 Task: Look for Airbnb properties in DecÃÂ­n, Czech Republic from 6th December, 2023 to 8th December, 2023 for 2 adults.1  bedroom having 2 beds and 1 bathroom. Property type can be flat. Amenities needed are: wifi. Booking option can be shelf check-in. Look for 5 properties as per requirement.
Action: Mouse pressed left at (518, 117)
Screenshot: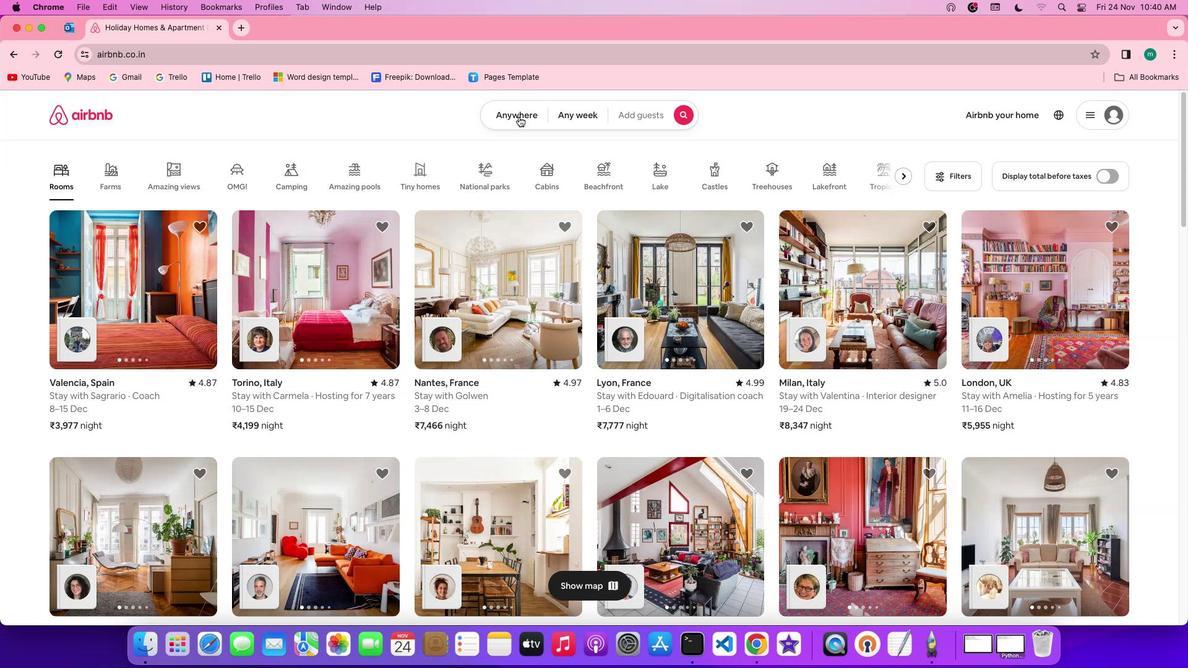 
Action: Mouse pressed left at (518, 117)
Screenshot: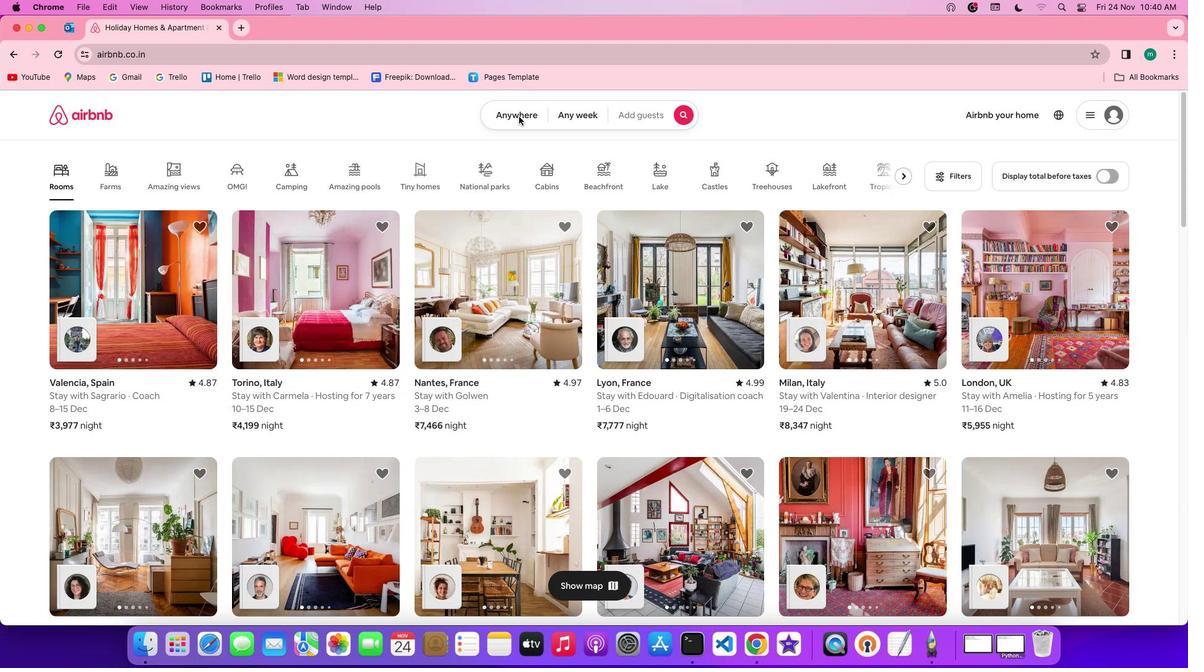 
Action: Mouse moved to (474, 170)
Screenshot: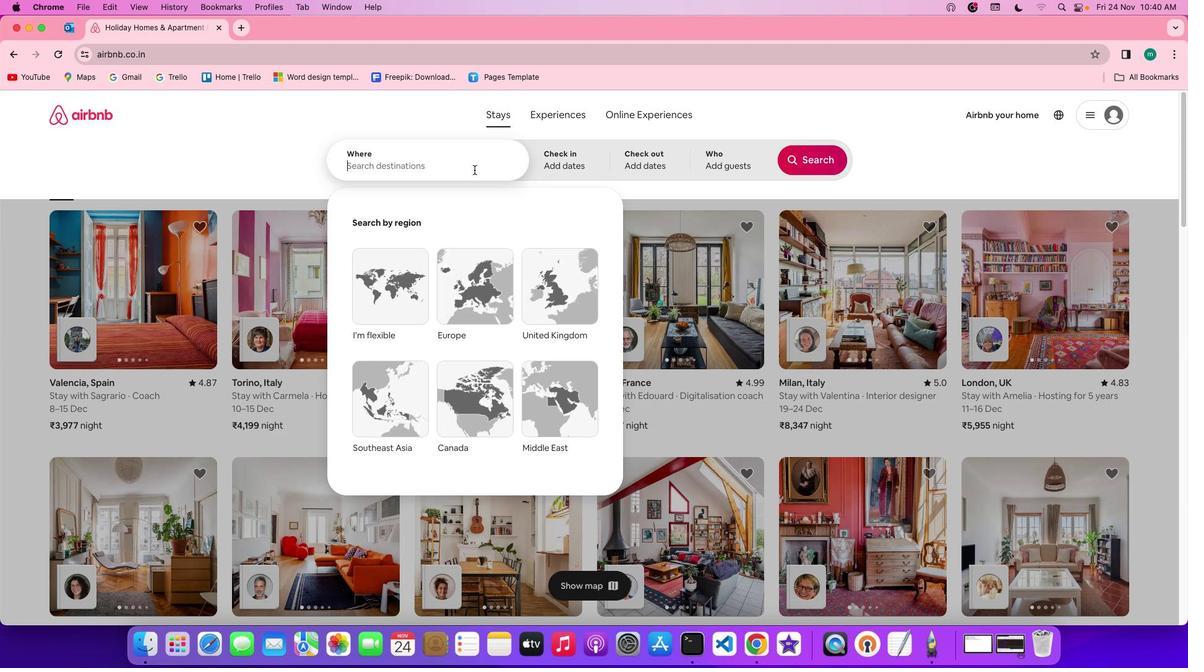 
Action: Mouse pressed left at (474, 170)
Screenshot: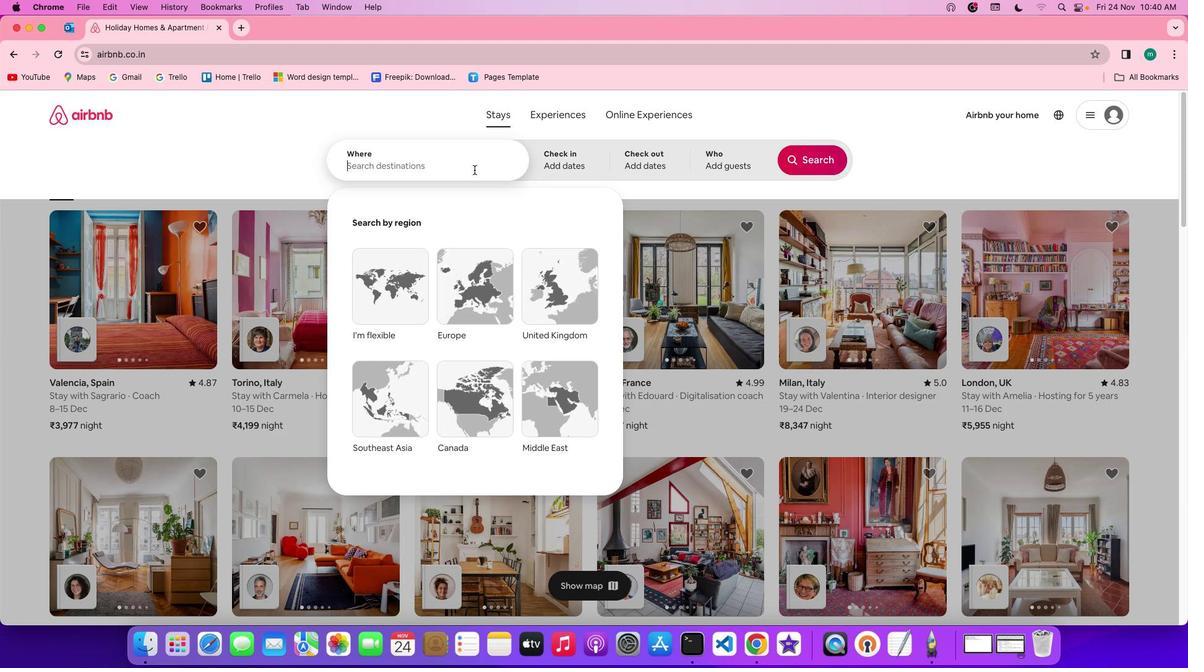 
Action: Mouse moved to (476, 171)
Screenshot: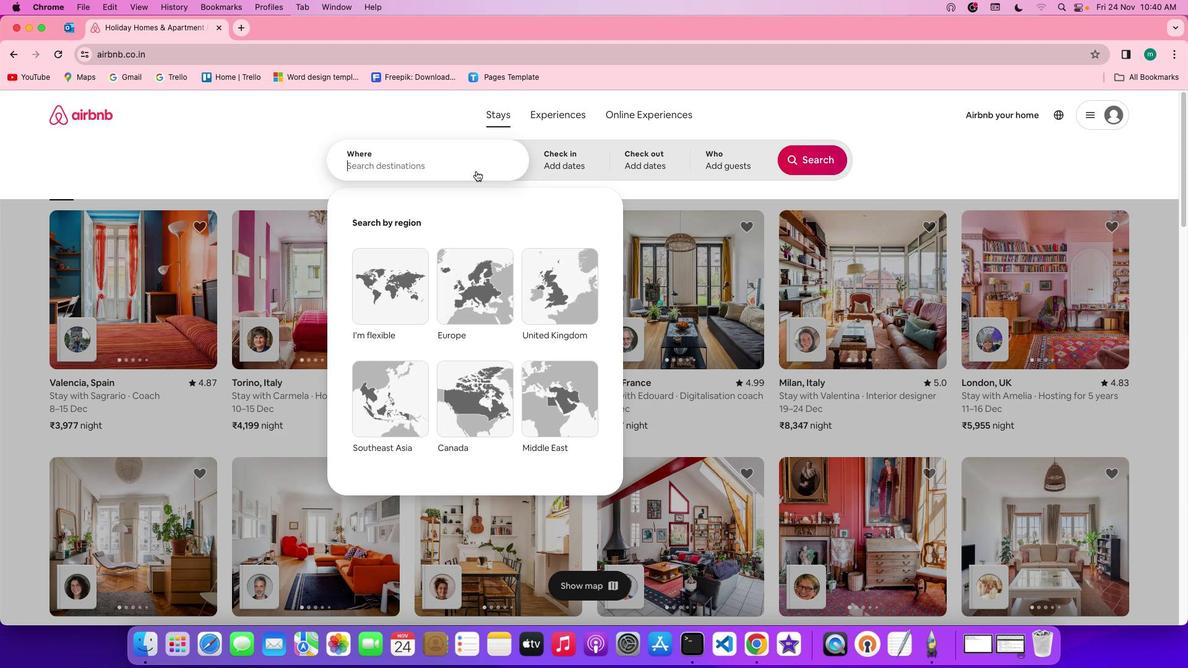 
Action: Key pressed Key.shift'D''e''c''a''n'','Key.spaceKey.shift'c''z''e''c''h'Key.spaceKey.shift'r''e''p''u''b''l''i''c'
Screenshot: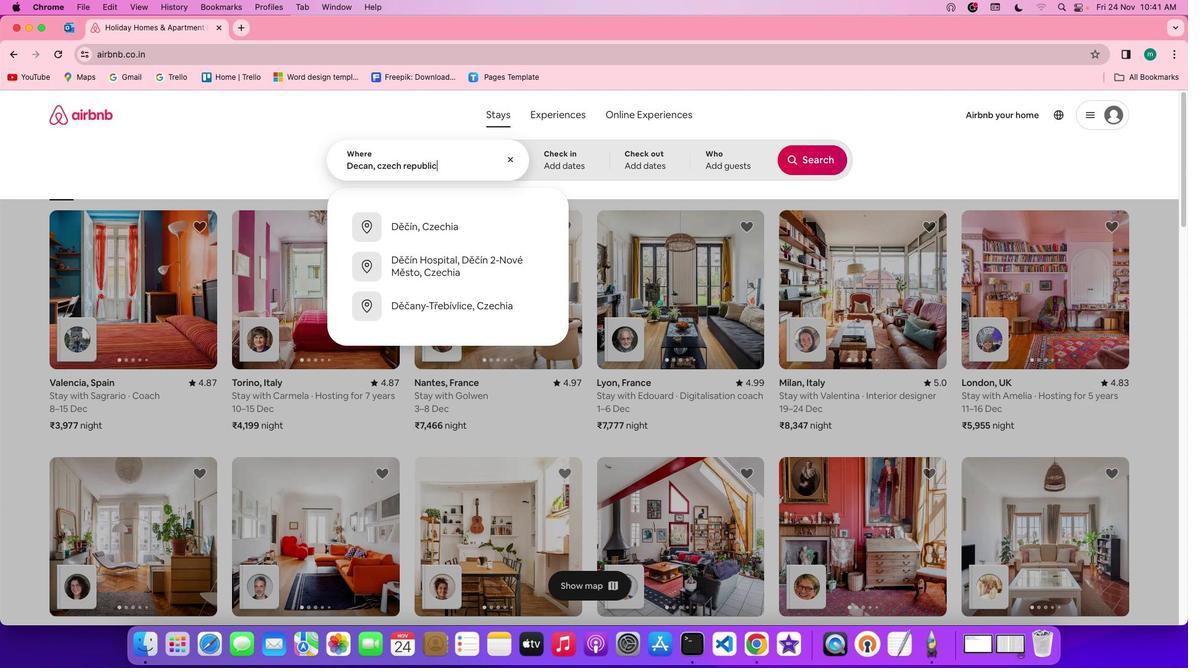 
Action: Mouse moved to (589, 154)
Screenshot: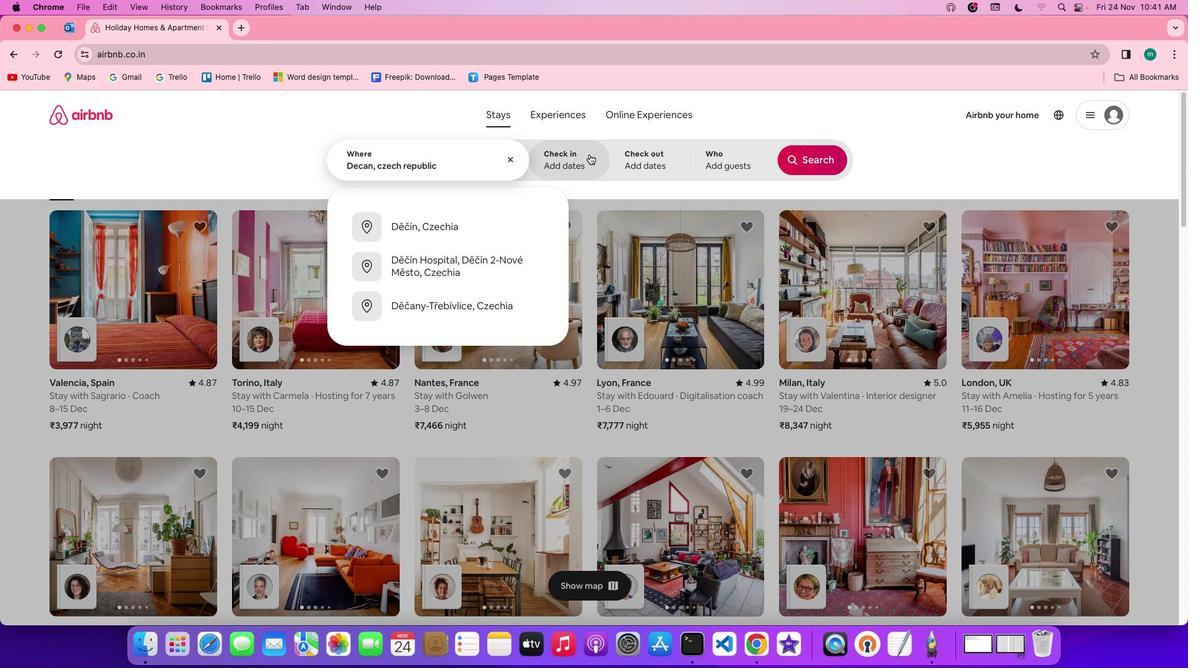 
Action: Mouse pressed left at (589, 154)
Screenshot: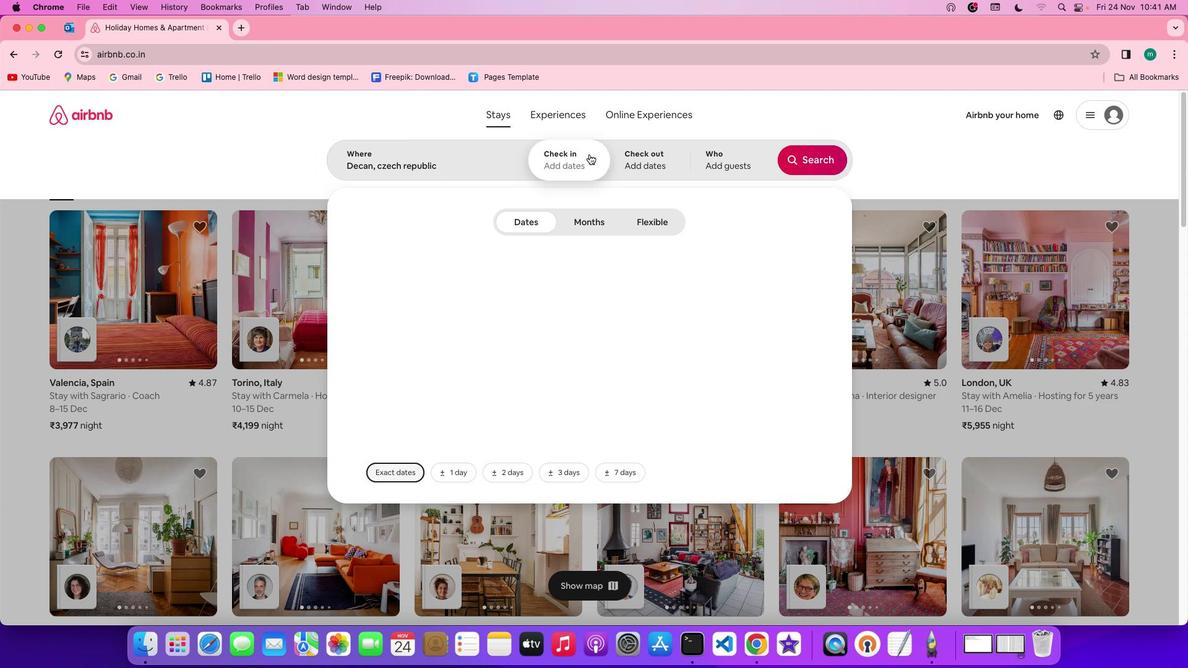
Action: Mouse moved to (712, 337)
Screenshot: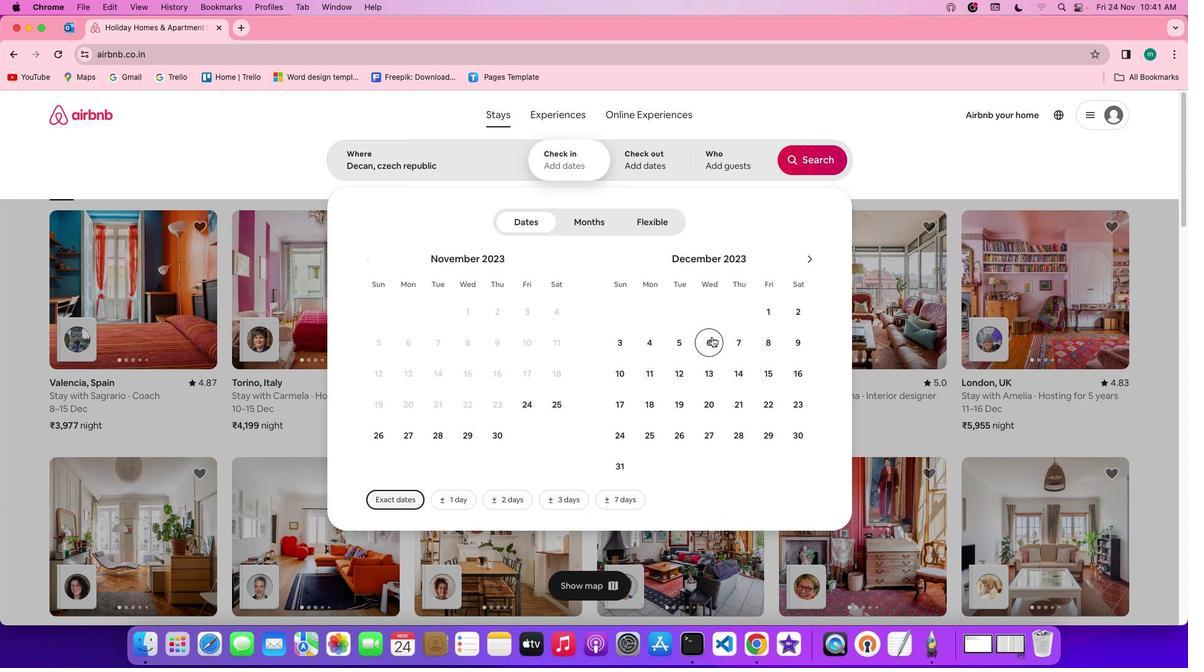 
Action: Mouse pressed left at (712, 337)
Screenshot: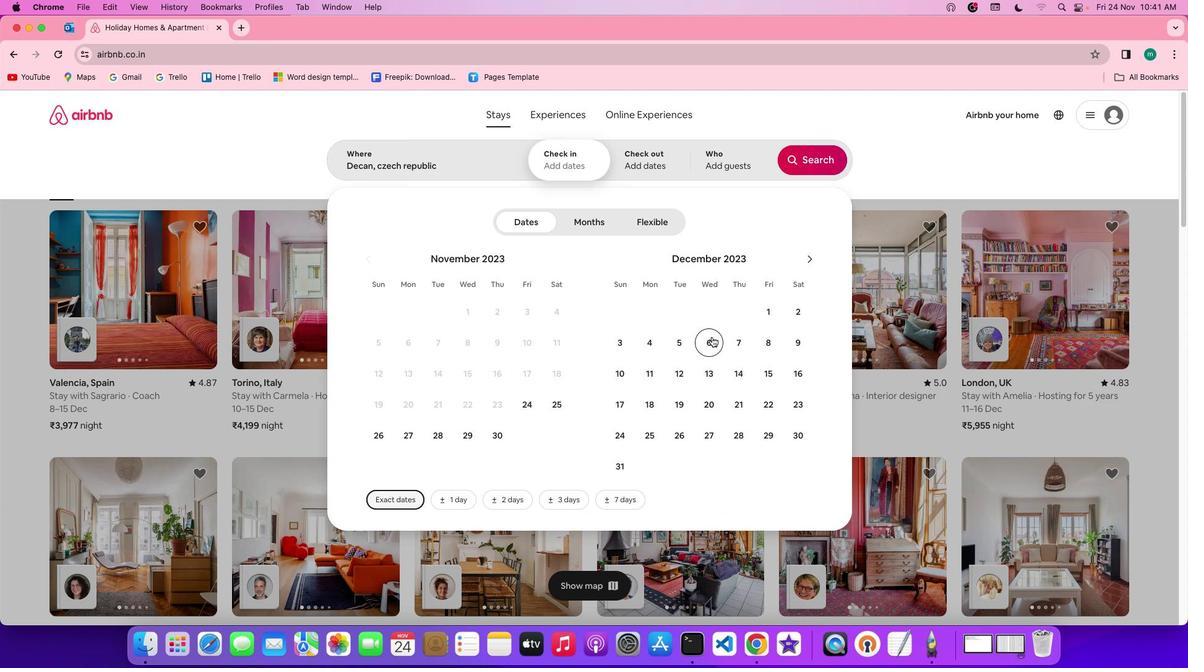 
Action: Mouse moved to (776, 344)
Screenshot: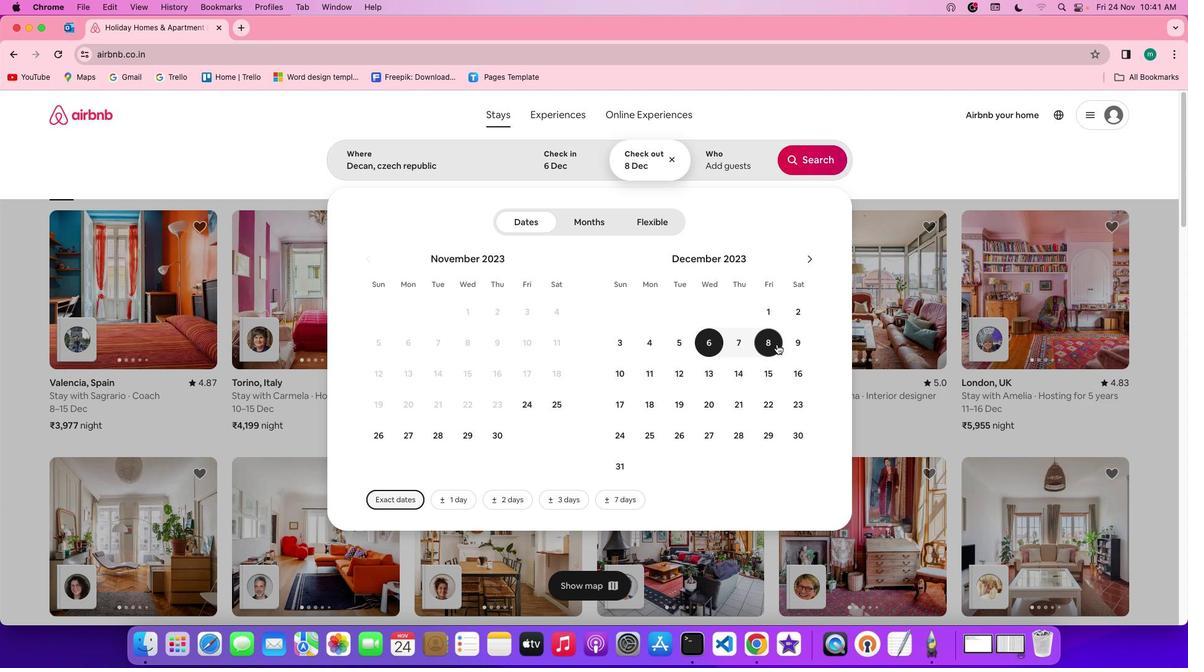 
Action: Mouse pressed left at (776, 344)
Screenshot: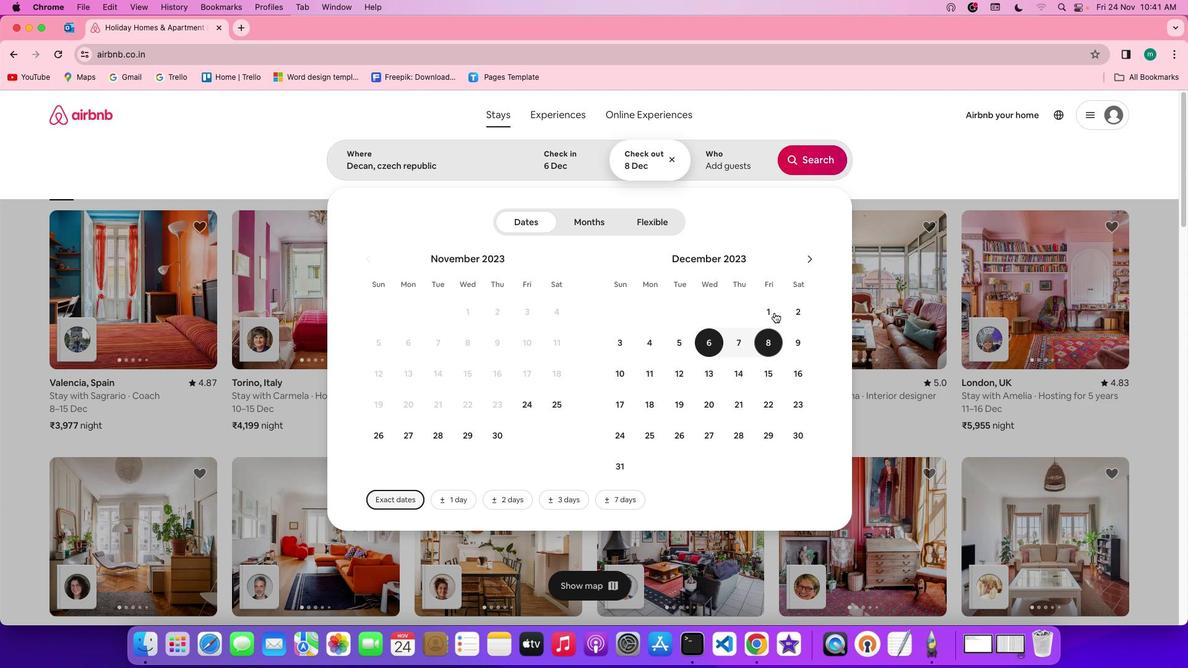 
Action: Mouse moved to (742, 163)
Screenshot: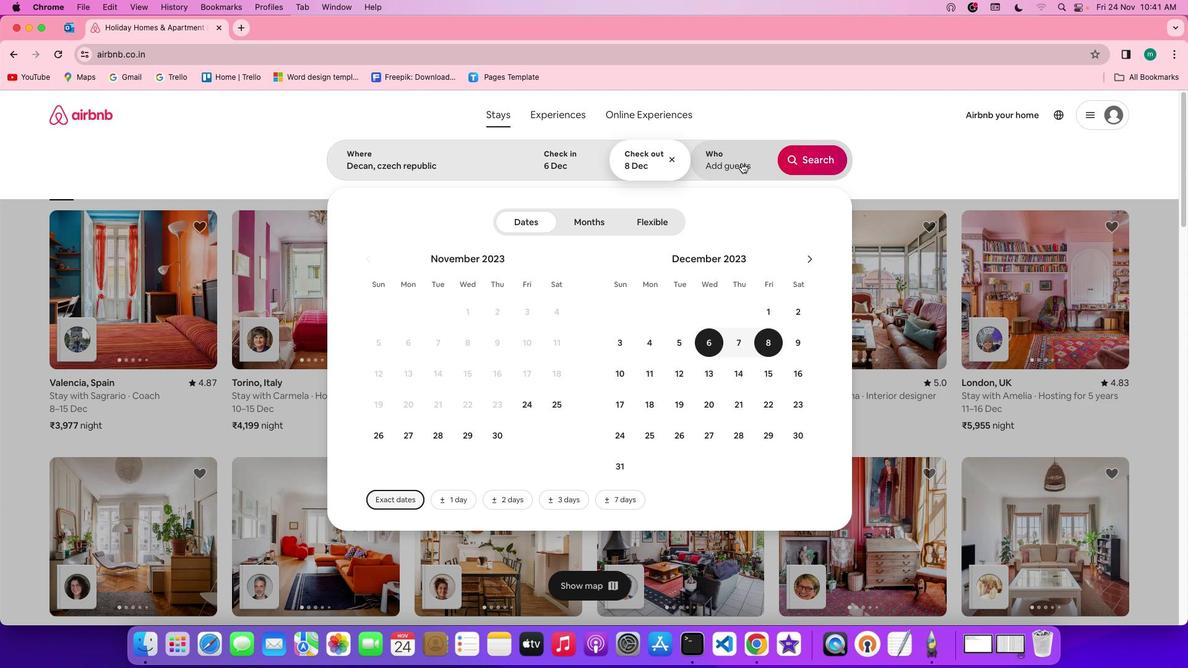 
Action: Mouse pressed left at (742, 163)
Screenshot: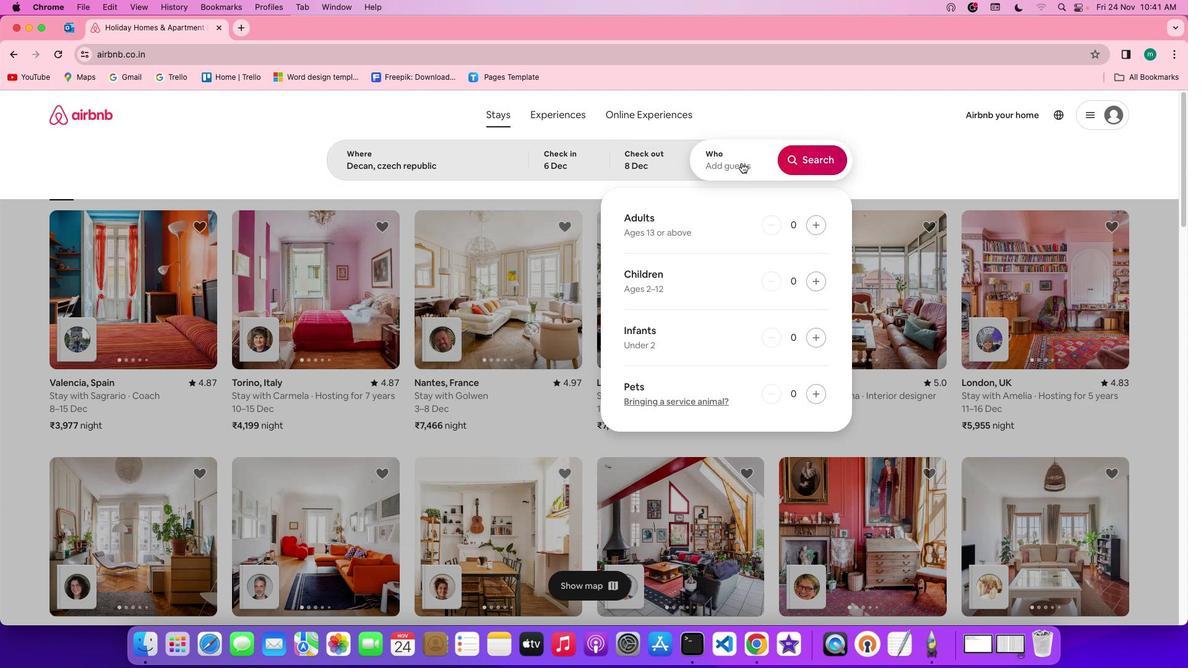 
Action: Mouse moved to (820, 222)
Screenshot: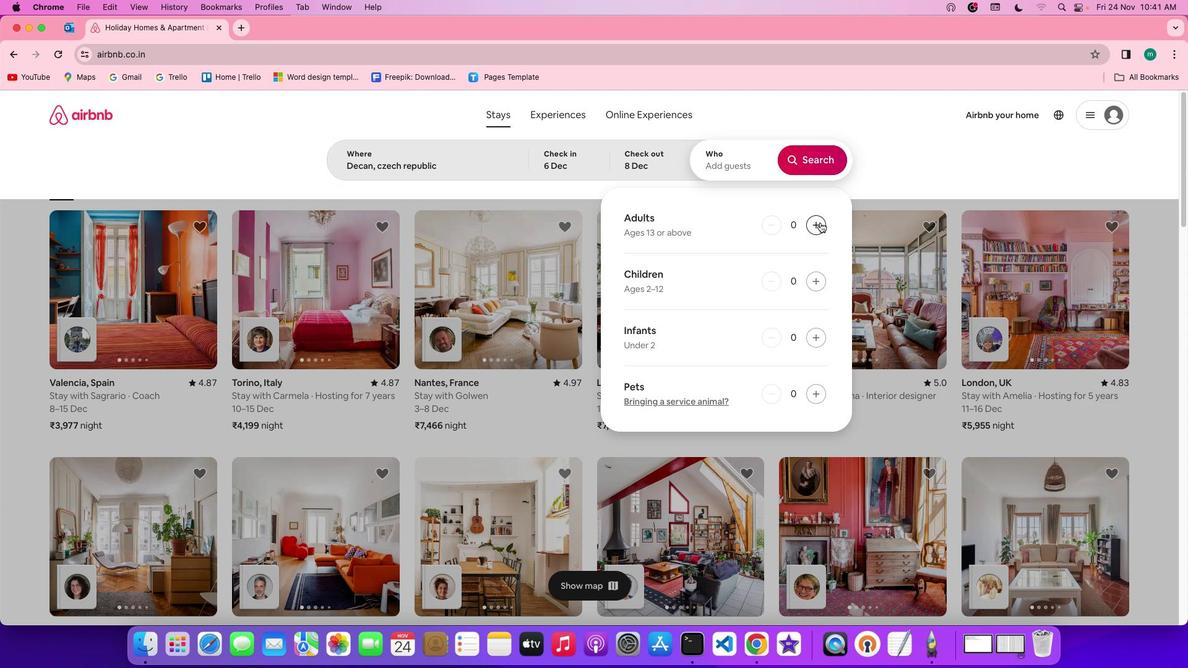 
Action: Mouse pressed left at (820, 222)
Screenshot: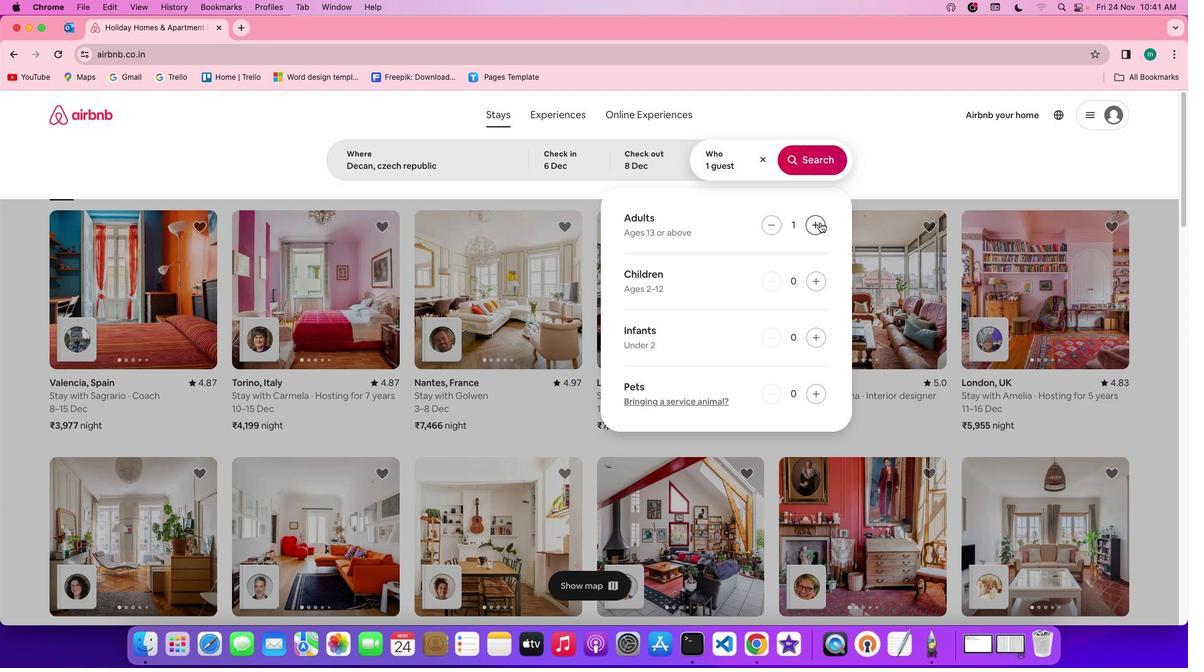 
Action: Mouse pressed left at (820, 222)
Screenshot: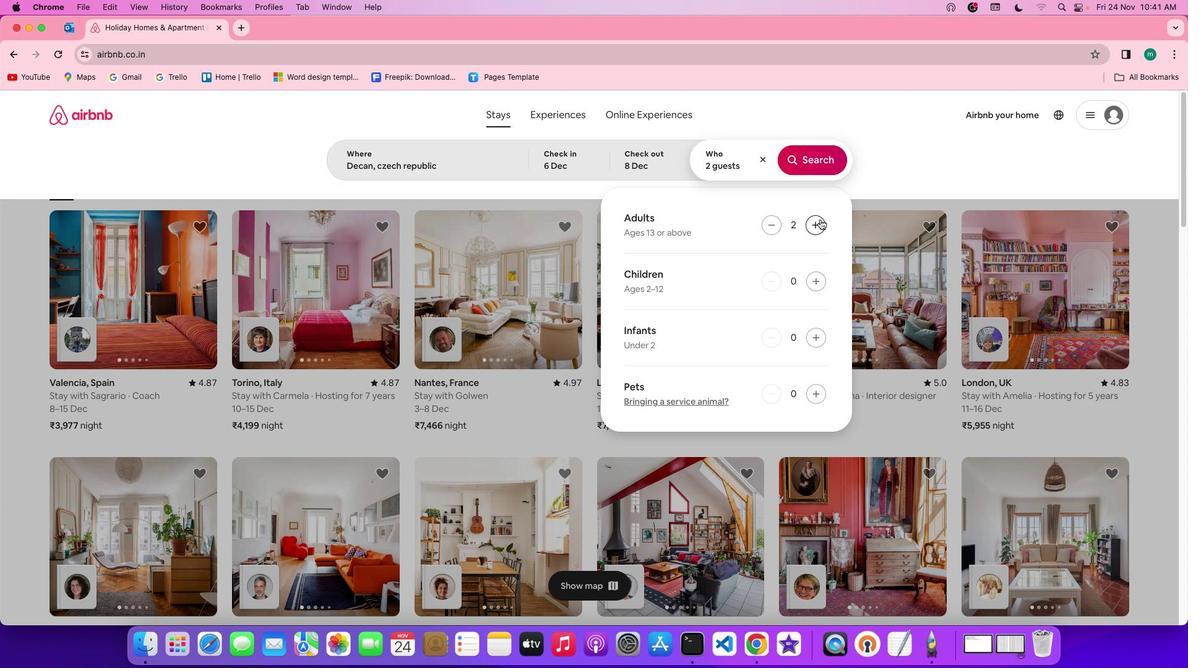 
Action: Mouse moved to (812, 161)
Screenshot: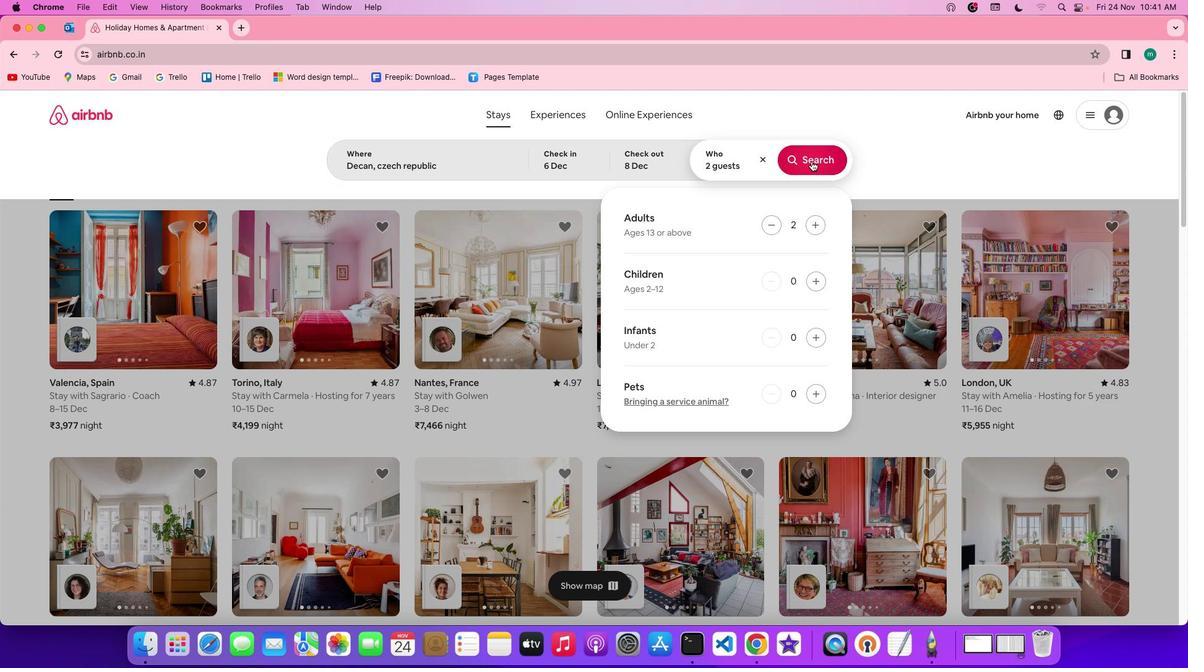 
Action: Mouse pressed left at (812, 161)
Screenshot: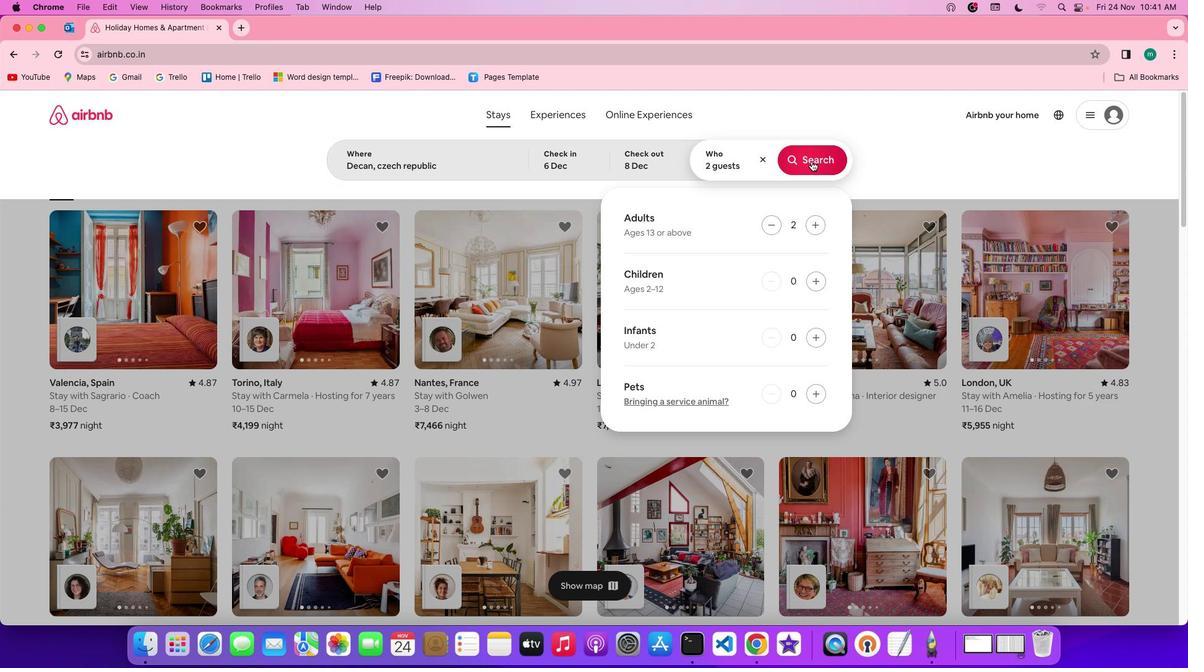 
Action: Mouse moved to (995, 159)
Screenshot: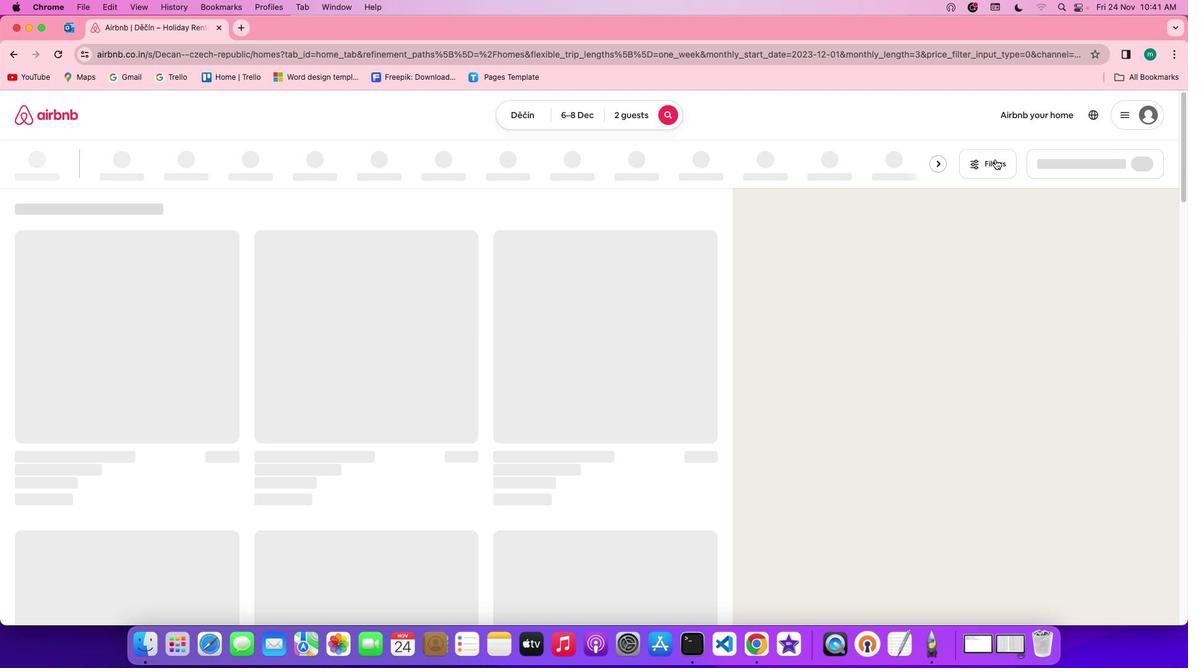 
Action: Mouse pressed left at (995, 159)
Screenshot: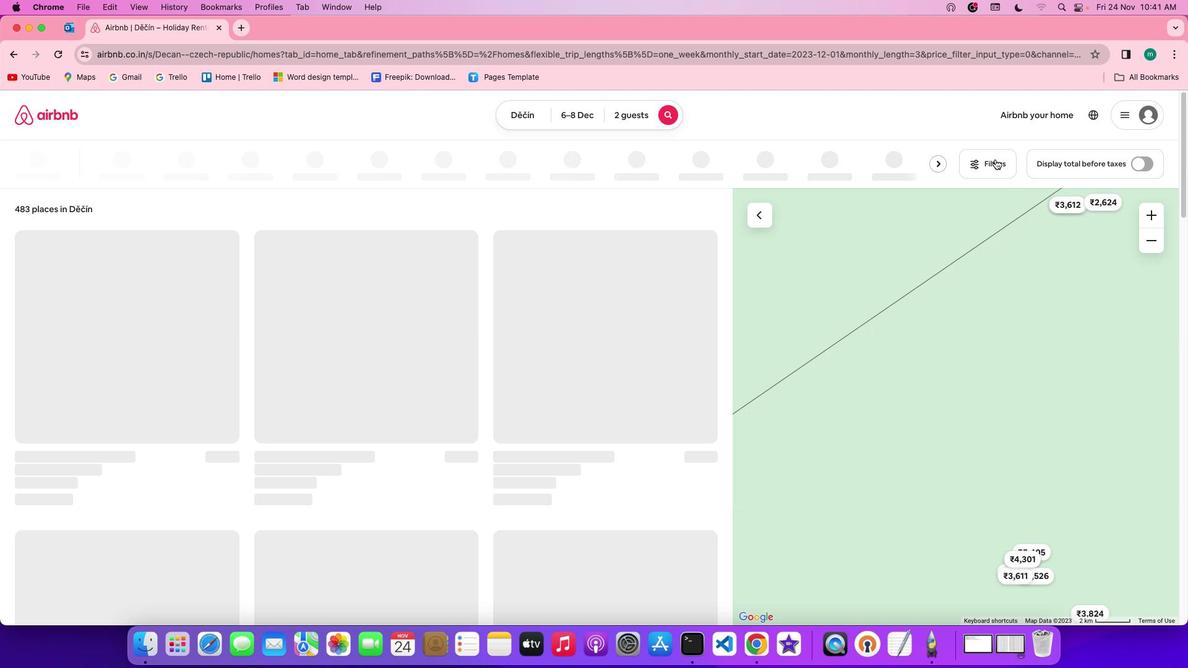 
Action: Mouse moved to (653, 341)
Screenshot: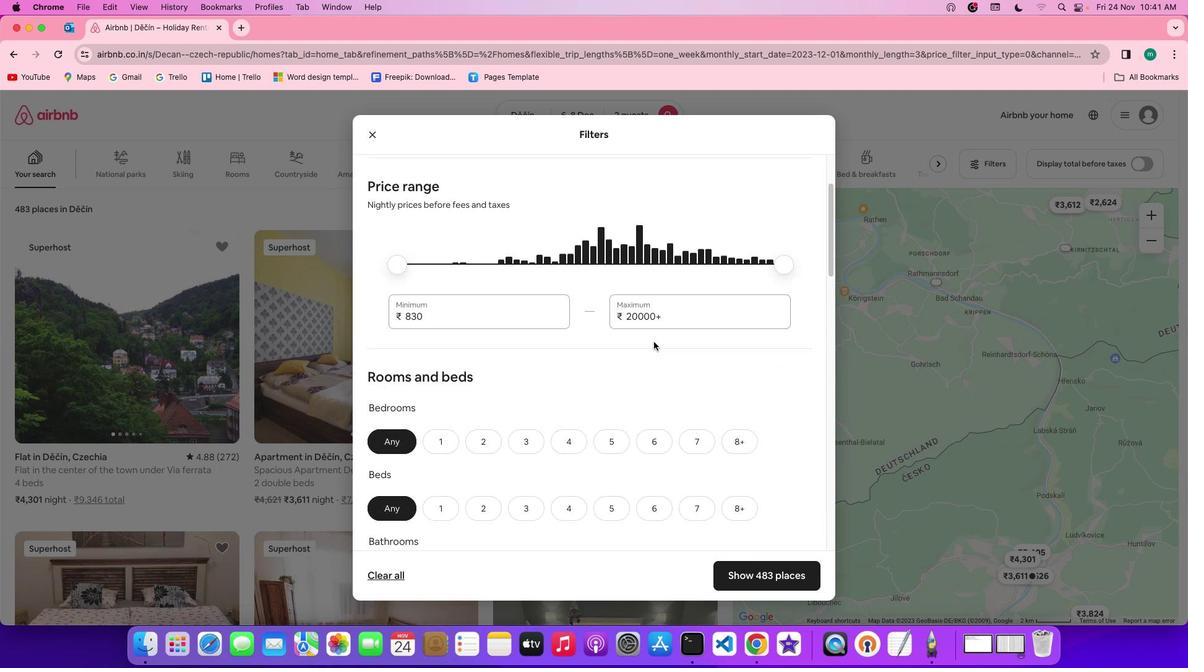 
Action: Mouse scrolled (653, 341) with delta (0, 0)
Screenshot: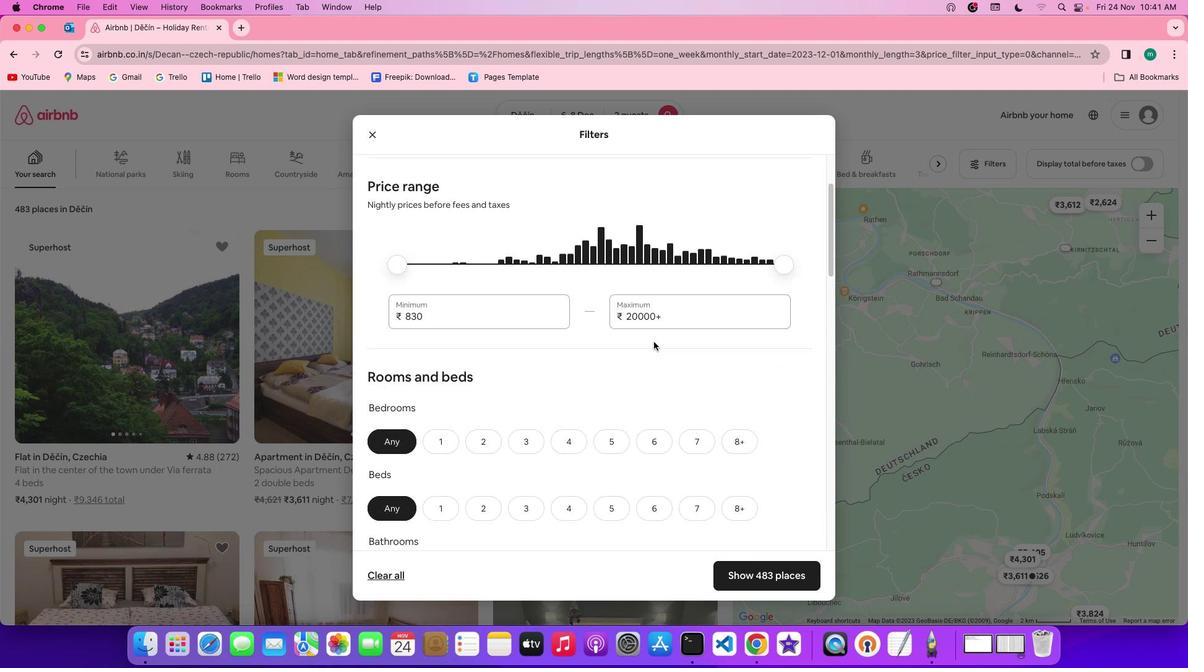 
Action: Mouse scrolled (653, 341) with delta (0, 0)
Screenshot: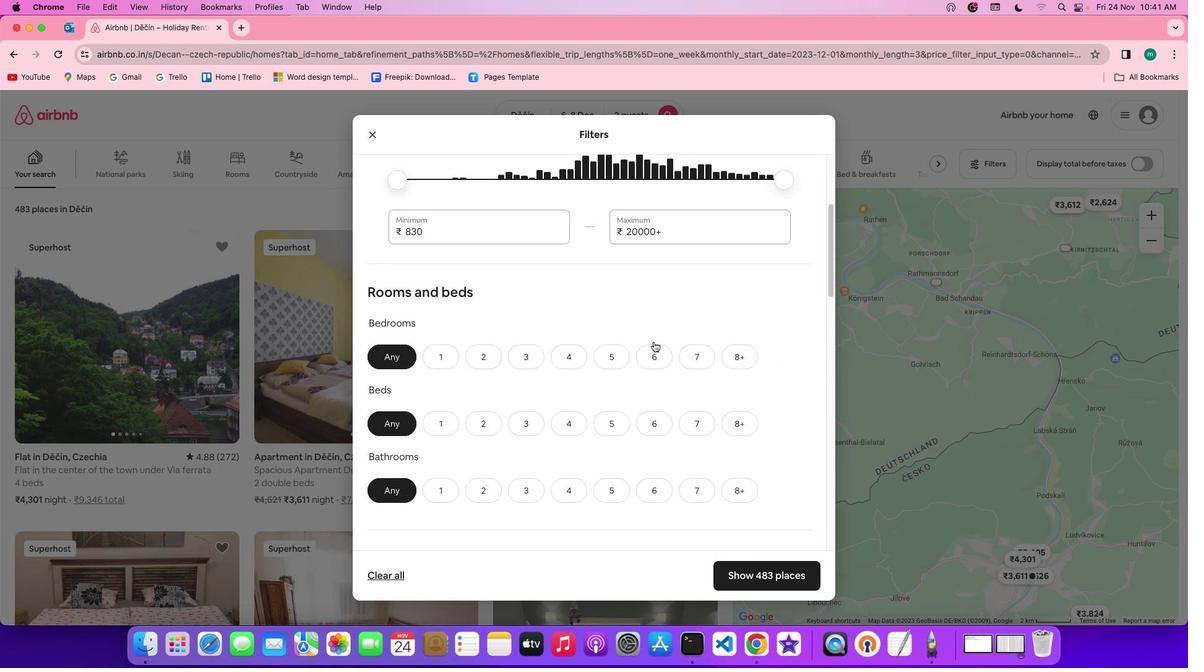 
Action: Mouse moved to (653, 341)
Screenshot: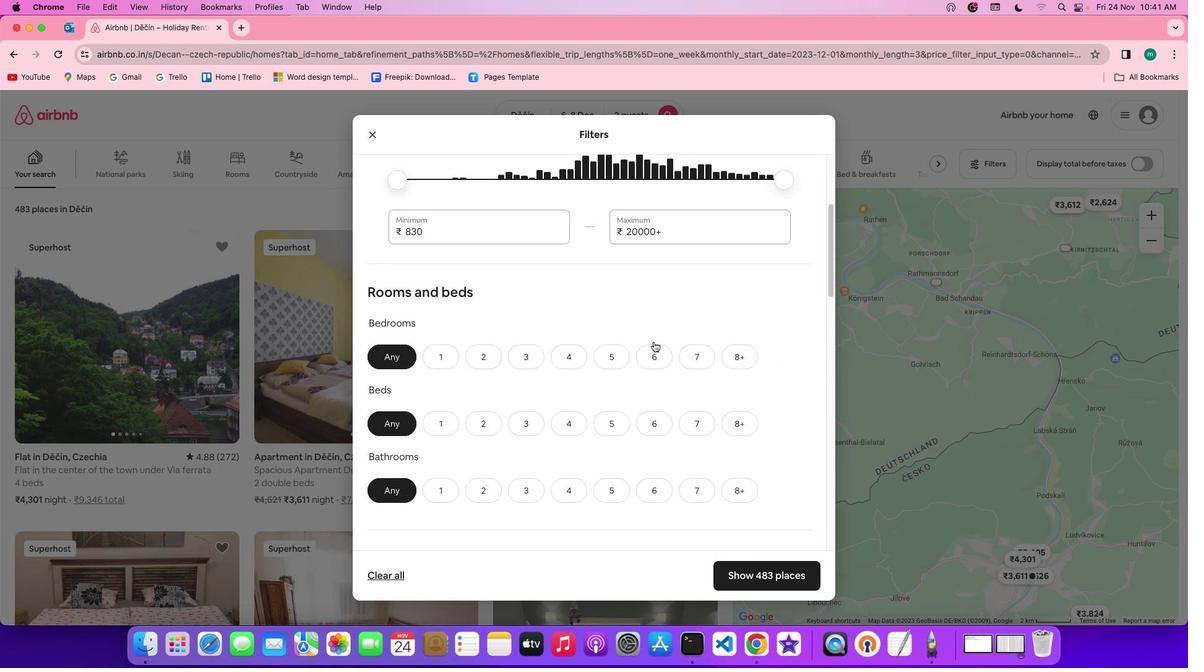
Action: Mouse scrolled (653, 341) with delta (0, -1)
Screenshot: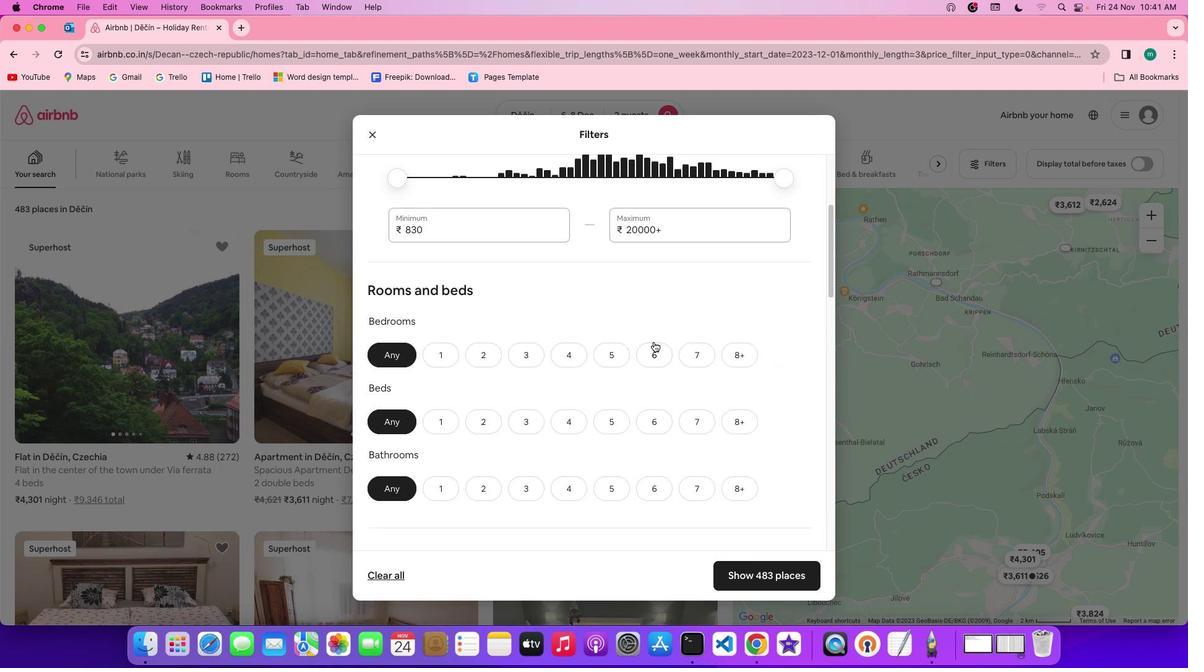 
Action: Mouse moved to (654, 341)
Screenshot: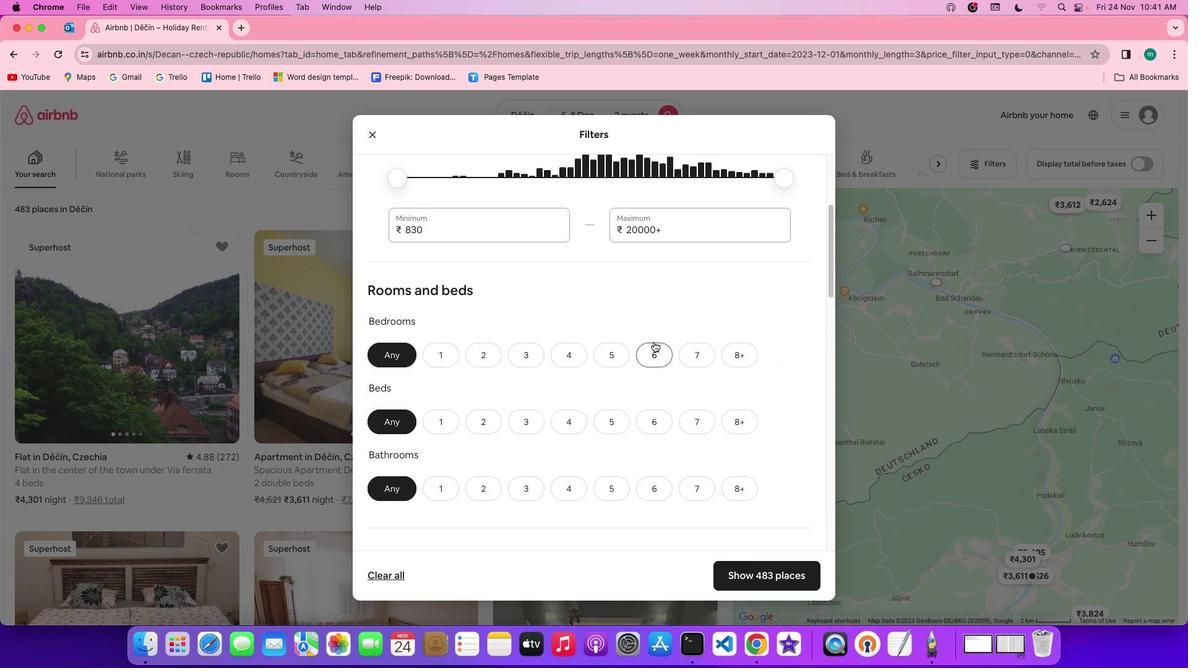 
Action: Mouse scrolled (654, 341) with delta (0, -2)
Screenshot: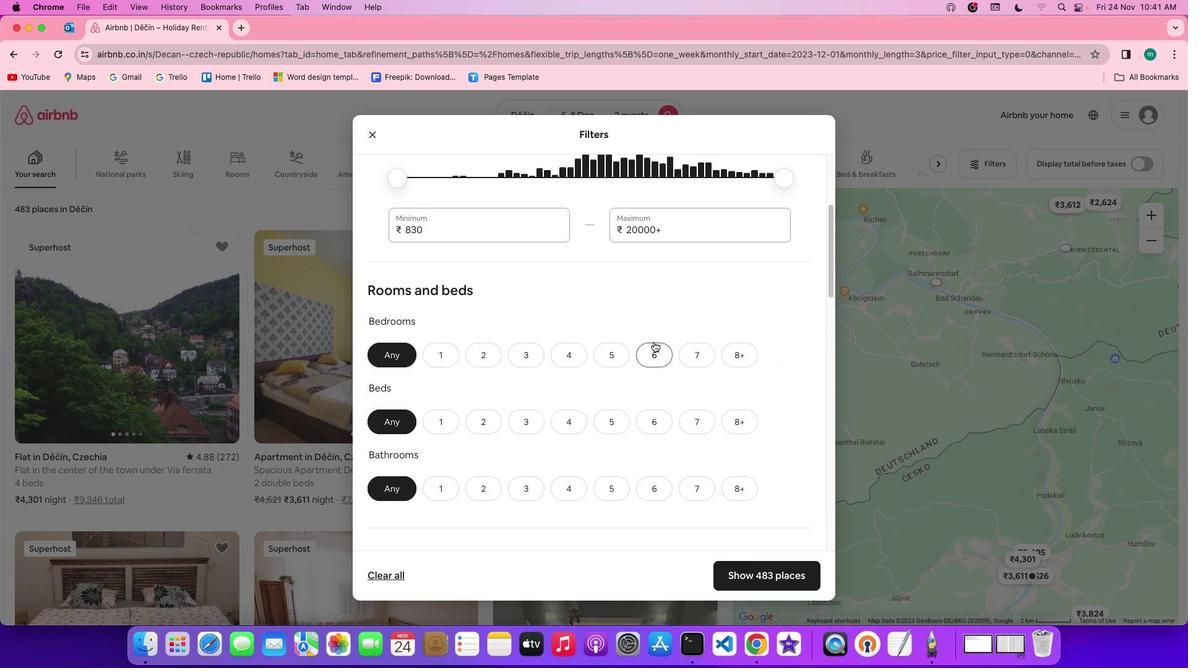 
Action: Mouse moved to (654, 342)
Screenshot: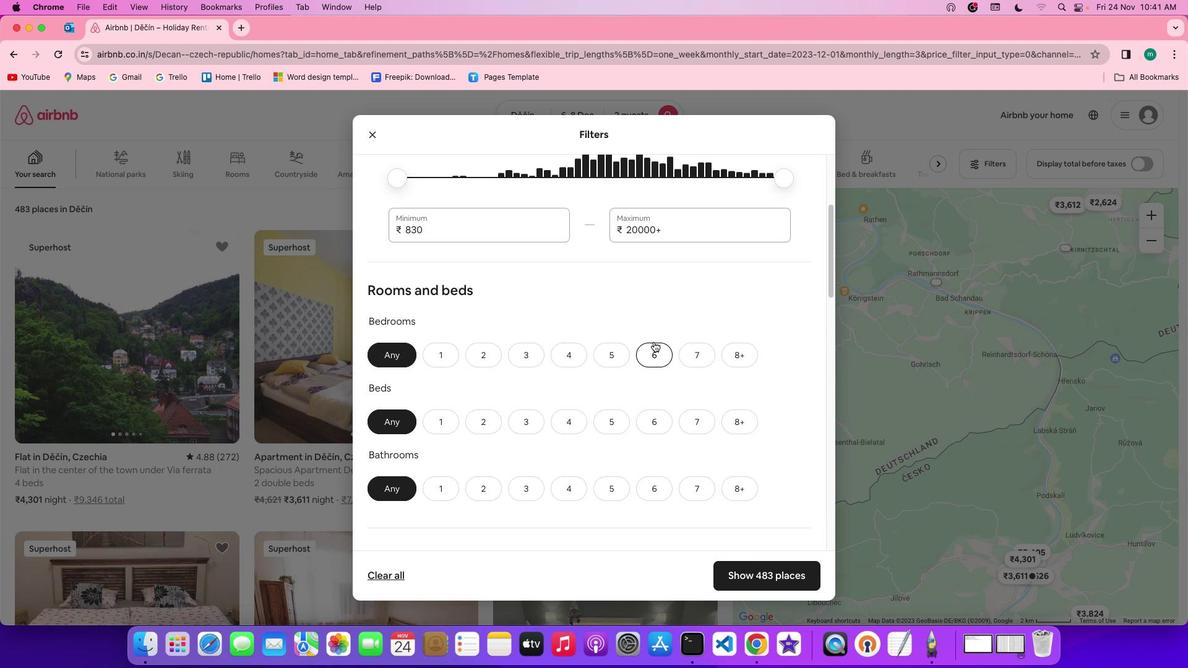 
Action: Mouse scrolled (654, 342) with delta (0, 0)
Screenshot: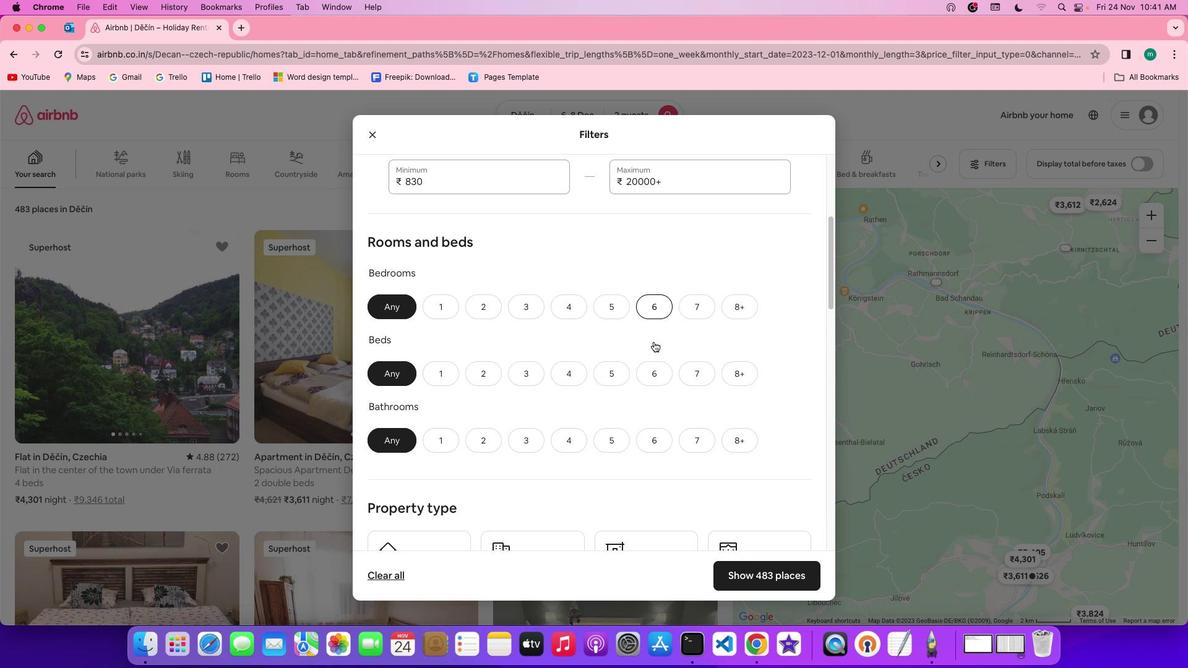 
Action: Mouse scrolled (654, 342) with delta (0, 0)
Screenshot: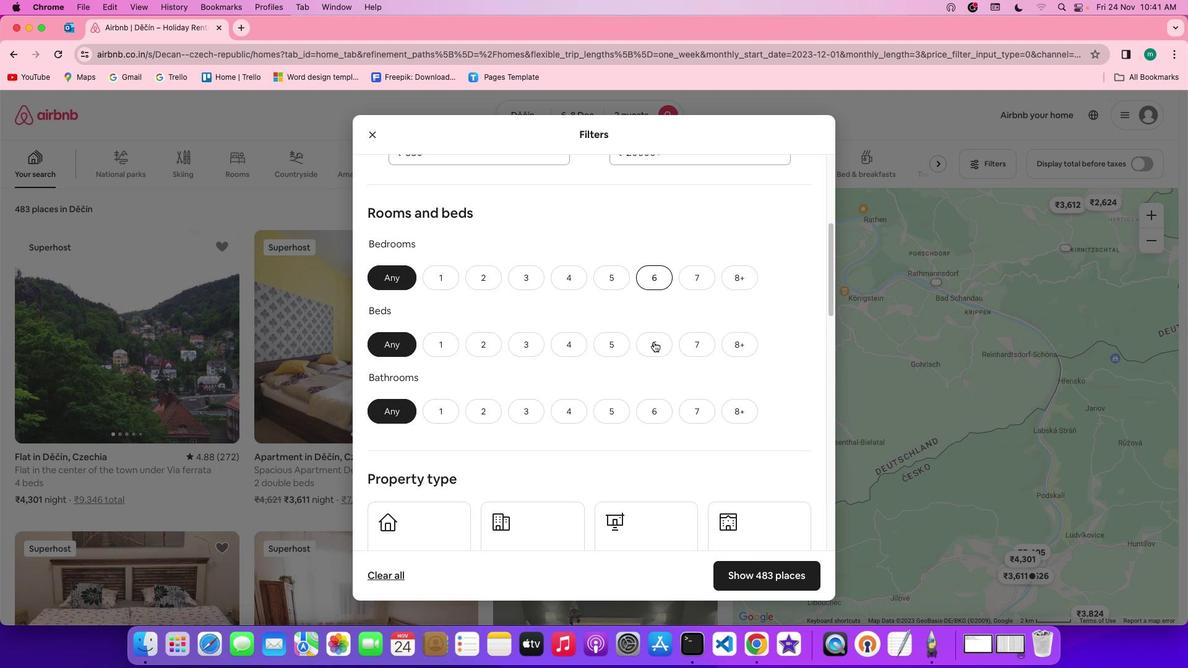 
Action: Mouse scrolled (654, 342) with delta (0, -1)
Screenshot: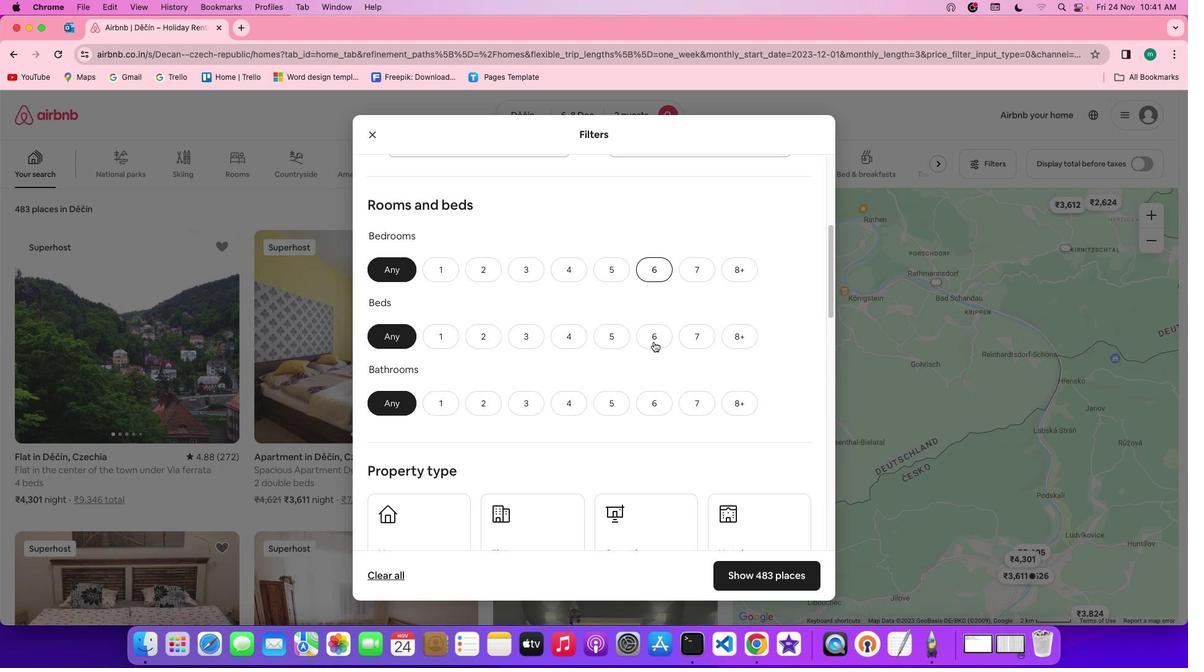 
Action: Mouse scrolled (654, 342) with delta (0, 0)
Screenshot: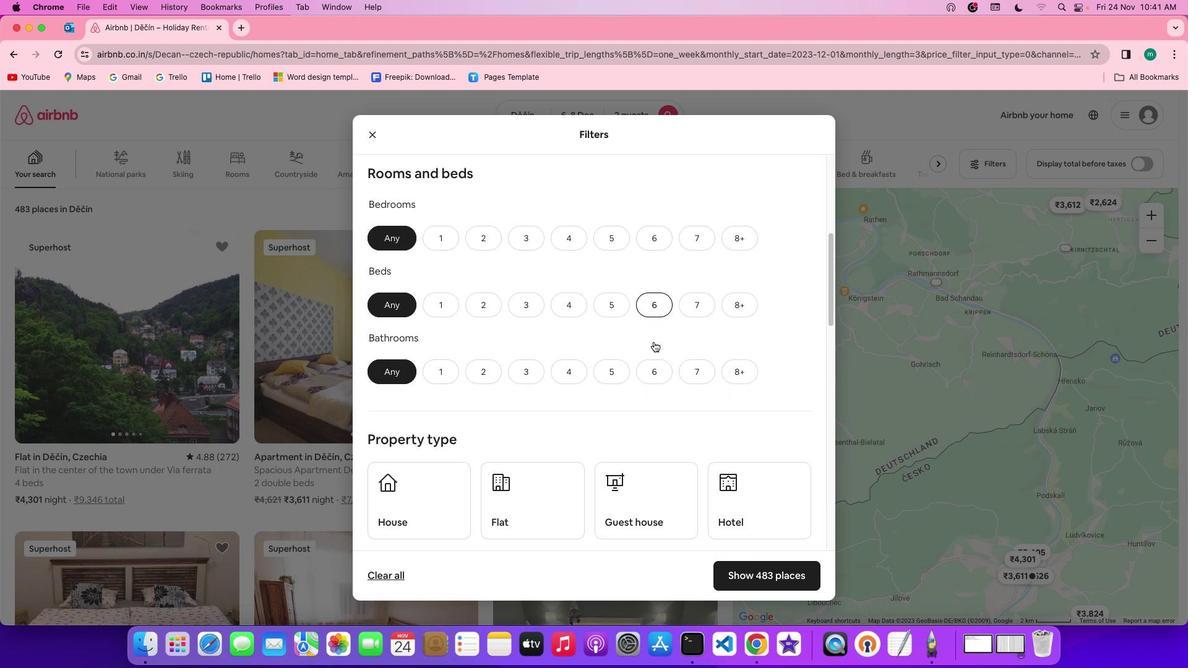 
Action: Mouse scrolled (654, 342) with delta (0, 0)
Screenshot: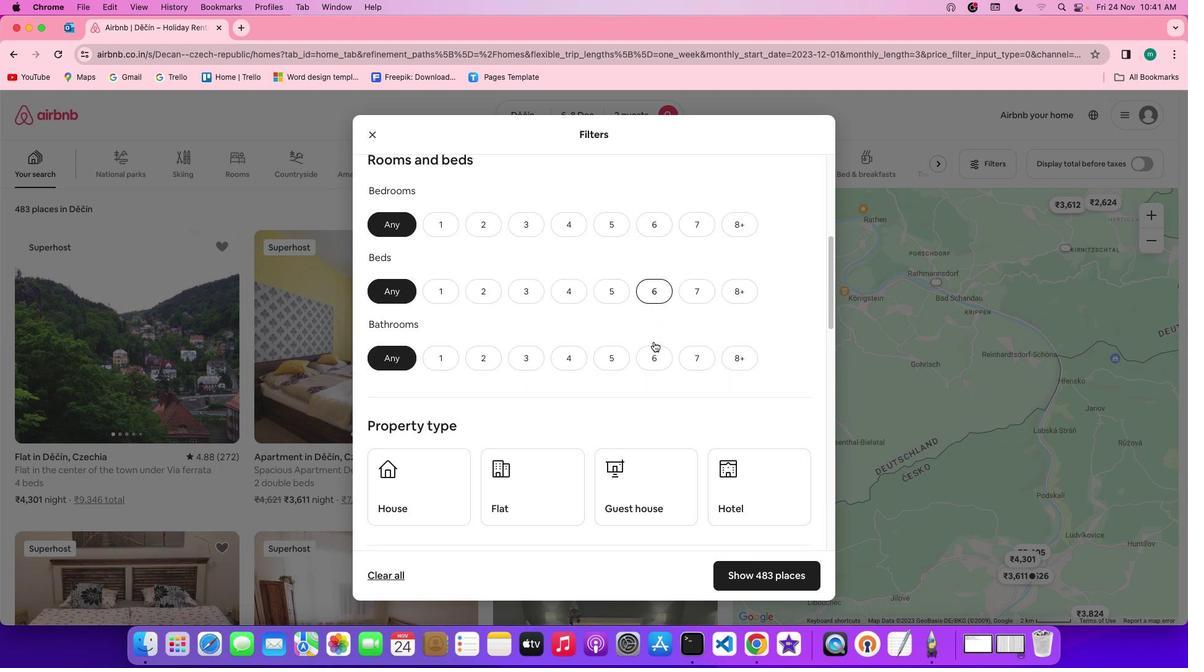 
Action: Mouse scrolled (654, 342) with delta (0, 0)
Screenshot: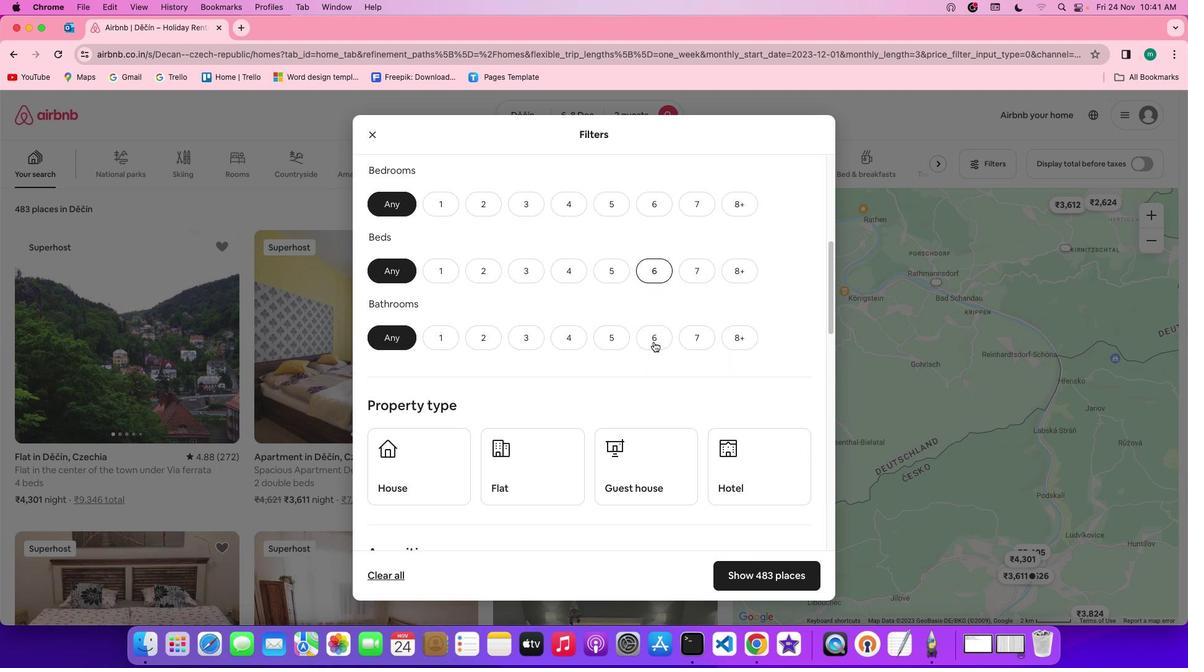 
Action: Mouse scrolled (654, 342) with delta (0, 0)
Screenshot: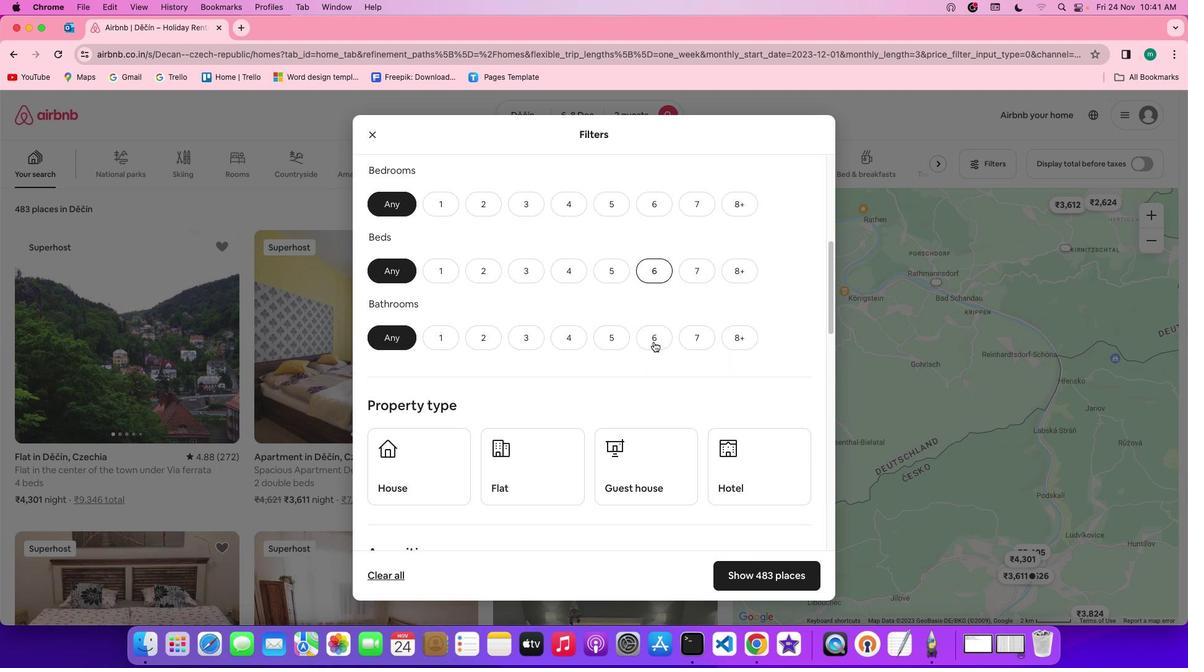 
Action: Mouse scrolled (654, 342) with delta (0, 0)
Screenshot: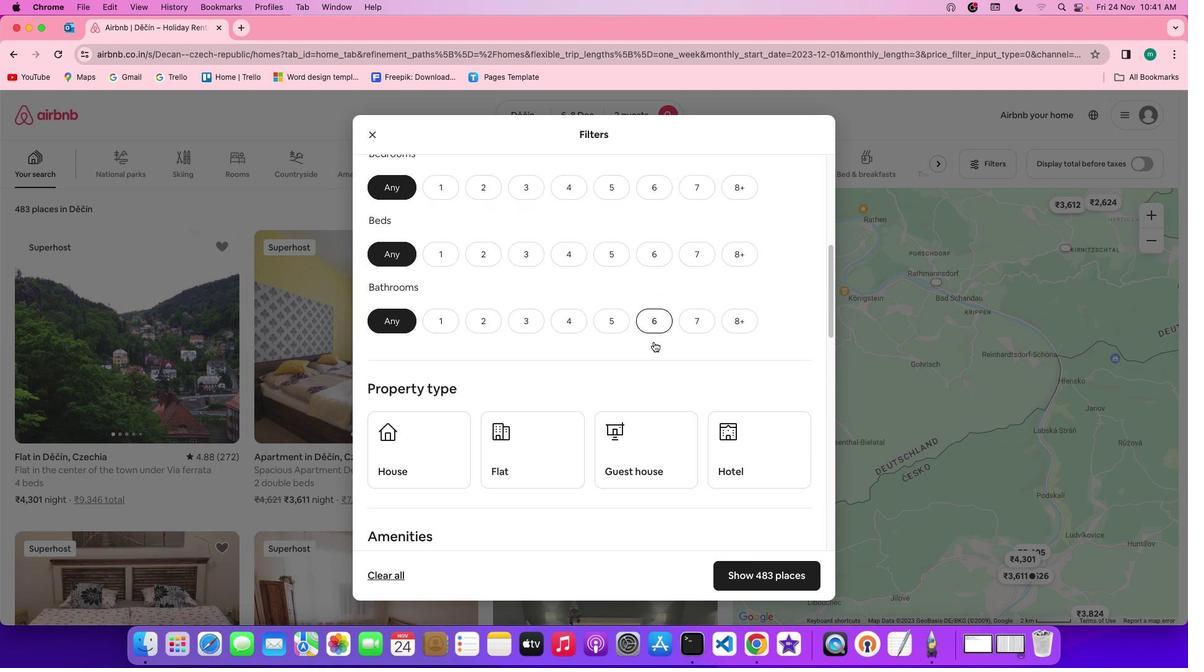 
Action: Mouse scrolled (654, 342) with delta (0, 0)
Screenshot: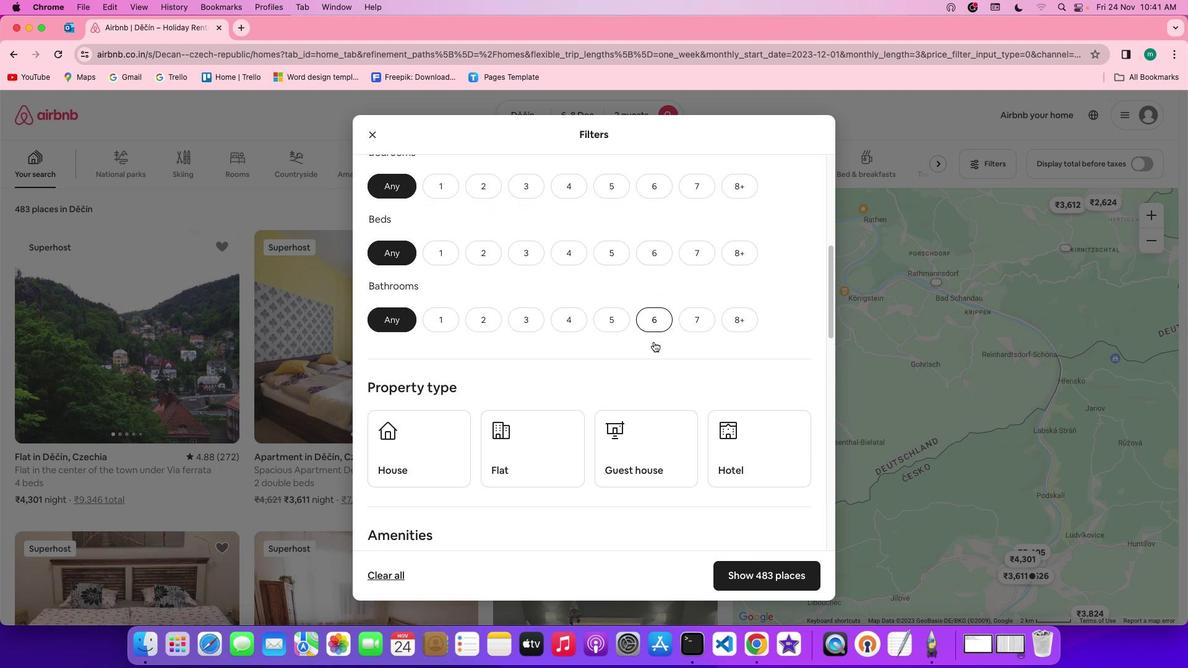
Action: Mouse moved to (437, 179)
Screenshot: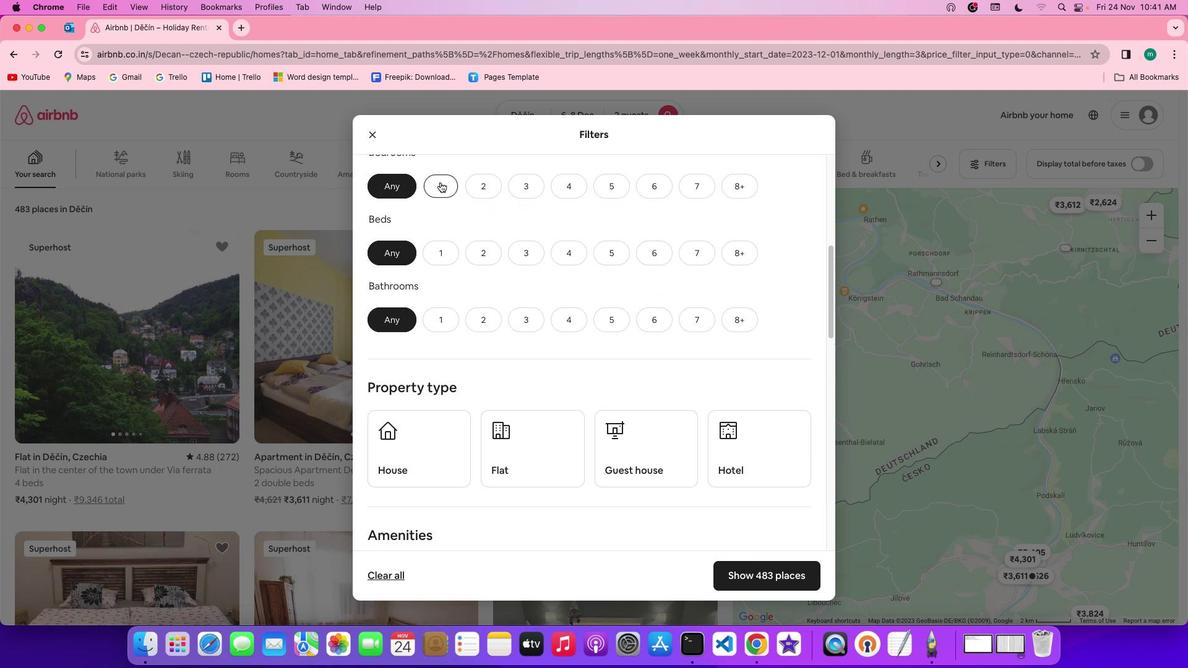 
Action: Mouse pressed left at (437, 179)
Screenshot: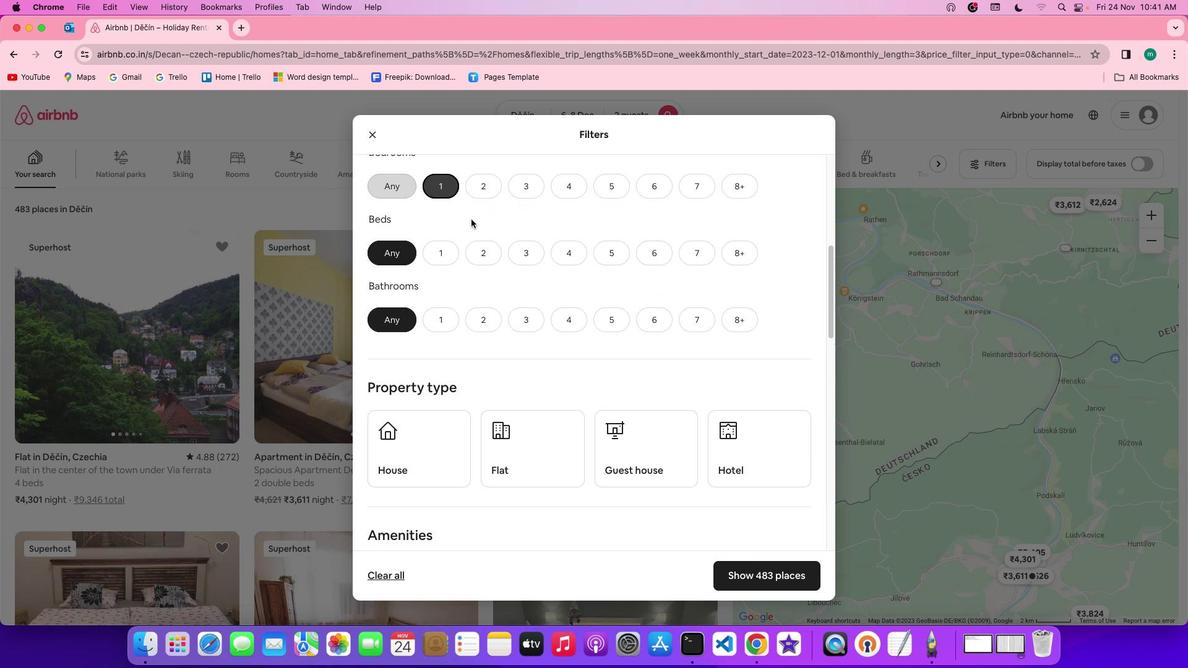
Action: Mouse moved to (487, 253)
Screenshot: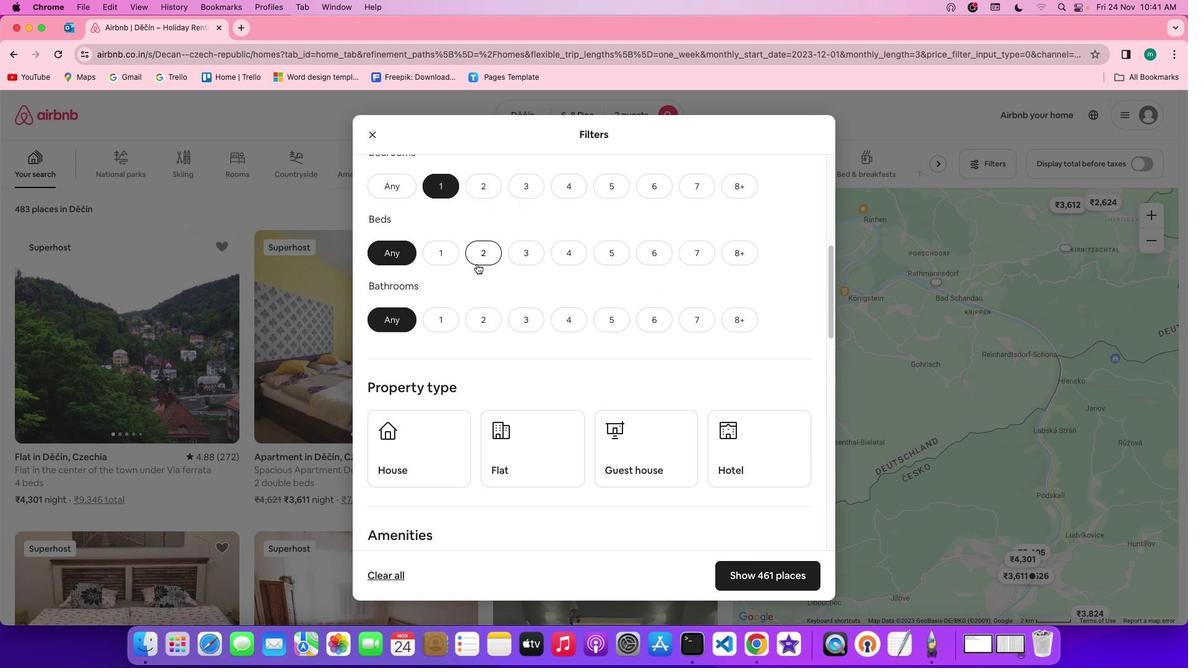 
Action: Mouse pressed left at (487, 253)
Screenshot: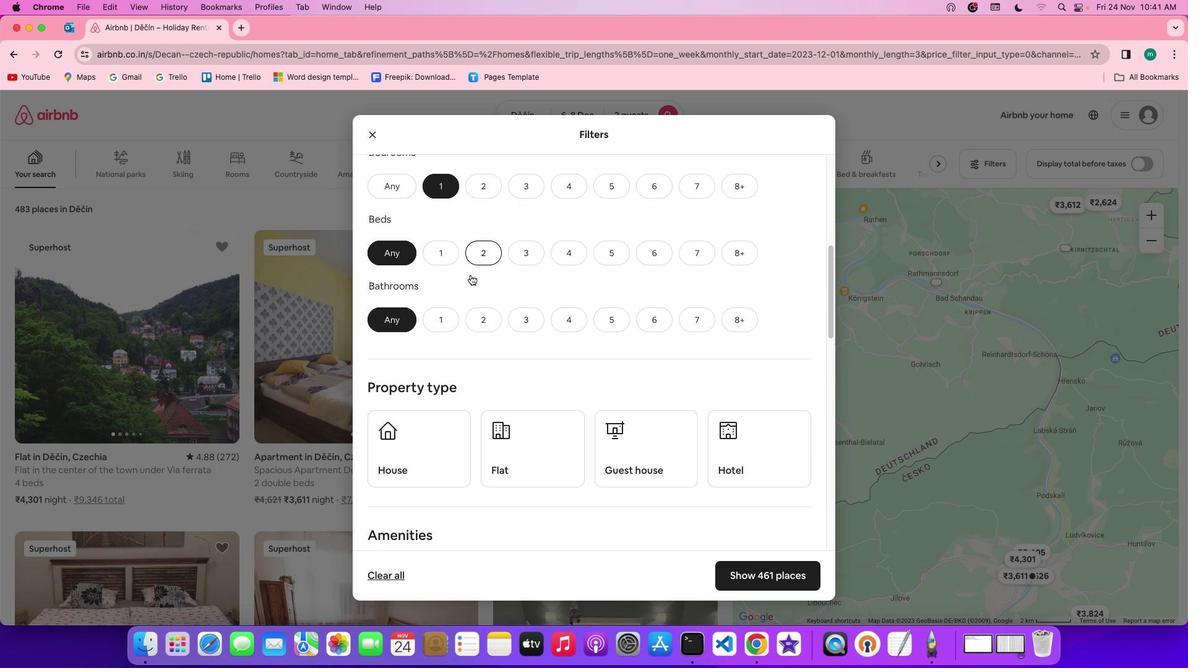 
Action: Mouse moved to (448, 313)
Screenshot: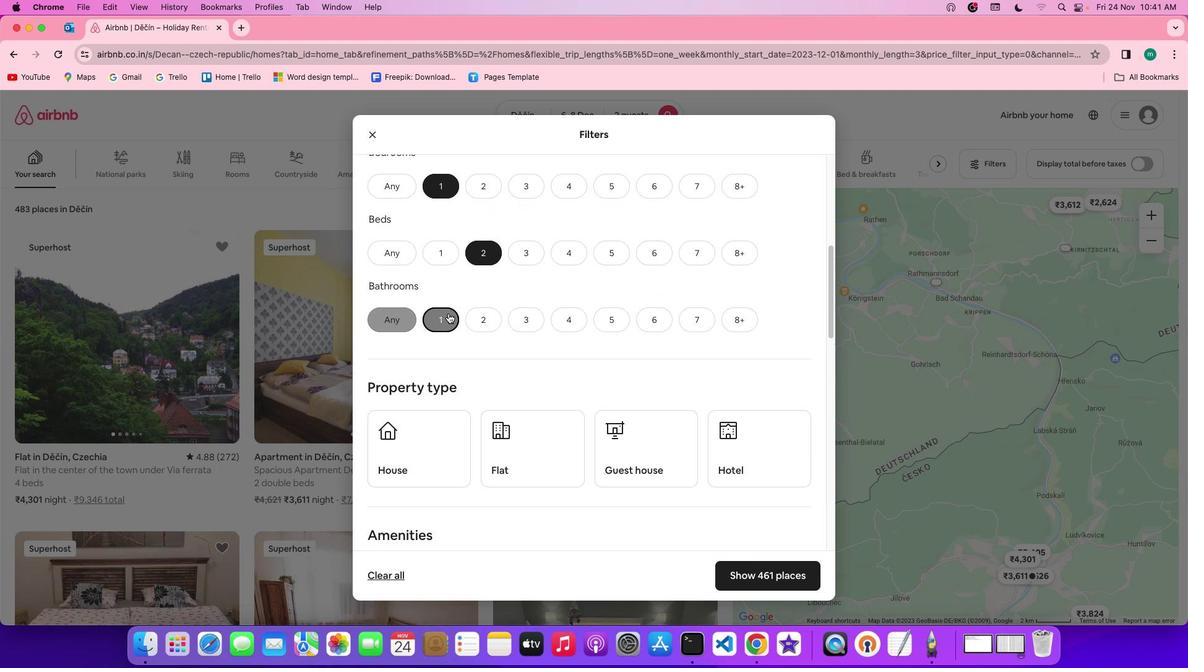 
Action: Mouse pressed left at (448, 313)
Screenshot: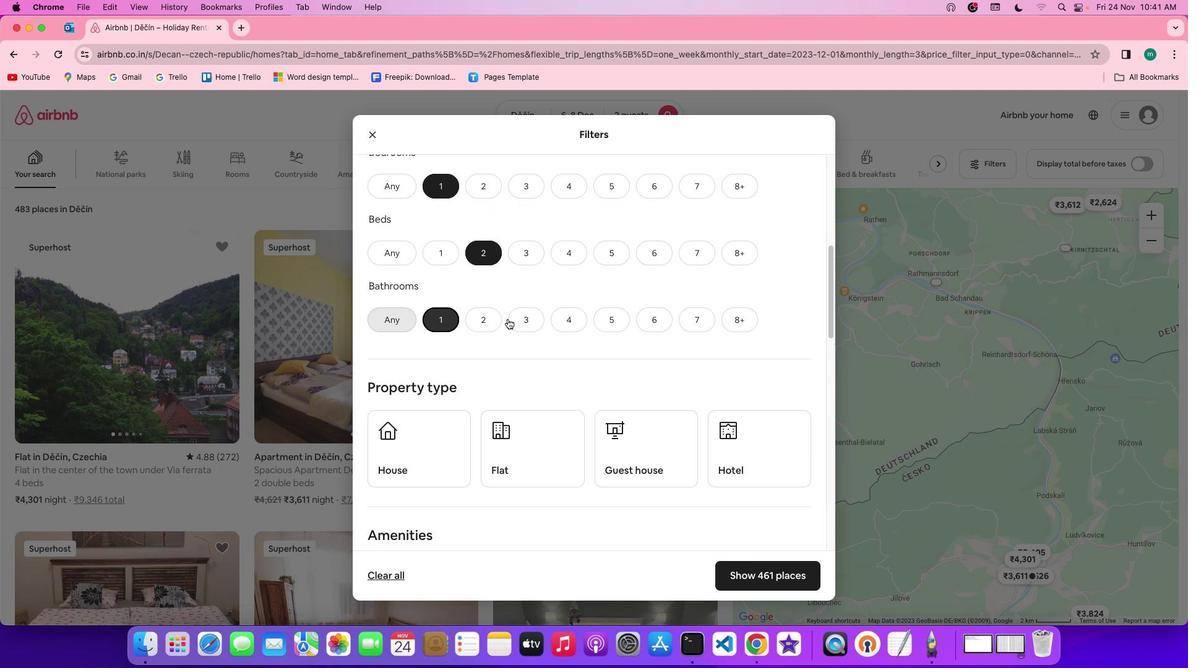 
Action: Mouse moved to (562, 327)
Screenshot: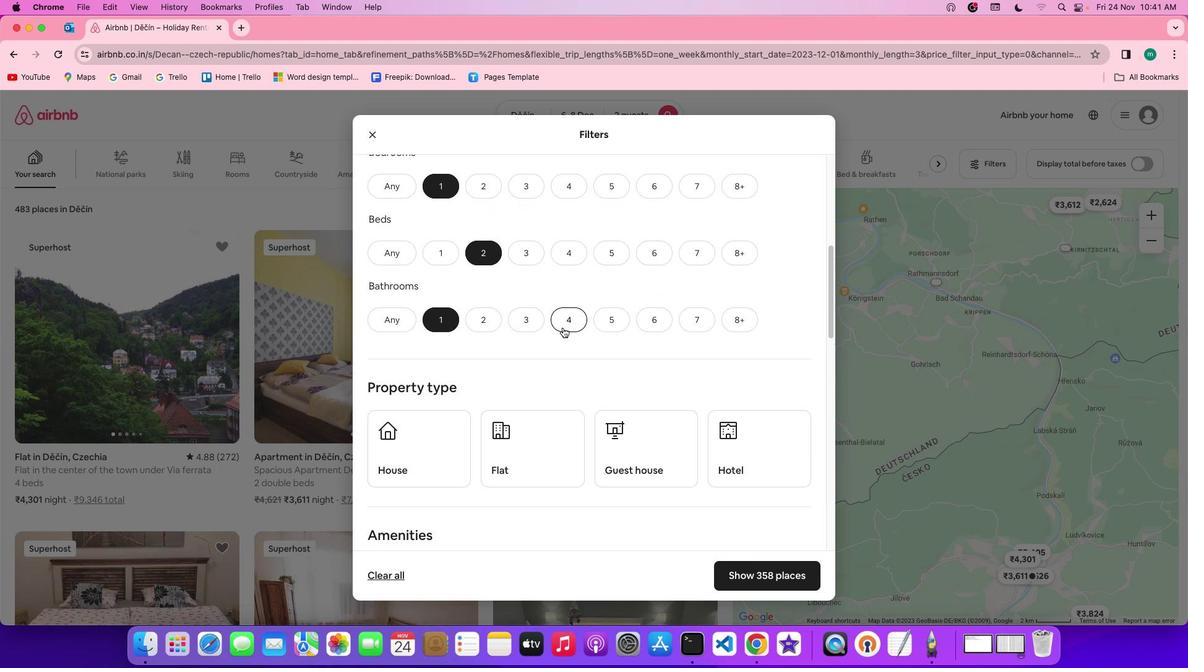 
Action: Mouse scrolled (562, 327) with delta (0, 0)
Screenshot: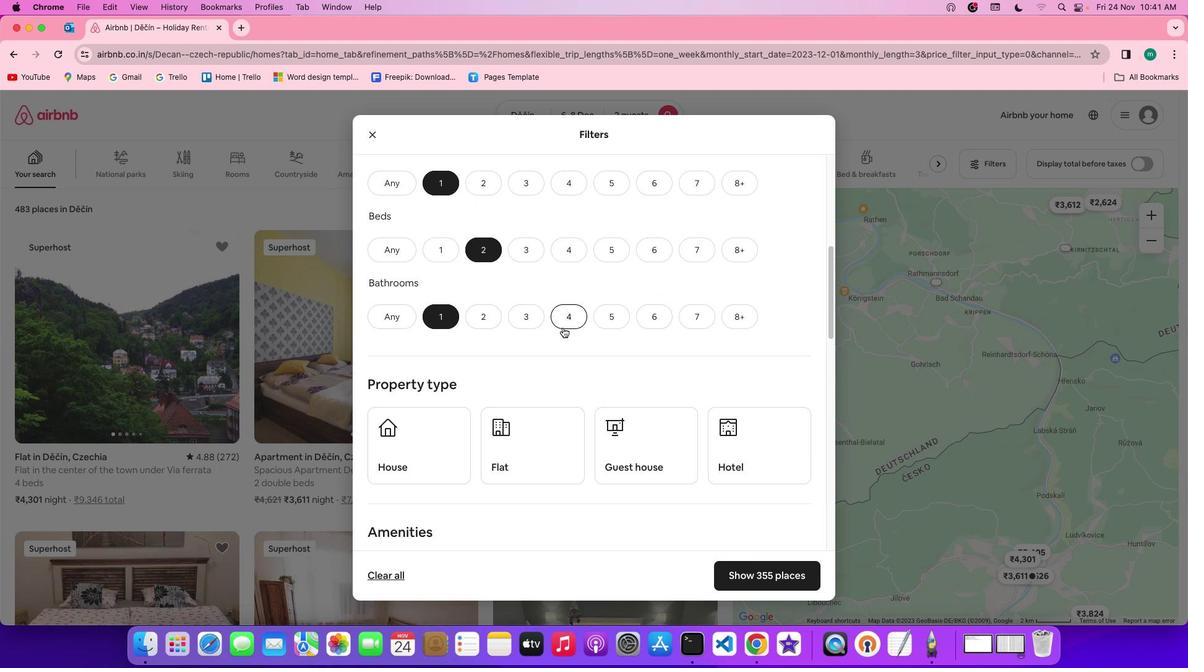 
Action: Mouse scrolled (562, 327) with delta (0, 0)
Screenshot: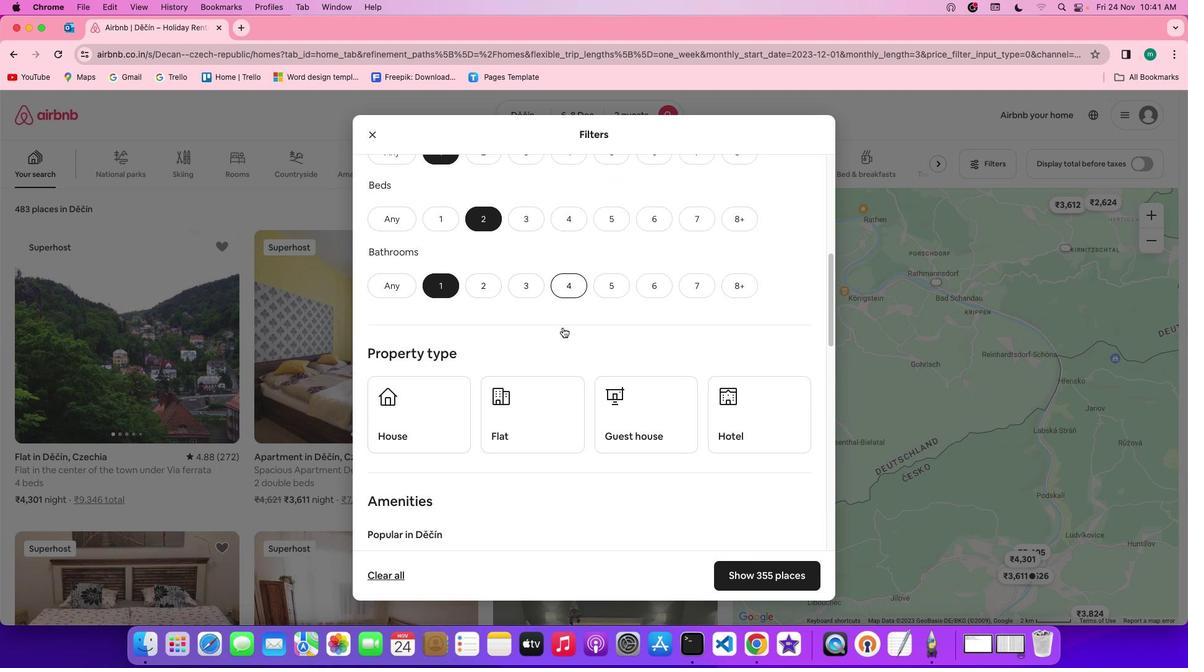 
Action: Mouse scrolled (562, 327) with delta (0, 0)
Screenshot: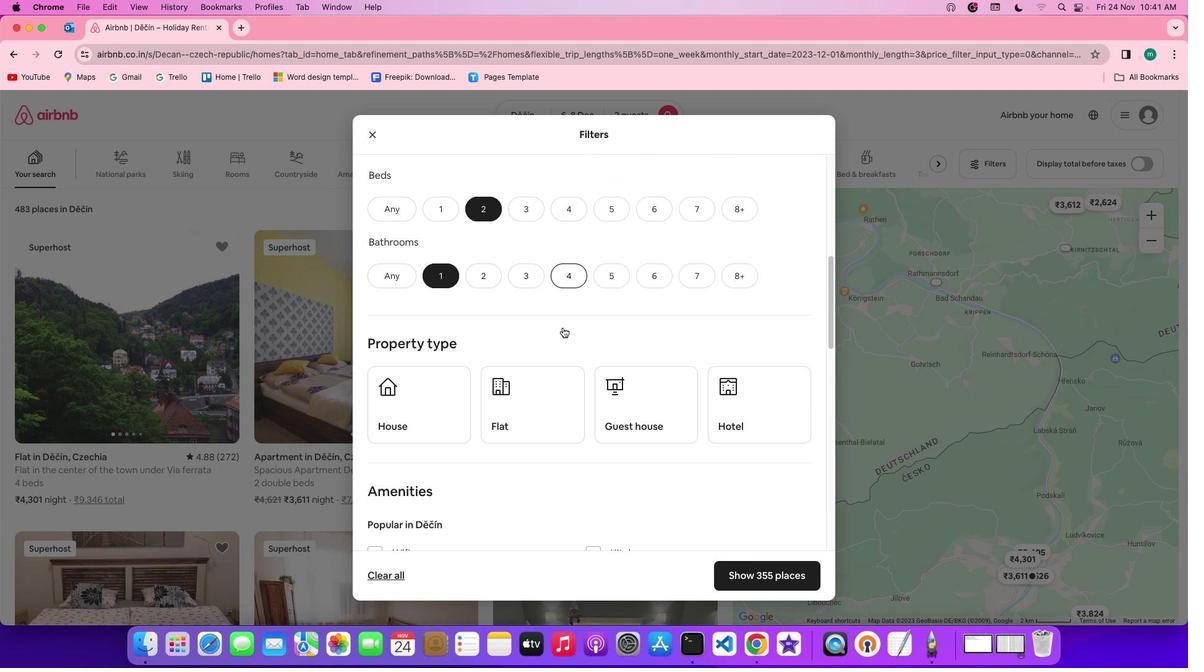 
Action: Mouse scrolled (562, 327) with delta (0, 0)
Screenshot: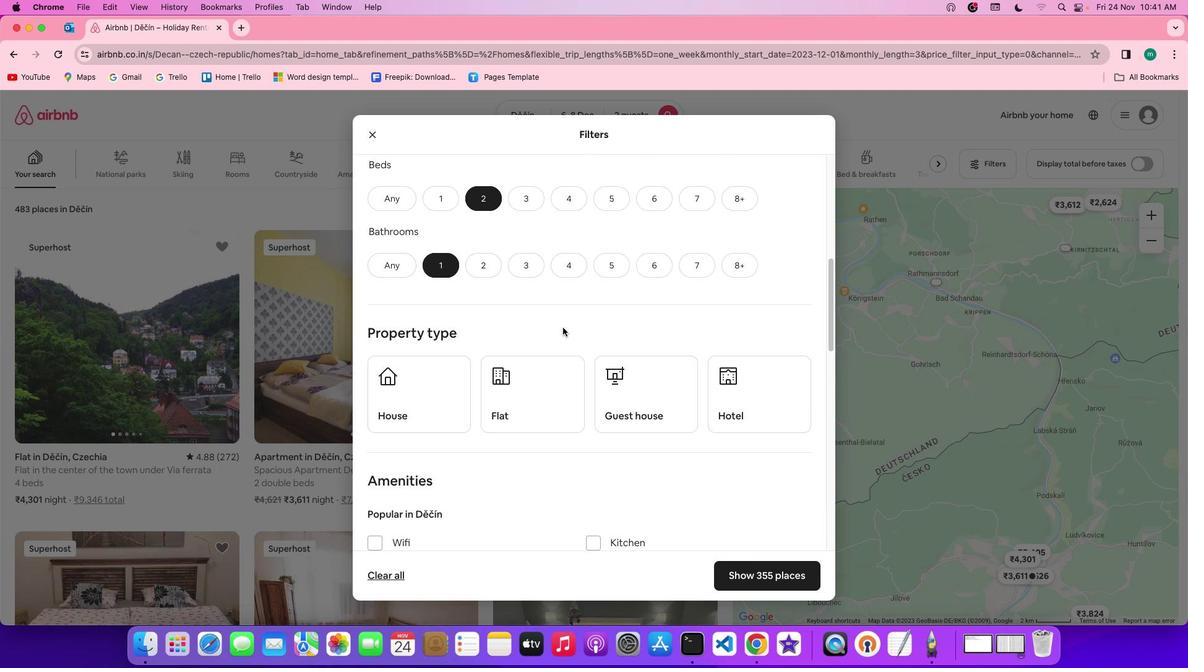
Action: Mouse scrolled (562, 327) with delta (0, 0)
Screenshot: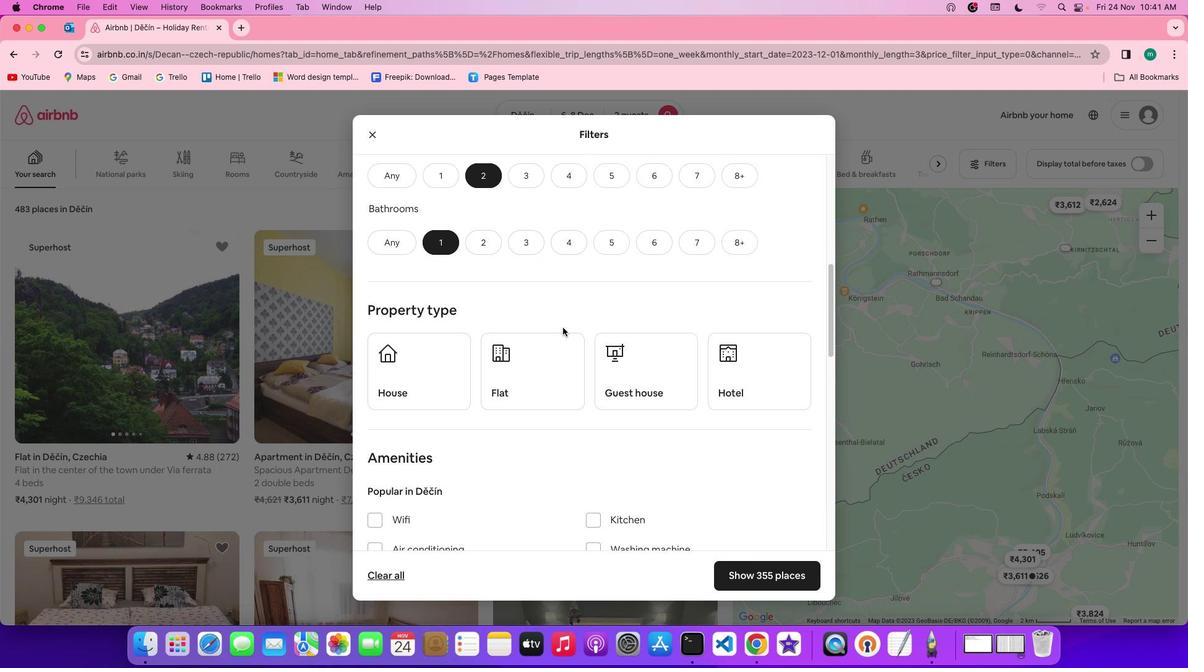 
Action: Mouse scrolled (562, 327) with delta (0, 0)
Screenshot: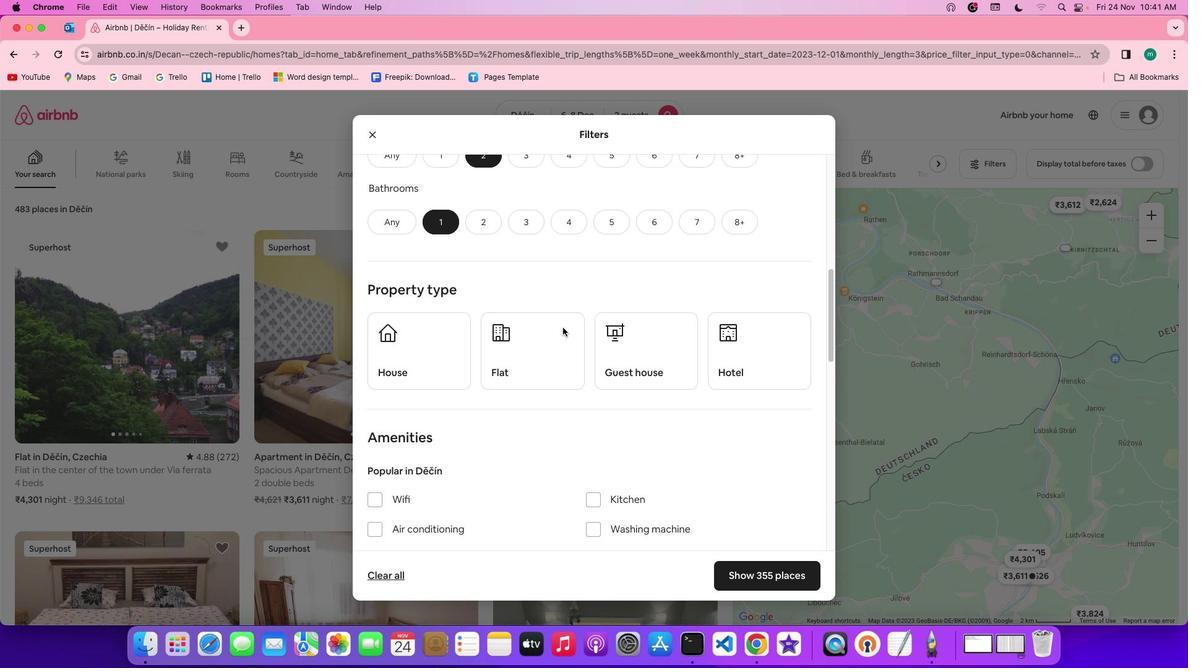 
Action: Mouse scrolled (562, 327) with delta (0, 0)
Screenshot: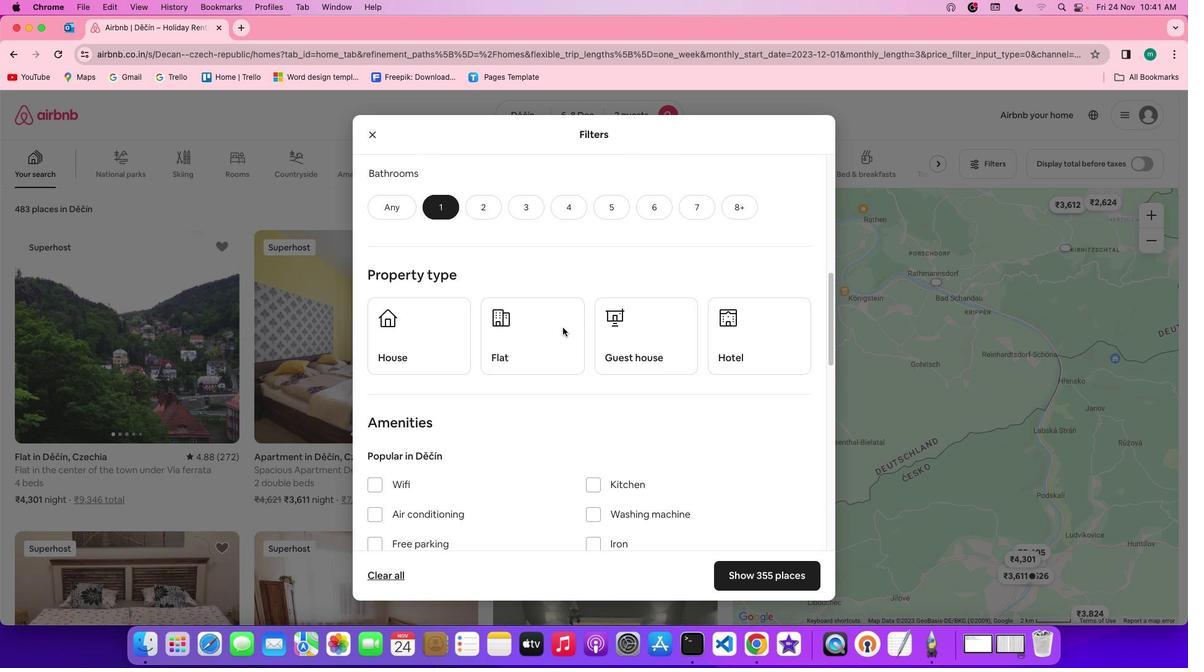 
Action: Mouse pressed left at (562, 327)
Screenshot: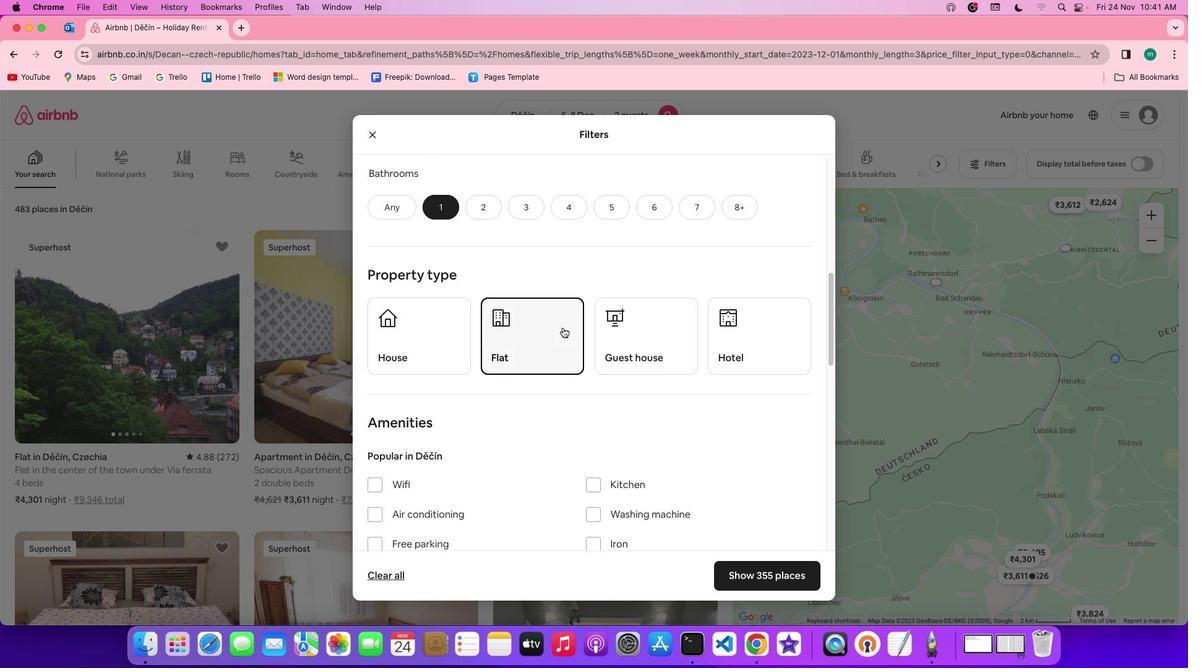 
Action: Mouse moved to (640, 349)
Screenshot: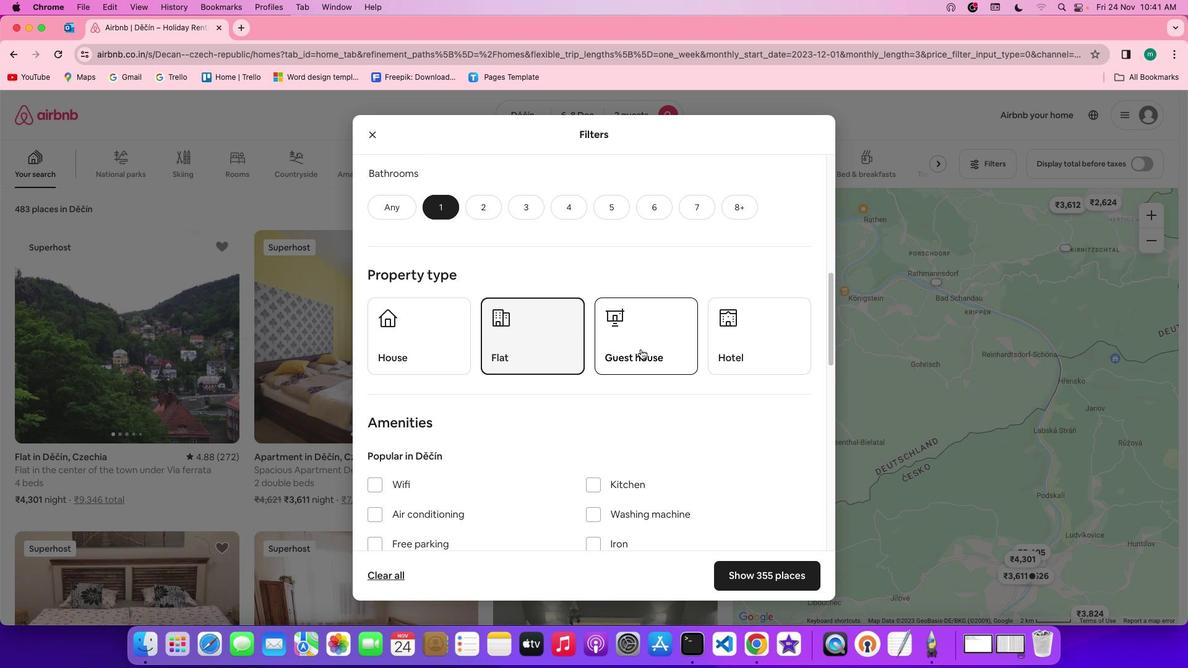 
Action: Mouse scrolled (640, 349) with delta (0, 0)
Screenshot: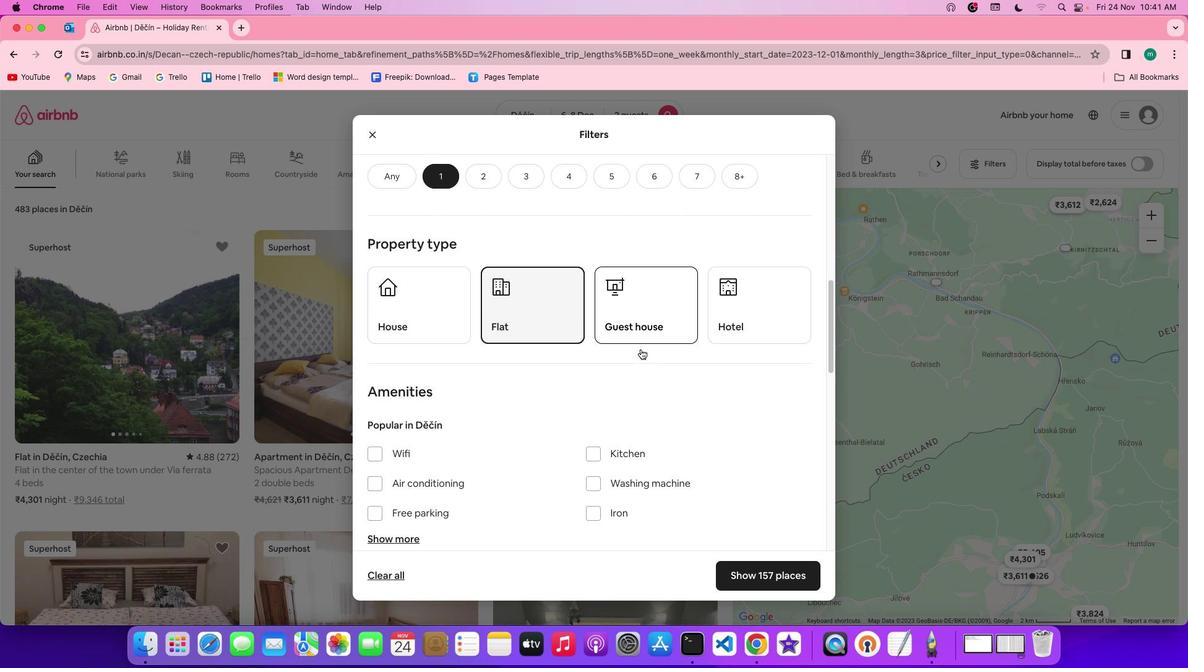 
Action: Mouse scrolled (640, 349) with delta (0, 0)
Screenshot: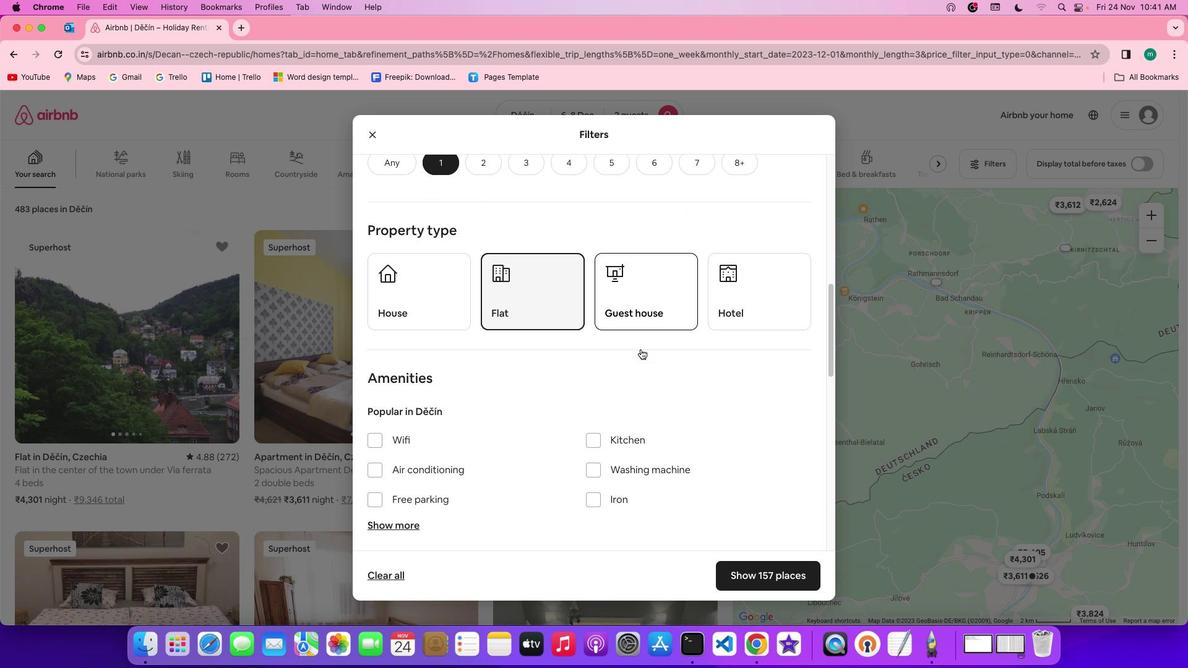 
Action: Mouse scrolled (640, 349) with delta (0, 0)
Screenshot: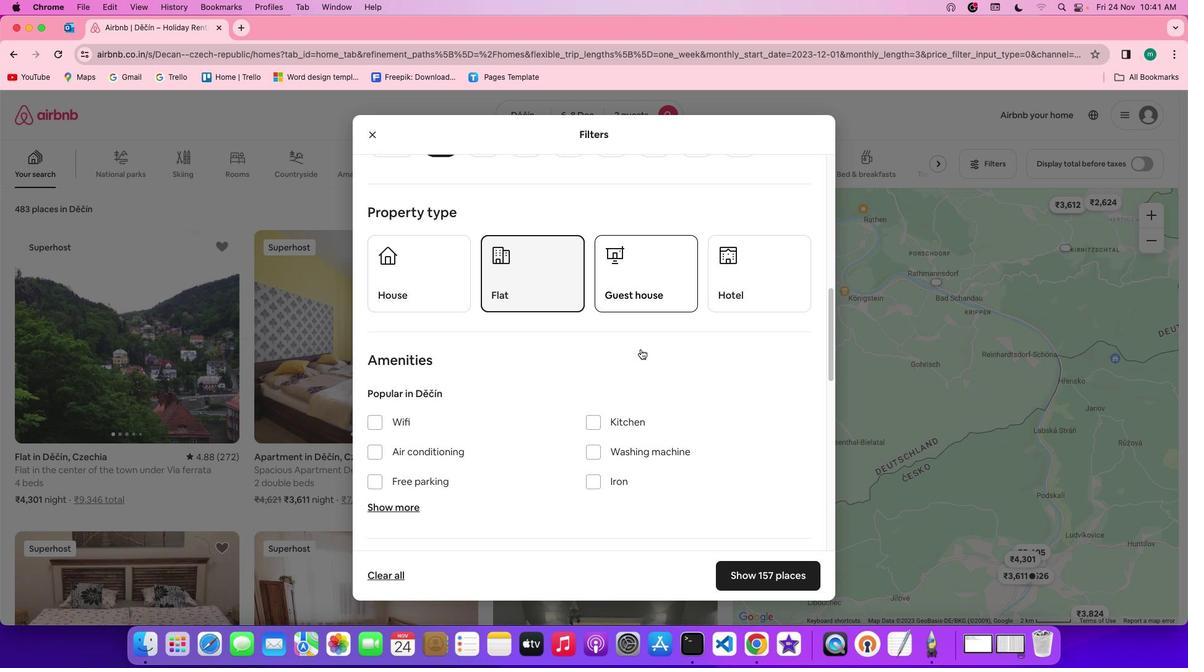 
Action: Mouse scrolled (640, 349) with delta (0, 0)
Screenshot: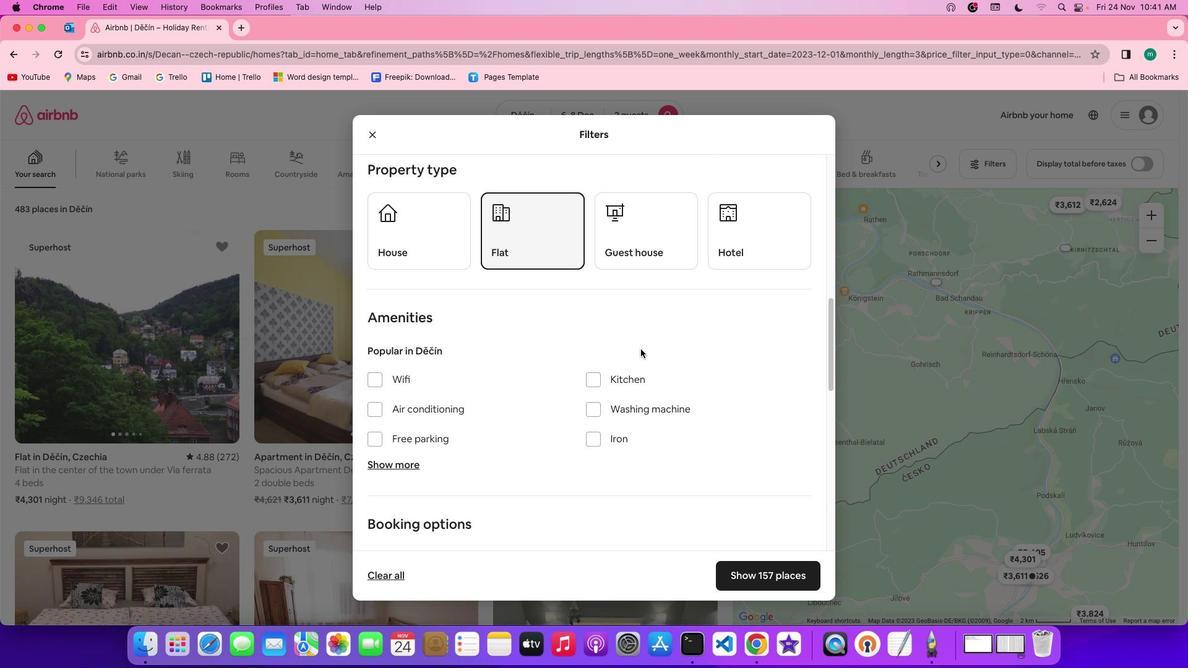 
Action: Mouse scrolled (640, 349) with delta (0, 0)
Screenshot: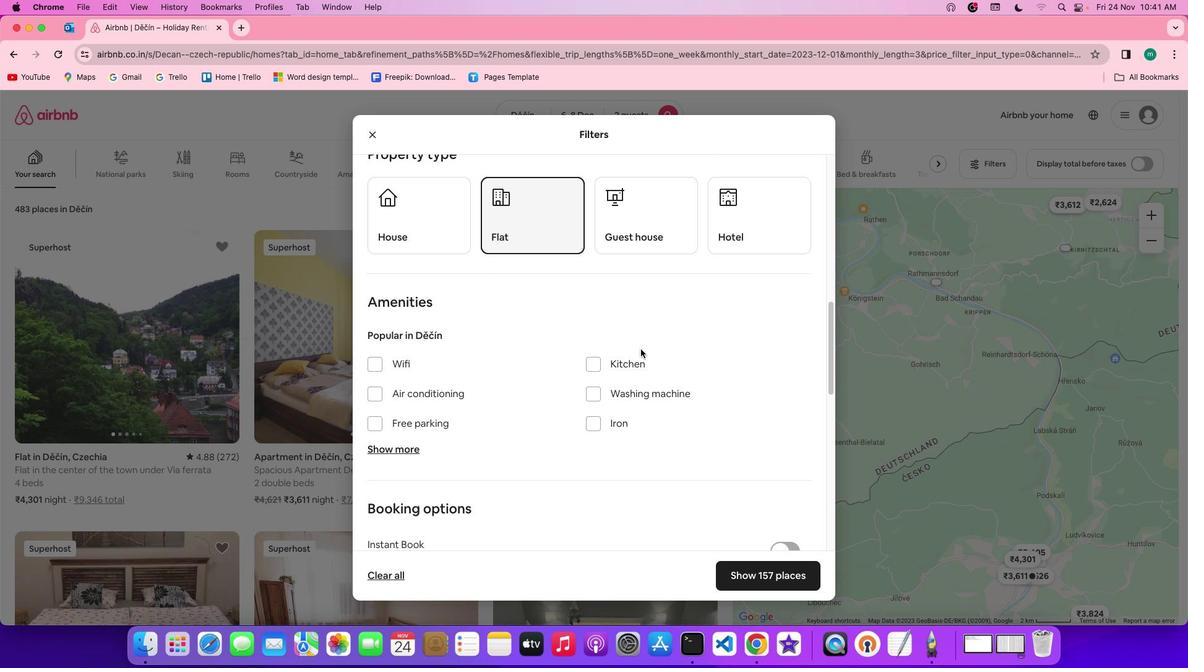 
Action: Mouse scrolled (640, 349) with delta (0, -1)
Screenshot: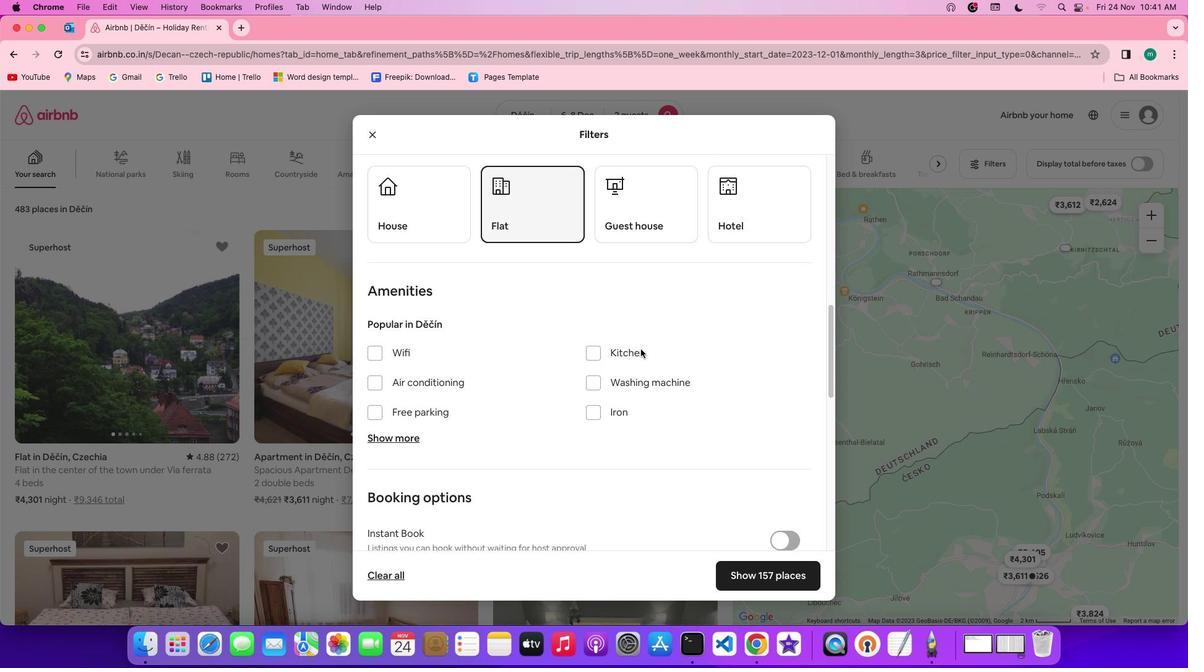 
Action: Mouse scrolled (640, 349) with delta (0, 0)
Screenshot: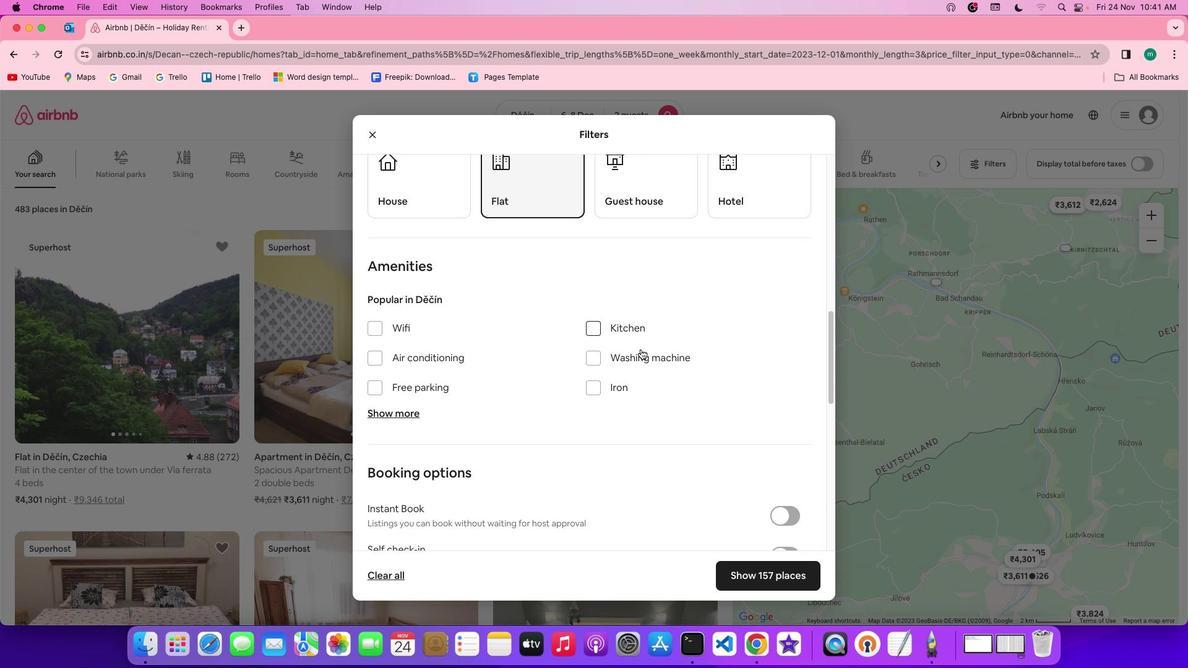 
Action: Mouse scrolled (640, 349) with delta (0, 0)
Screenshot: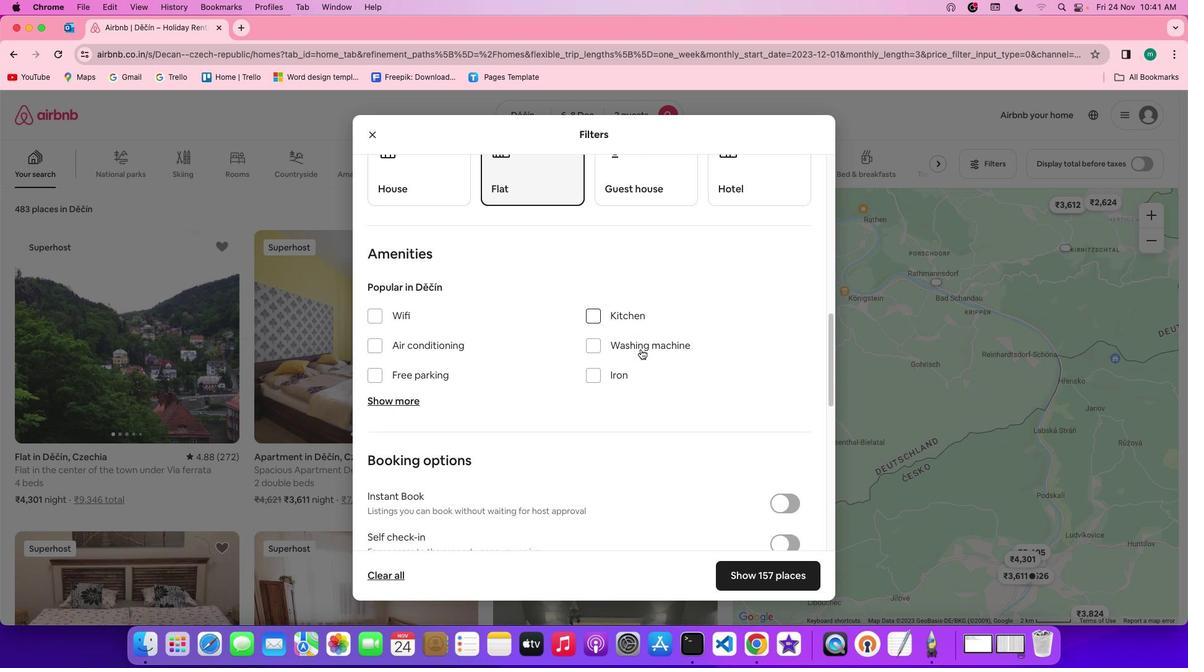 
Action: Mouse scrolled (640, 349) with delta (0, 0)
Screenshot: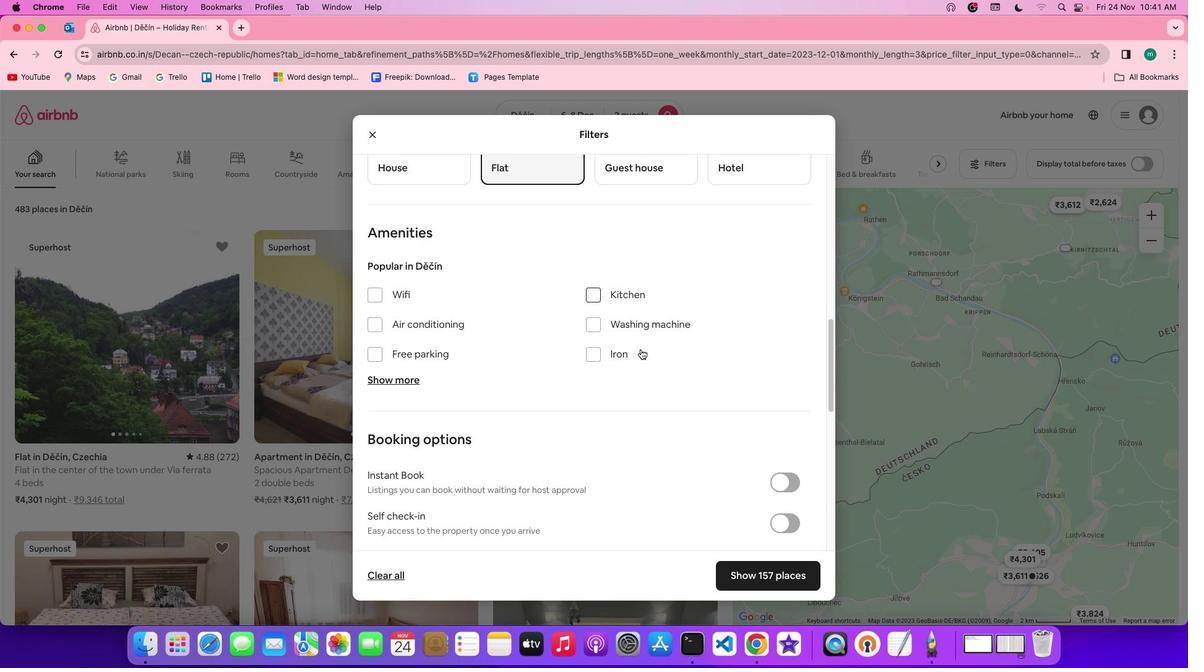 
Action: Mouse moved to (373, 294)
Screenshot: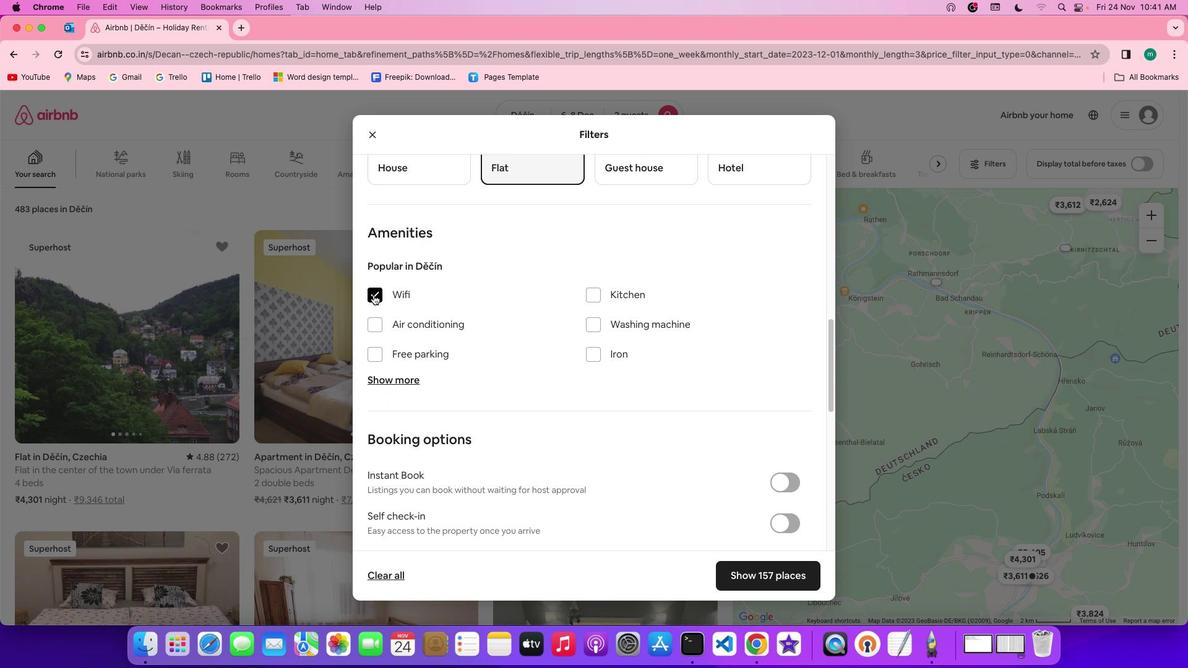 
Action: Mouse pressed left at (373, 294)
Screenshot: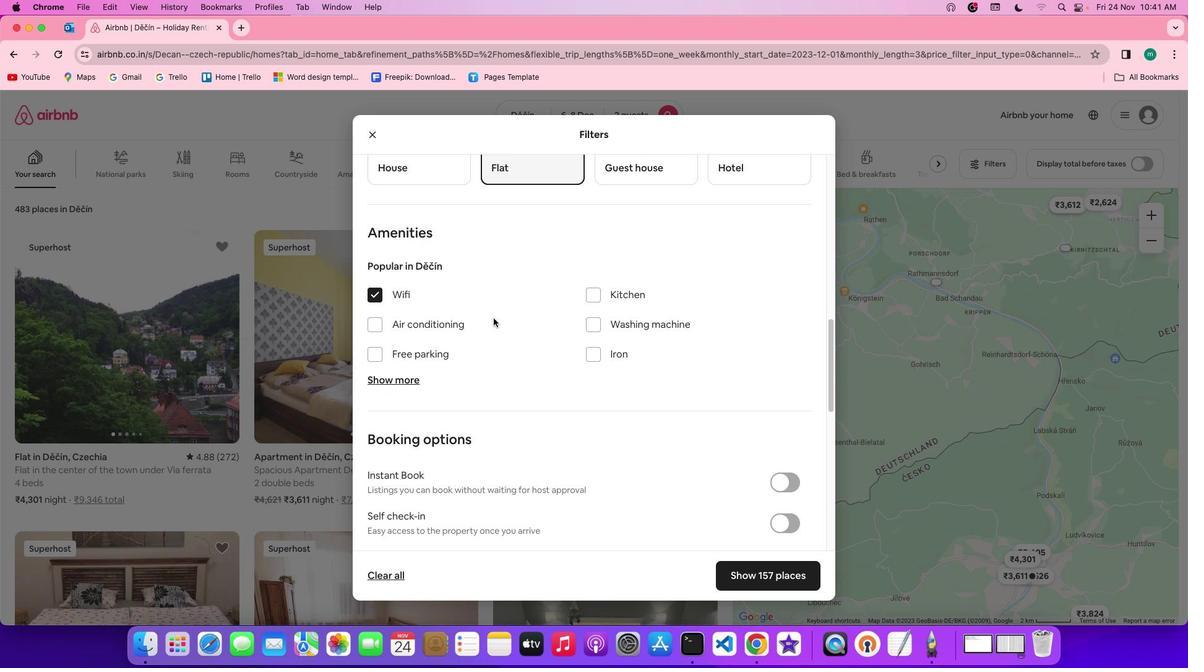 
Action: Mouse moved to (525, 328)
Screenshot: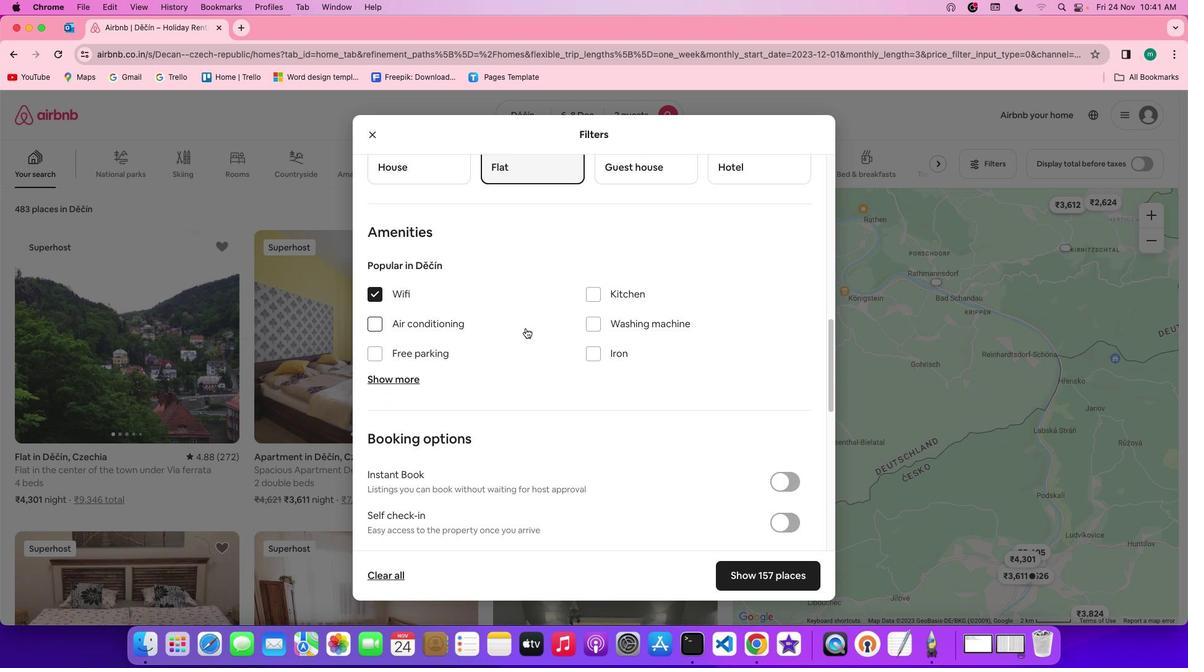 
Action: Mouse scrolled (525, 328) with delta (0, 0)
Screenshot: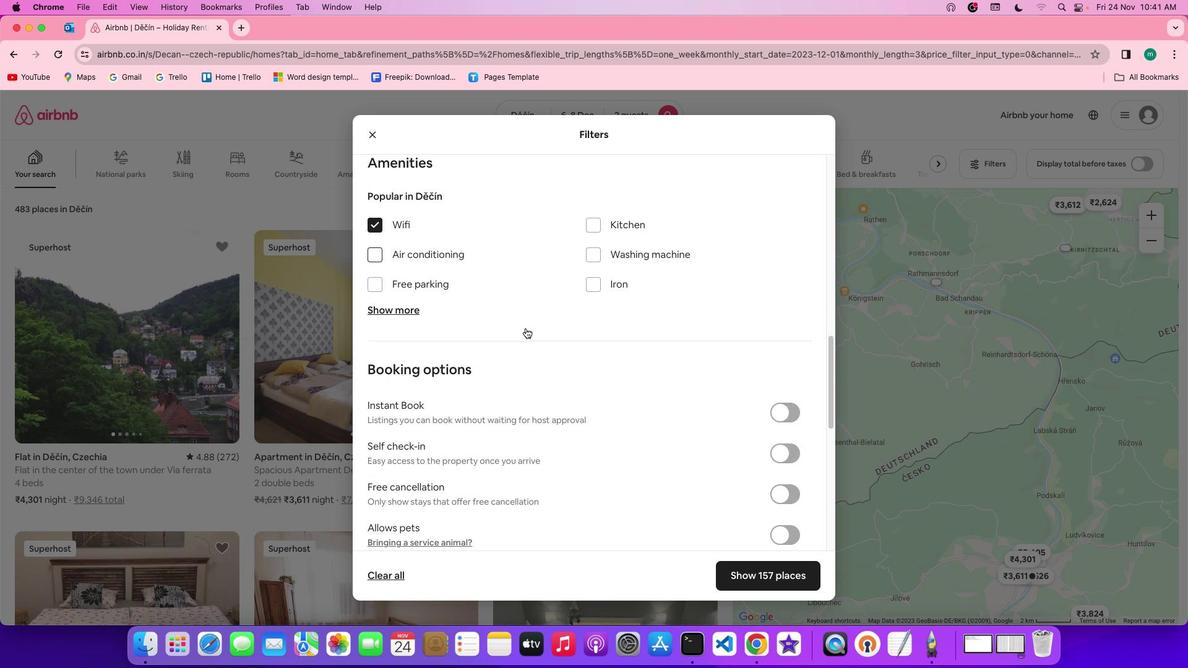 
Action: Mouse scrolled (525, 328) with delta (0, 0)
Screenshot: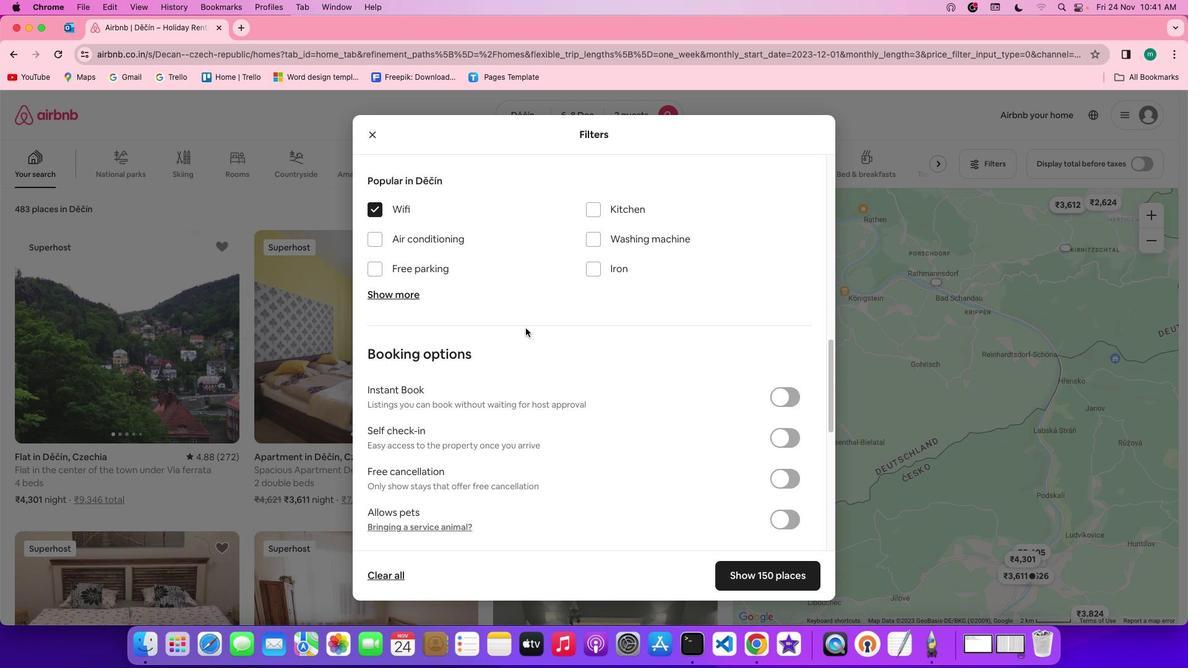 
Action: Mouse scrolled (525, 328) with delta (0, -1)
Screenshot: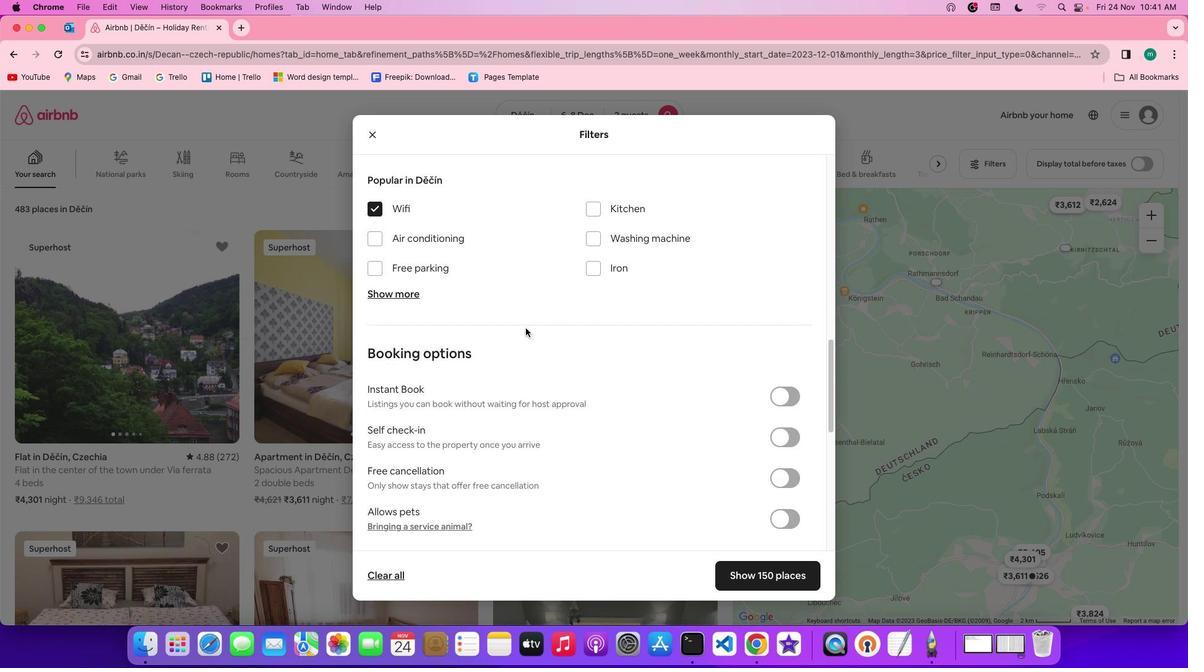 
Action: Mouse scrolled (525, 328) with delta (0, 0)
Screenshot: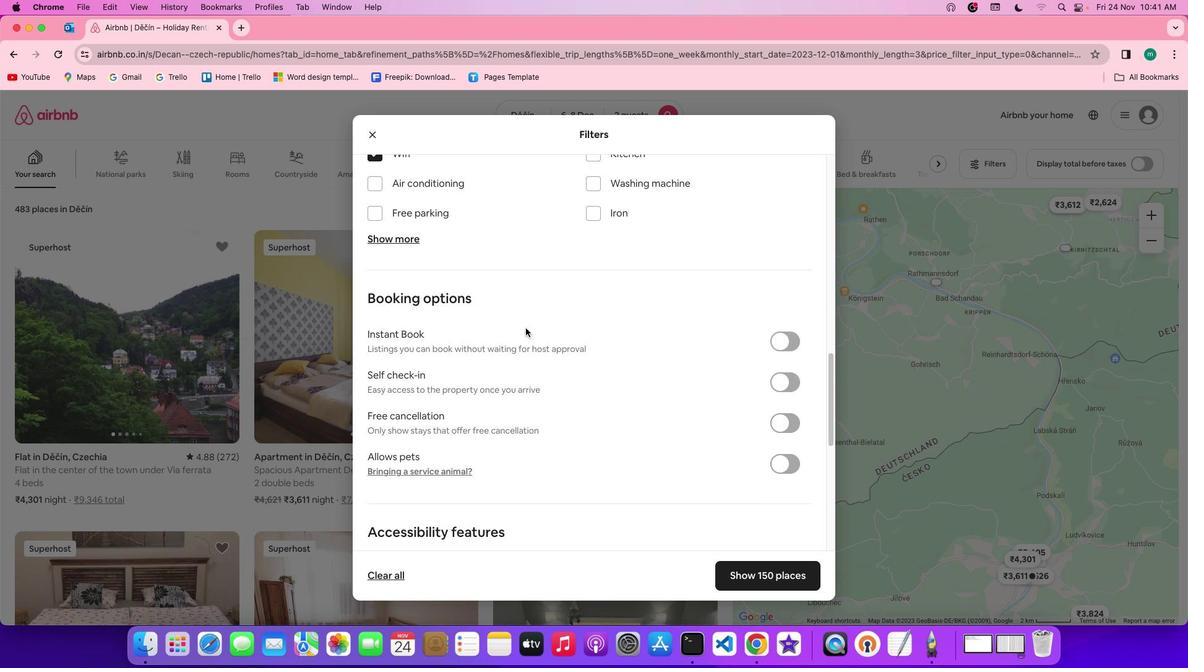 
Action: Mouse scrolled (525, 328) with delta (0, 0)
Screenshot: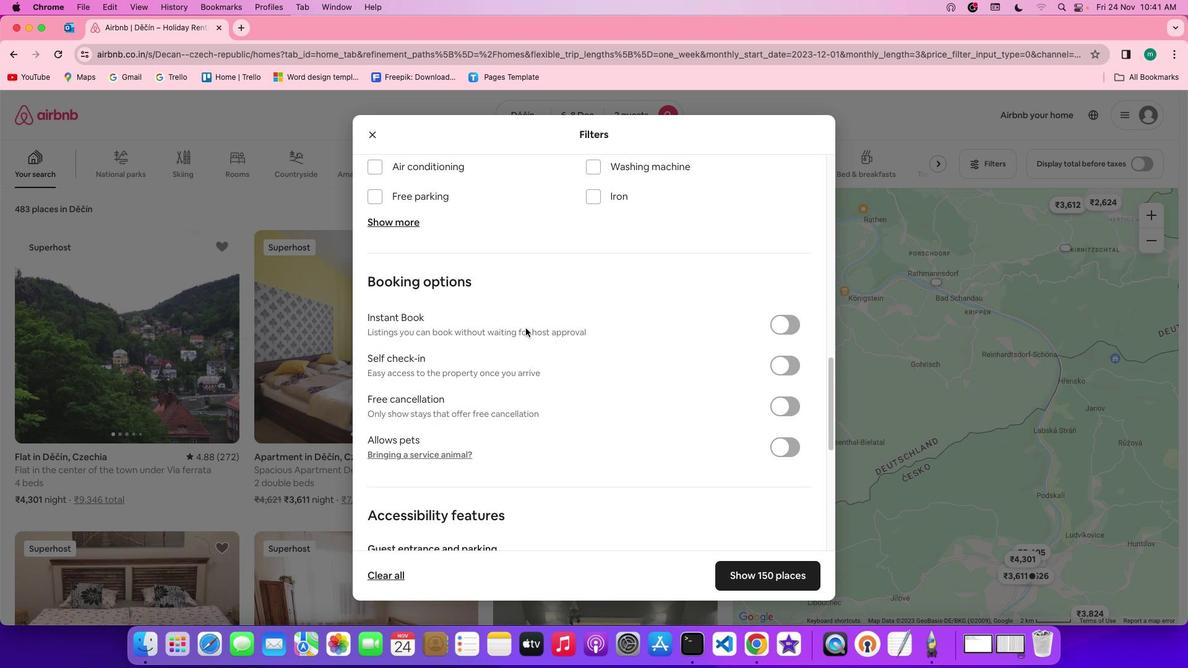 
Action: Mouse scrolled (525, 328) with delta (0, -1)
Screenshot: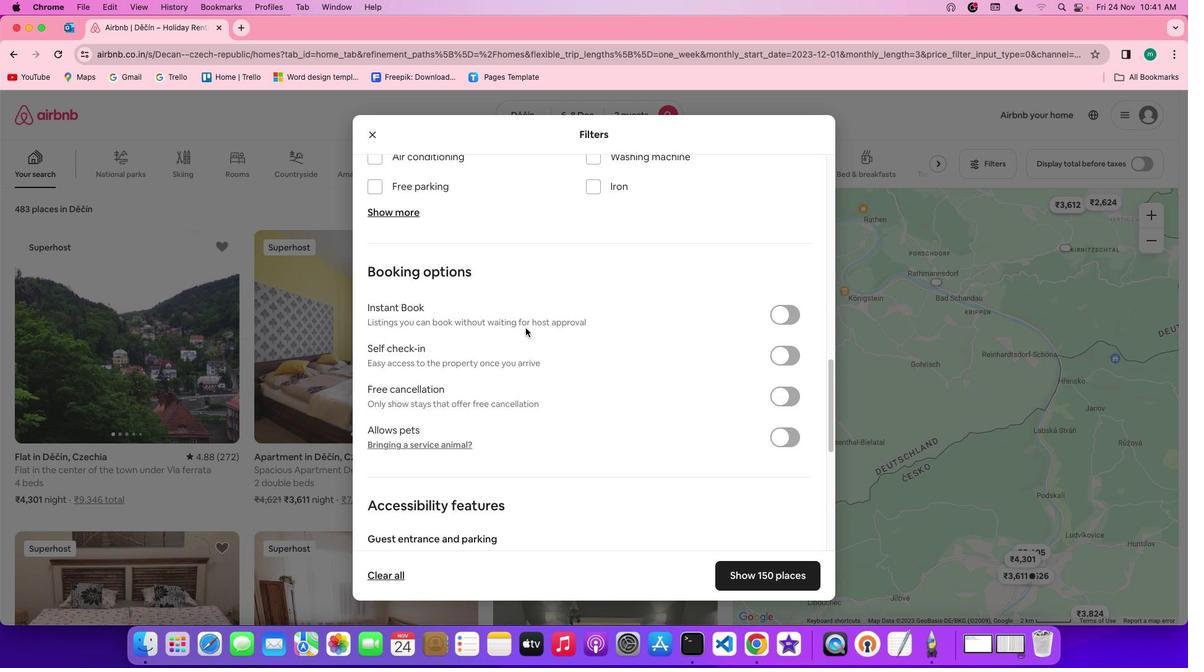 
Action: Mouse scrolled (525, 328) with delta (0, 0)
Screenshot: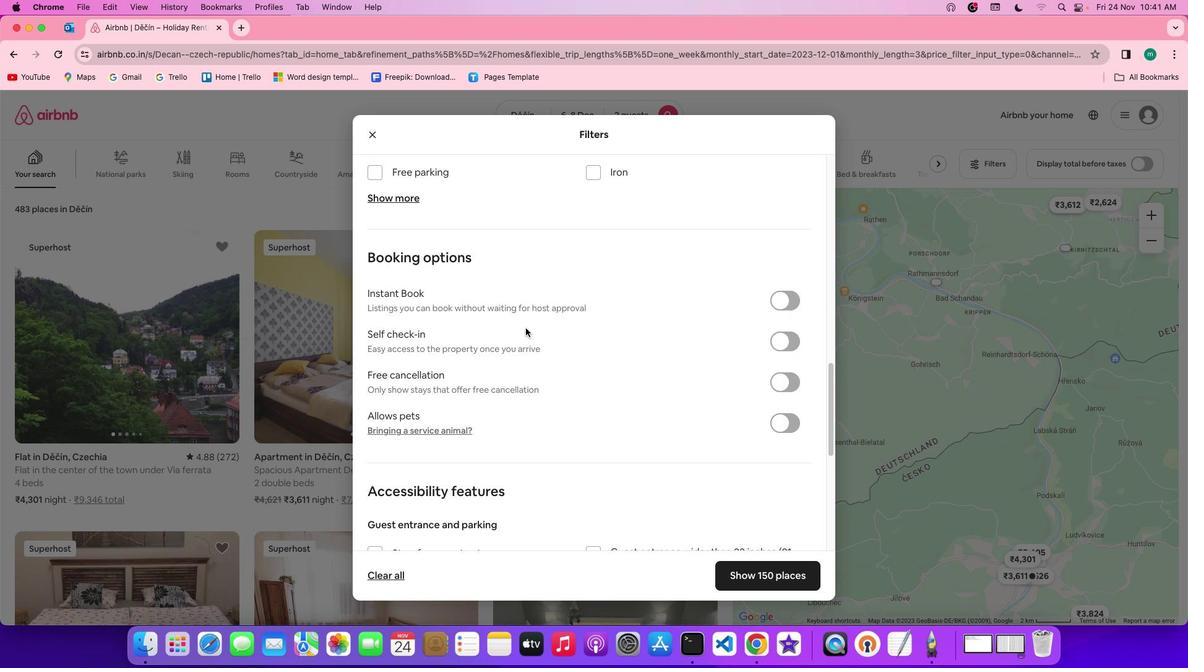 
Action: Mouse scrolled (525, 328) with delta (0, 0)
Screenshot: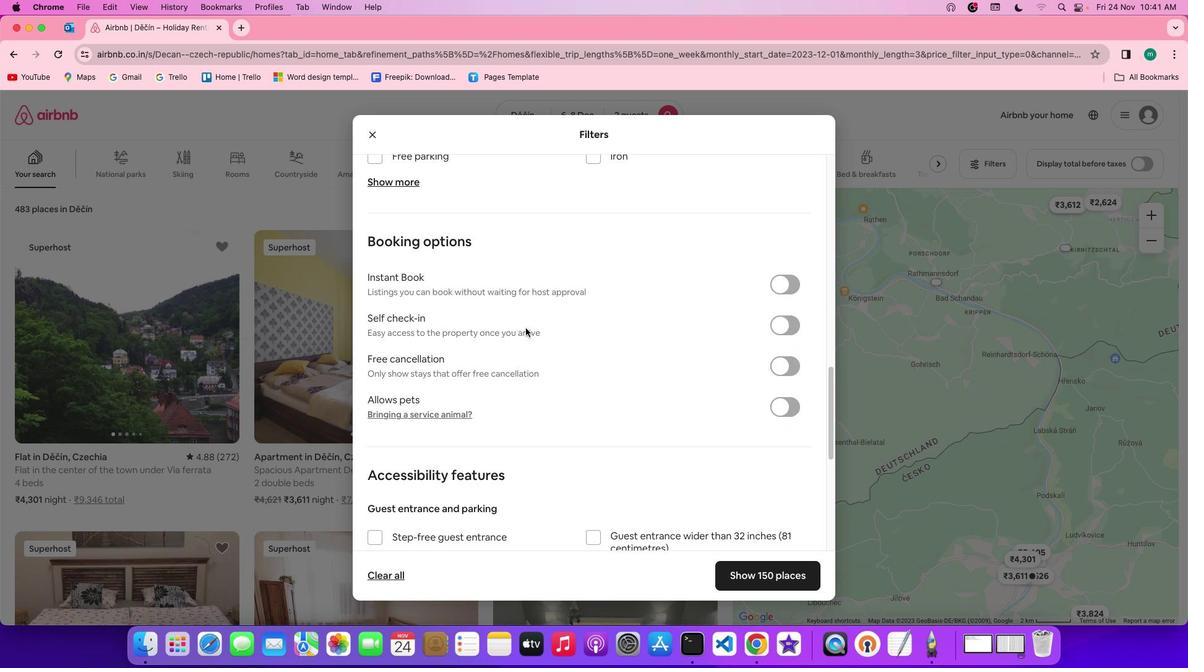 
Action: Mouse scrolled (525, 328) with delta (0, 0)
Screenshot: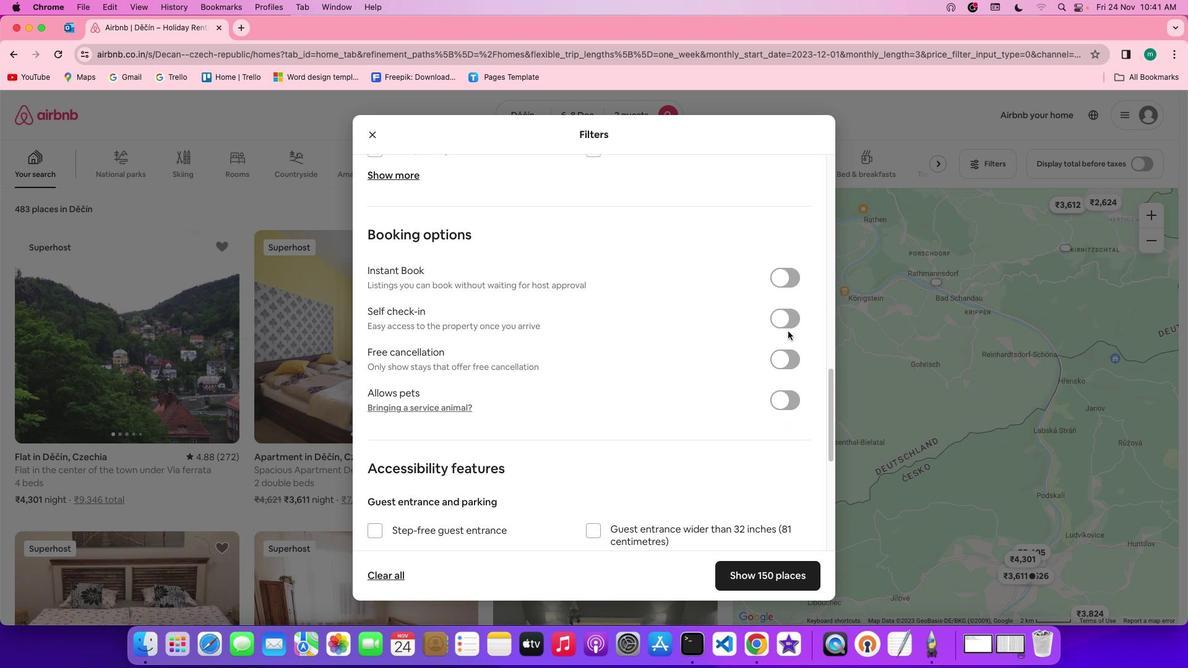 
Action: Mouse moved to (791, 315)
Screenshot: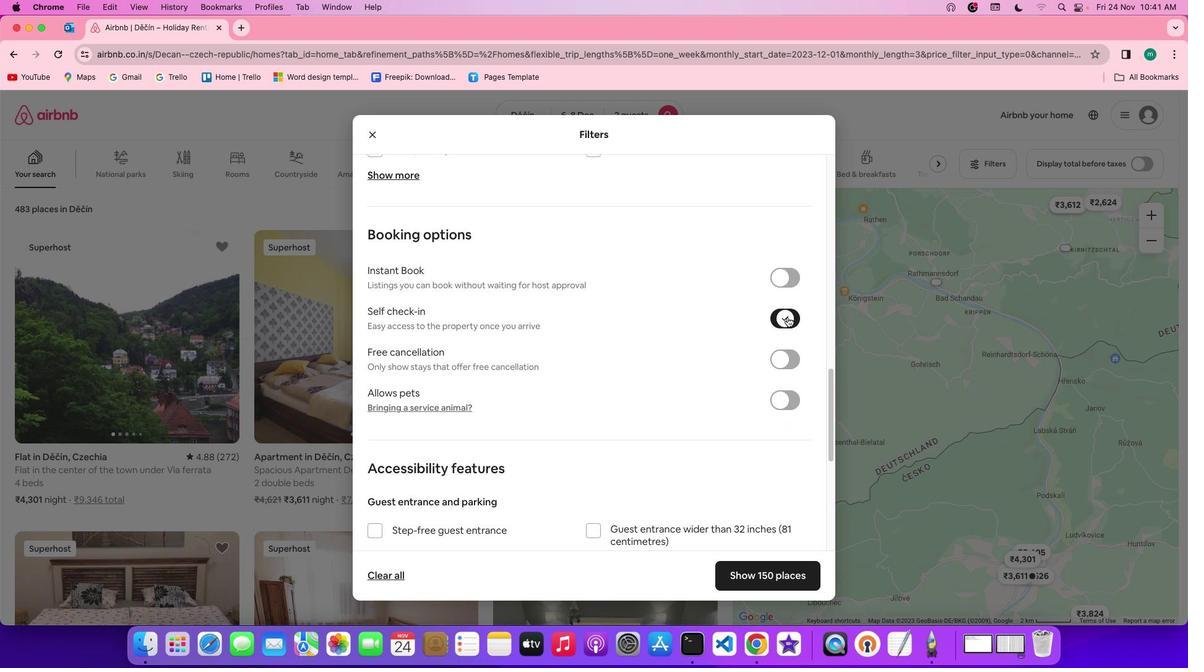 
Action: Mouse pressed left at (791, 315)
Screenshot: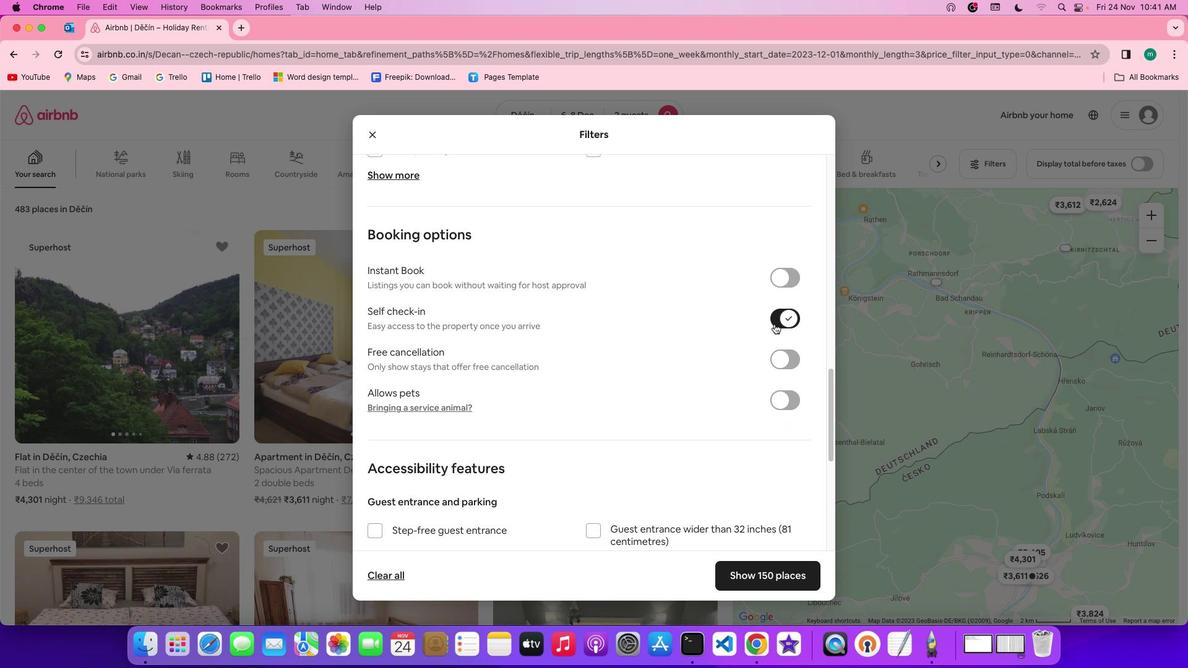 
Action: Mouse moved to (678, 358)
Screenshot: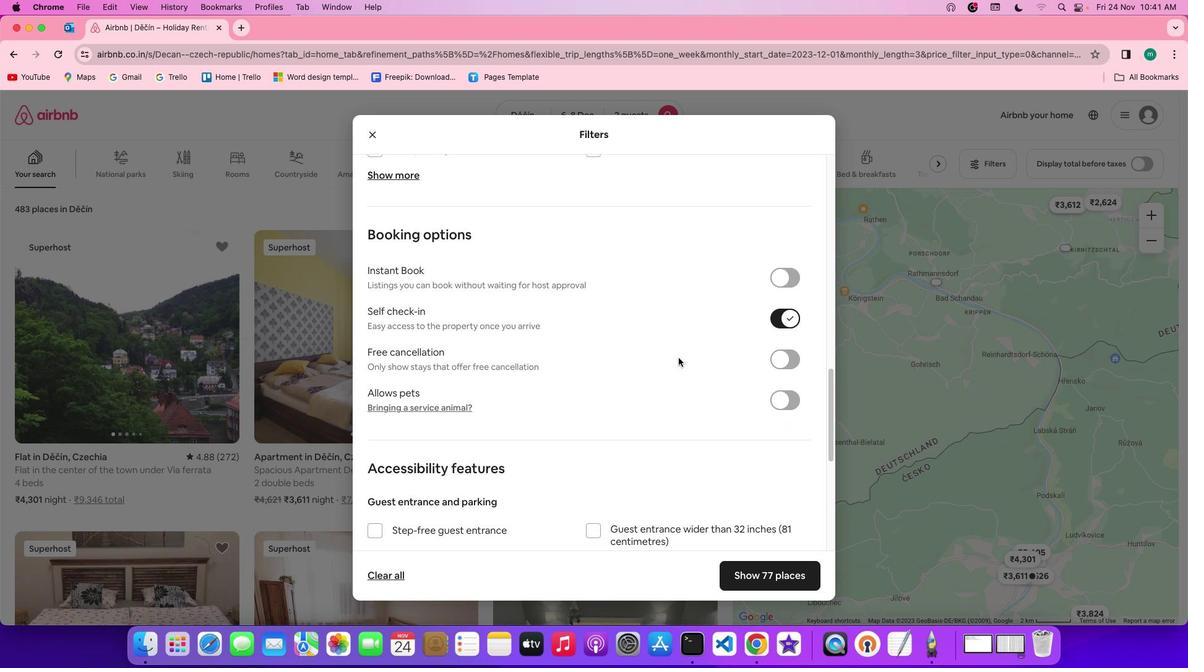 
Action: Mouse scrolled (678, 358) with delta (0, 0)
Screenshot: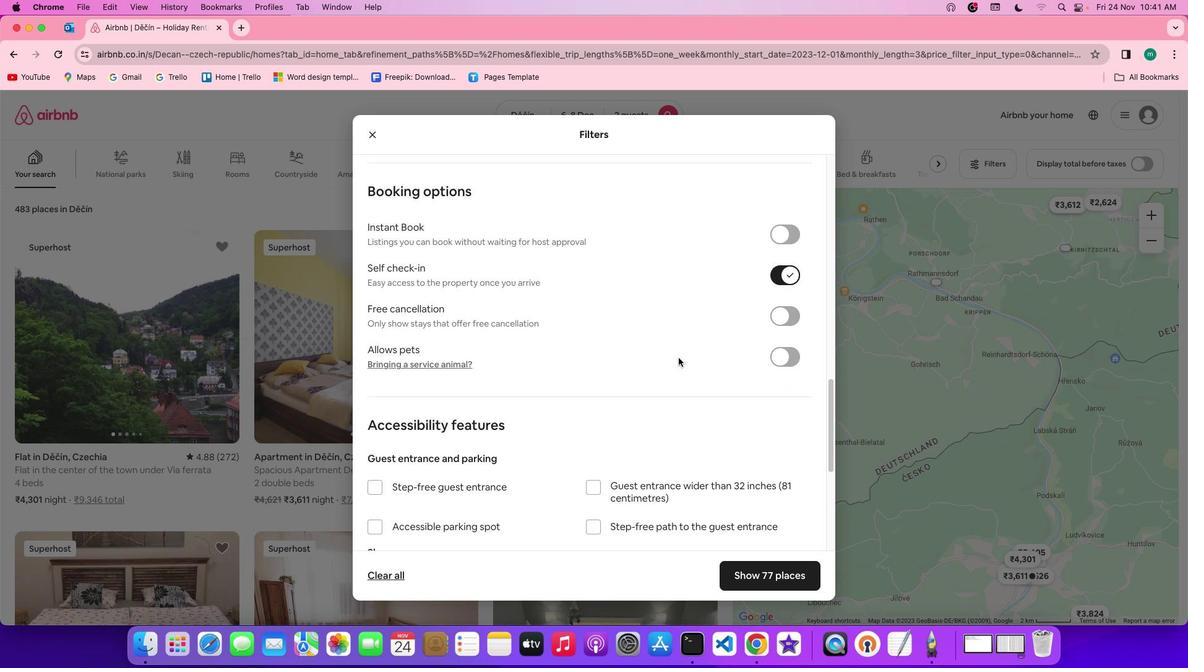 
Action: Mouse scrolled (678, 358) with delta (0, 0)
Screenshot: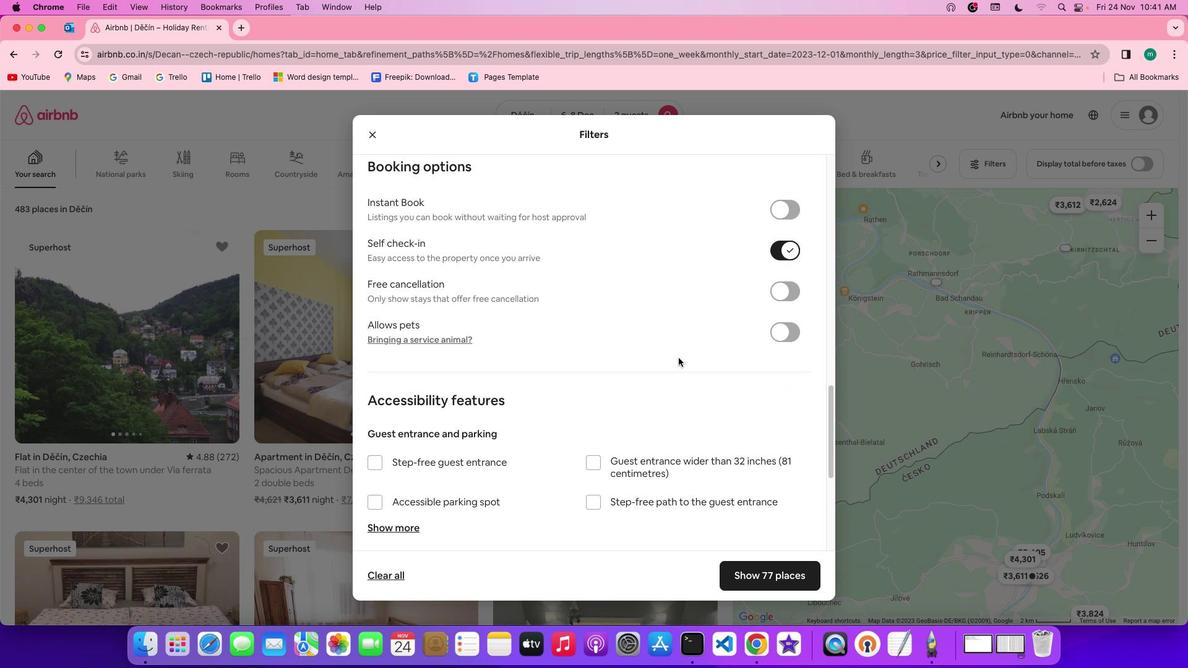 
Action: Mouse scrolled (678, 358) with delta (0, -1)
Screenshot: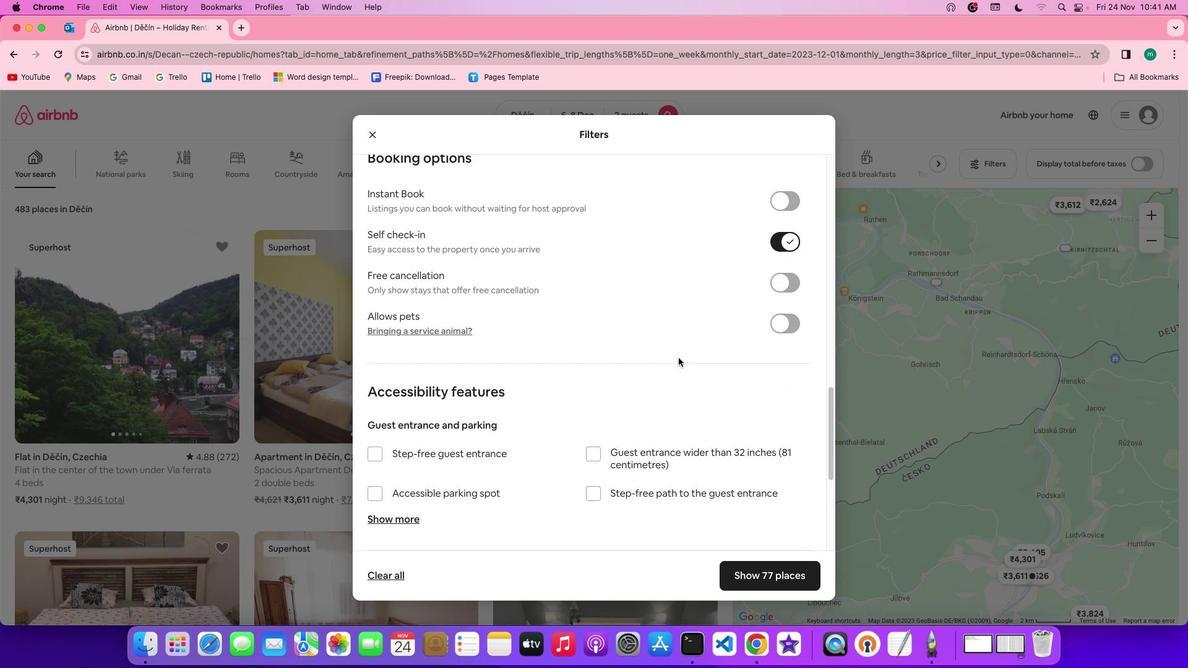 
Action: Mouse scrolled (678, 358) with delta (0, 0)
Screenshot: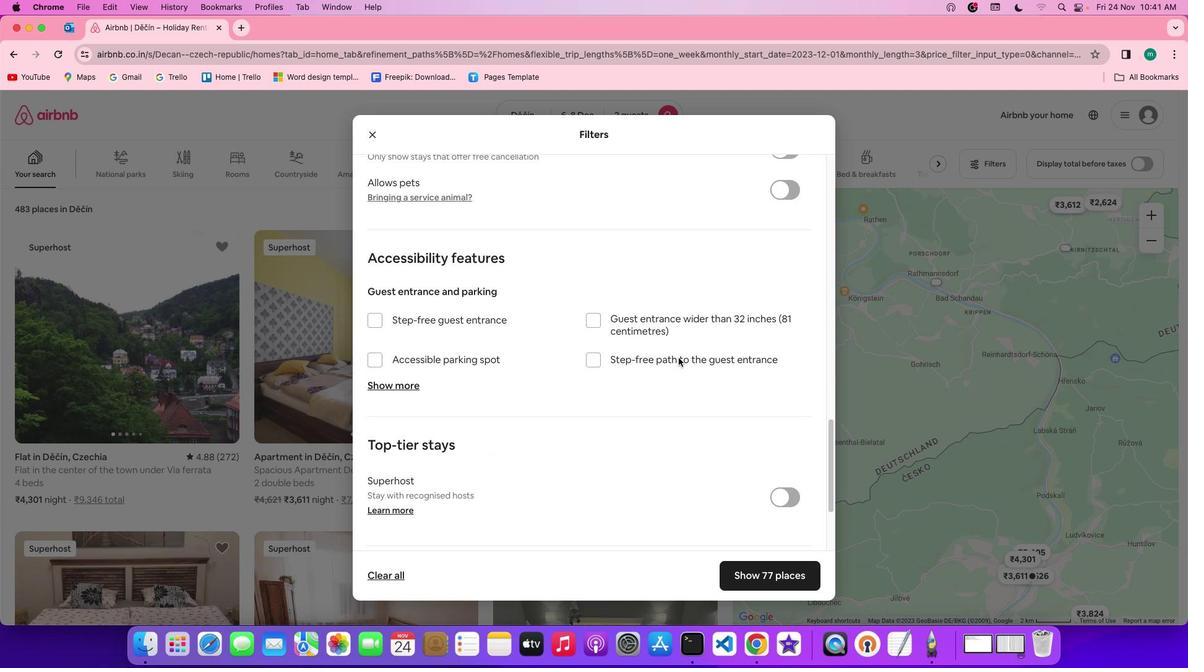 
Action: Mouse scrolled (678, 358) with delta (0, 0)
Screenshot: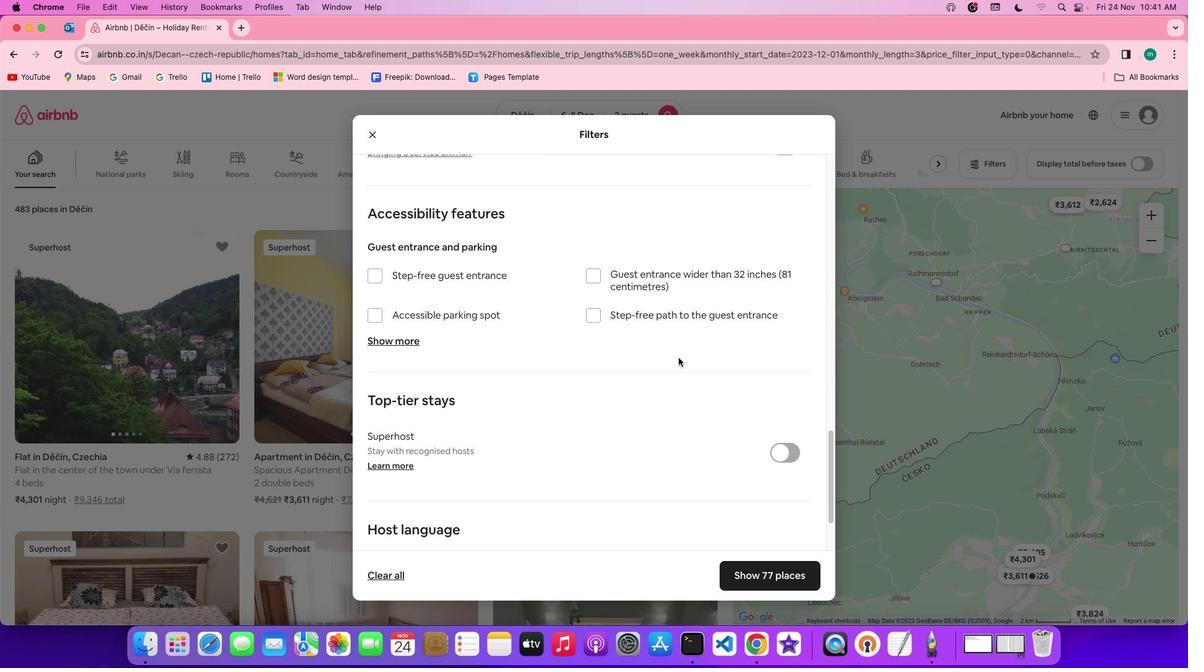 
Action: Mouse scrolled (678, 358) with delta (0, -1)
Screenshot: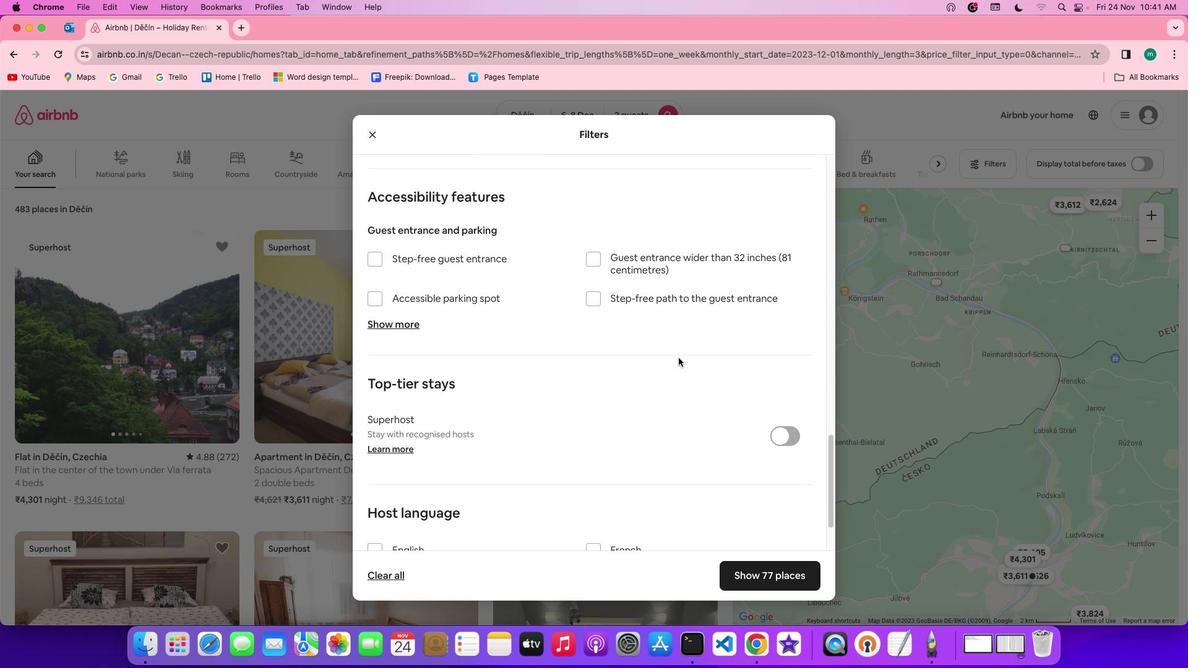 
Action: Mouse scrolled (678, 358) with delta (0, -2)
Screenshot: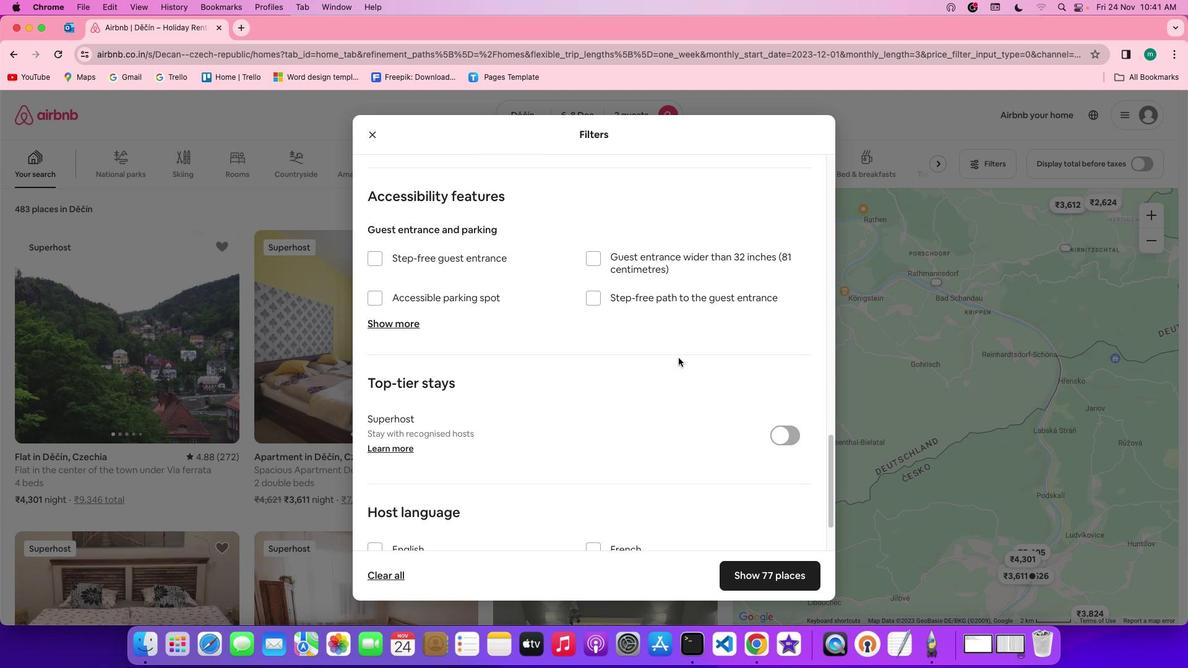
Action: Mouse scrolled (678, 358) with delta (0, 0)
Screenshot: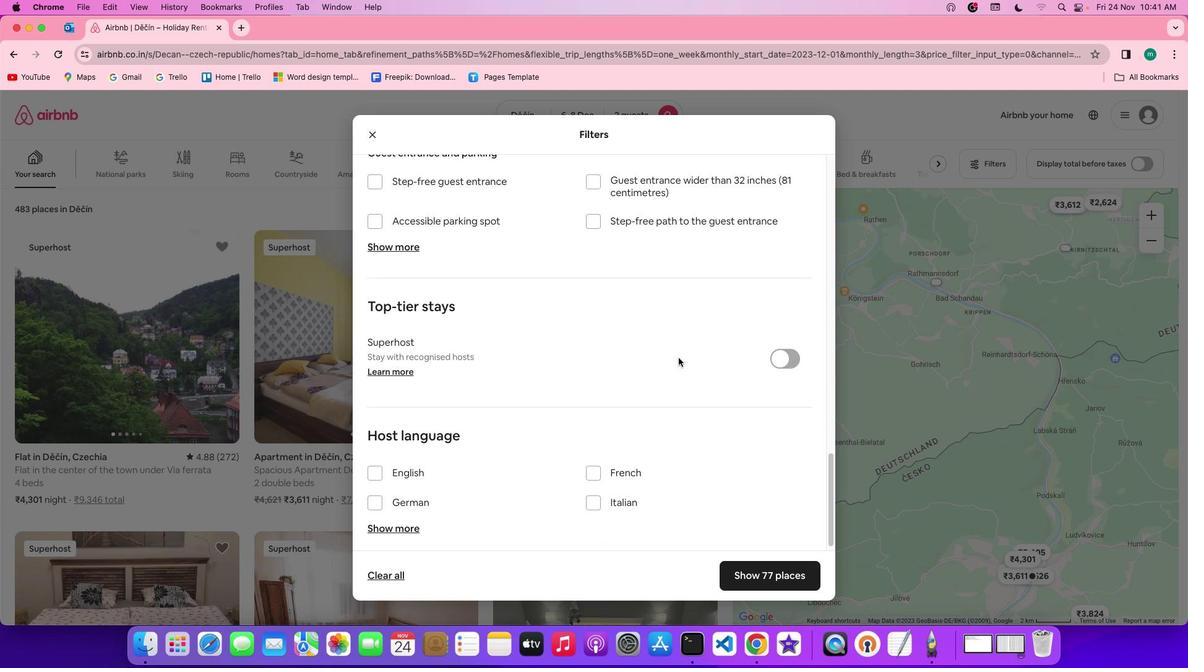 
Action: Mouse scrolled (678, 358) with delta (0, 0)
Screenshot: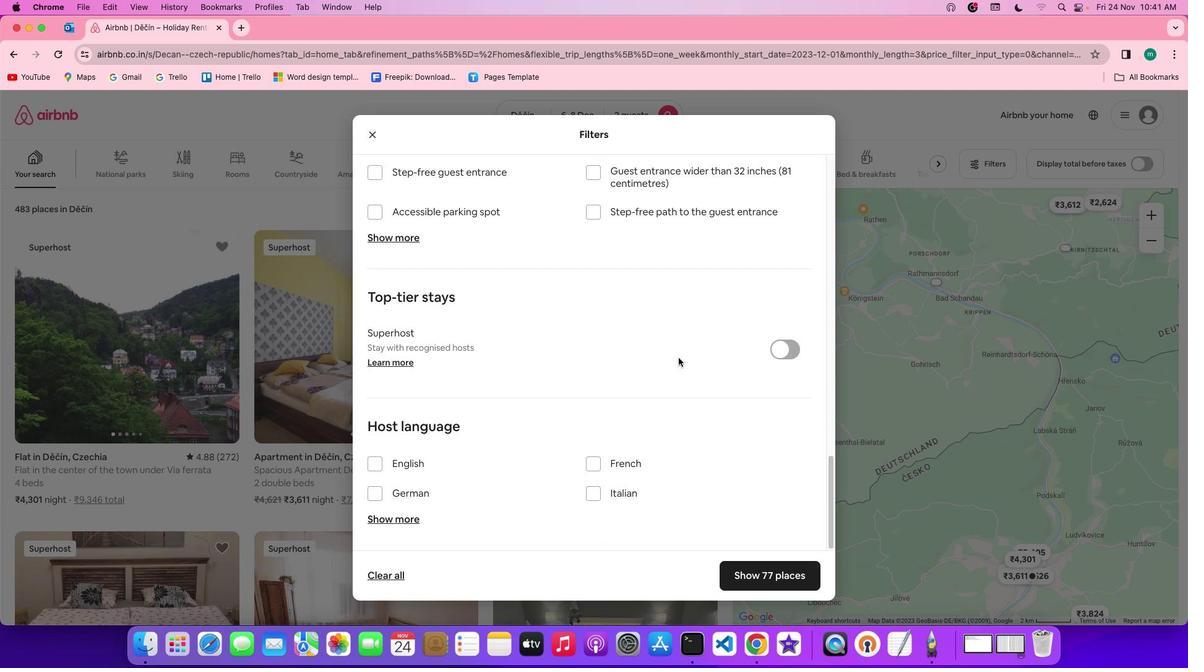 
Action: Mouse scrolled (678, 358) with delta (0, -1)
Screenshot: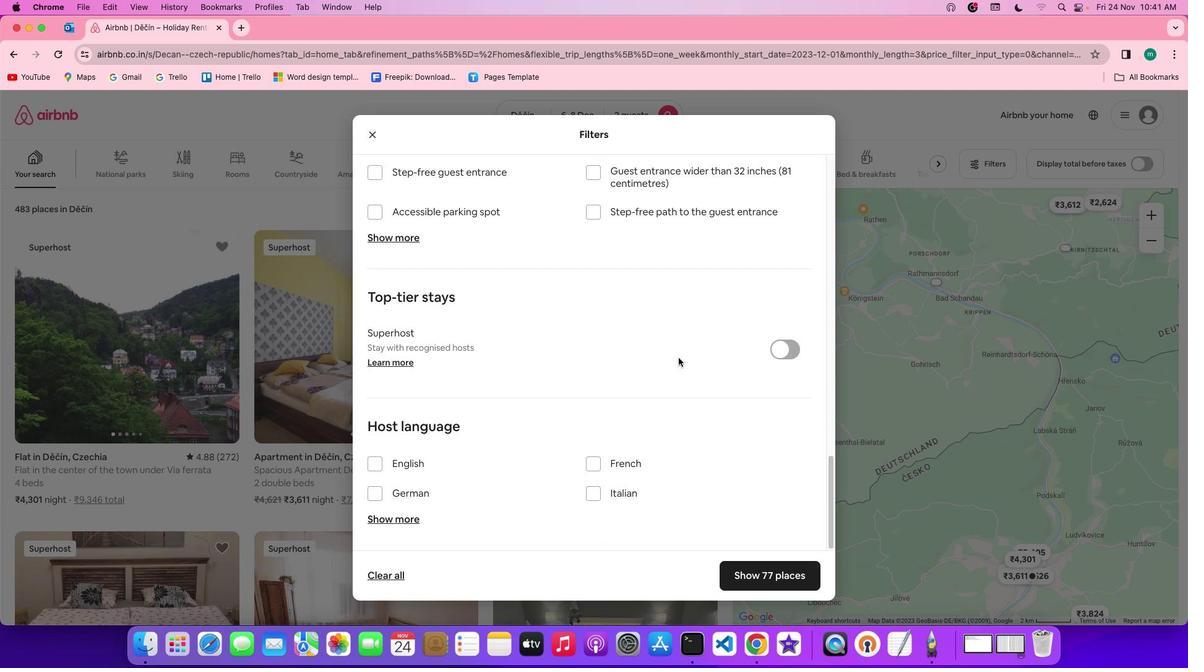 
Action: Mouse scrolled (678, 358) with delta (0, -3)
Screenshot: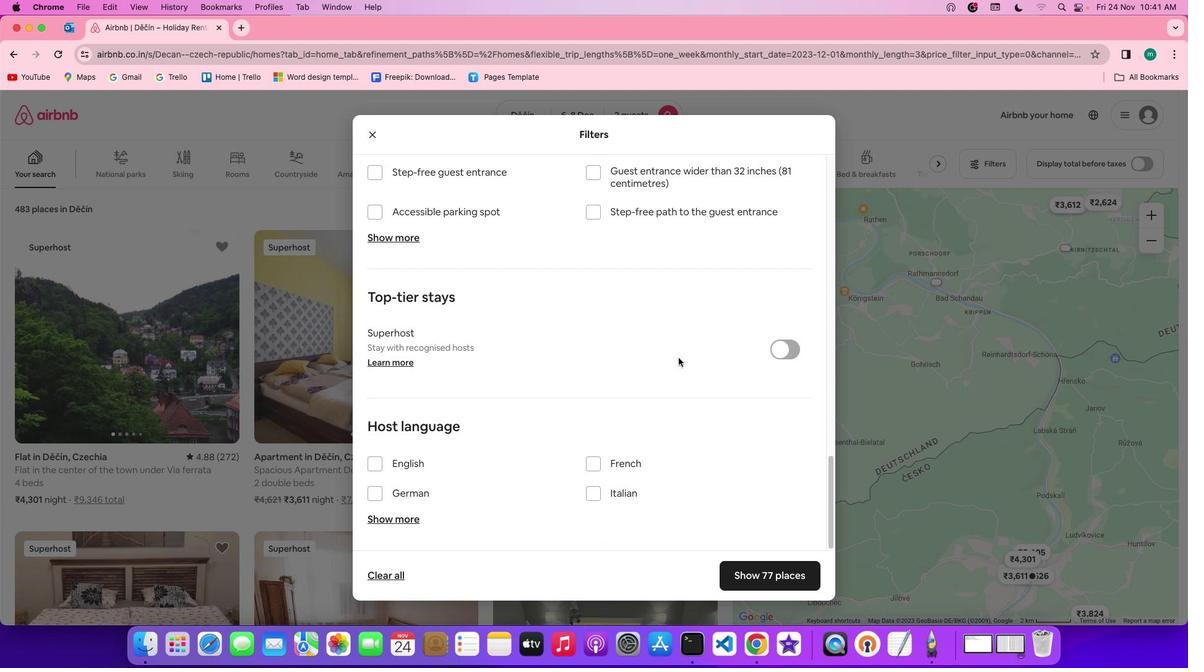 
Action: Mouse scrolled (678, 358) with delta (0, -3)
Screenshot: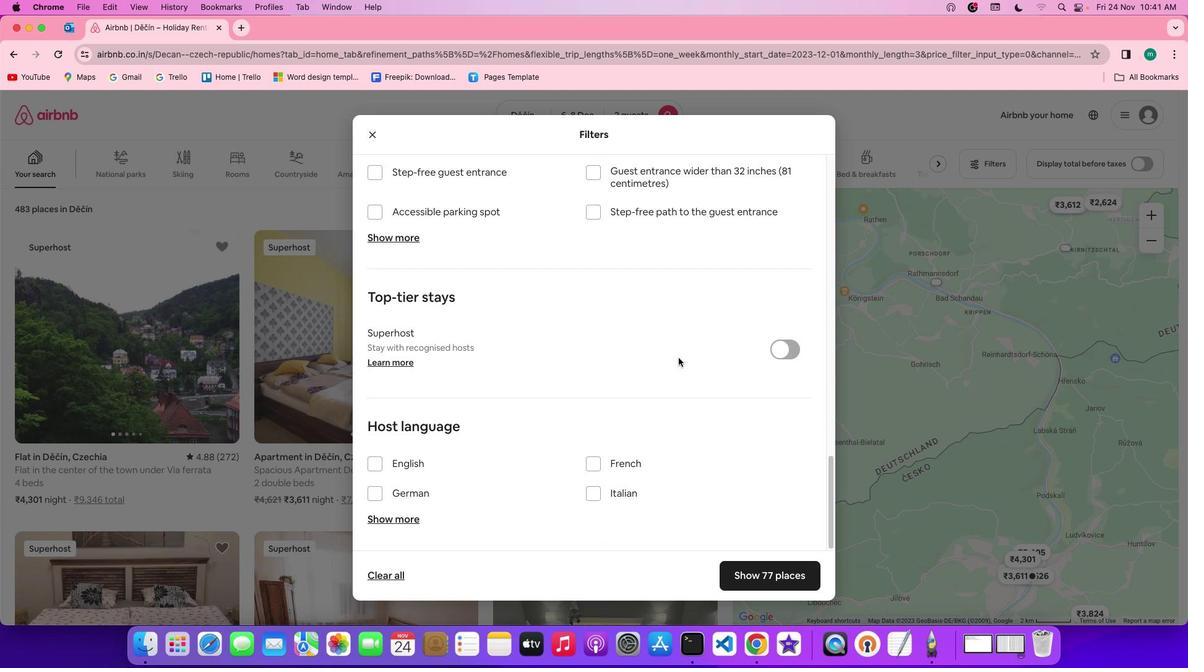 
Action: Mouse scrolled (678, 358) with delta (0, 0)
Screenshot: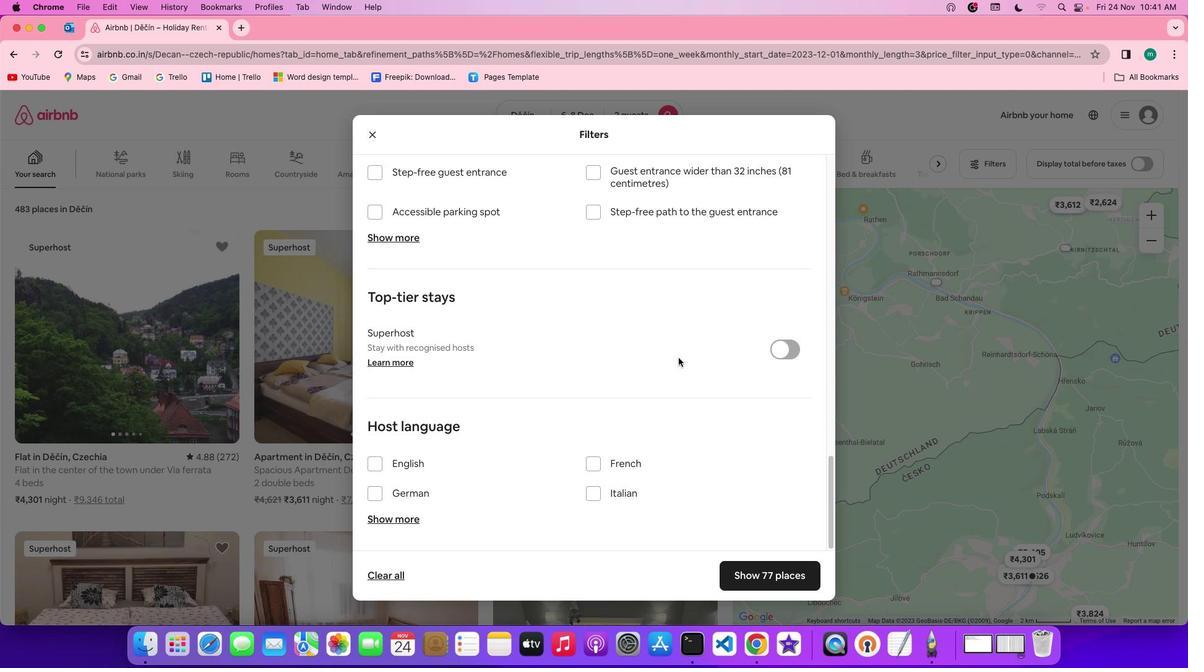 
Action: Mouse scrolled (678, 358) with delta (0, 0)
Screenshot: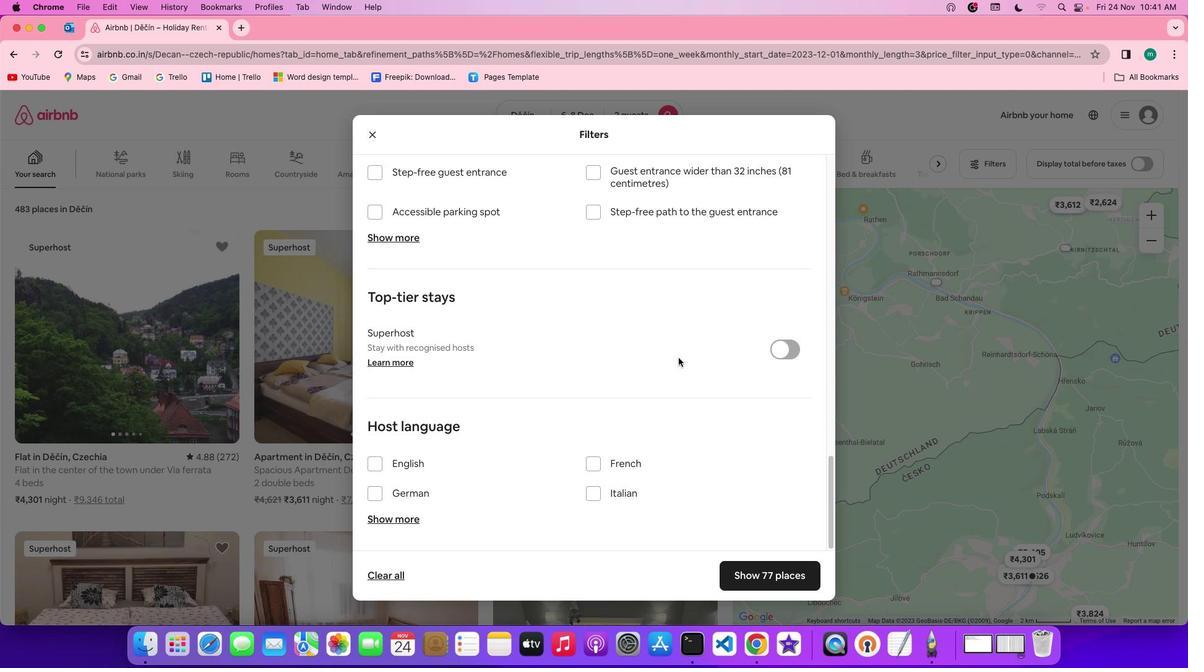 
Action: Mouse scrolled (678, 358) with delta (0, -1)
Screenshot: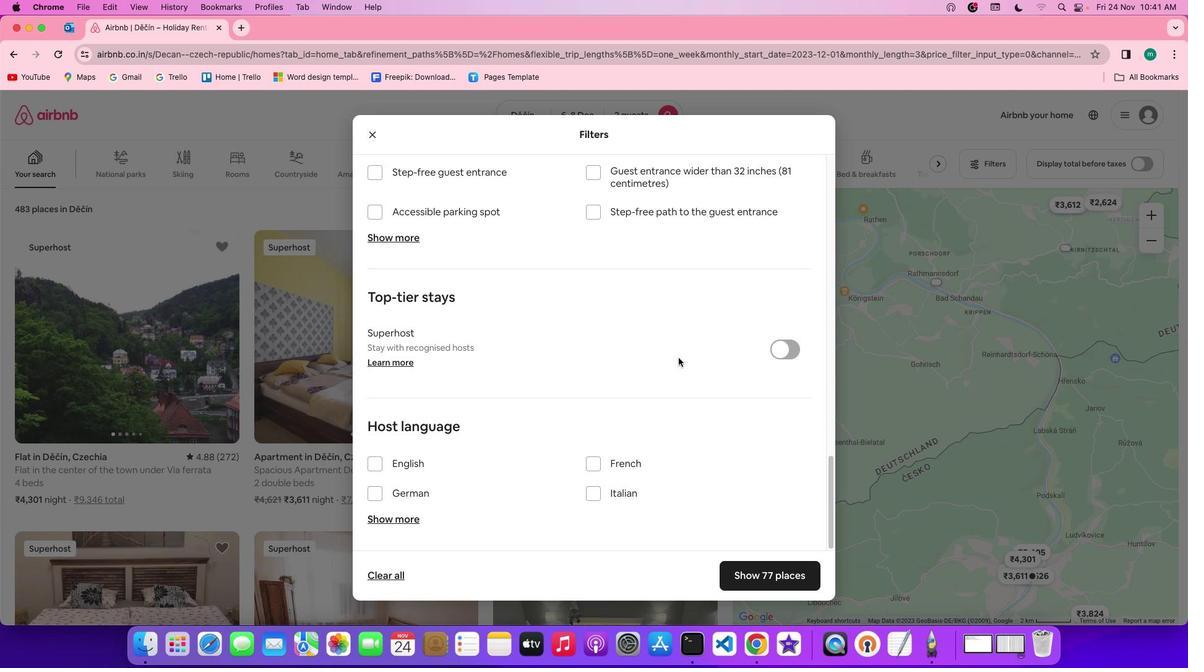 
Action: Mouse scrolled (678, 358) with delta (0, -3)
Screenshot: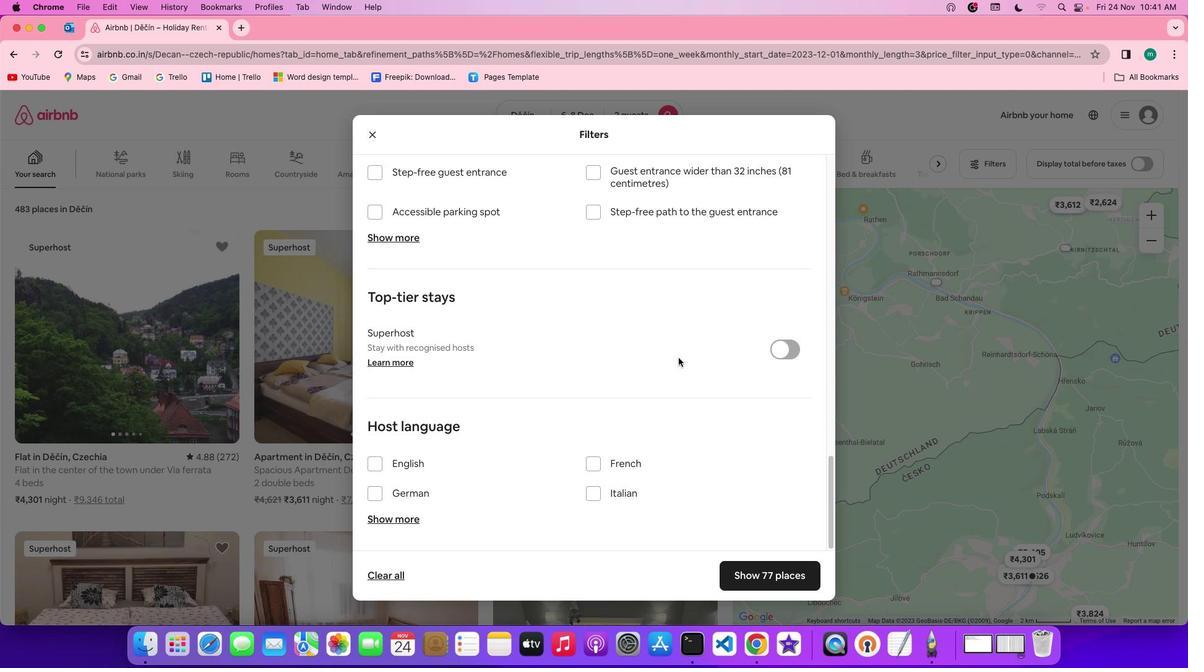 
Action: Mouse scrolled (678, 358) with delta (0, -3)
Screenshot: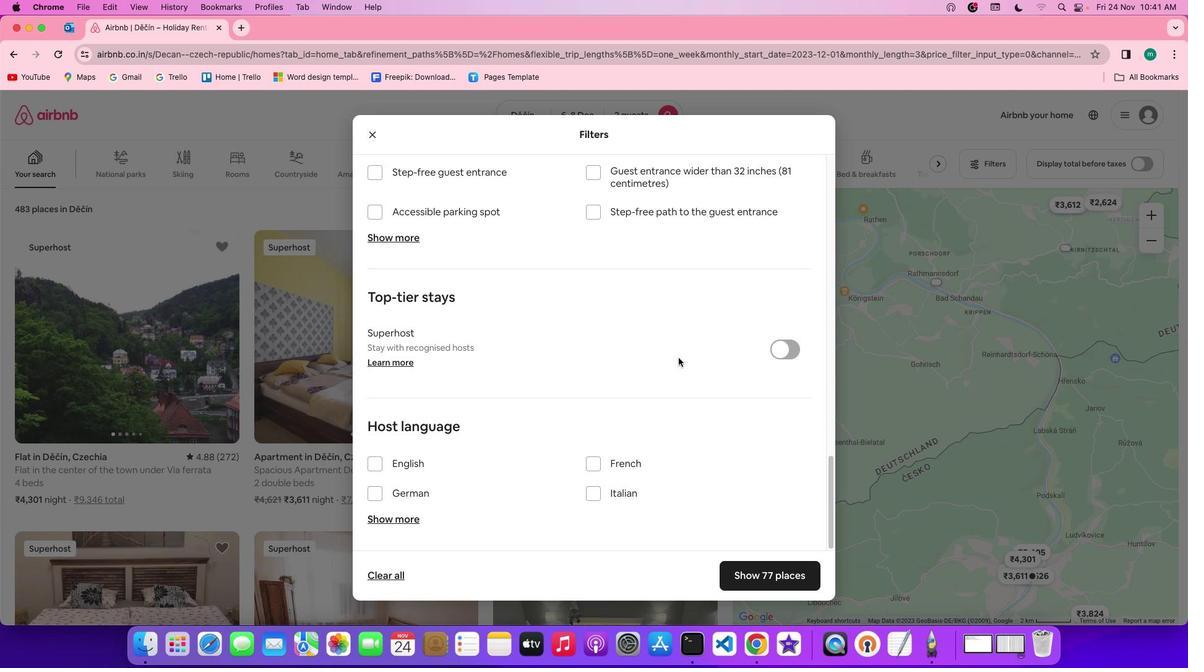 
Action: Mouse scrolled (678, 358) with delta (0, -3)
Screenshot: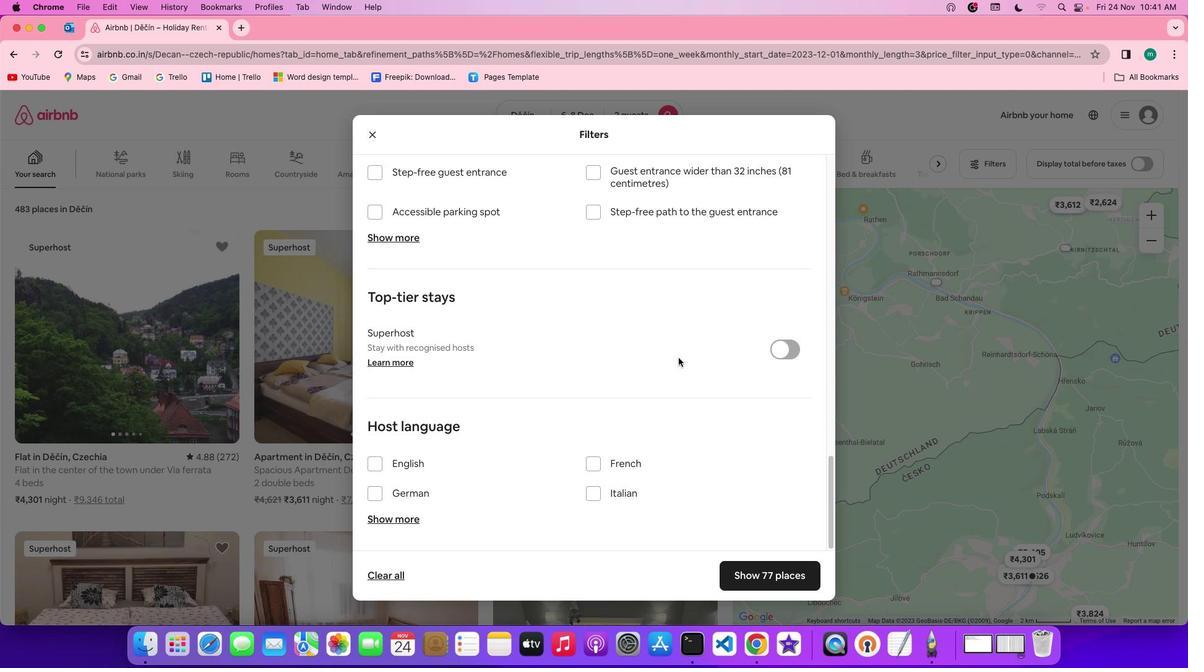 
Action: Mouse moved to (797, 577)
Screenshot: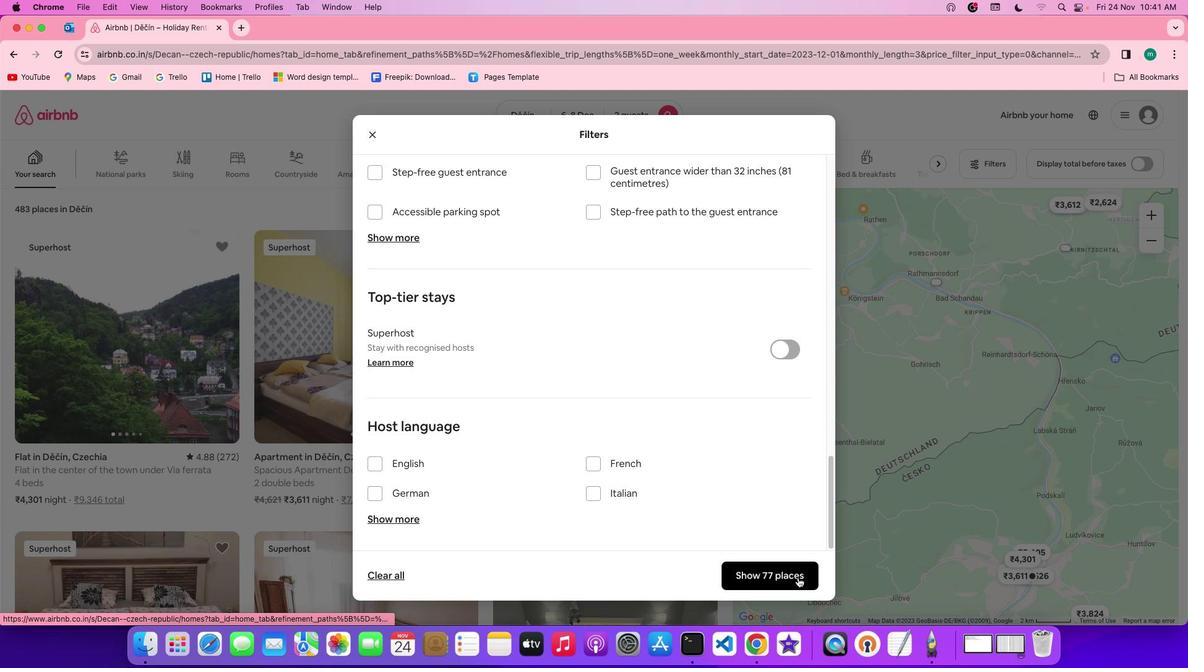 
Action: Mouse pressed left at (797, 577)
Screenshot: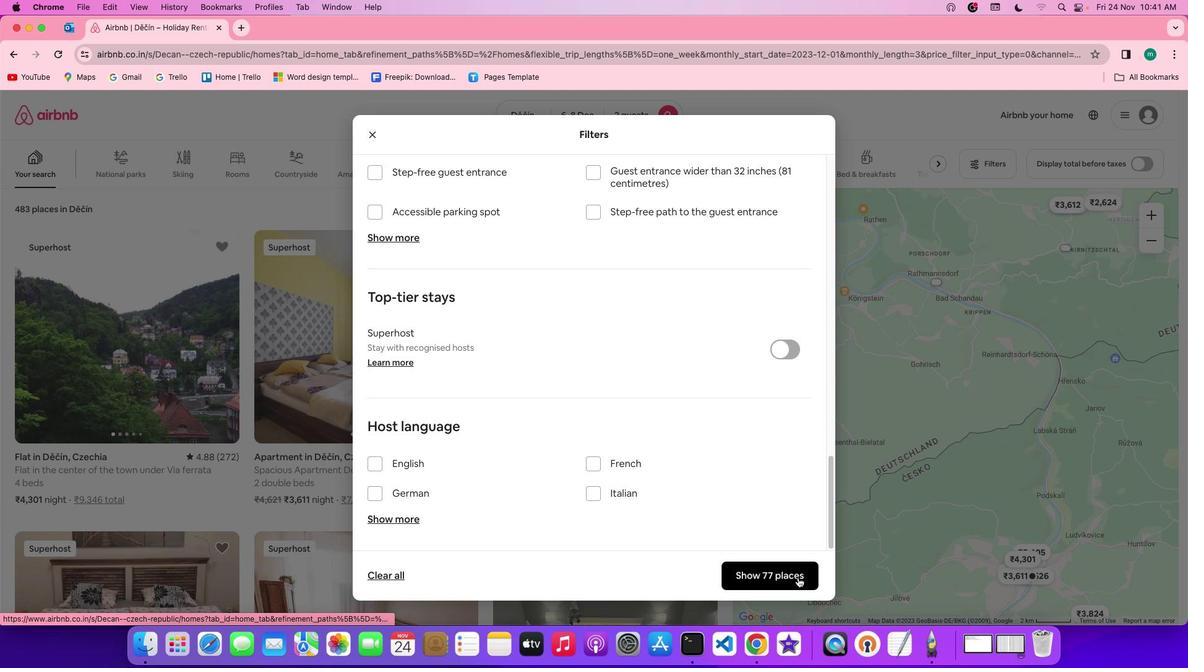 
Action: Mouse moved to (416, 420)
Screenshot: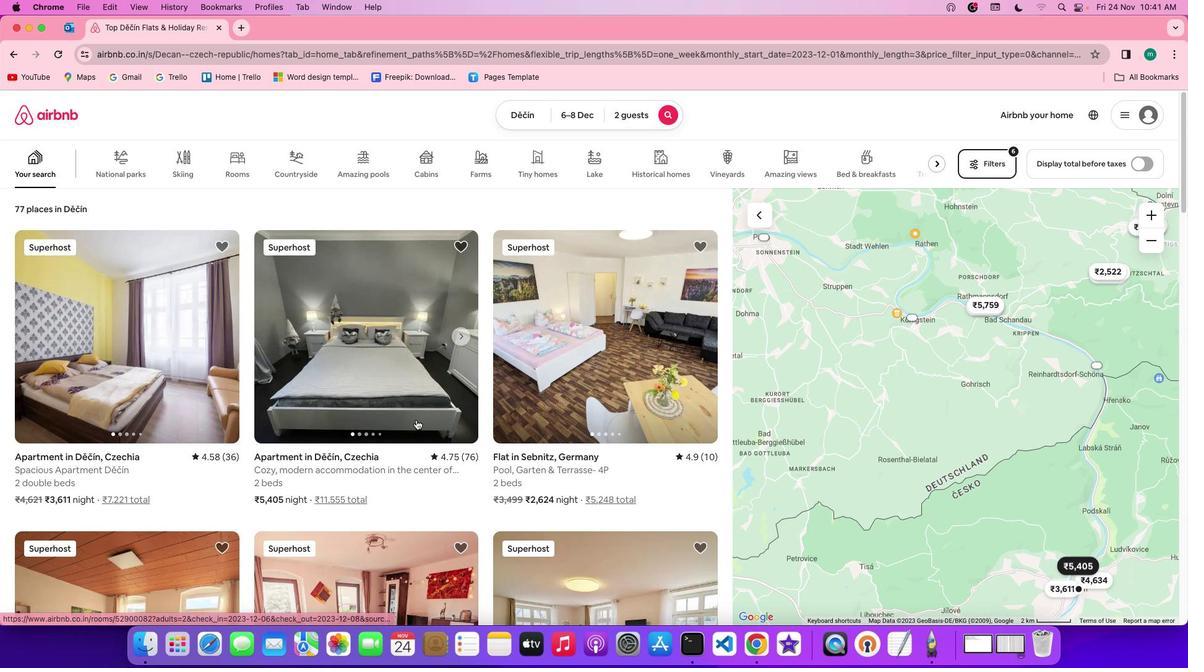 
Action: Mouse scrolled (416, 420) with delta (0, 0)
Screenshot: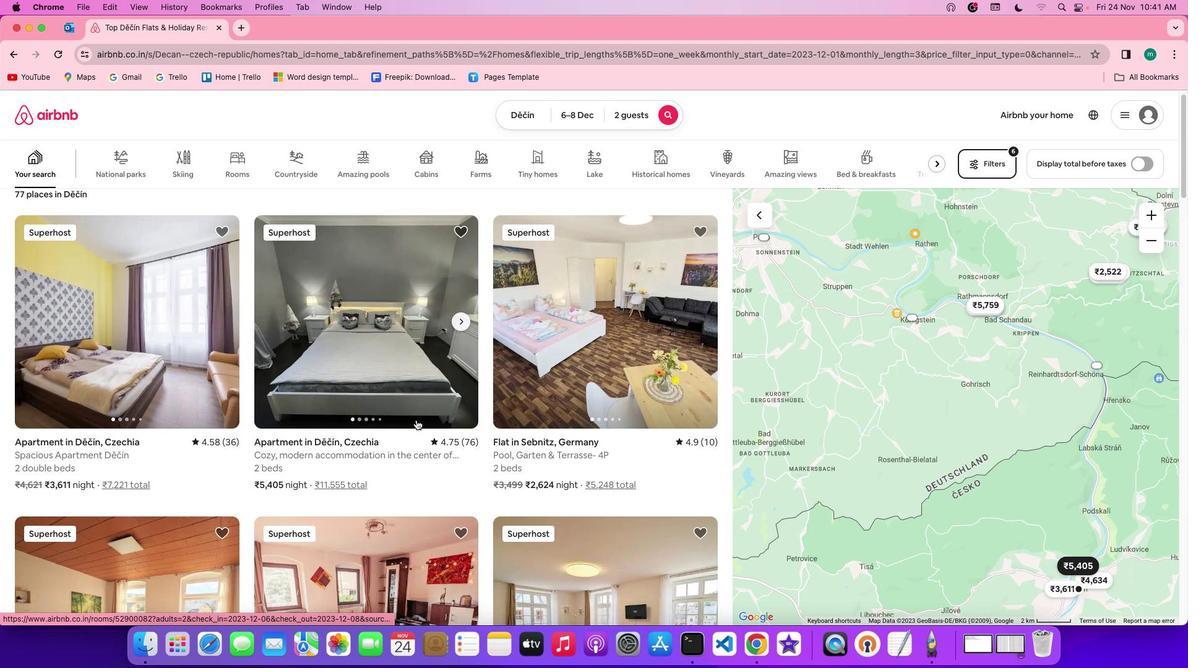 
Action: Mouse scrolled (416, 420) with delta (0, 0)
Screenshot: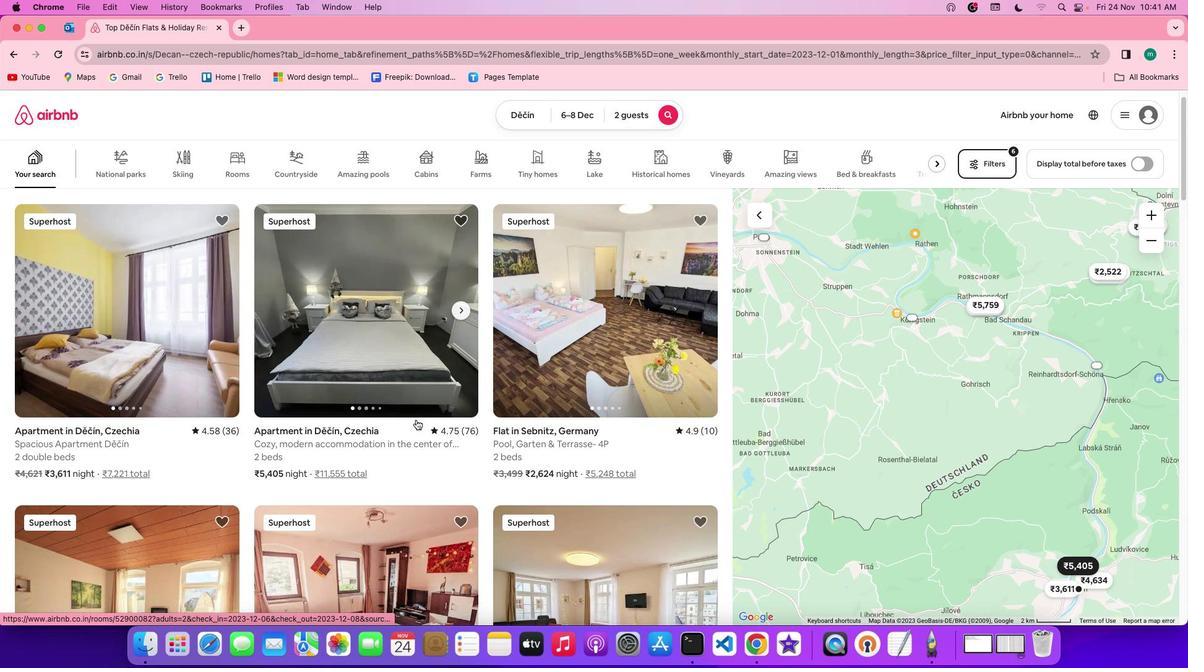 
Action: Mouse scrolled (416, 420) with delta (0, 0)
Screenshot: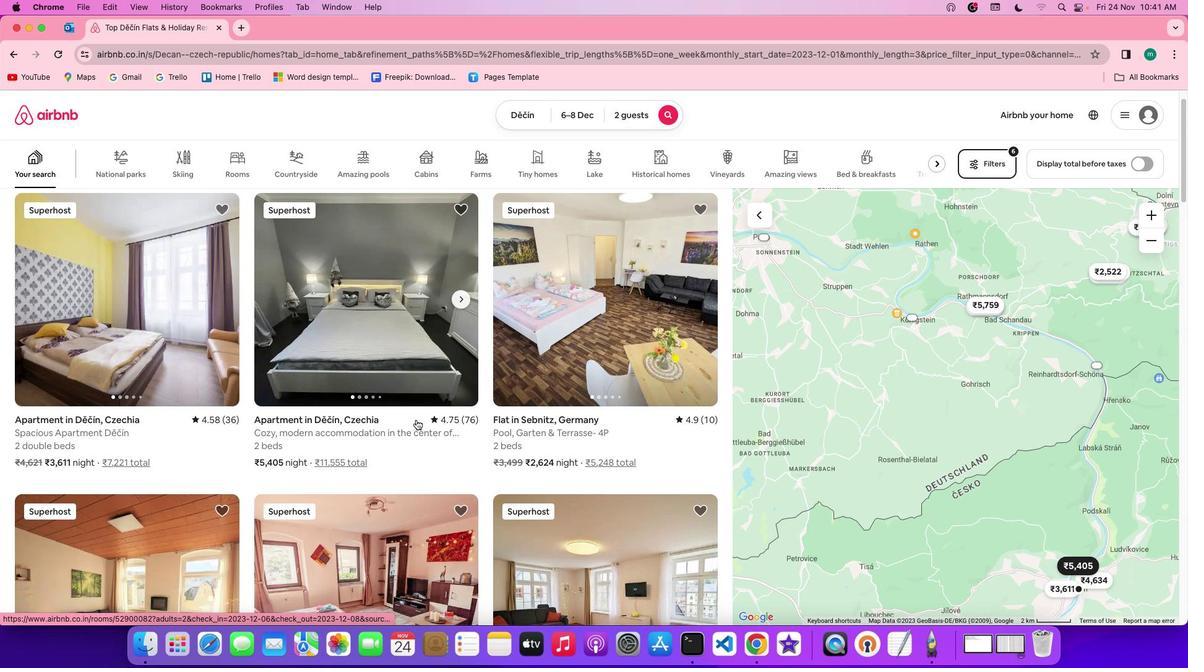 
Action: Mouse scrolled (416, 420) with delta (0, 0)
Screenshot: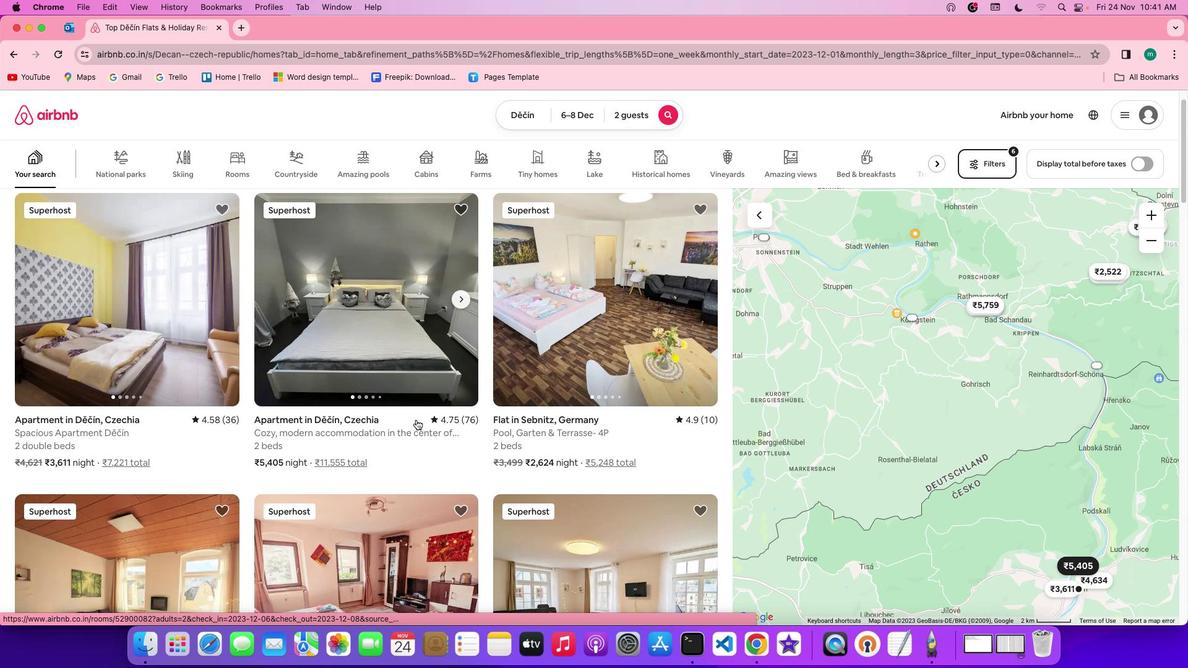 
Action: Mouse scrolled (416, 420) with delta (0, 0)
Screenshot: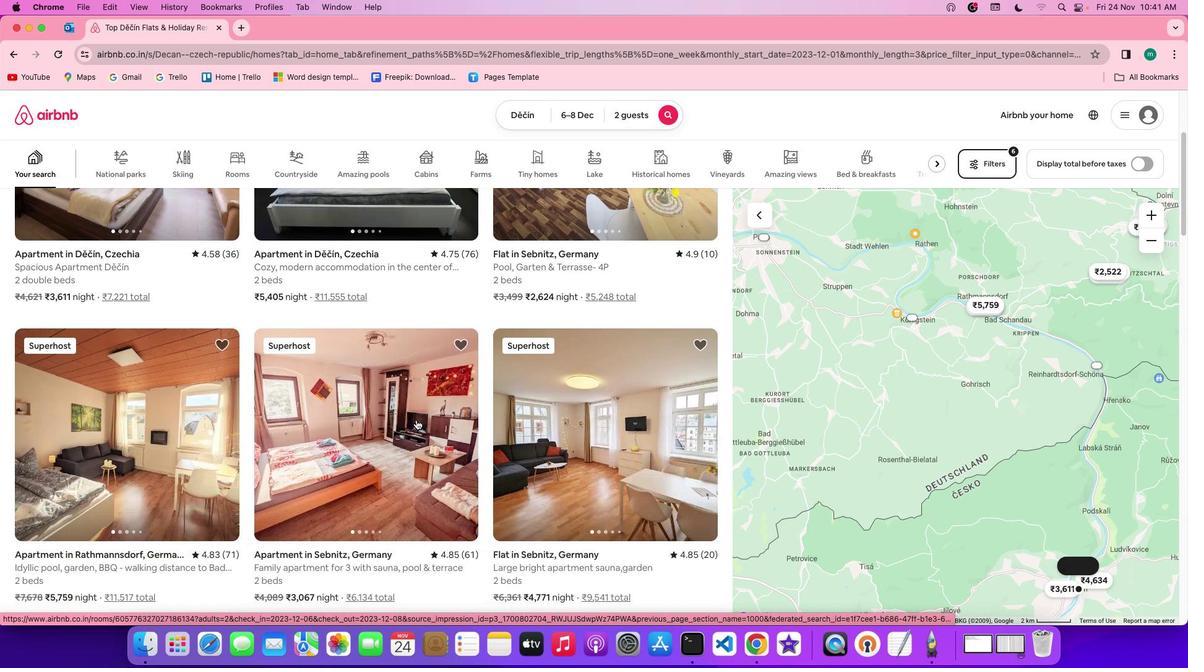 
Action: Mouse scrolled (416, 420) with delta (0, 0)
Screenshot: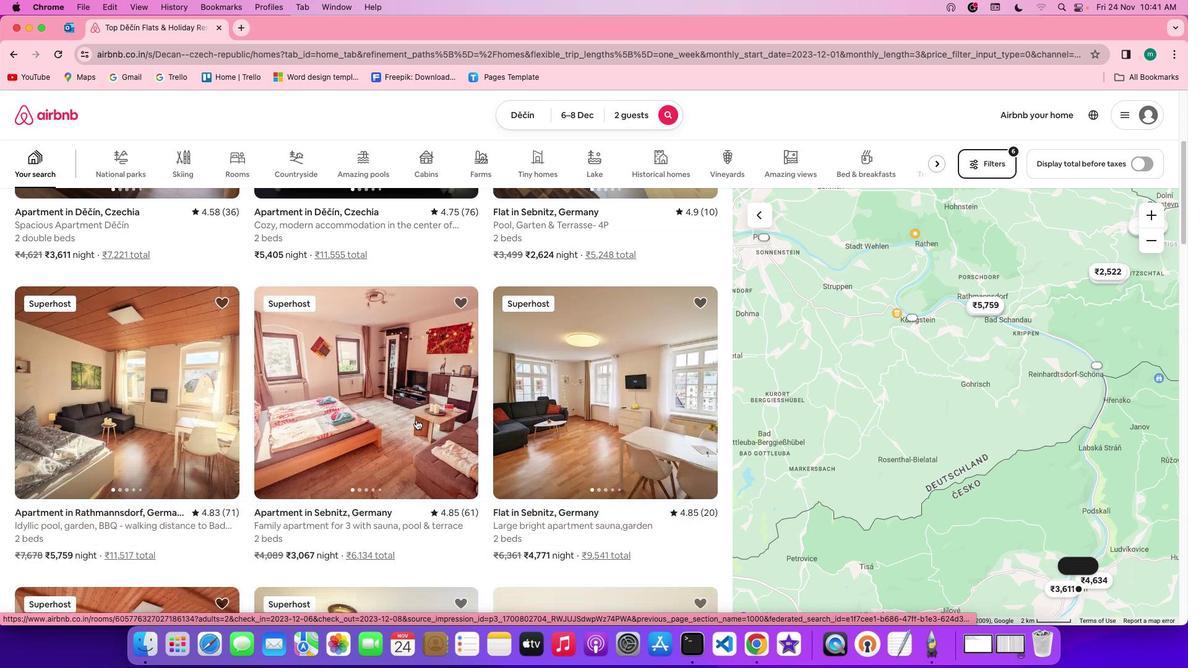 
Action: Mouse scrolled (416, 420) with delta (0, -1)
Screenshot: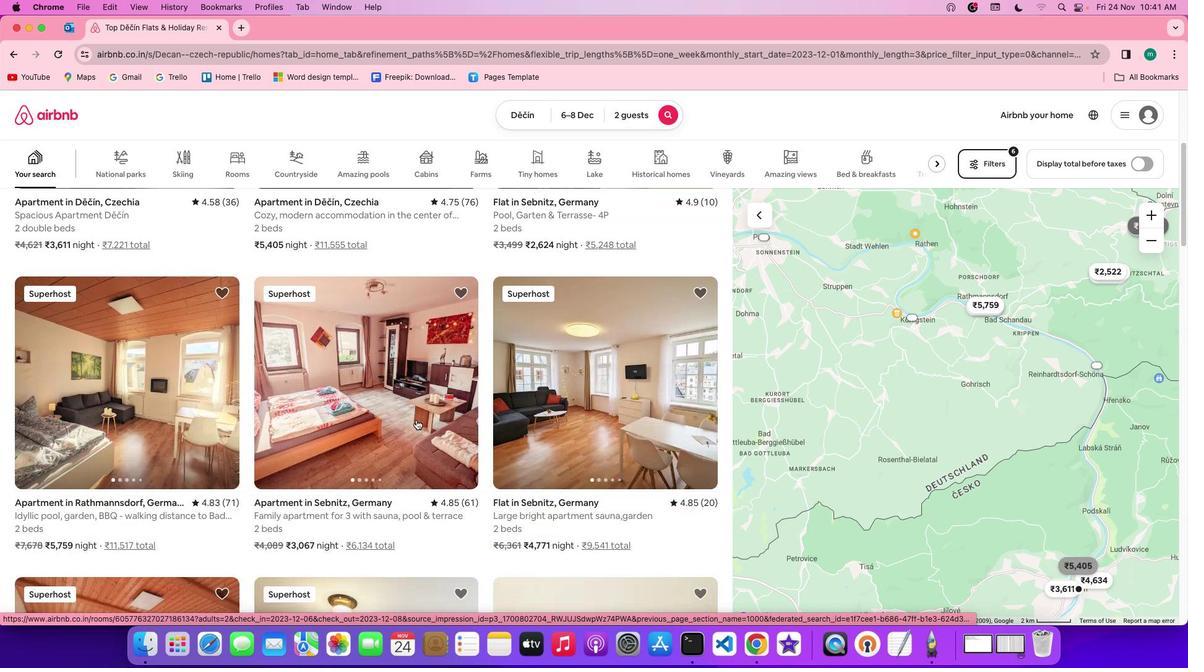 
Action: Mouse scrolled (416, 420) with delta (0, -2)
Screenshot: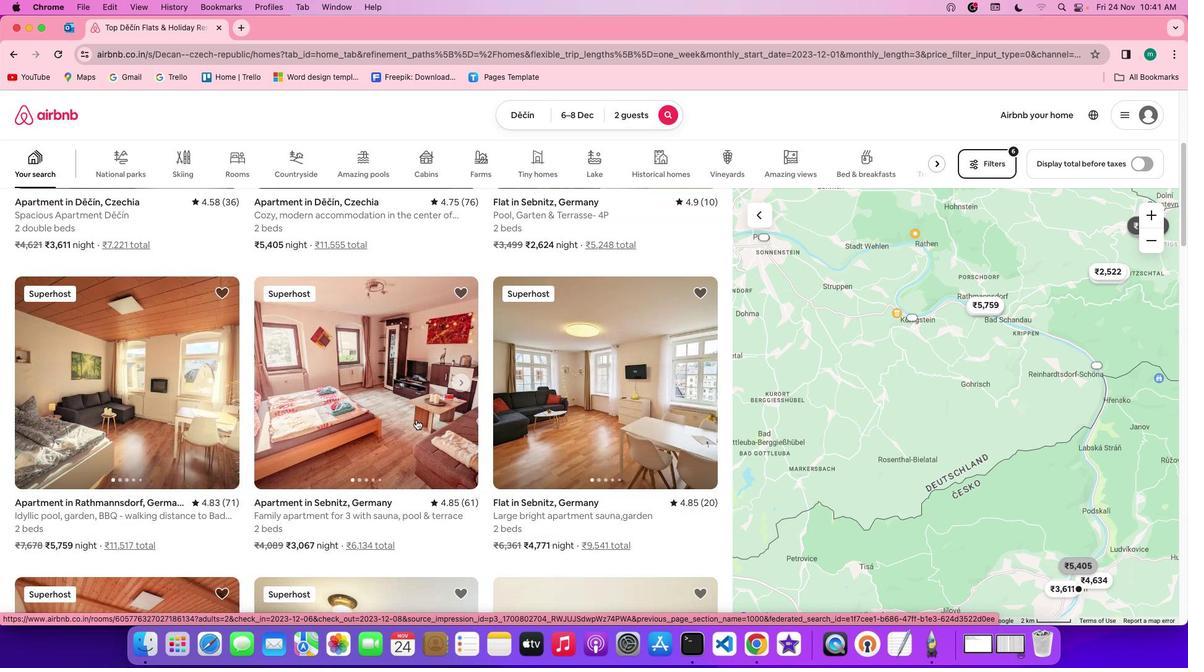 
Action: Mouse moved to (416, 420)
Screenshot: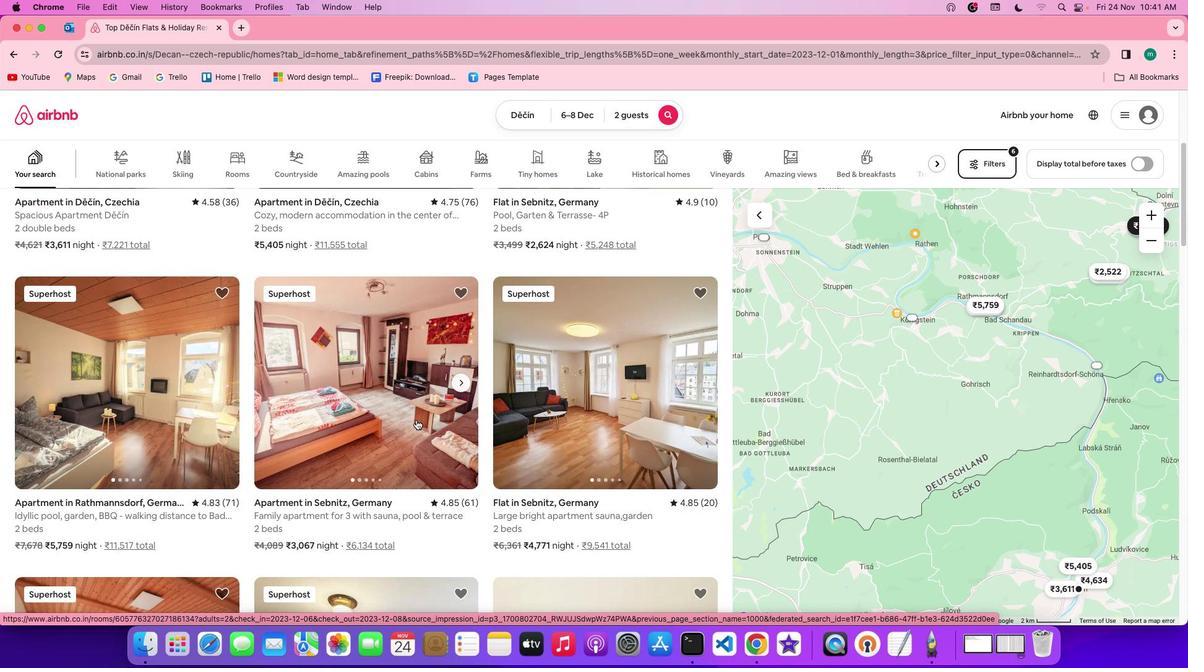 
Action: Mouse scrolled (416, 420) with delta (0, 0)
Screenshot: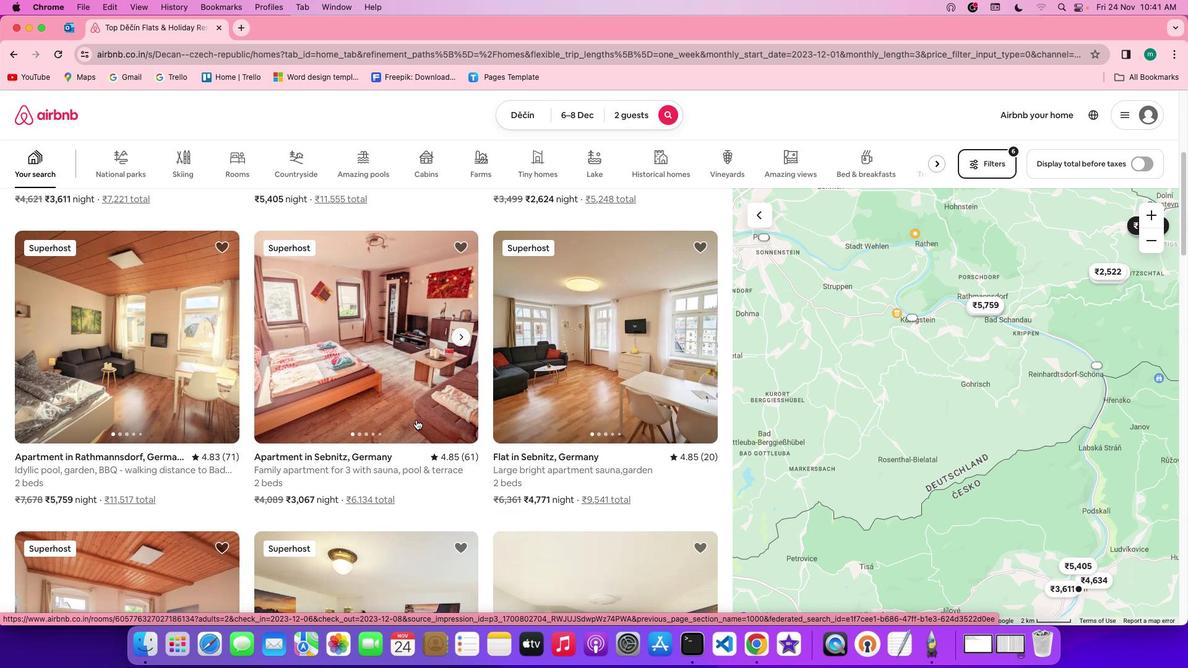 
Action: Mouse scrolled (416, 420) with delta (0, 0)
Screenshot: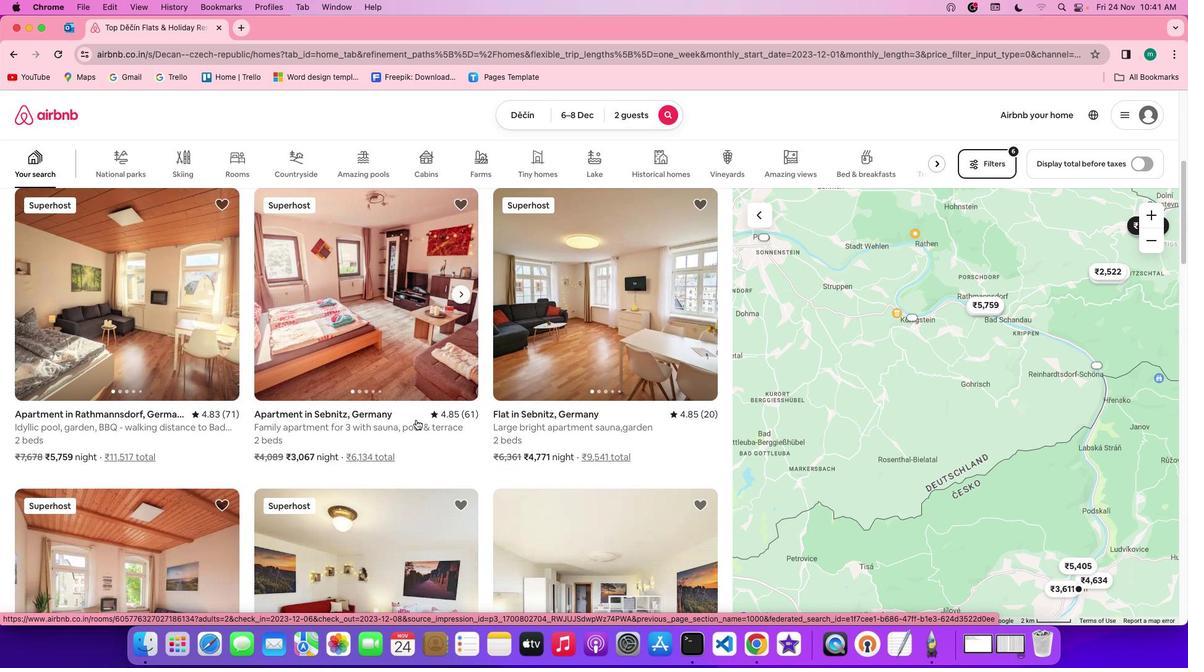
Action: Mouse scrolled (416, 420) with delta (0, -1)
Screenshot: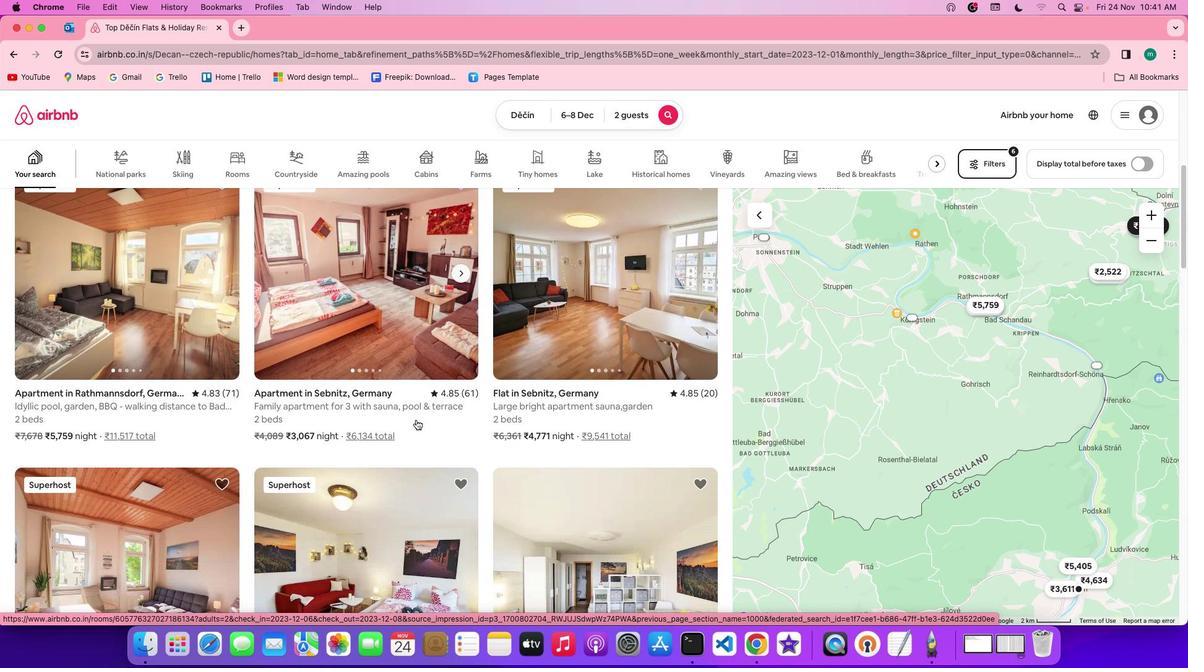 
Action: Mouse scrolled (416, 420) with delta (0, -1)
Screenshot: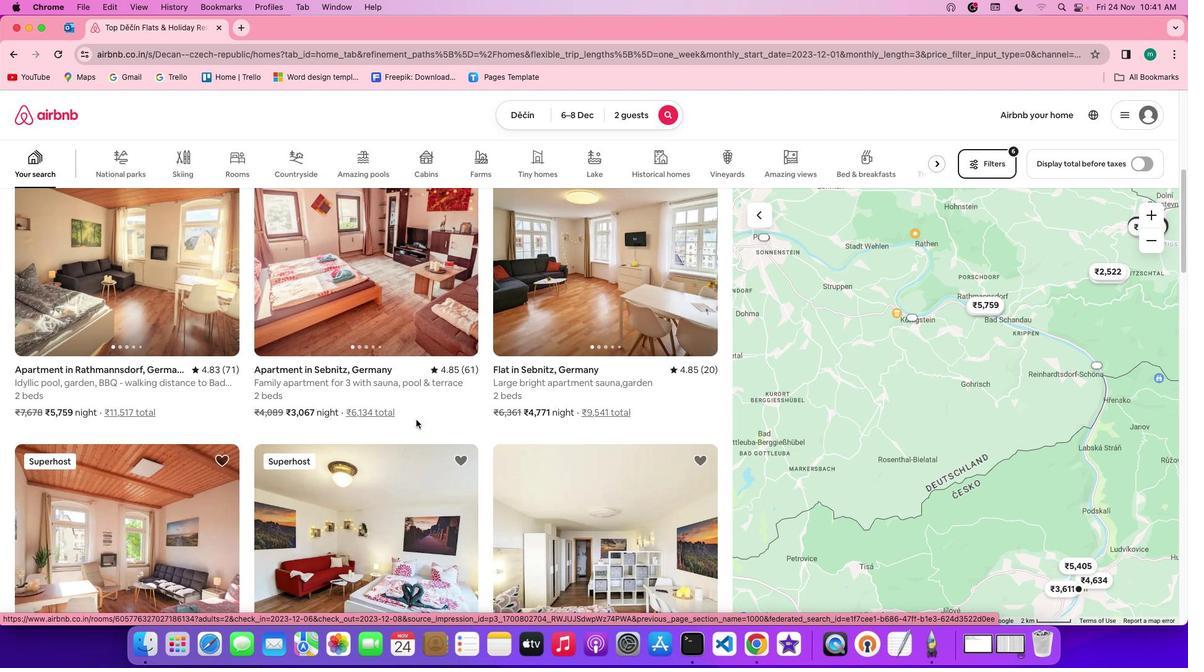 
Action: Mouse moved to (158, 299)
Screenshot: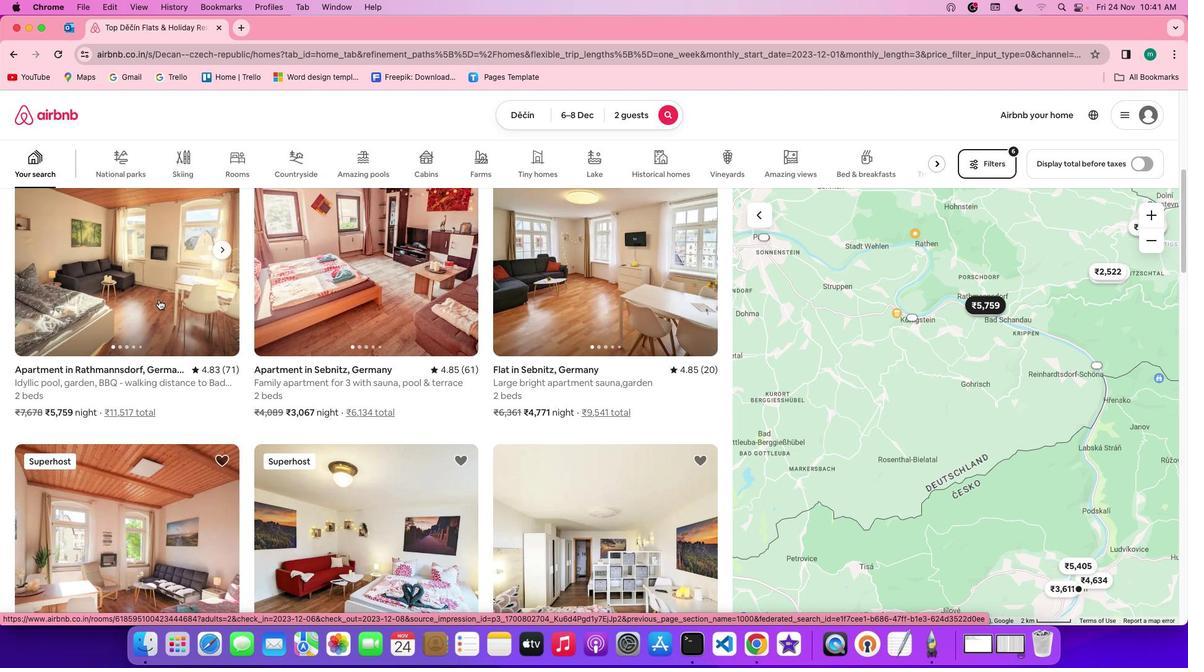 
Action: Mouse pressed left at (158, 299)
Screenshot: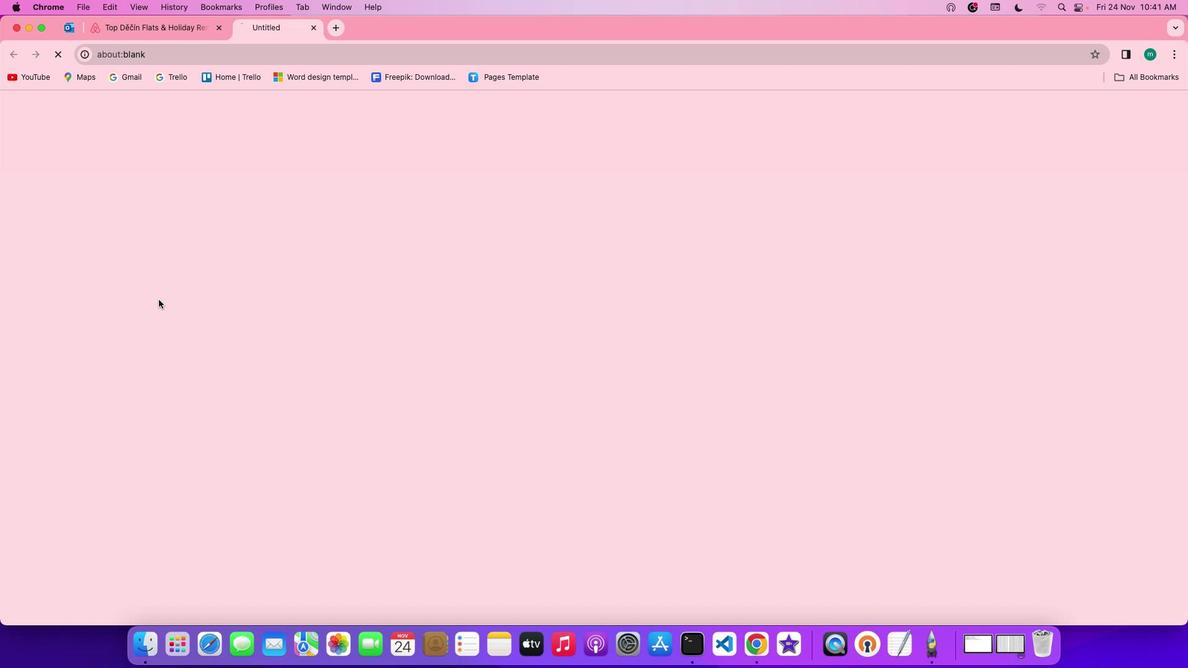 
Action: Mouse moved to (888, 471)
Screenshot: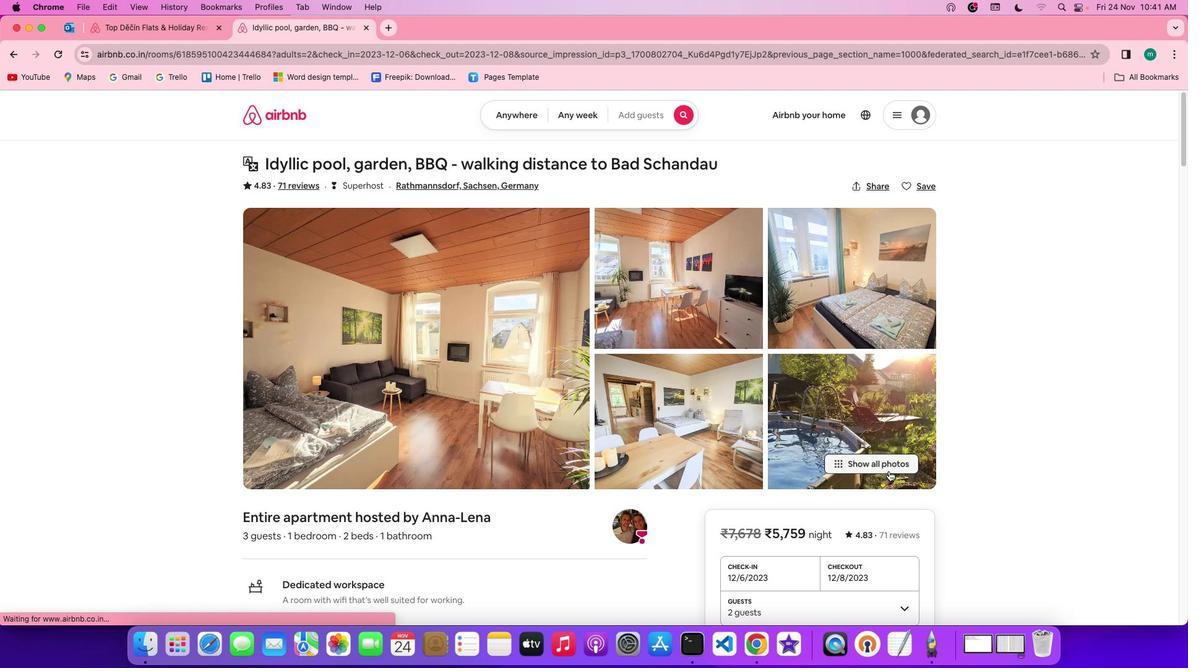 
Action: Mouse pressed left at (888, 471)
Screenshot: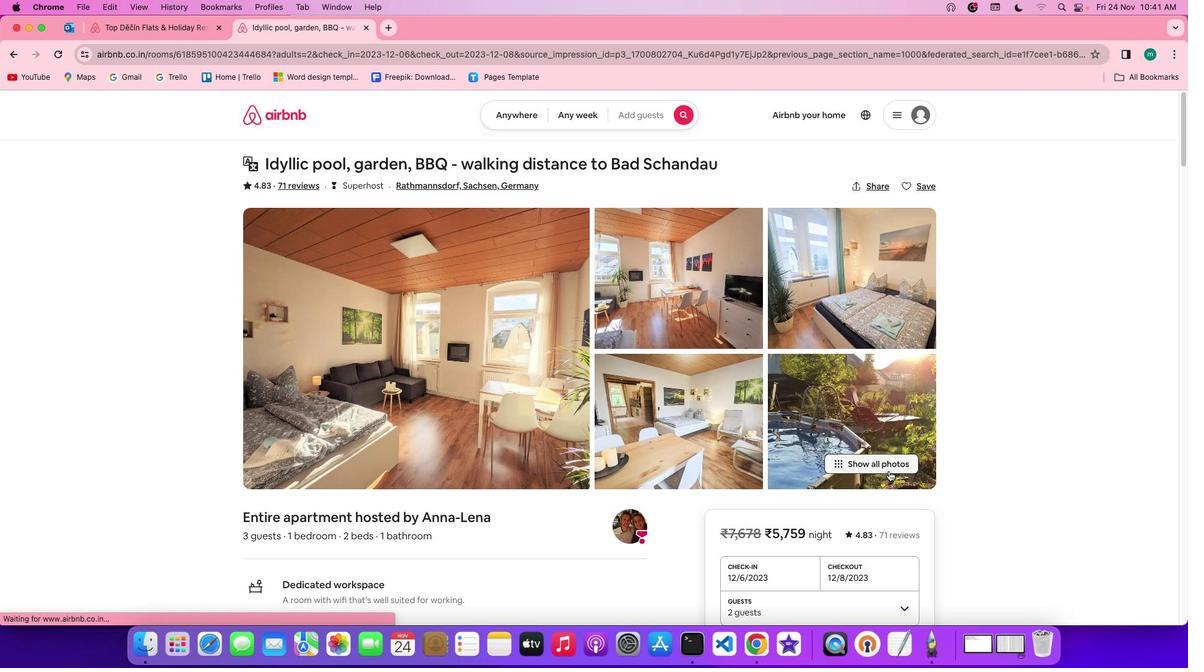 
Action: Mouse moved to (646, 441)
Screenshot: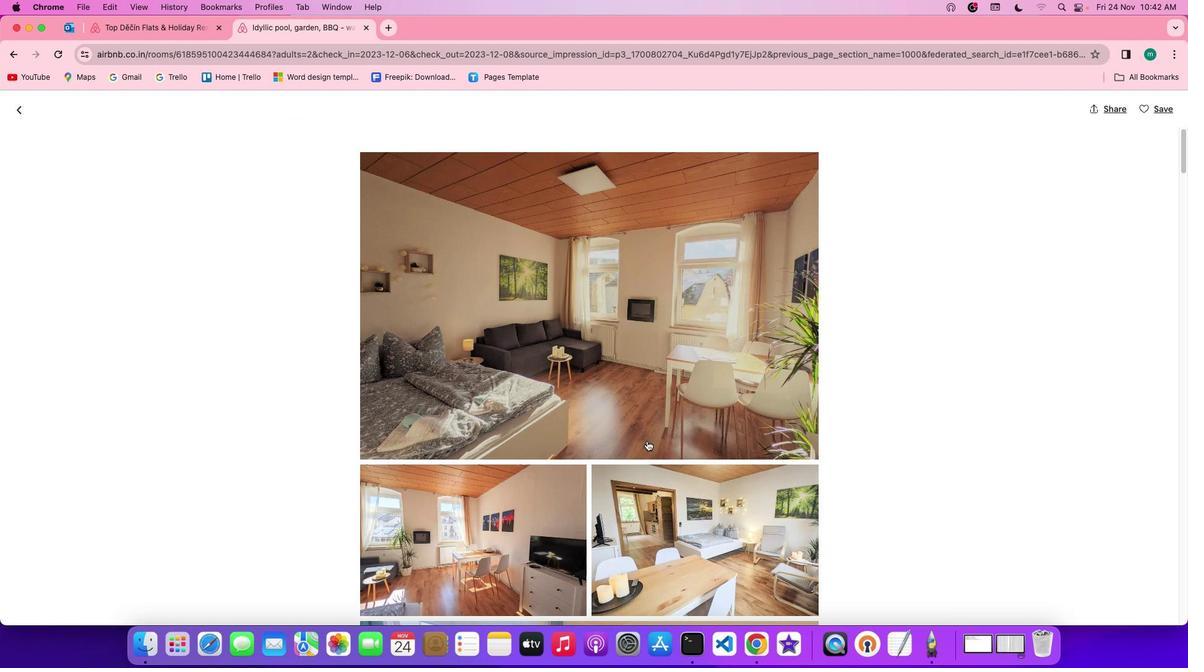 
Action: Mouse scrolled (646, 441) with delta (0, 0)
Screenshot: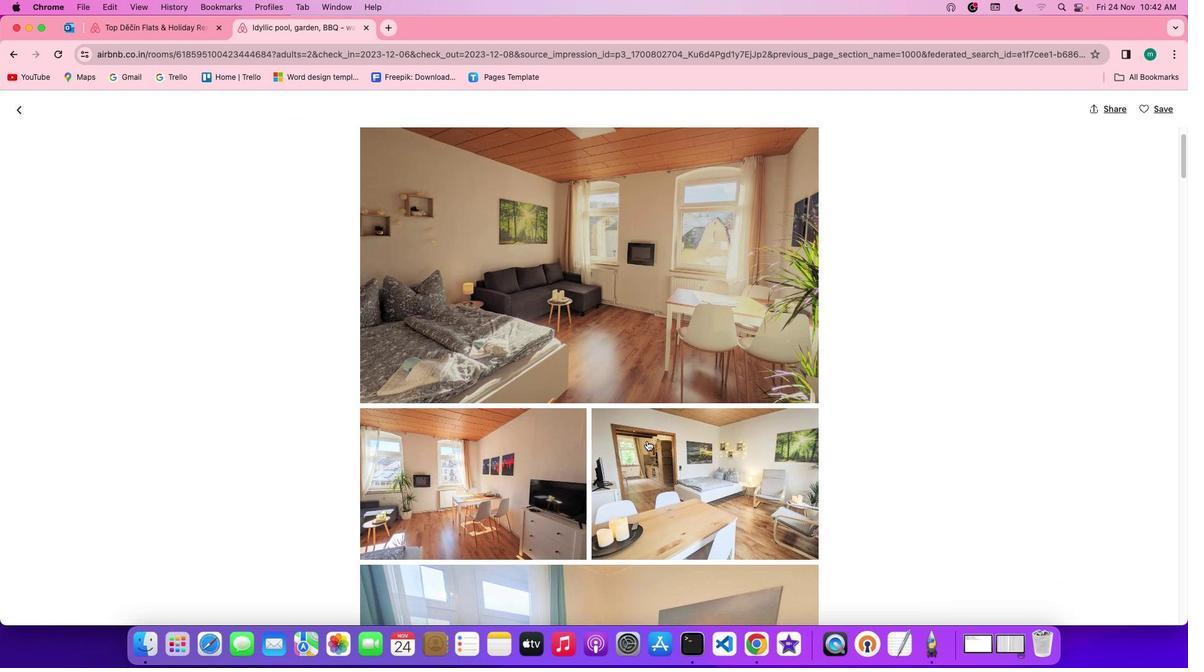 
Action: Mouse scrolled (646, 441) with delta (0, 0)
Screenshot: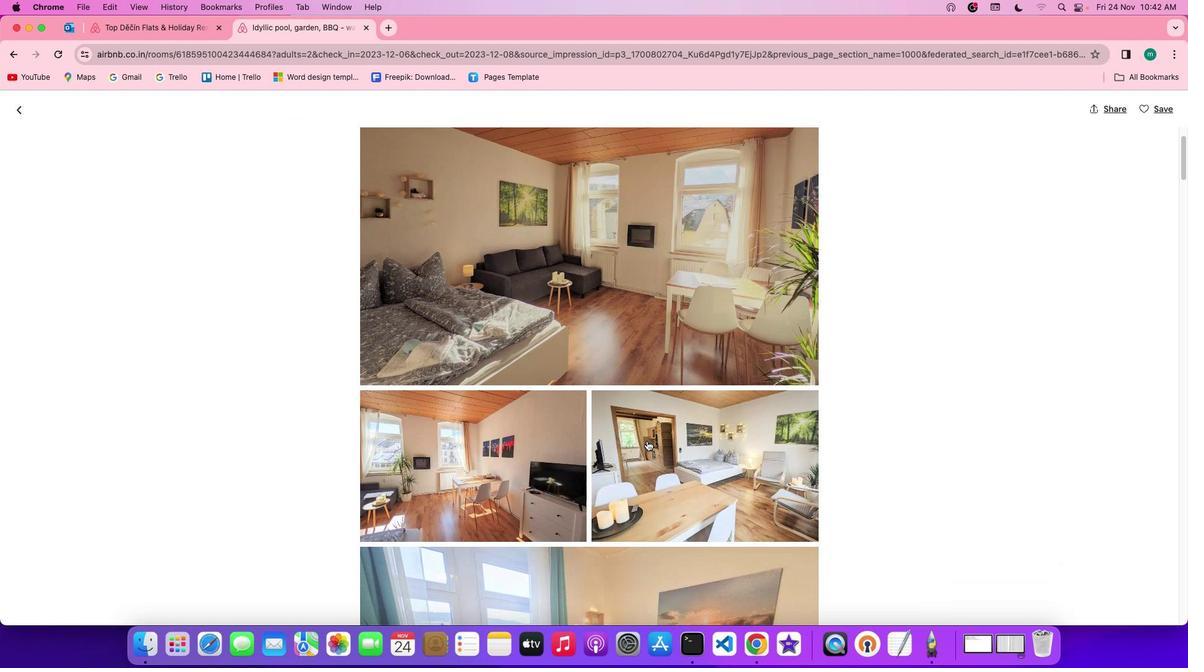 
Action: Mouse scrolled (646, 441) with delta (0, -1)
Screenshot: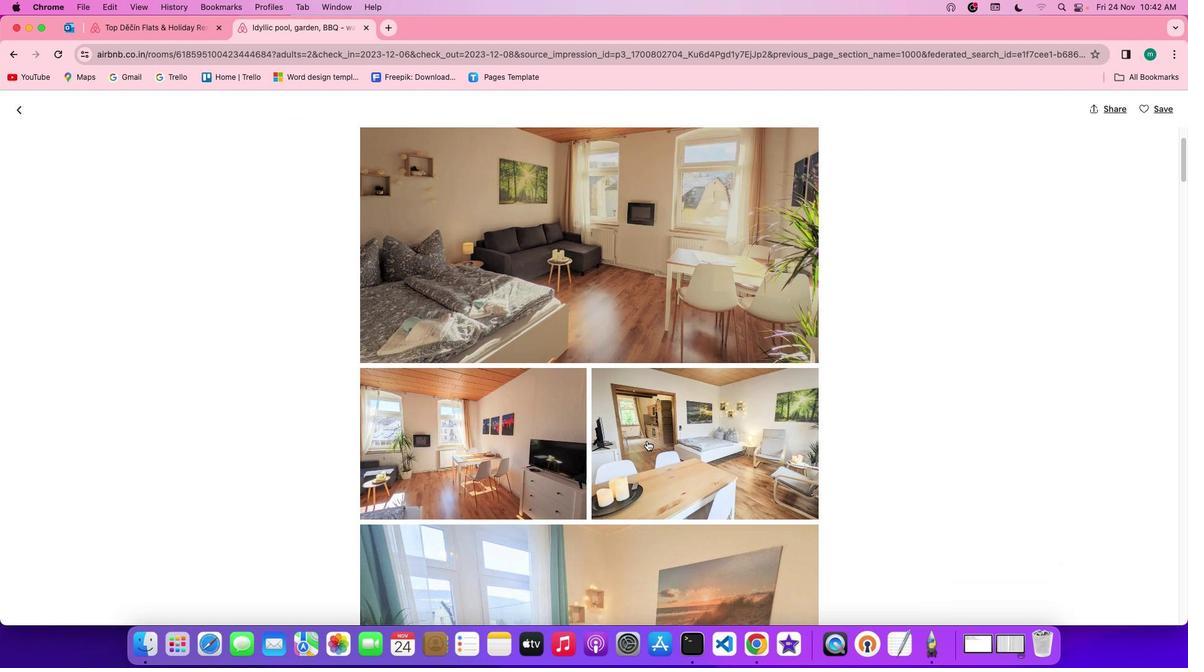 
Action: Mouse scrolled (646, 441) with delta (0, 0)
Screenshot: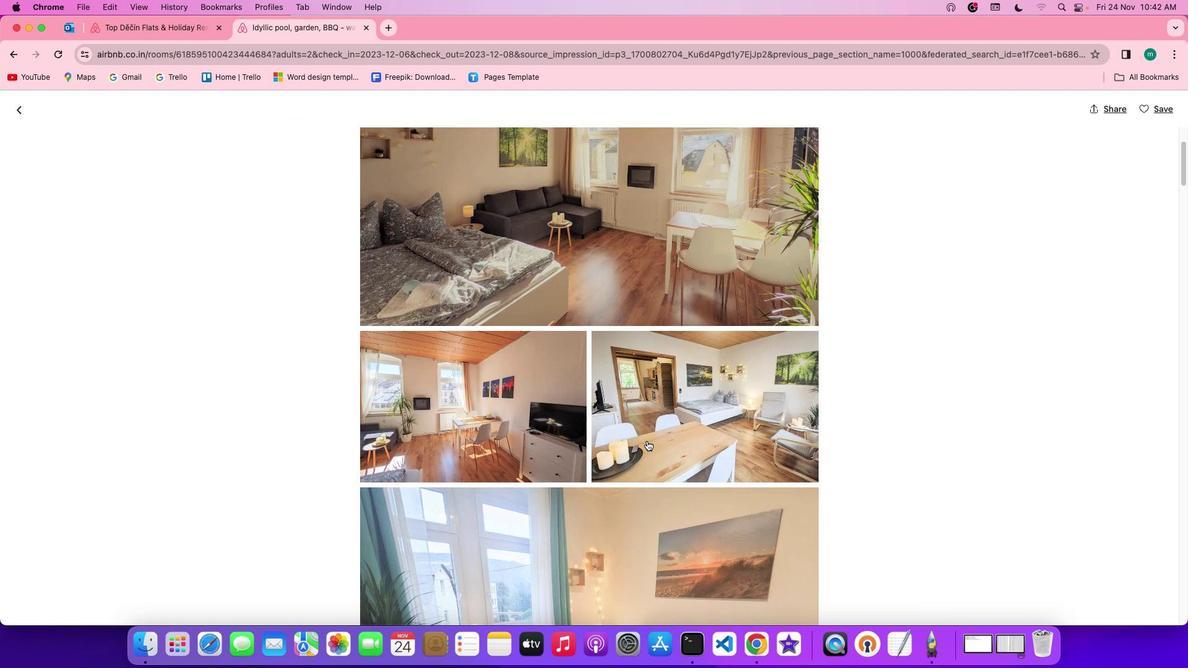
Action: Mouse moved to (646, 441)
Screenshot: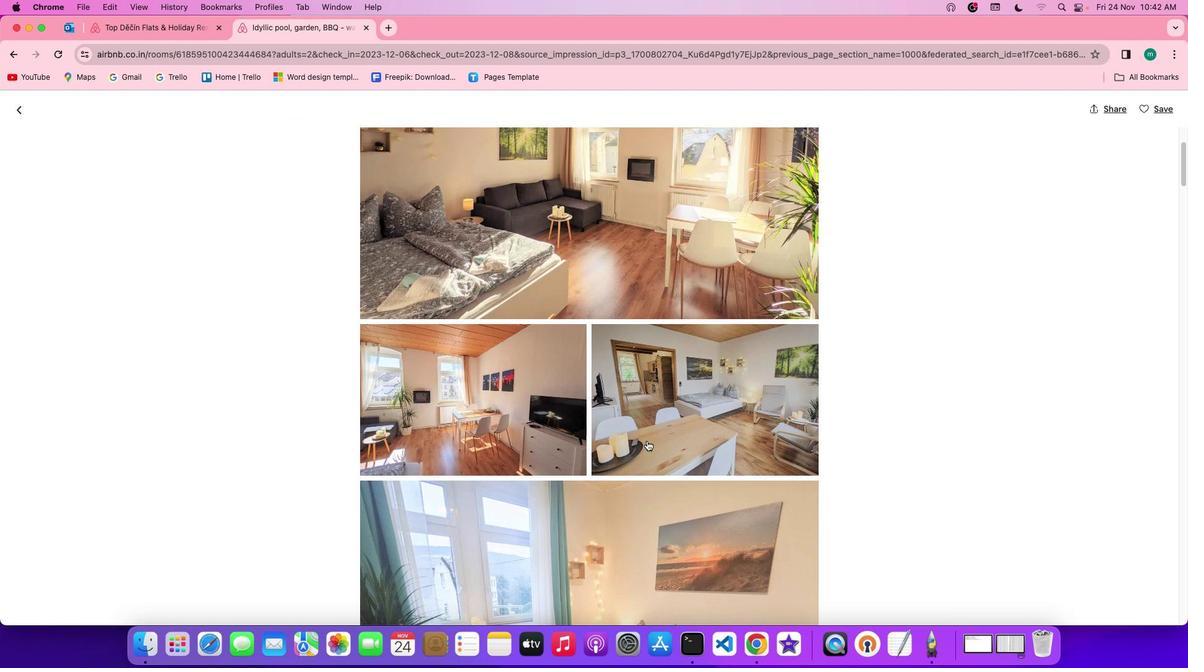 
Action: Mouse scrolled (646, 441) with delta (0, 0)
Screenshot: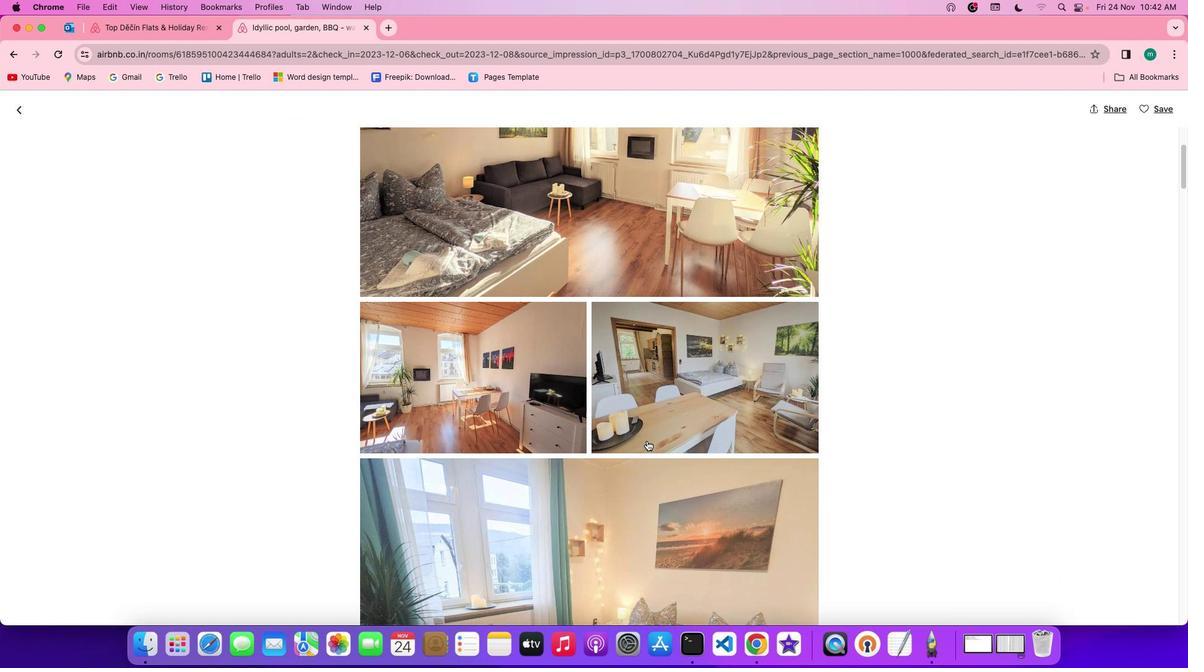 
Action: Mouse scrolled (646, 441) with delta (0, 0)
Screenshot: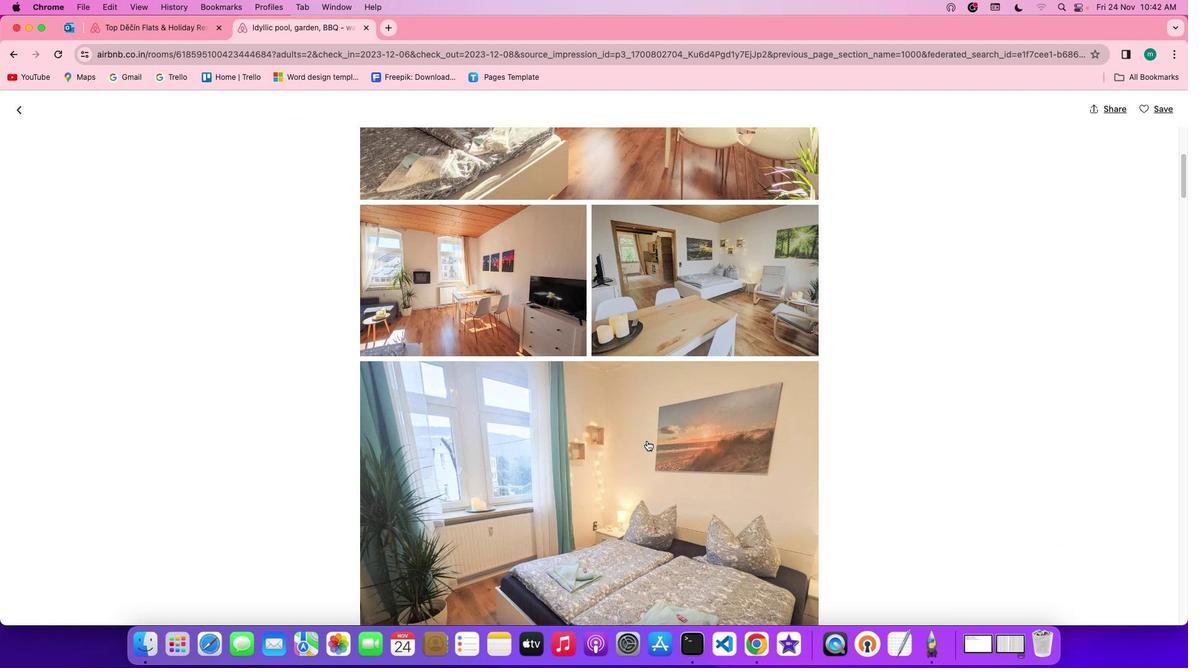 
Action: Mouse scrolled (646, 441) with delta (0, 0)
Screenshot: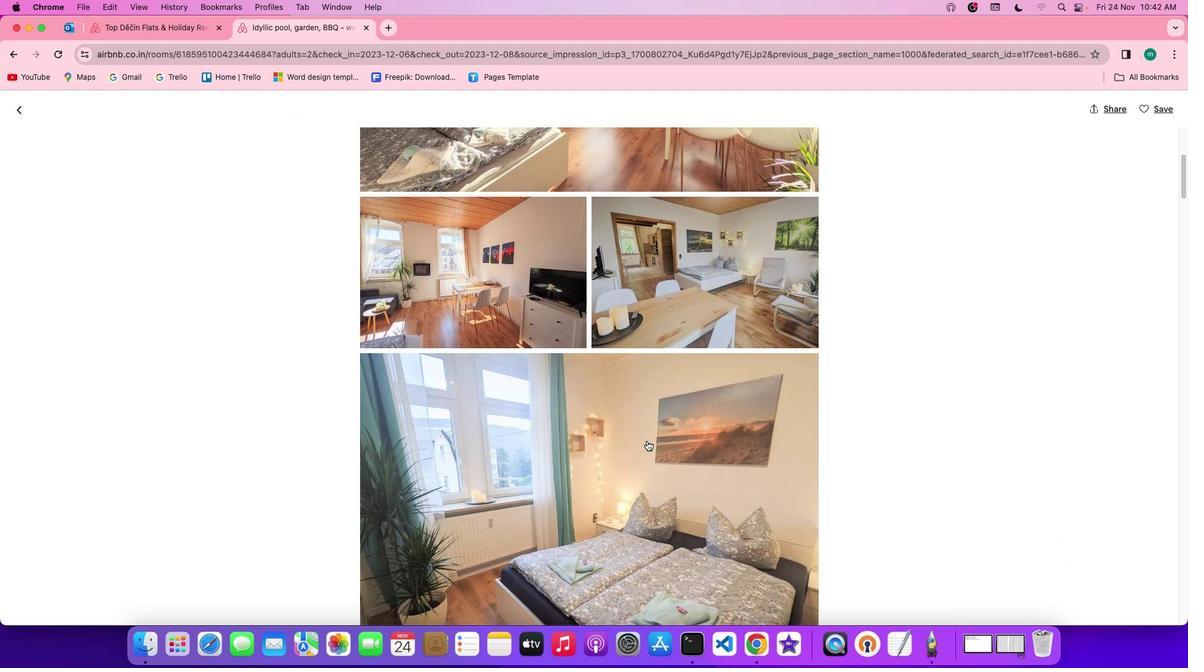 
Action: Mouse scrolled (646, 441) with delta (0, -1)
Screenshot: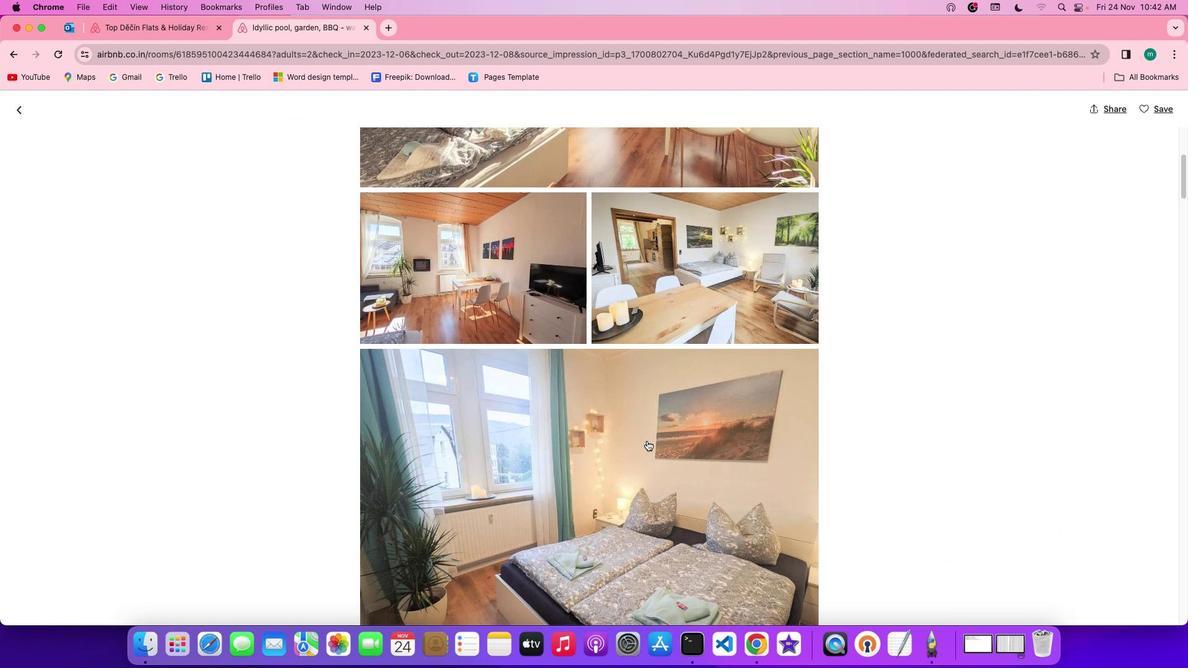 
Action: Mouse moved to (648, 441)
Screenshot: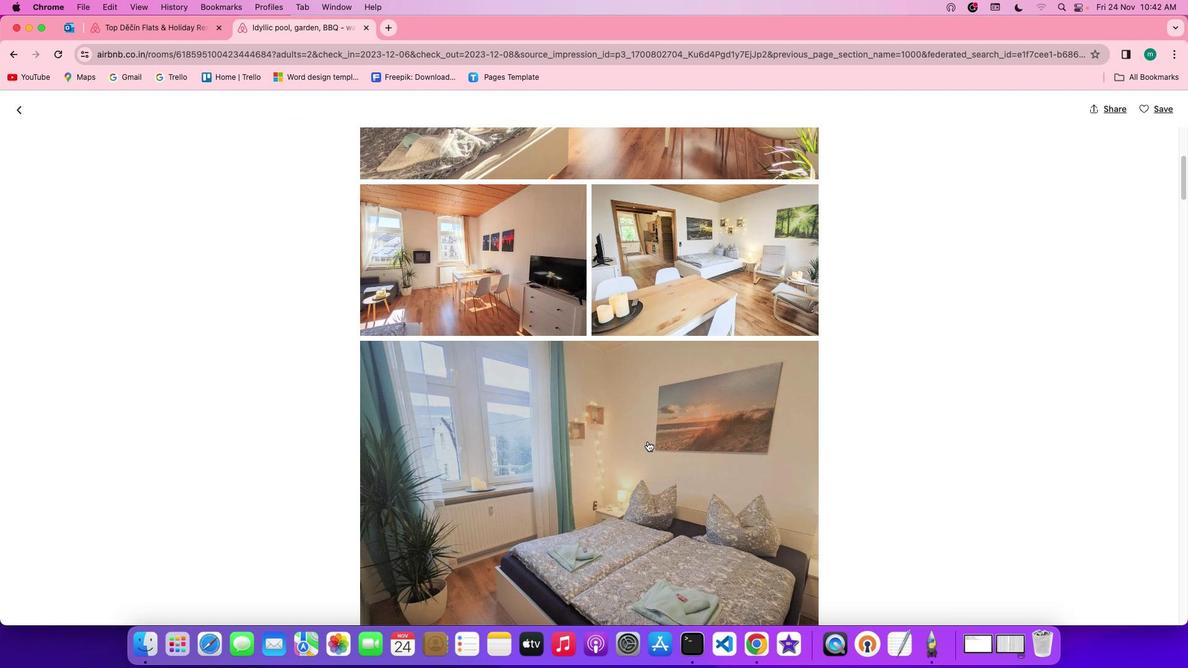 
Action: Mouse scrolled (648, 441) with delta (0, 0)
Screenshot: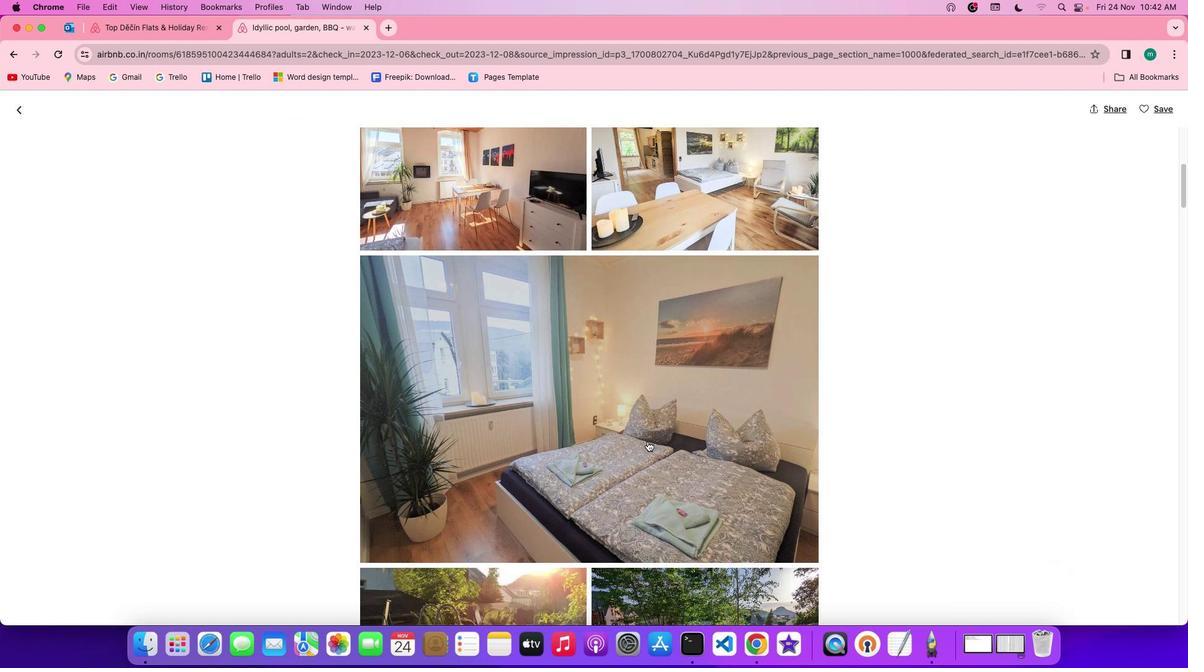 
Action: Mouse scrolled (648, 441) with delta (0, 0)
Screenshot: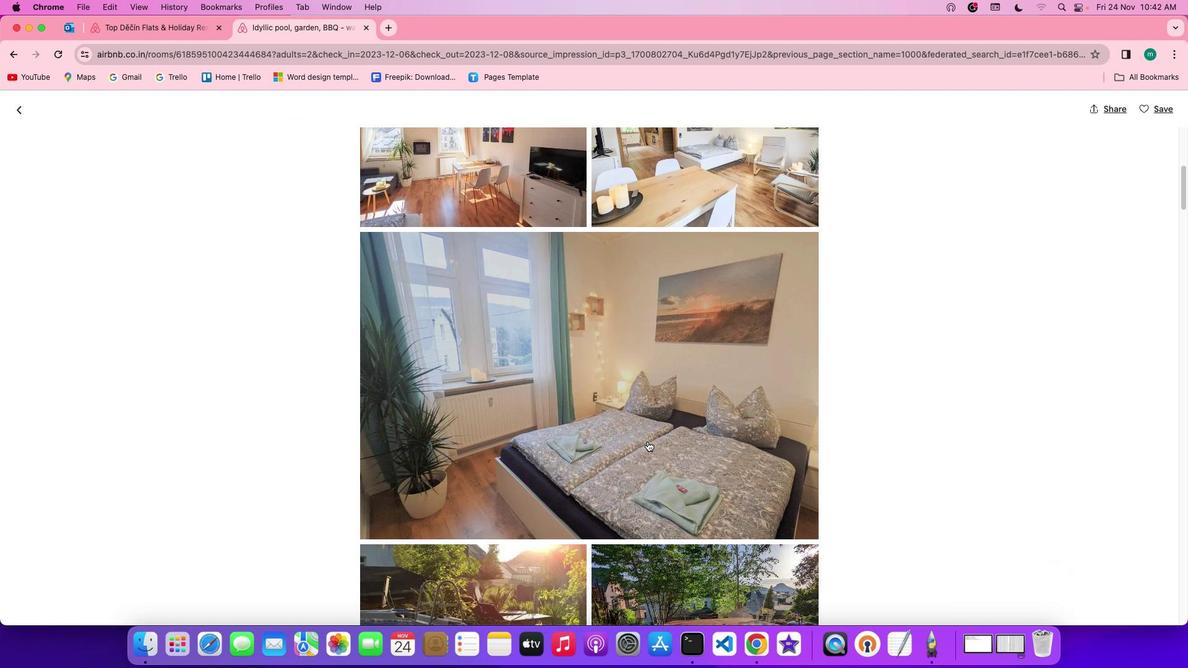 
Action: Mouse scrolled (648, 441) with delta (0, -1)
Screenshot: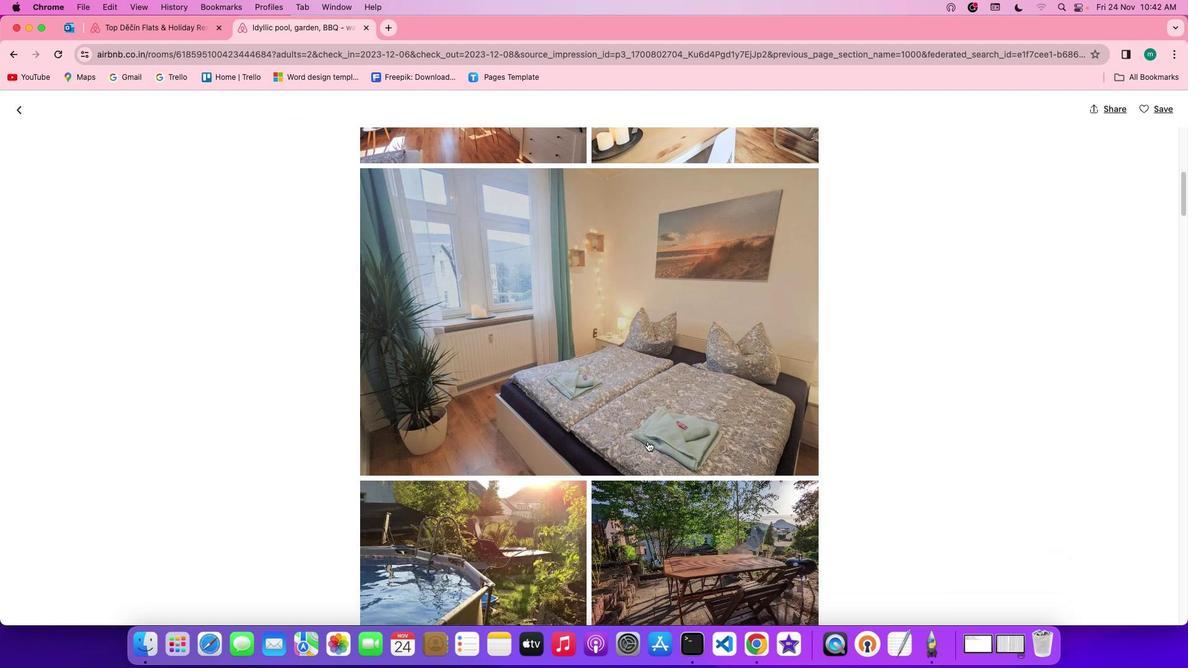 
Action: Mouse scrolled (648, 441) with delta (0, -1)
Screenshot: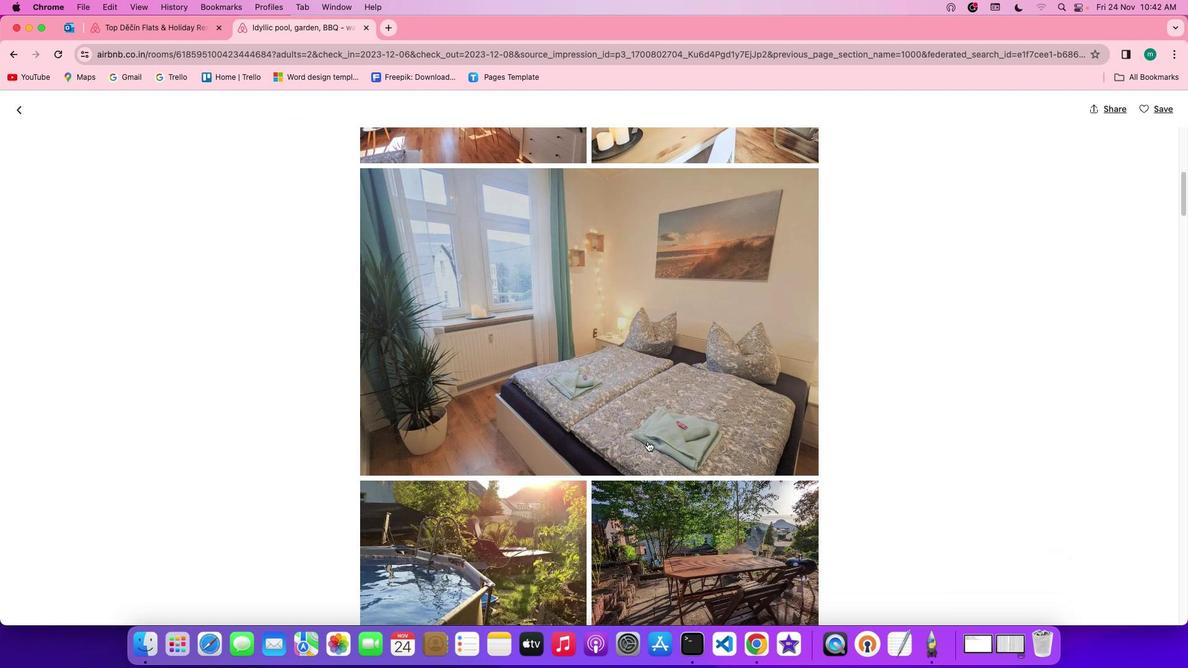 
Action: Mouse scrolled (648, 441) with delta (0, 0)
Screenshot: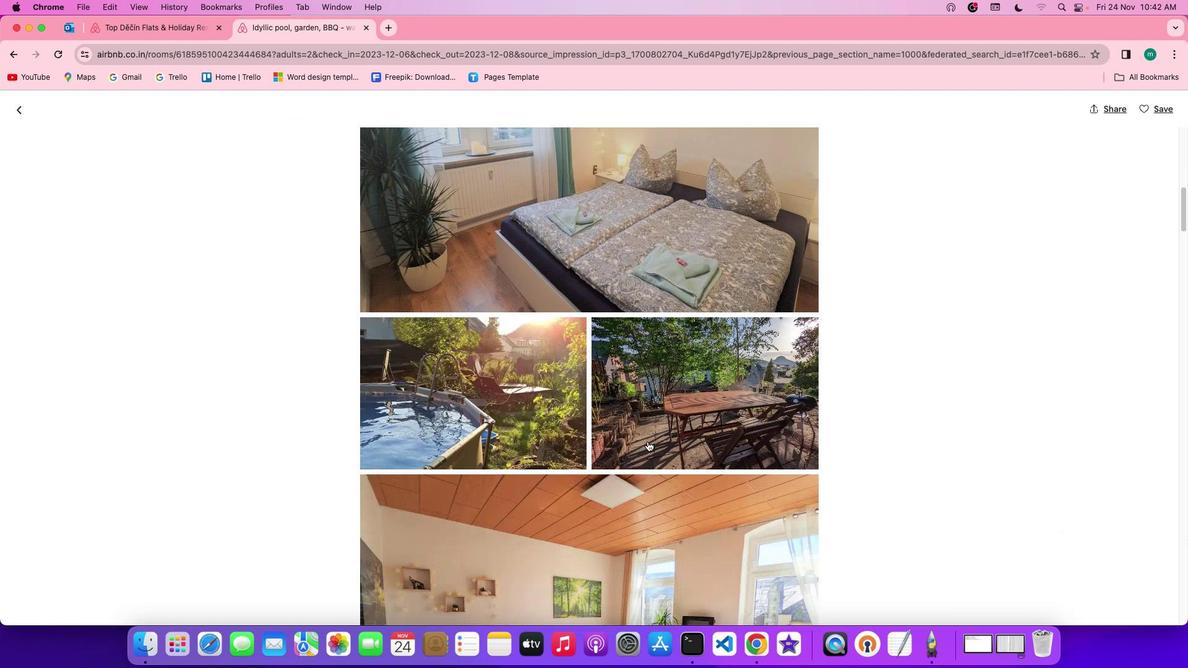 
Action: Mouse scrolled (648, 441) with delta (0, 0)
Screenshot: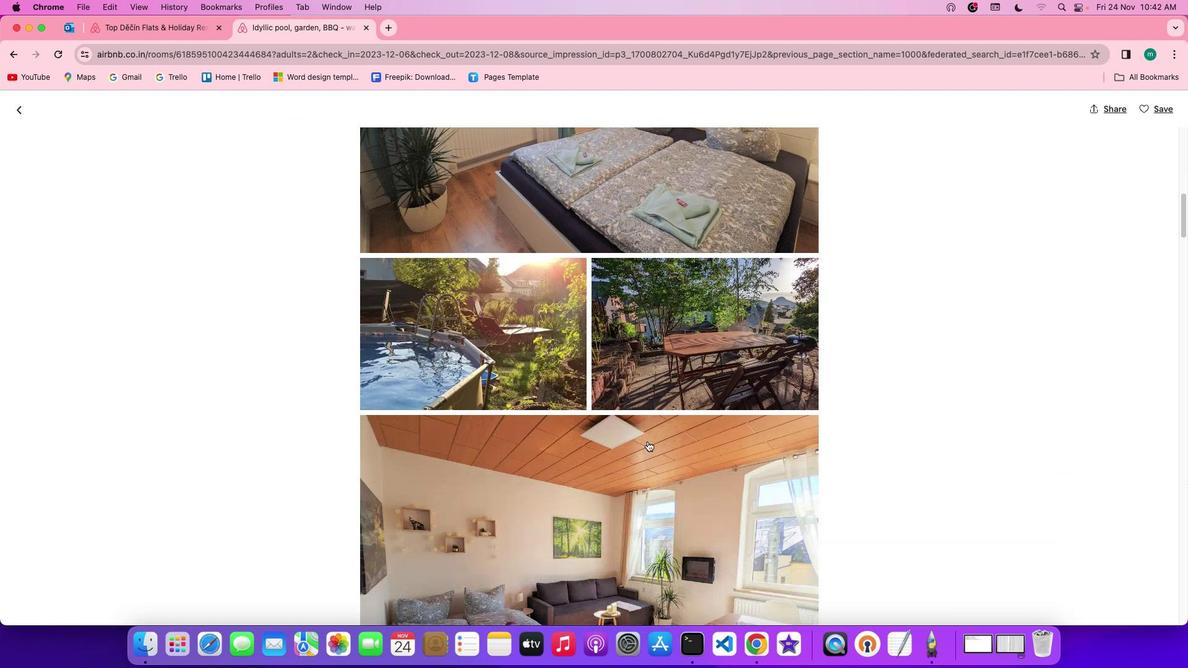 
Action: Mouse scrolled (648, 441) with delta (0, -1)
Screenshot: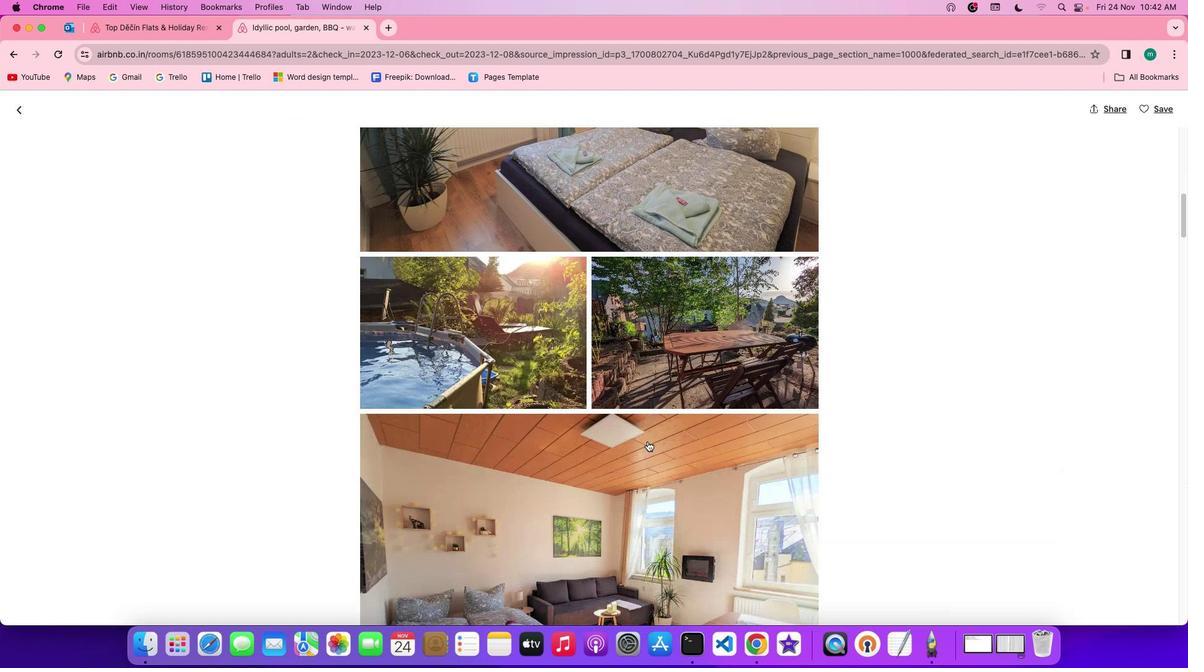 
Action: Mouse scrolled (648, 441) with delta (0, -2)
Screenshot: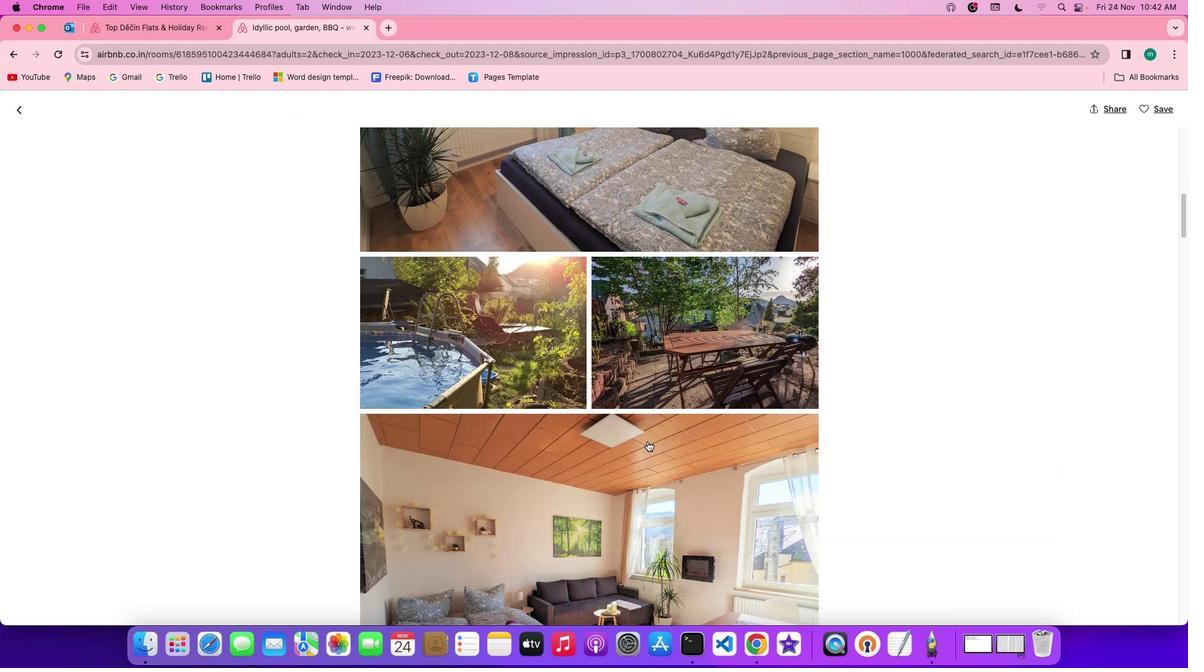 
Action: Mouse moved to (648, 441)
Screenshot: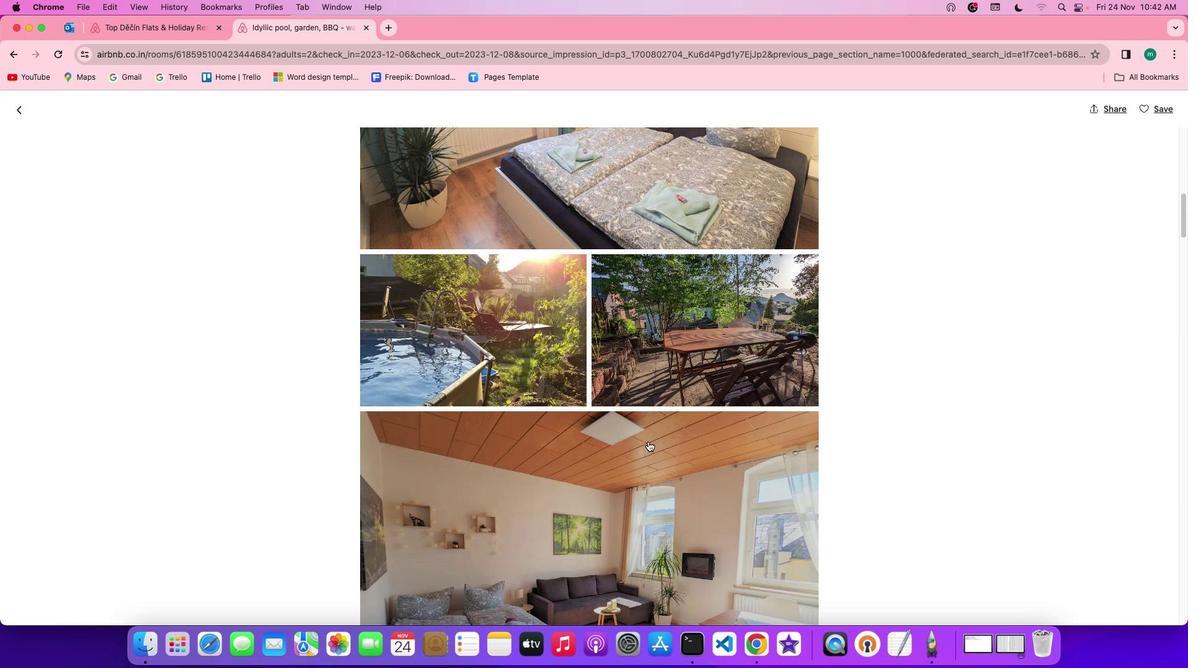 
Action: Mouse scrolled (648, 441) with delta (0, 0)
Screenshot: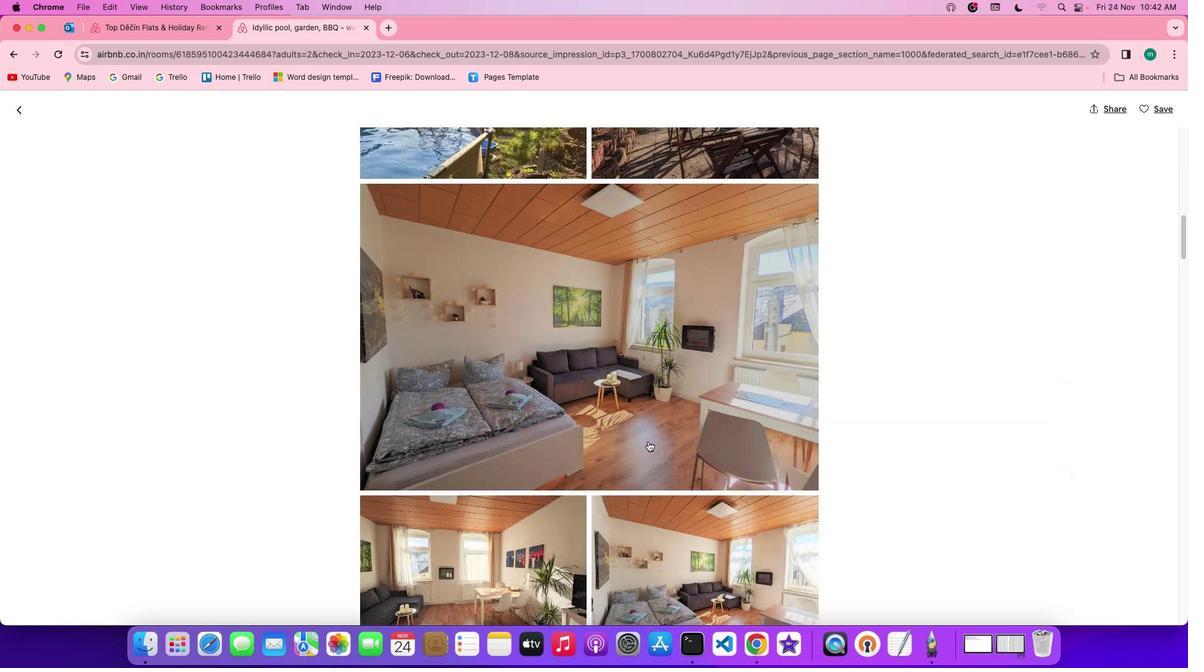 
Action: Mouse scrolled (648, 441) with delta (0, 0)
Screenshot: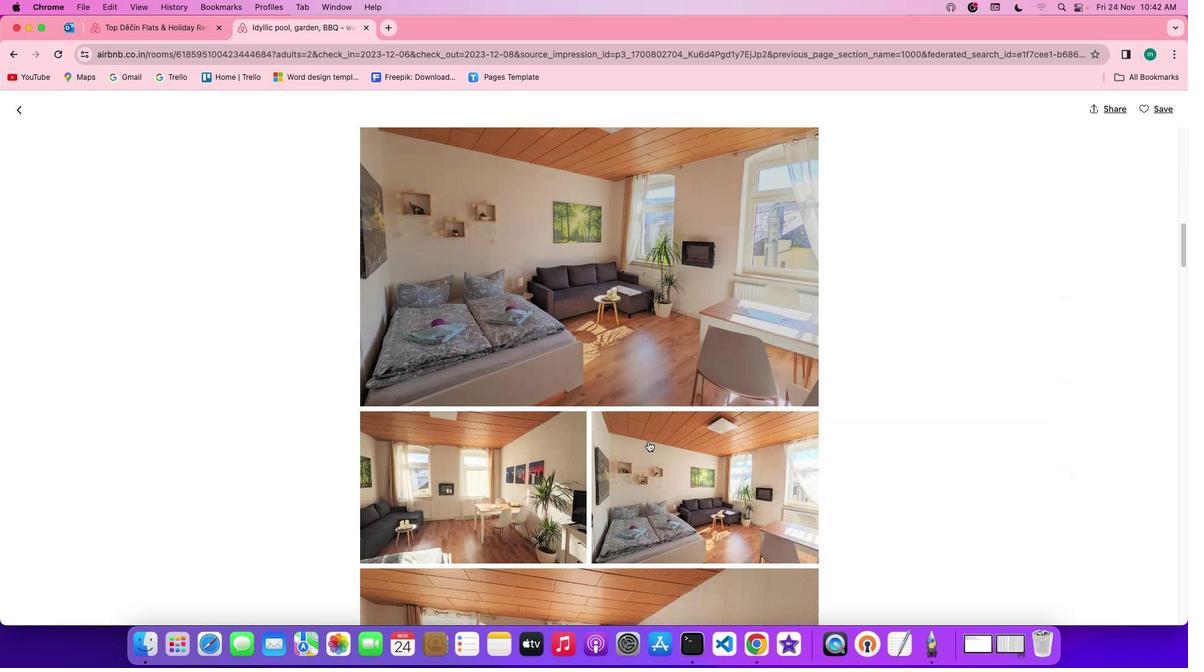 
Action: Mouse scrolled (648, 441) with delta (0, -1)
Screenshot: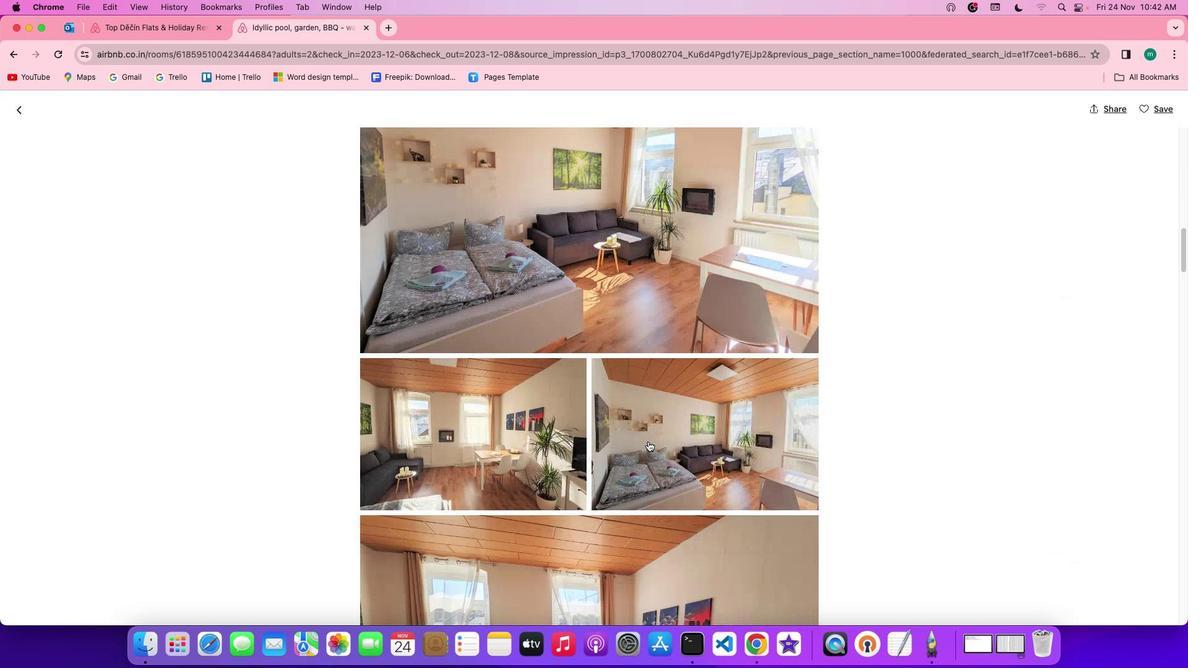 
Action: Mouse scrolled (648, 441) with delta (0, -3)
Screenshot: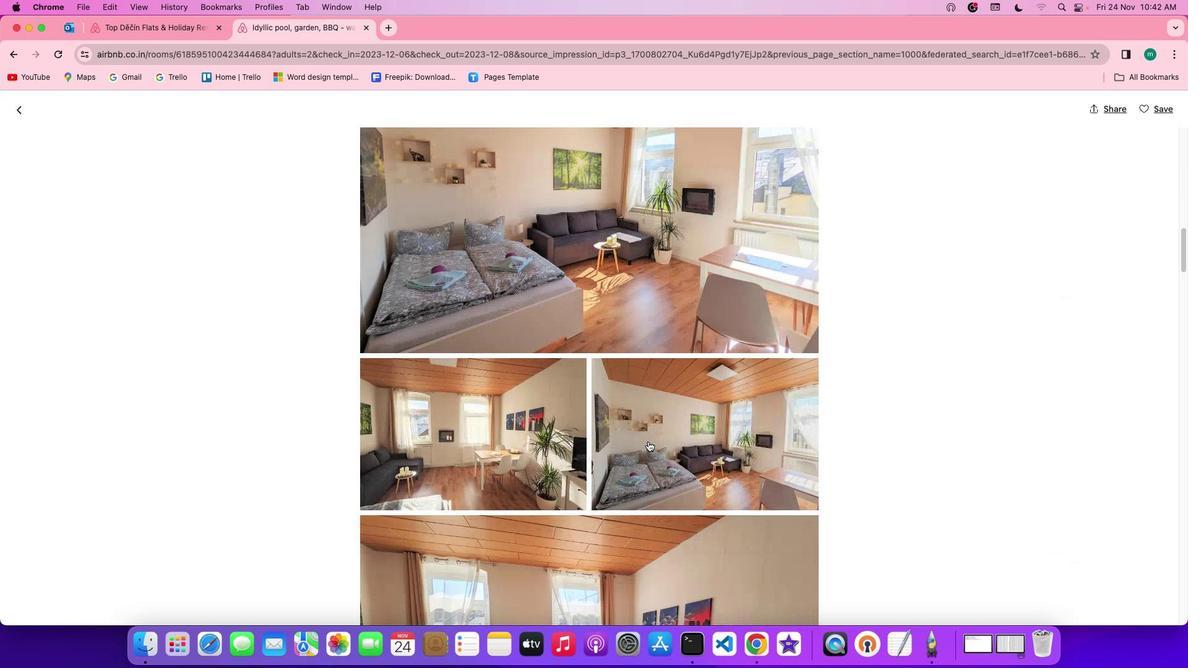 
Action: Mouse scrolled (648, 441) with delta (0, -3)
Screenshot: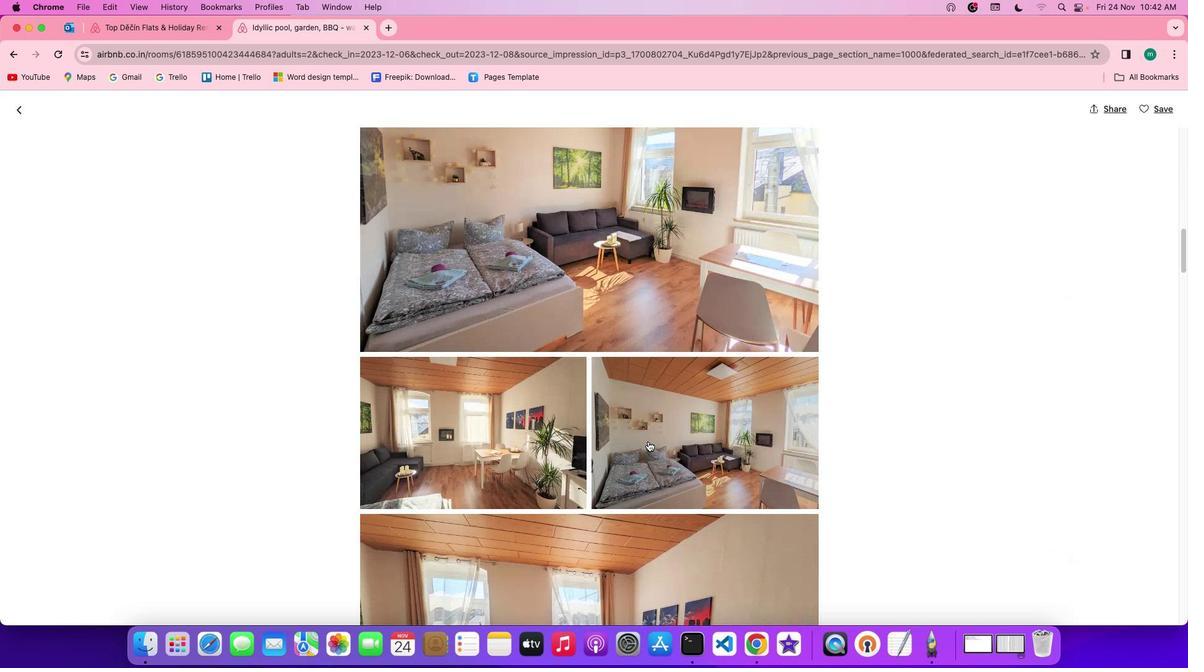 
Action: Mouse scrolled (648, 441) with delta (0, 0)
Screenshot: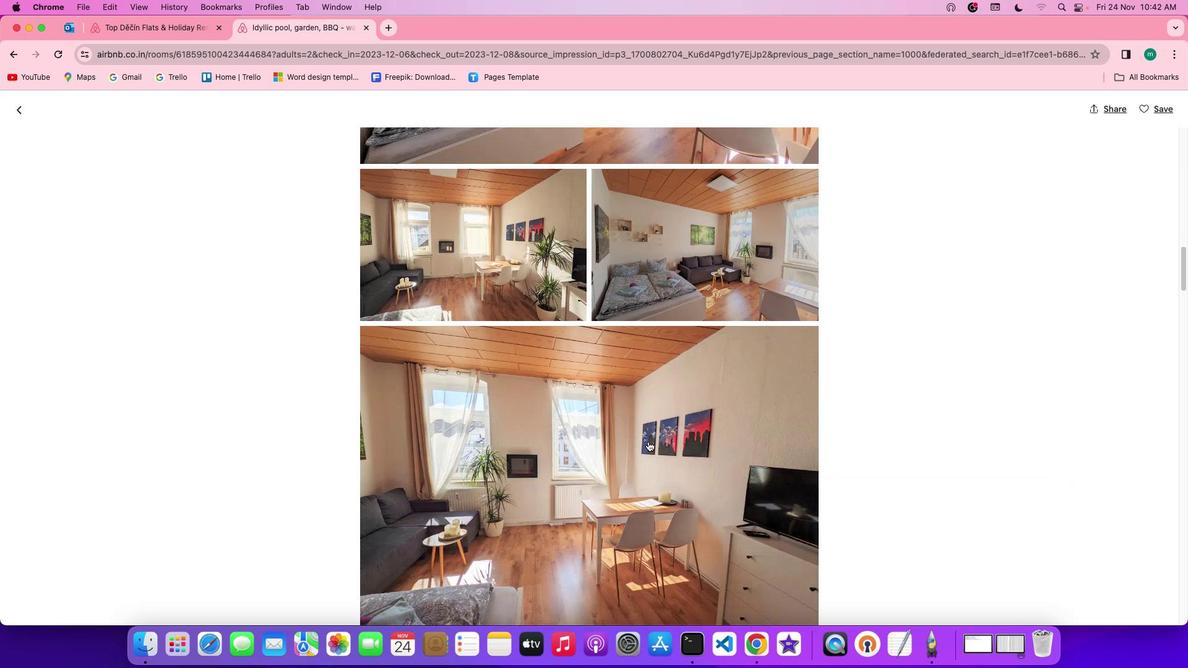 
Action: Mouse scrolled (648, 441) with delta (0, 0)
Screenshot: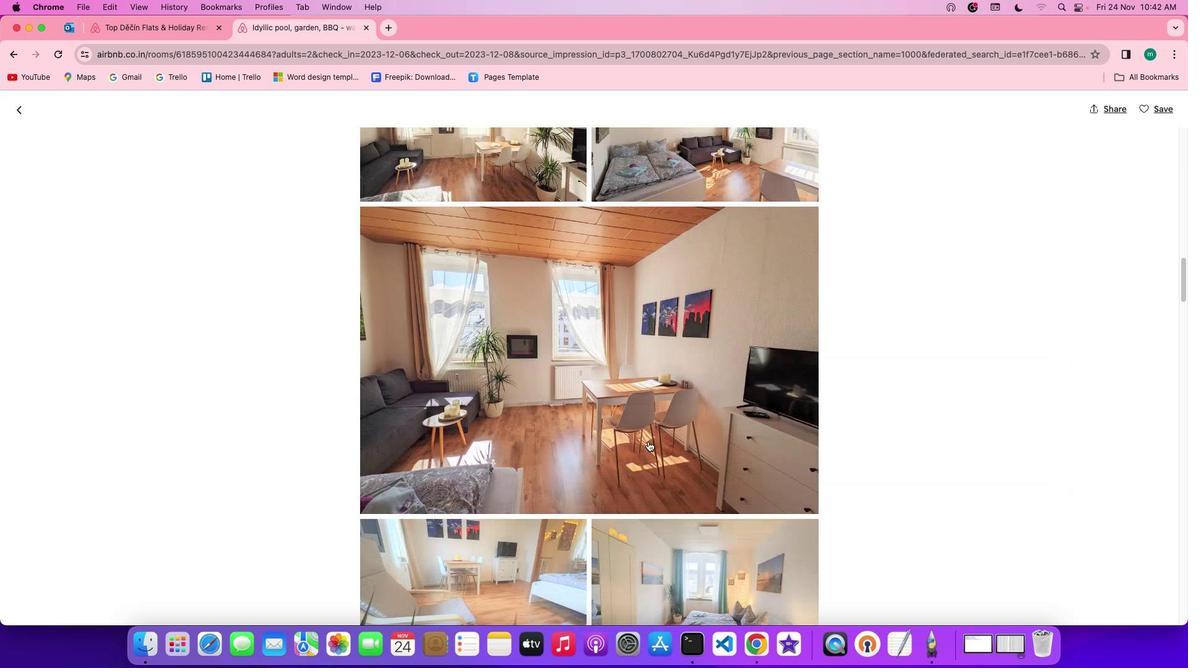 
Action: Mouse scrolled (648, 441) with delta (0, -1)
Screenshot: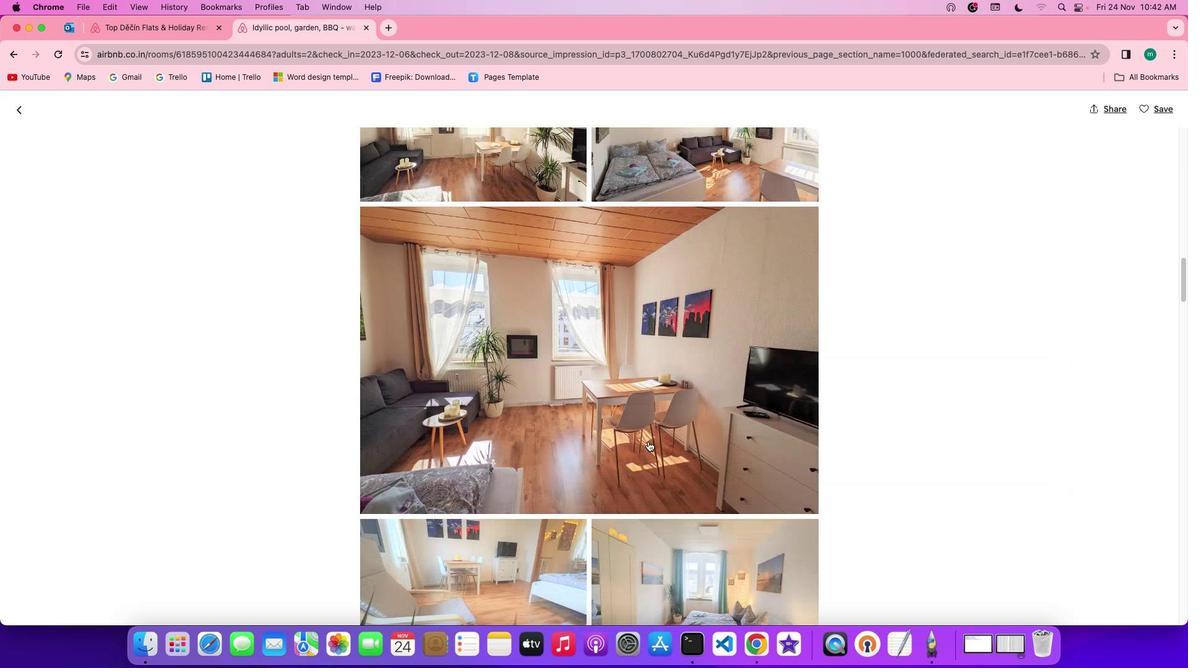 
Action: Mouse scrolled (648, 441) with delta (0, -2)
Screenshot: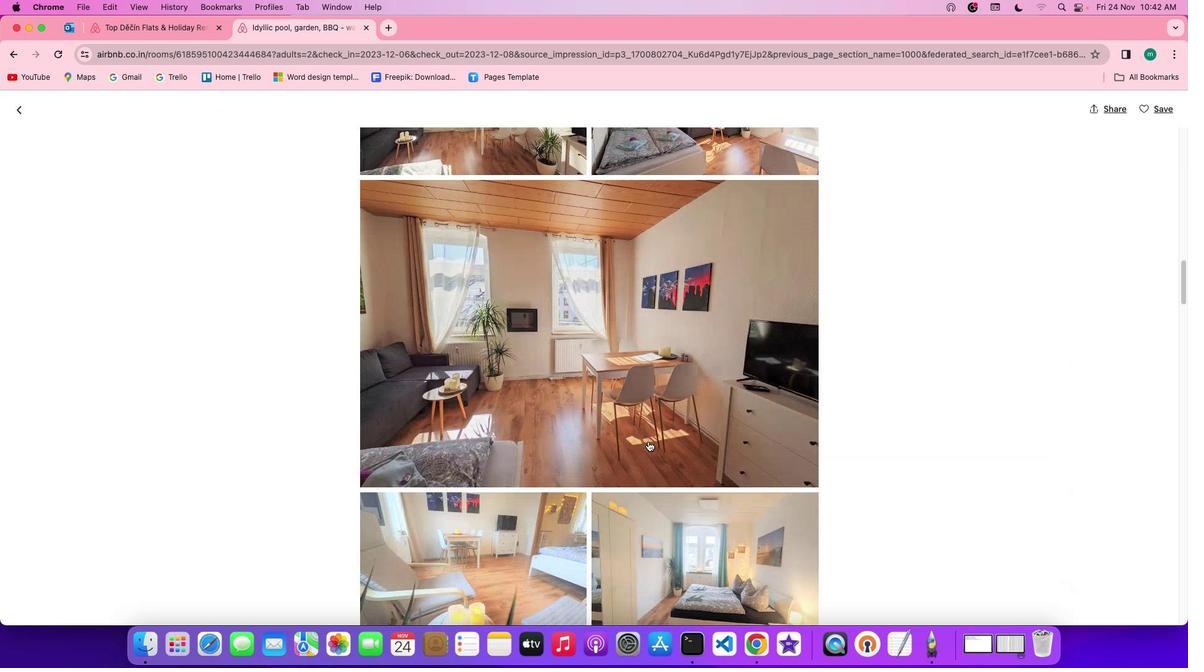 
Action: Mouse scrolled (648, 441) with delta (0, -3)
Screenshot: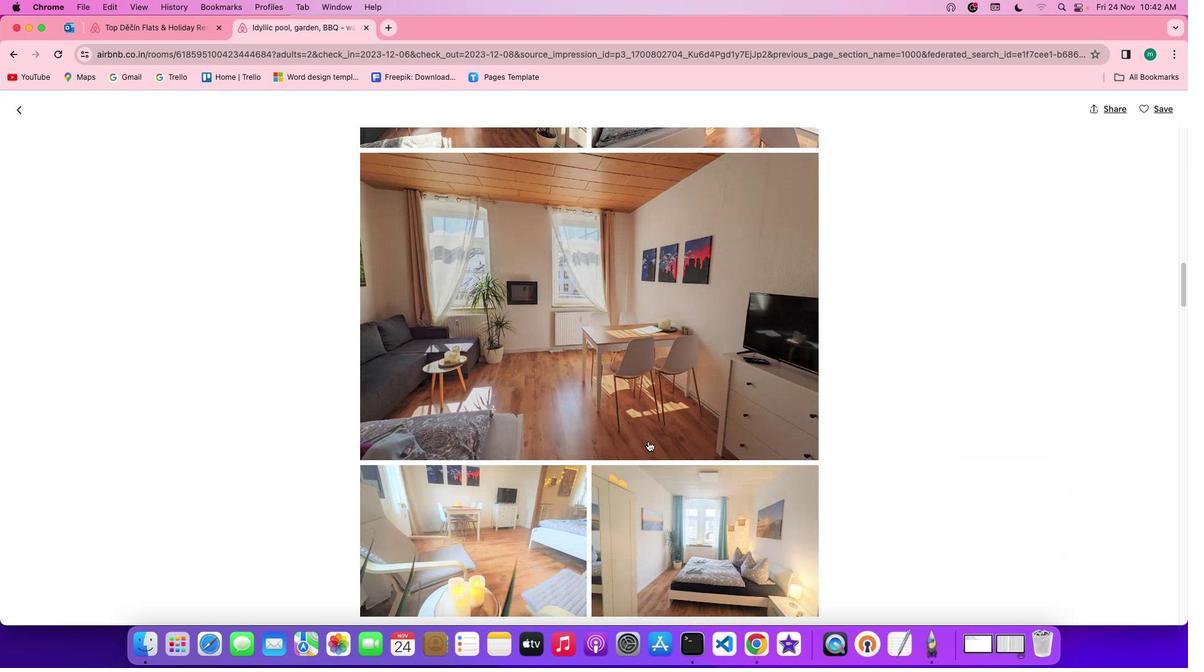 
Action: Mouse scrolled (648, 441) with delta (0, 0)
Screenshot: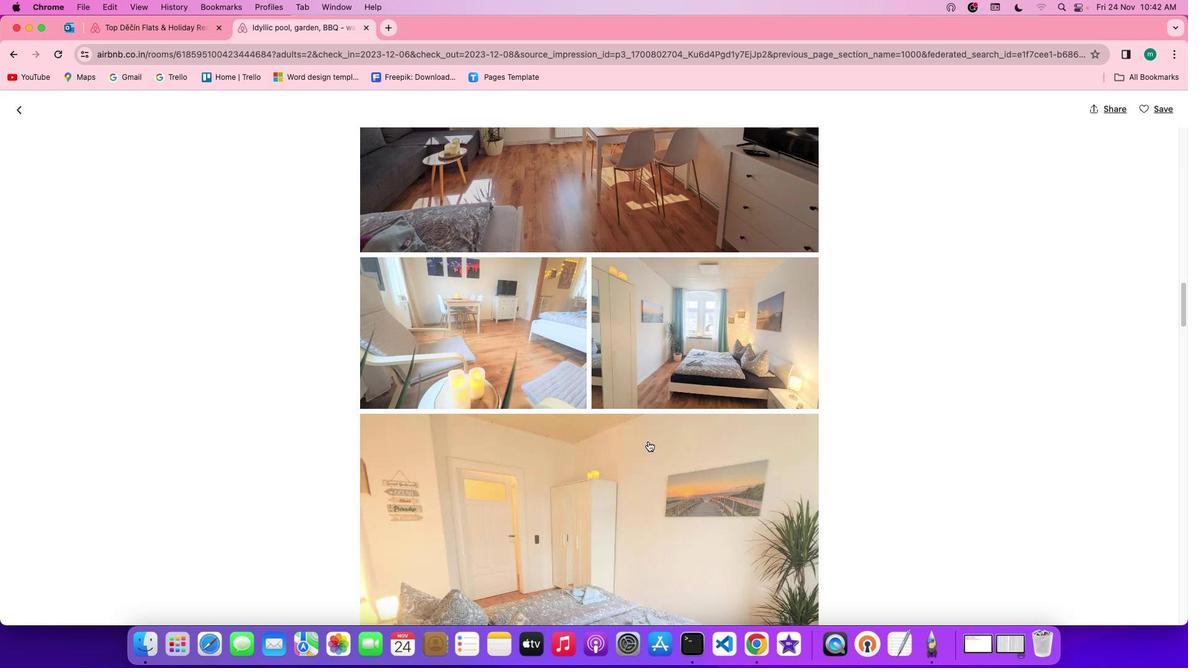 
Action: Mouse scrolled (648, 441) with delta (0, 0)
Screenshot: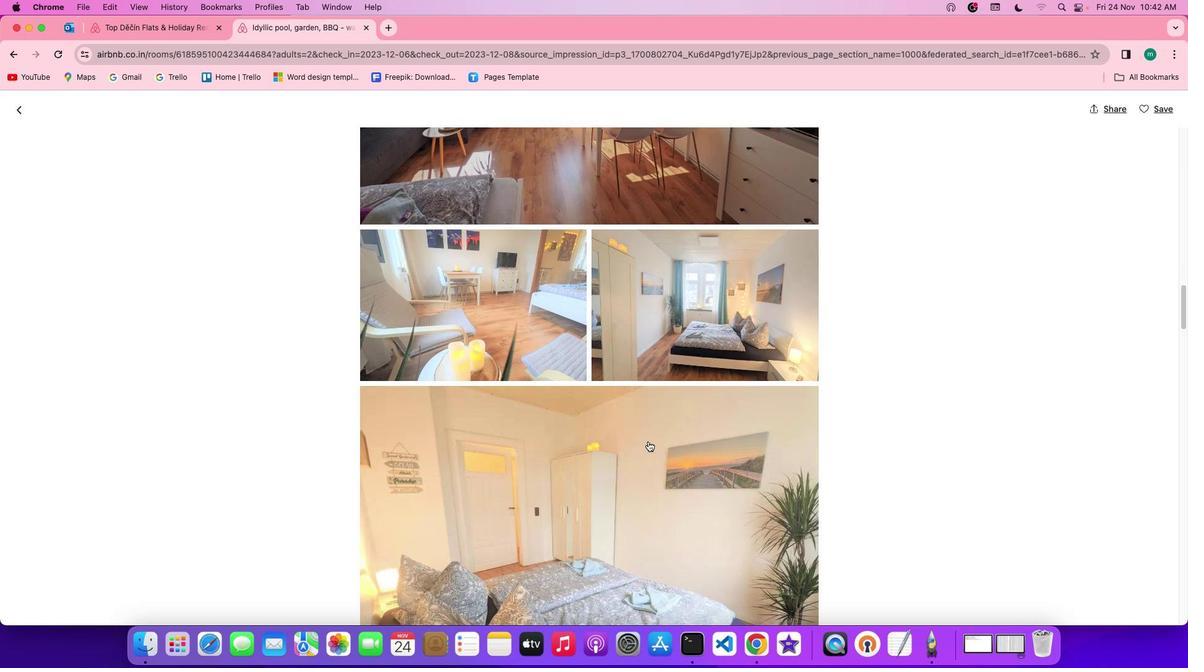 
Action: Mouse scrolled (648, 441) with delta (0, -1)
Screenshot: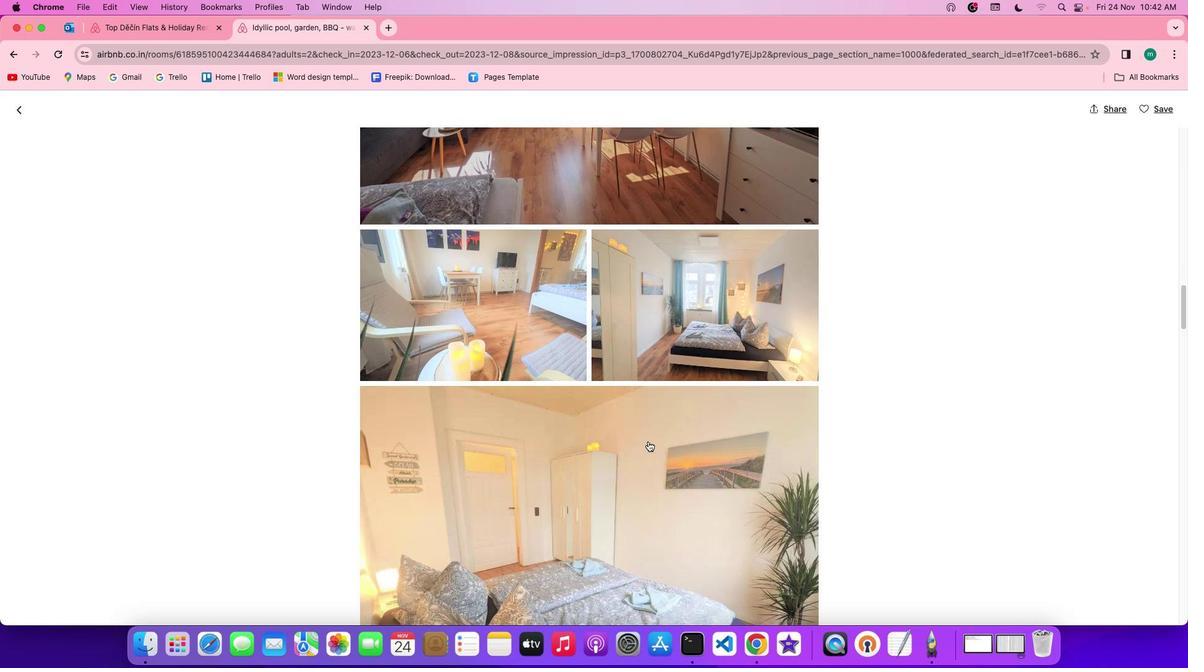 
Action: Mouse scrolled (648, 441) with delta (0, -2)
Screenshot: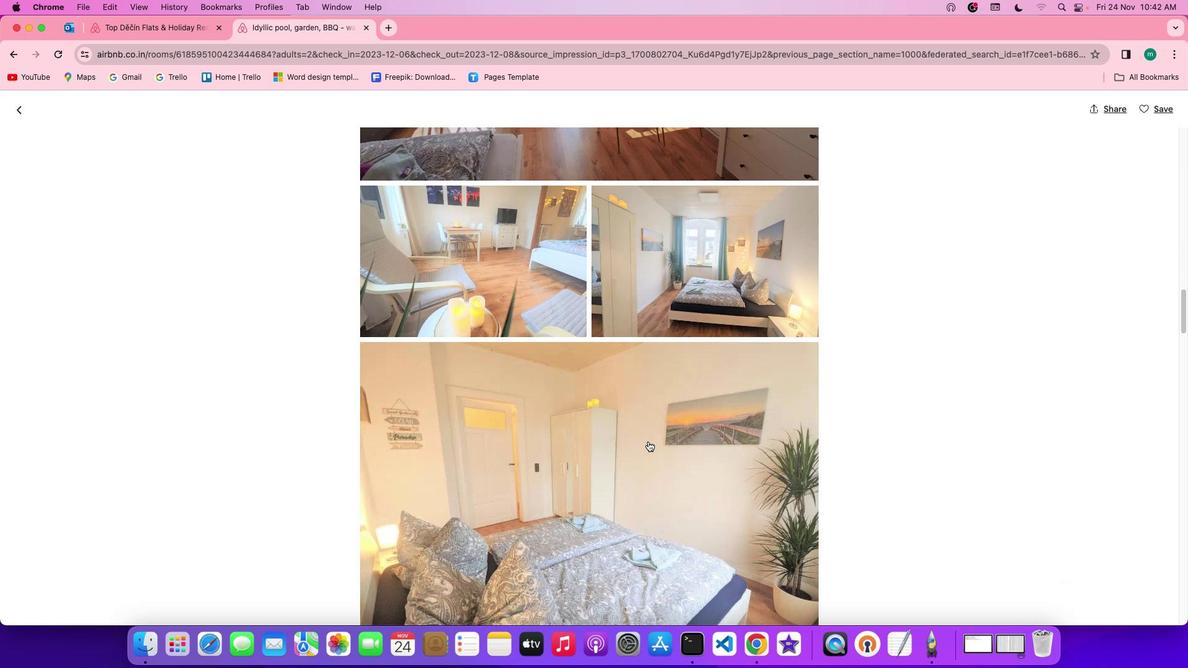 
Action: Mouse scrolled (648, 441) with delta (0, -2)
Screenshot: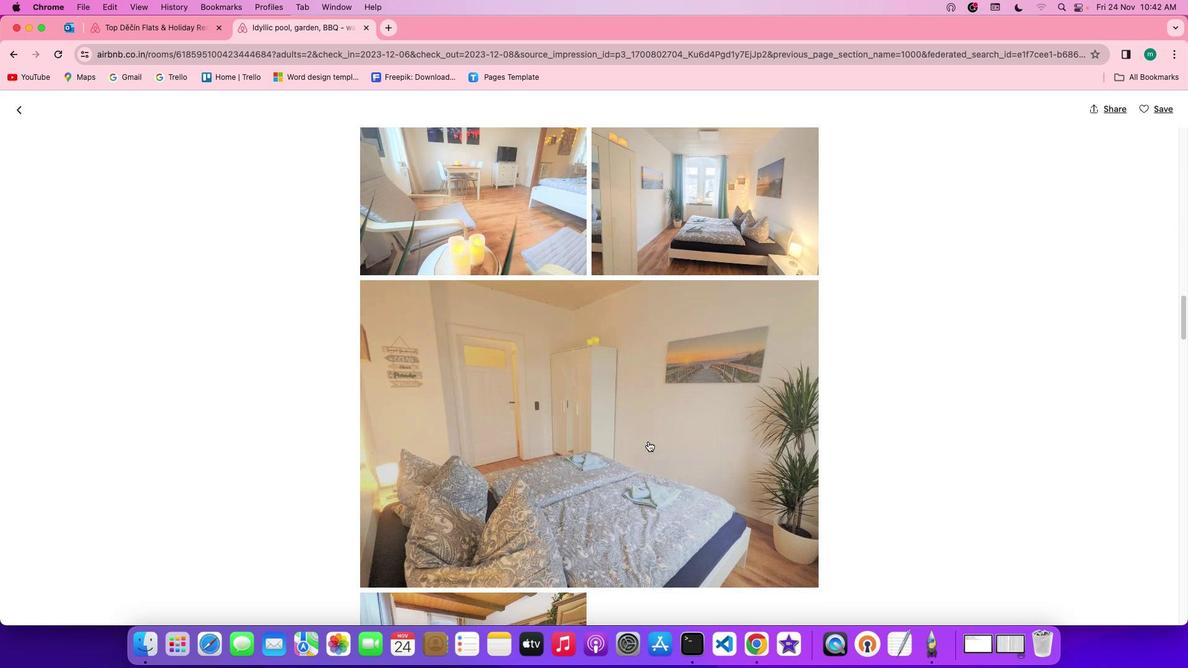
Action: Mouse scrolled (648, 441) with delta (0, 0)
Screenshot: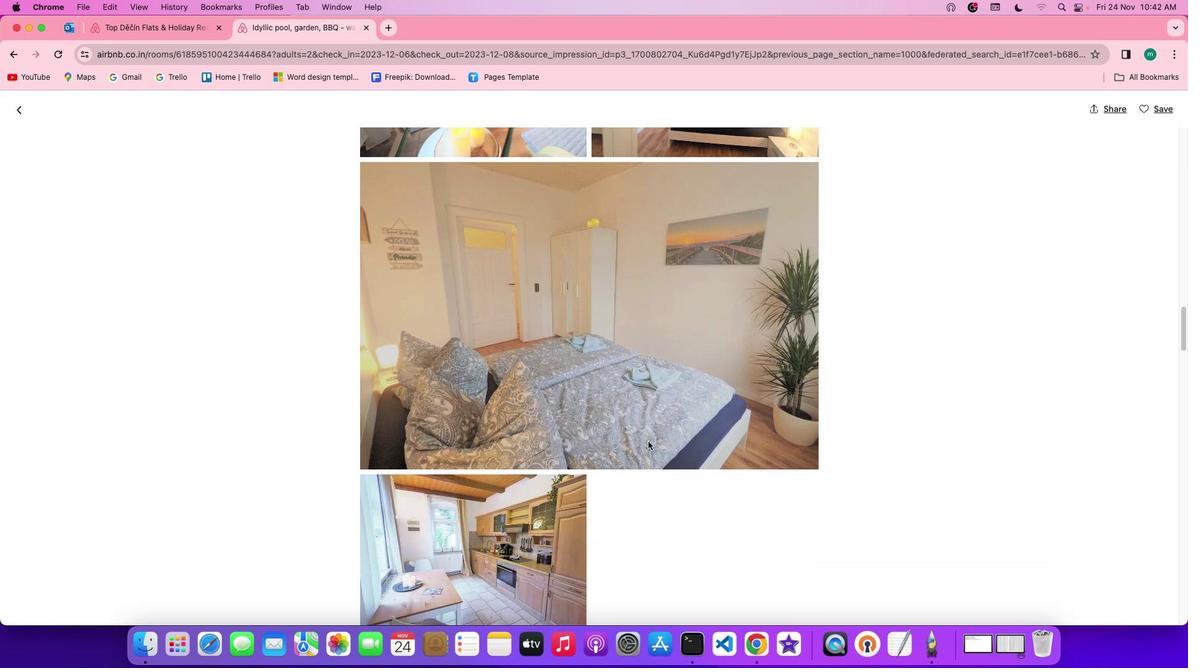 
Action: Mouse scrolled (648, 441) with delta (0, 0)
Screenshot: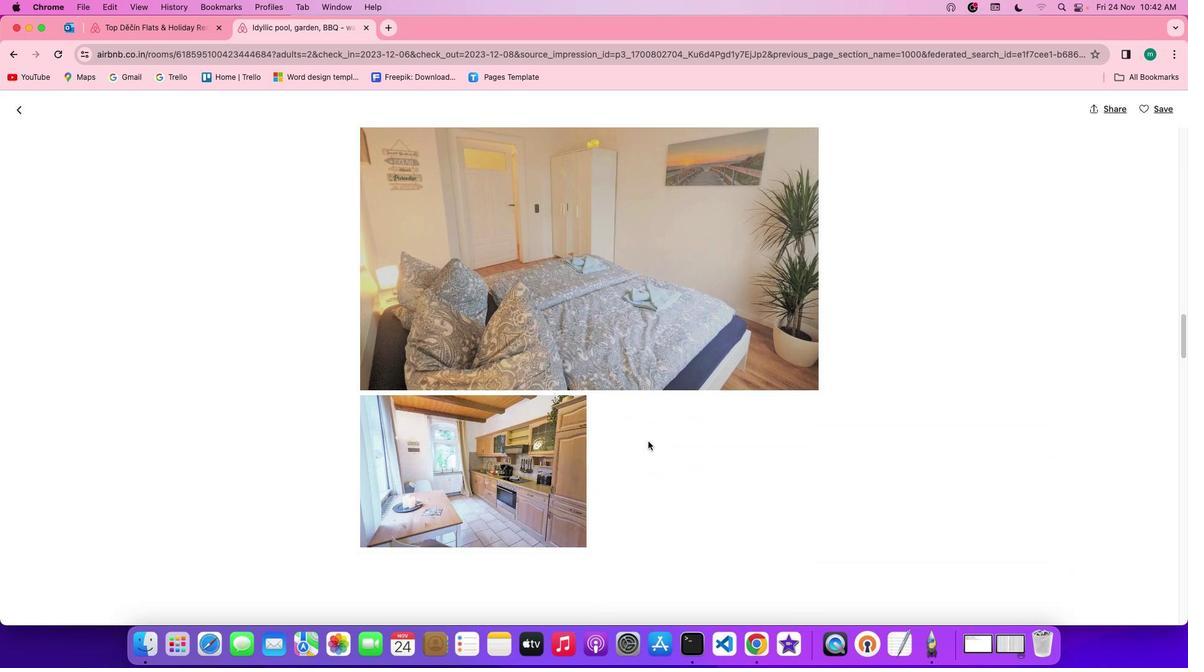 
Action: Mouse scrolled (648, 441) with delta (0, -1)
Screenshot: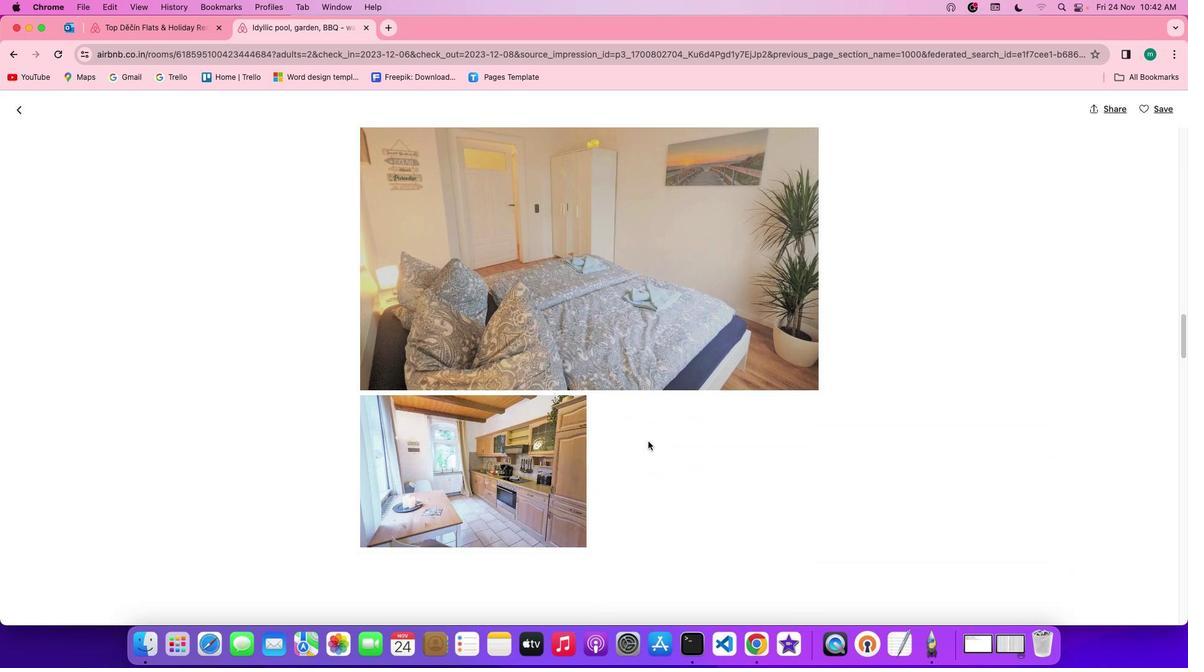 
Action: Mouse scrolled (648, 441) with delta (0, -2)
Screenshot: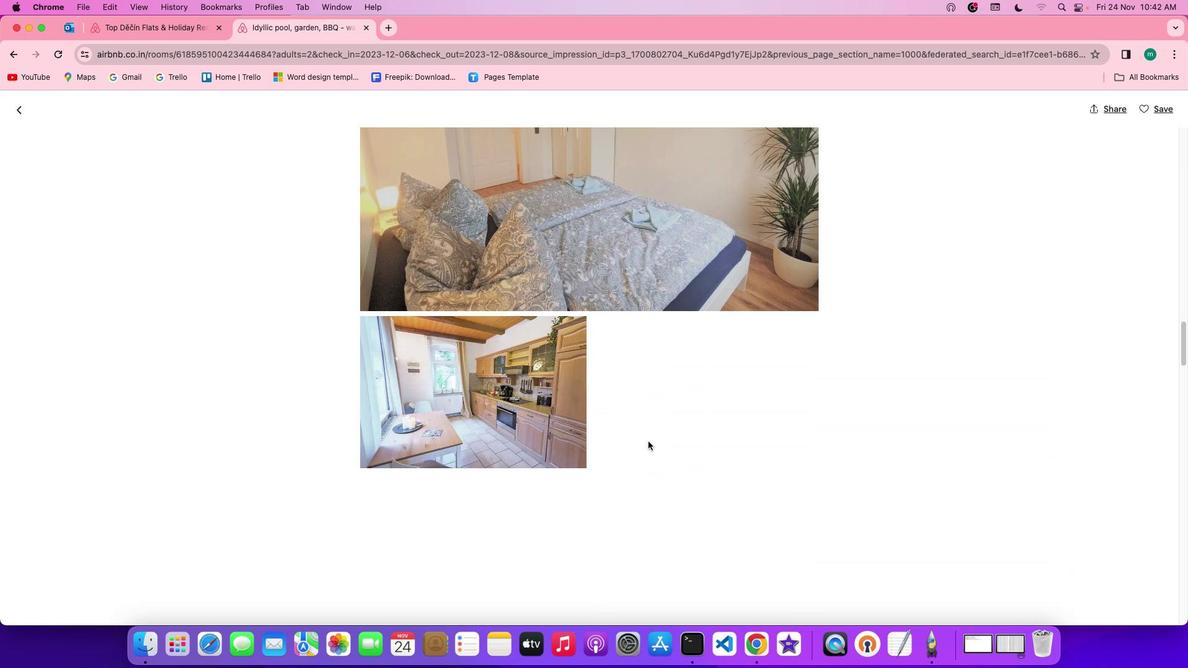 
Action: Mouse scrolled (648, 441) with delta (0, -2)
Screenshot: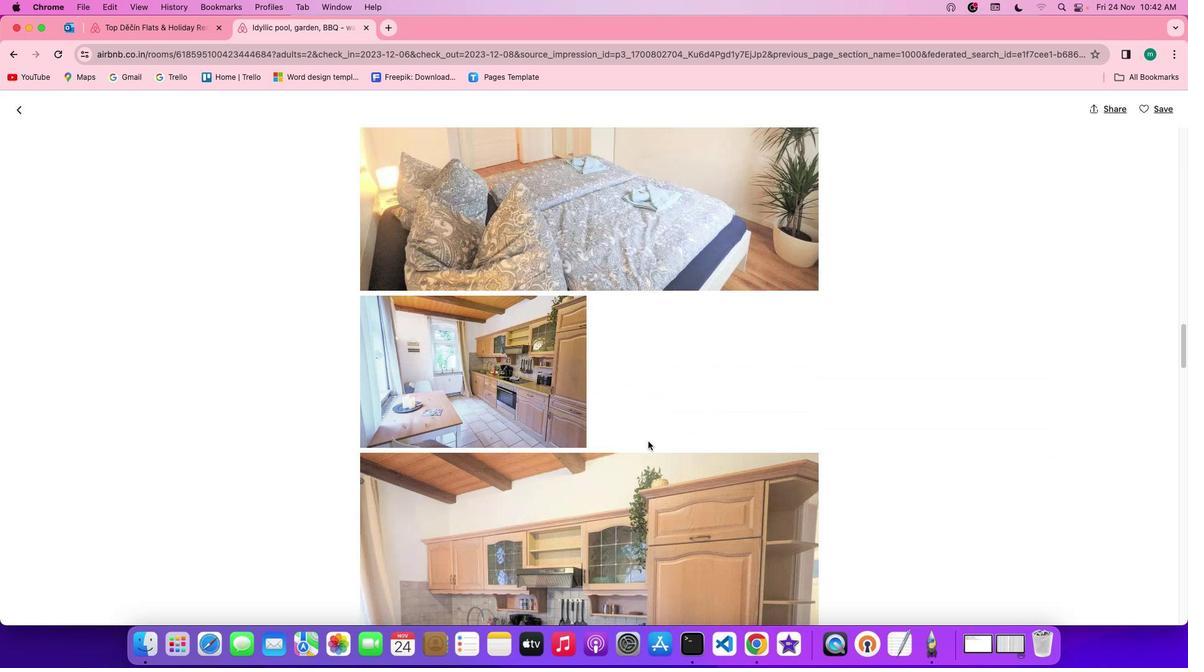 
Action: Mouse scrolled (648, 441) with delta (0, 0)
Screenshot: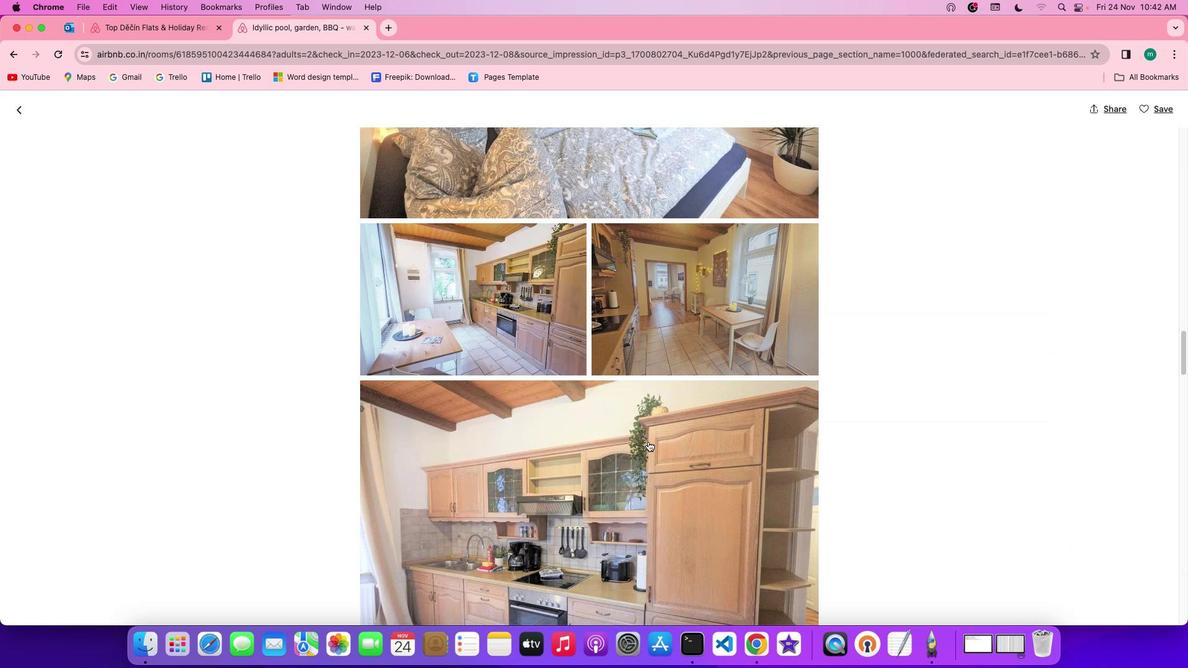 
Action: Mouse scrolled (648, 441) with delta (0, 0)
Screenshot: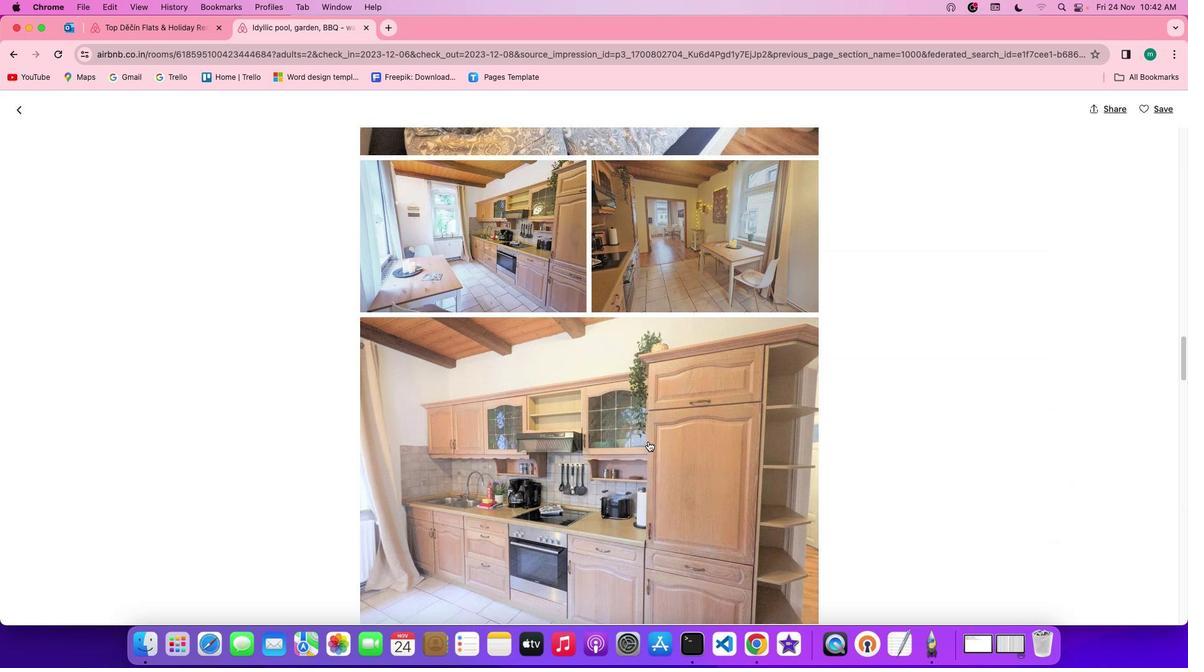 
Action: Mouse scrolled (648, 441) with delta (0, -1)
Screenshot: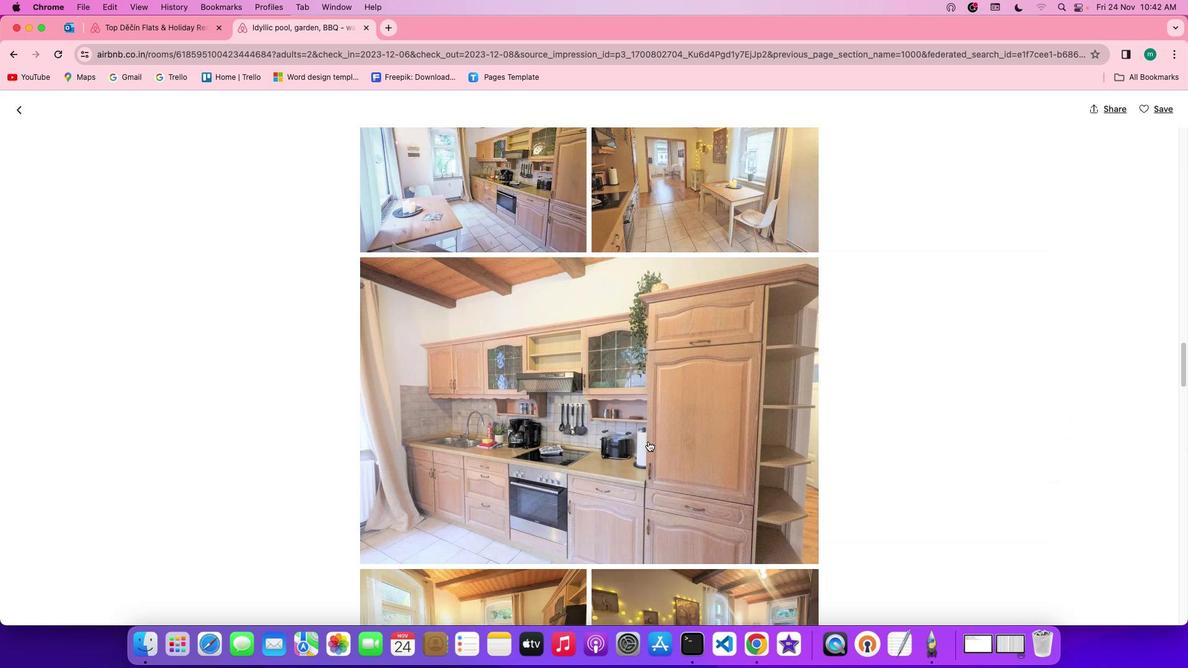 
Action: Mouse scrolled (648, 441) with delta (0, -2)
Screenshot: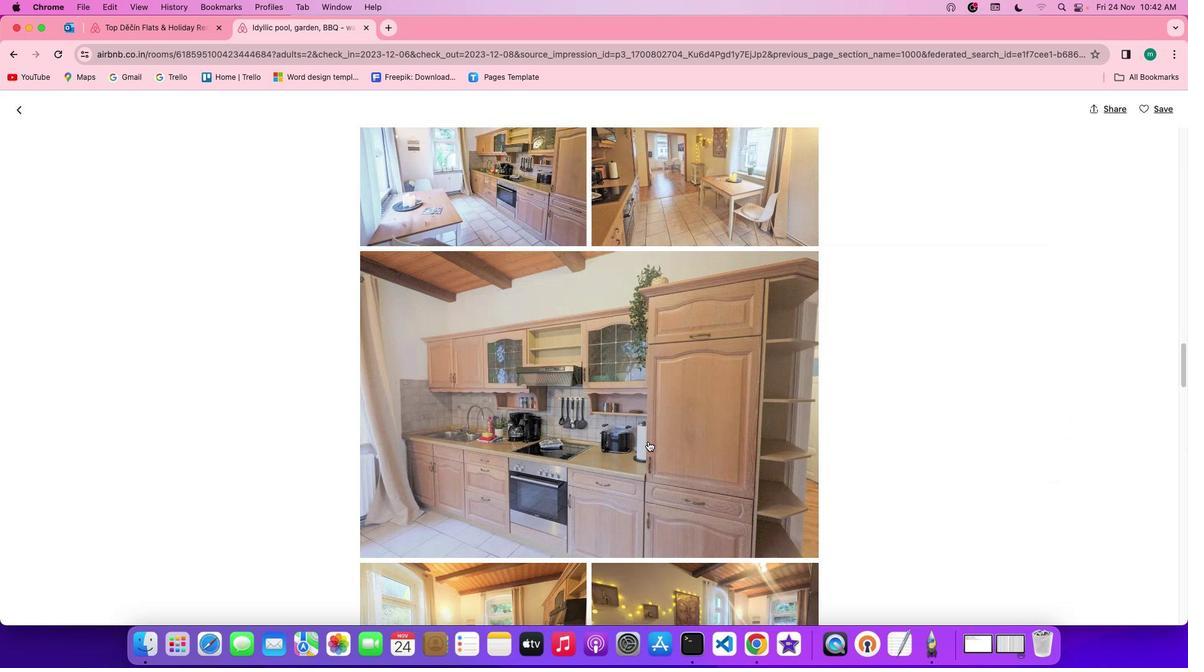 
Action: Mouse scrolled (648, 441) with delta (0, 0)
Screenshot: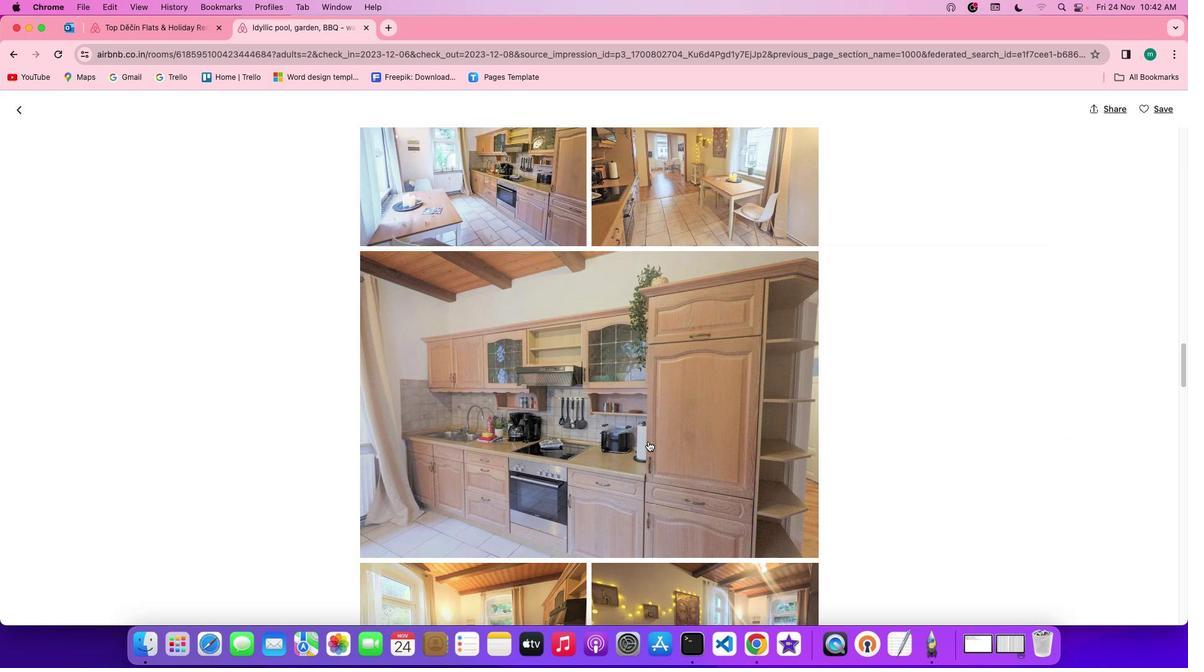 
Action: Mouse scrolled (648, 441) with delta (0, 0)
Screenshot: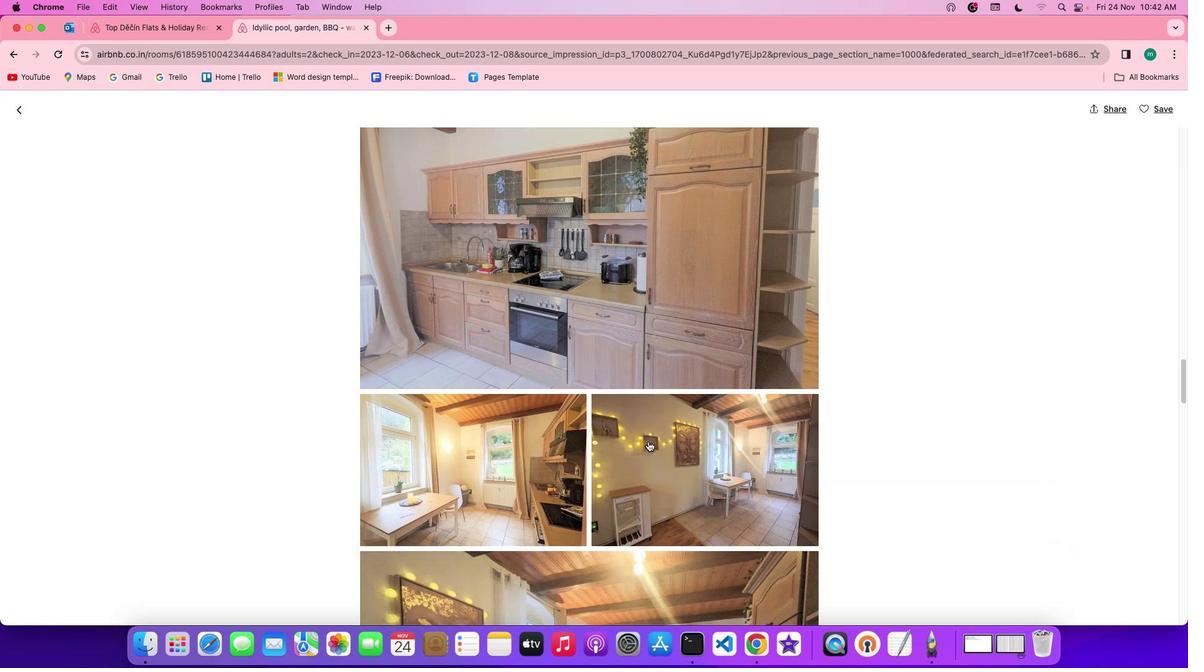 
Action: Mouse scrolled (648, 441) with delta (0, 0)
Screenshot: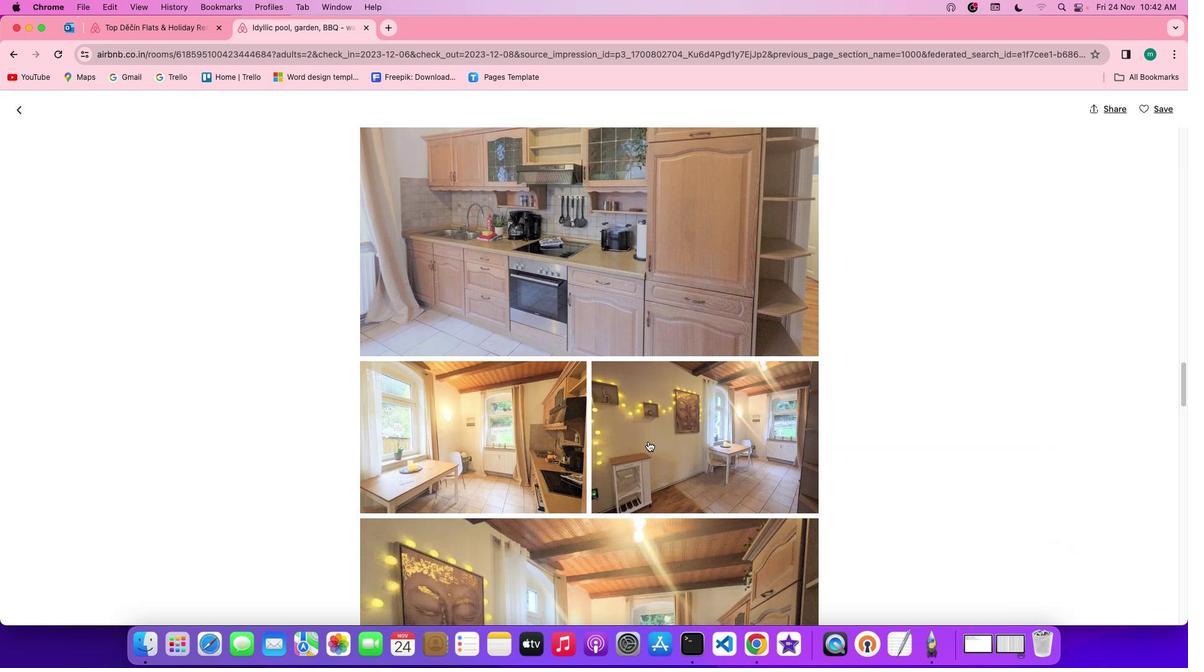 
Action: Mouse scrolled (648, 441) with delta (0, -1)
Screenshot: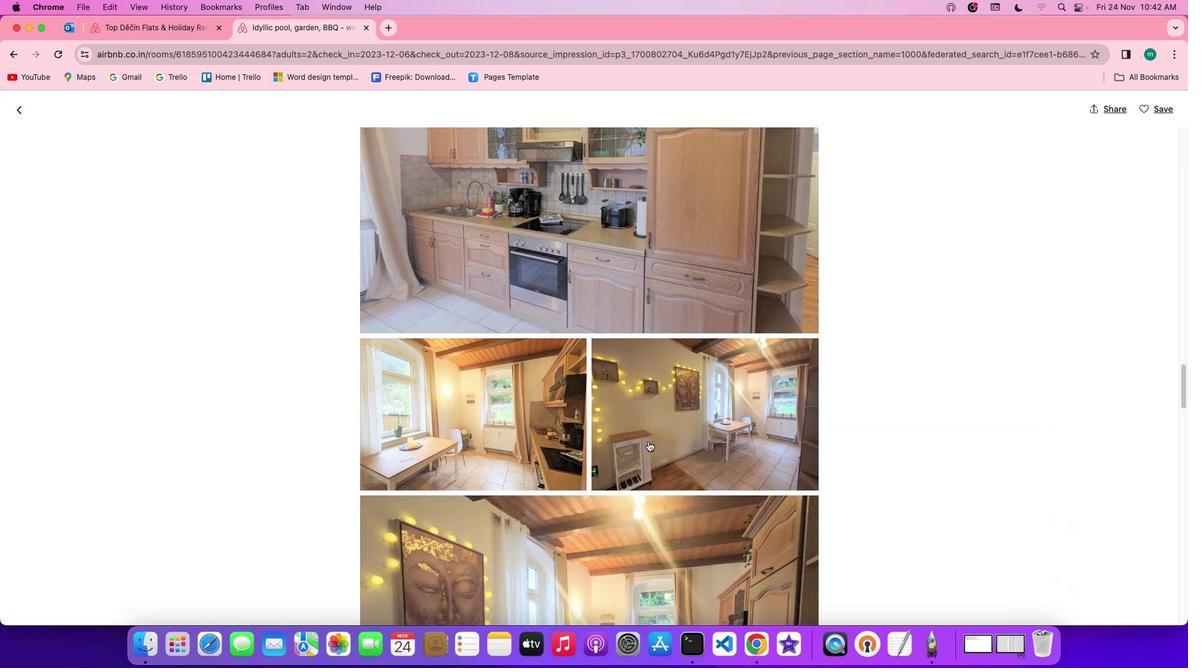 
Action: Mouse scrolled (648, 441) with delta (0, -2)
Screenshot: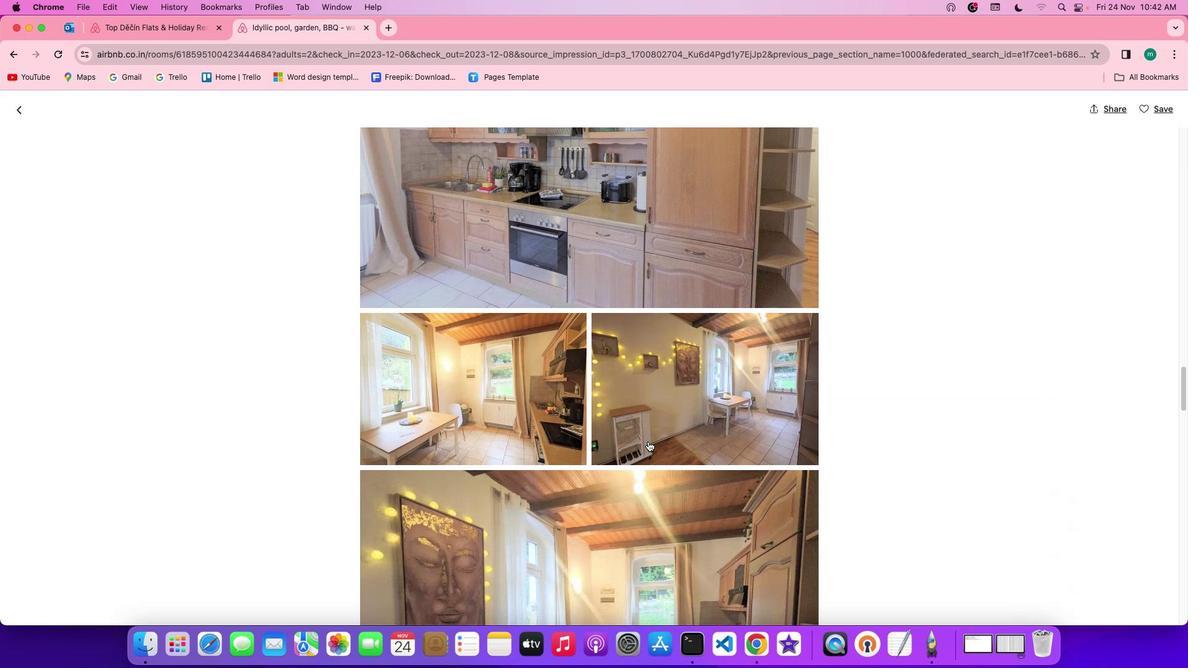 
Action: Mouse scrolled (648, 441) with delta (0, -1)
Screenshot: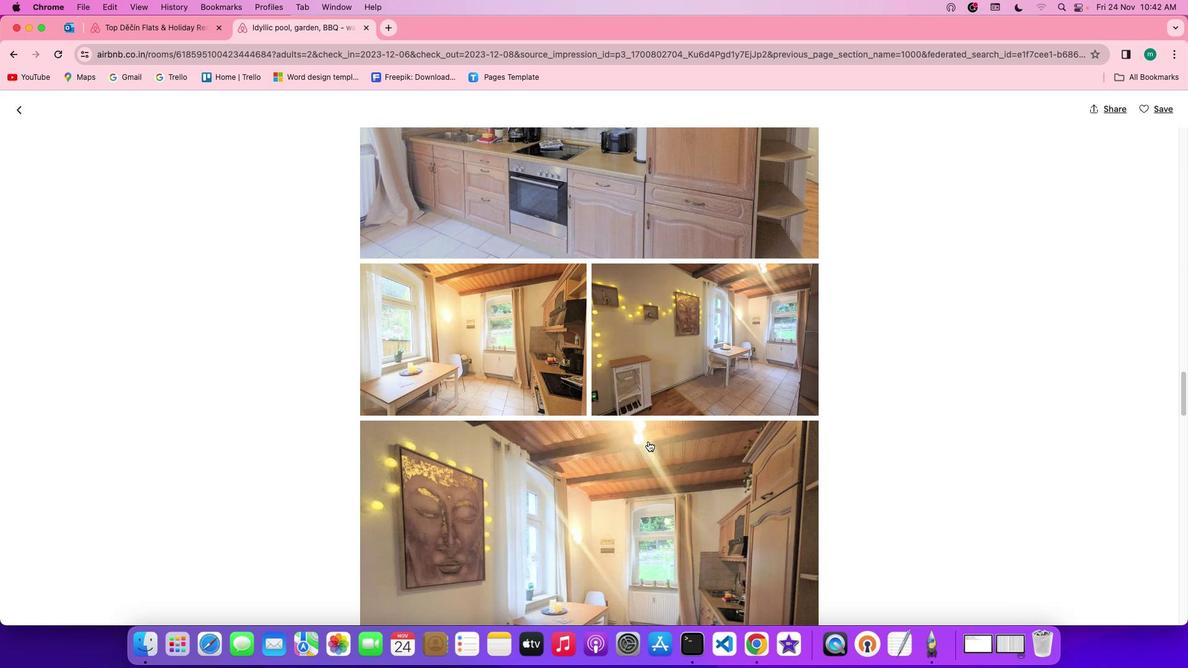 
Action: Mouse scrolled (648, 441) with delta (0, 0)
Screenshot: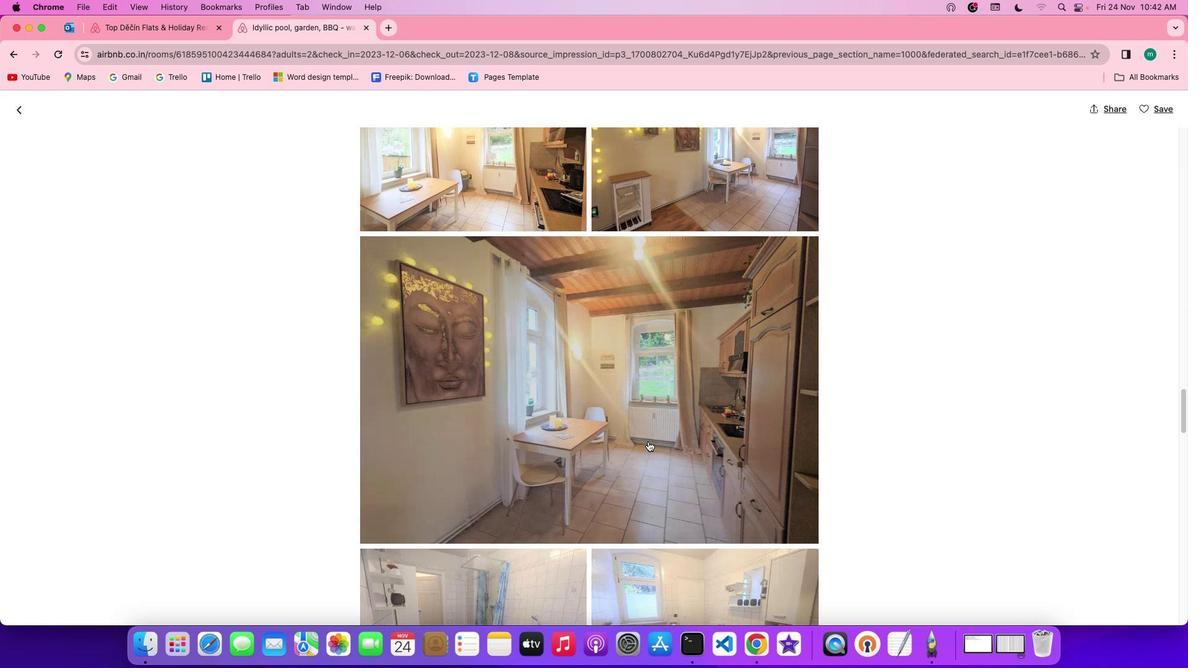 
Action: Mouse scrolled (648, 441) with delta (0, 0)
Screenshot: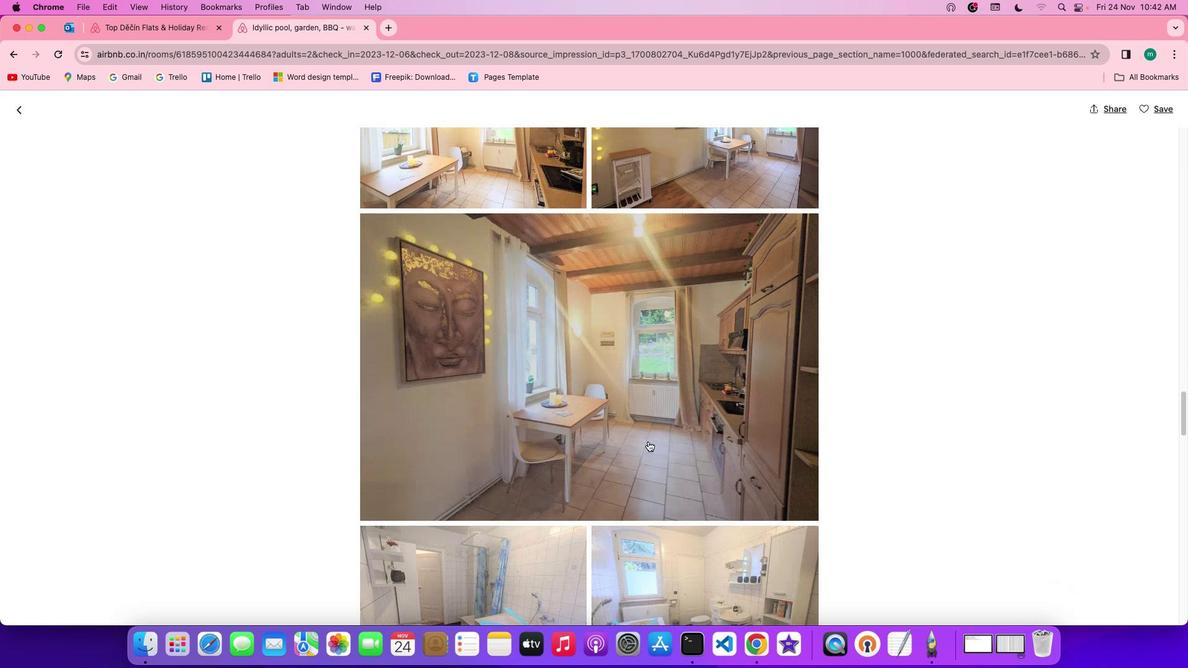 
Action: Mouse scrolled (648, 441) with delta (0, -1)
Screenshot: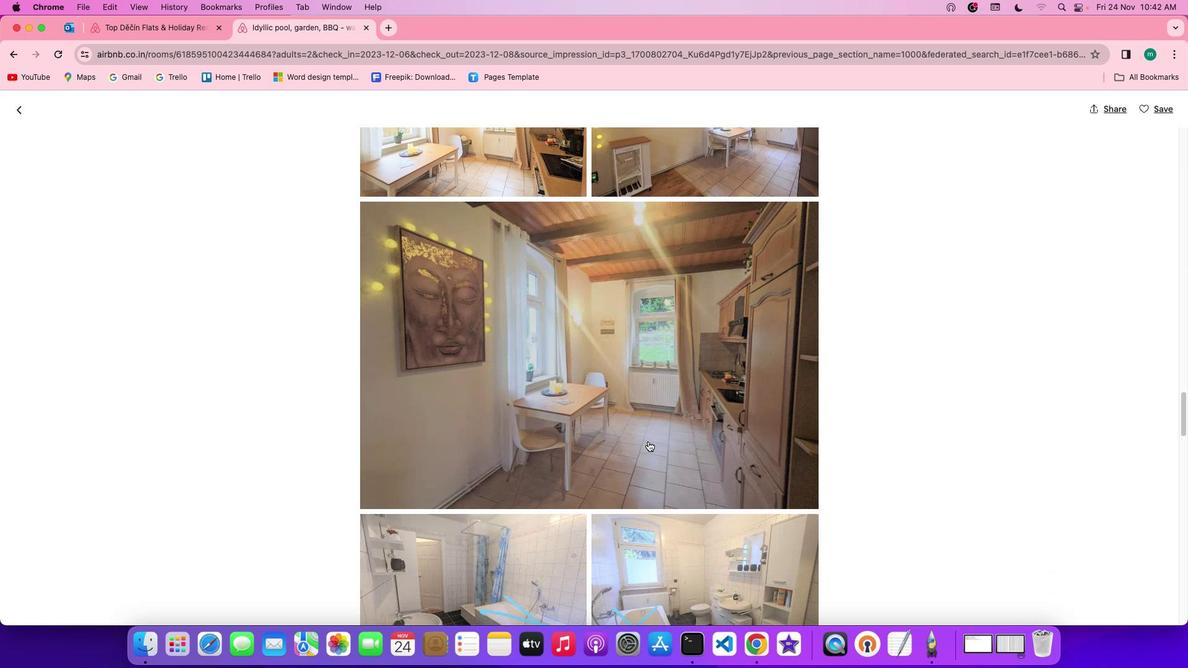 
Action: Mouse scrolled (648, 441) with delta (0, -2)
Screenshot: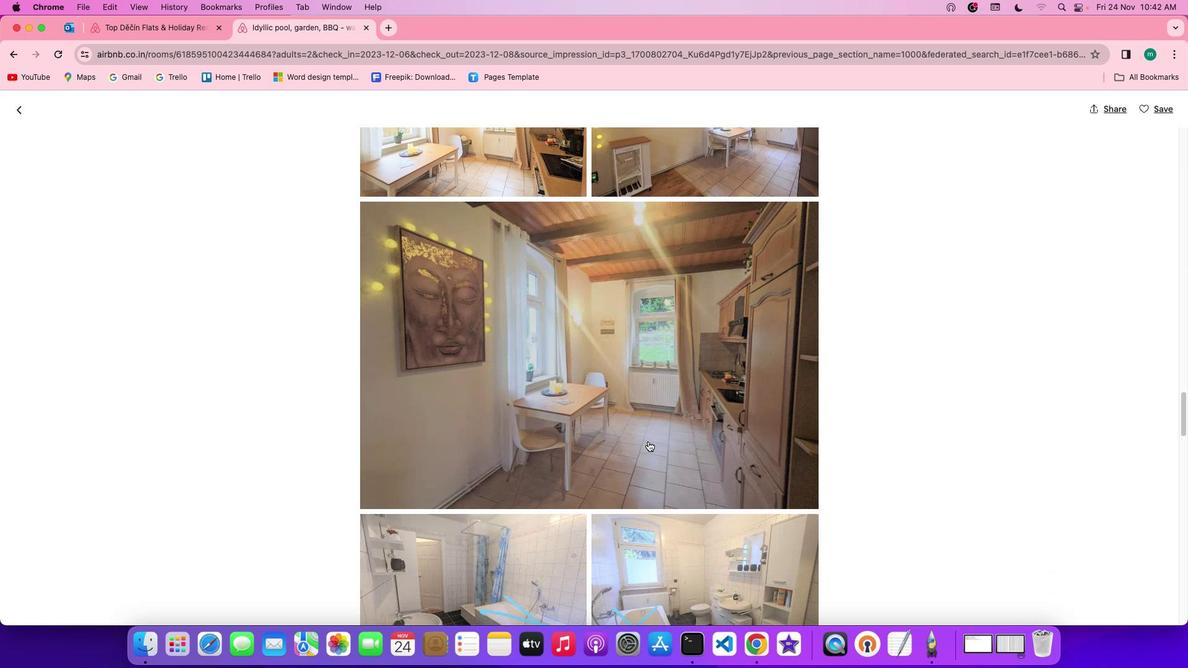 
Action: Mouse scrolled (648, 441) with delta (0, 0)
Screenshot: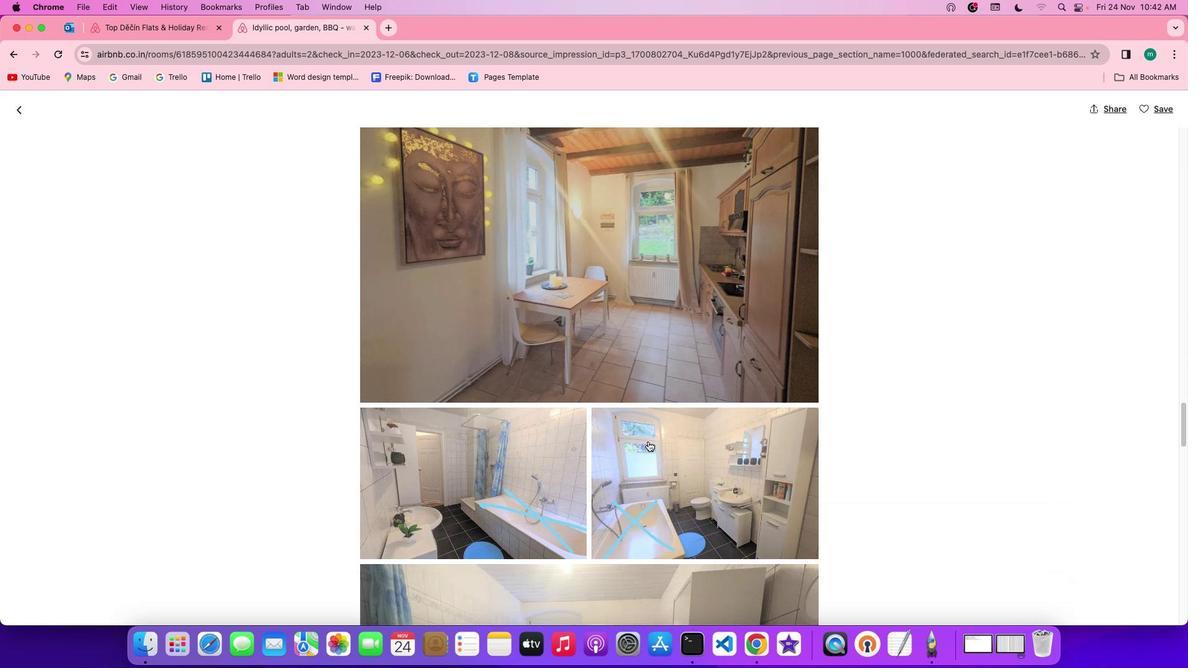
Action: Mouse scrolled (648, 441) with delta (0, 0)
Screenshot: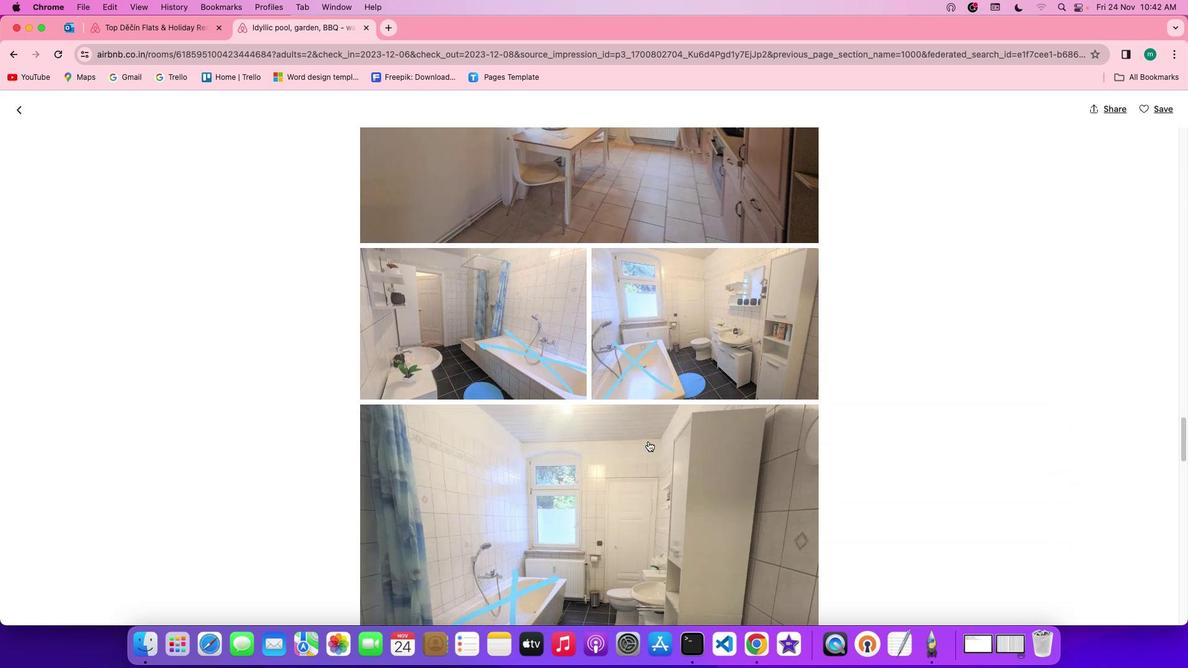
Action: Mouse scrolled (648, 441) with delta (0, -1)
Screenshot: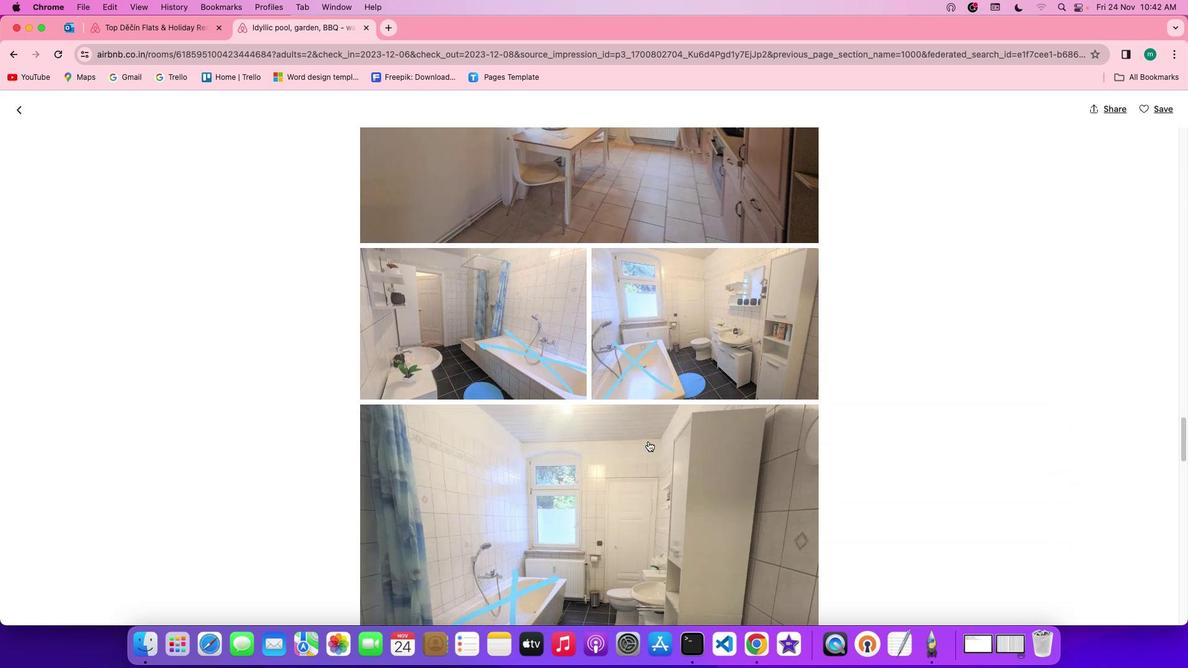 
Action: Mouse scrolled (648, 441) with delta (0, -2)
Screenshot: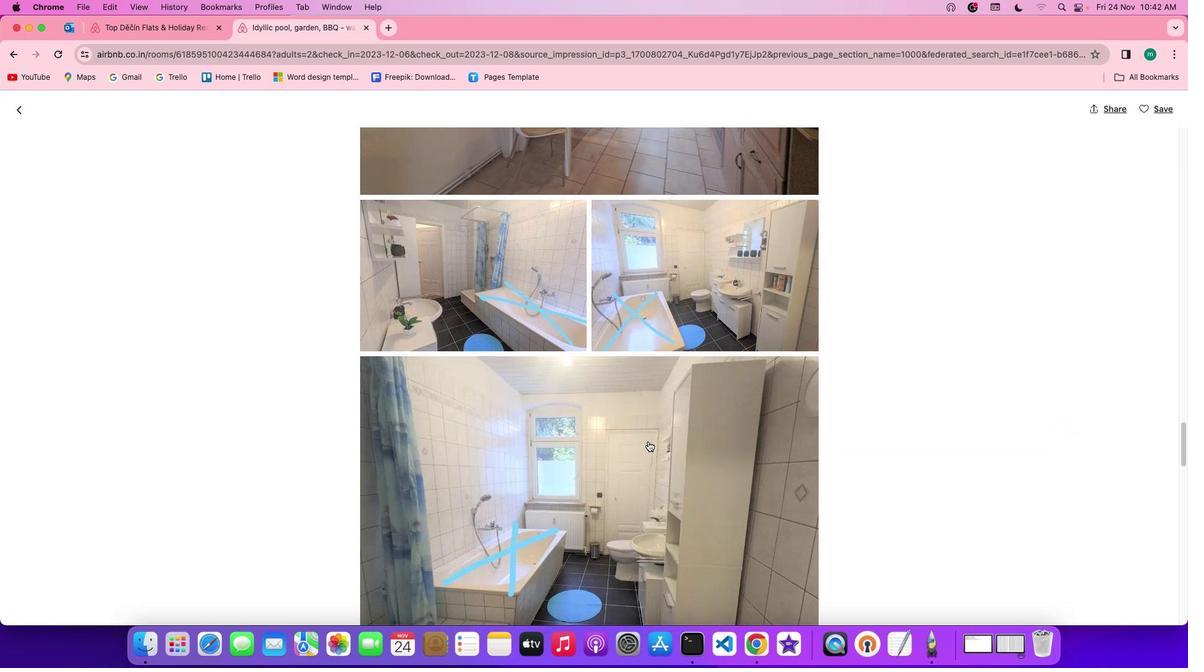 
Action: Mouse scrolled (648, 441) with delta (0, -2)
Screenshot: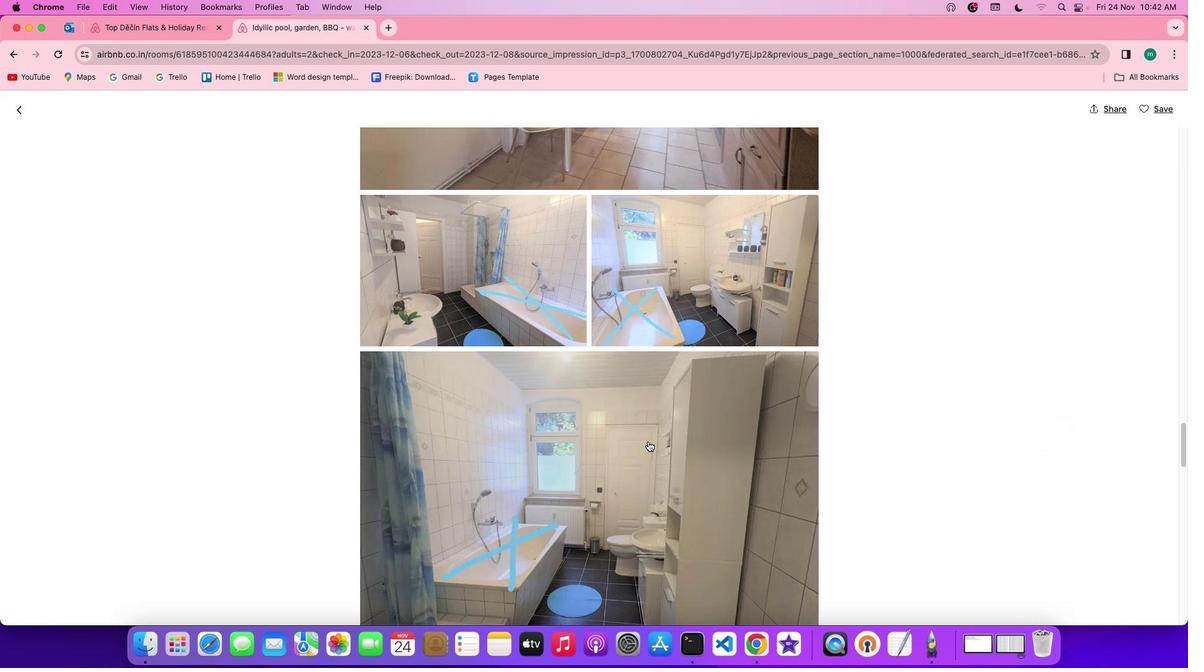 
Action: Mouse scrolled (648, 441) with delta (0, 0)
Screenshot: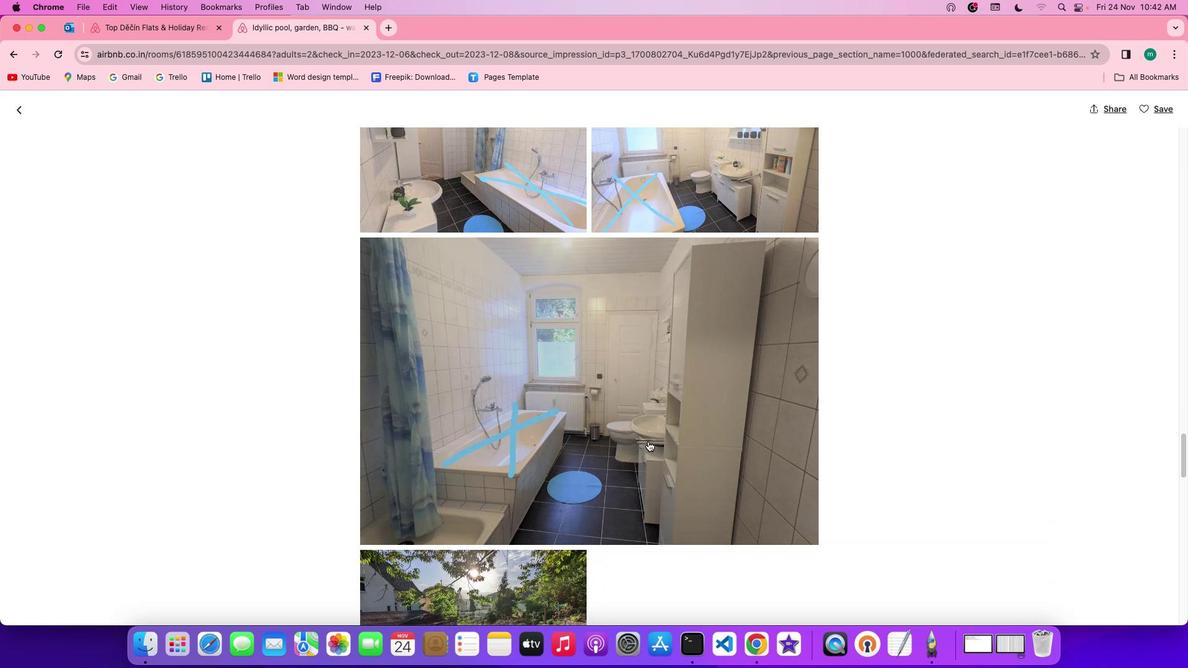 
Action: Mouse scrolled (648, 441) with delta (0, 0)
Screenshot: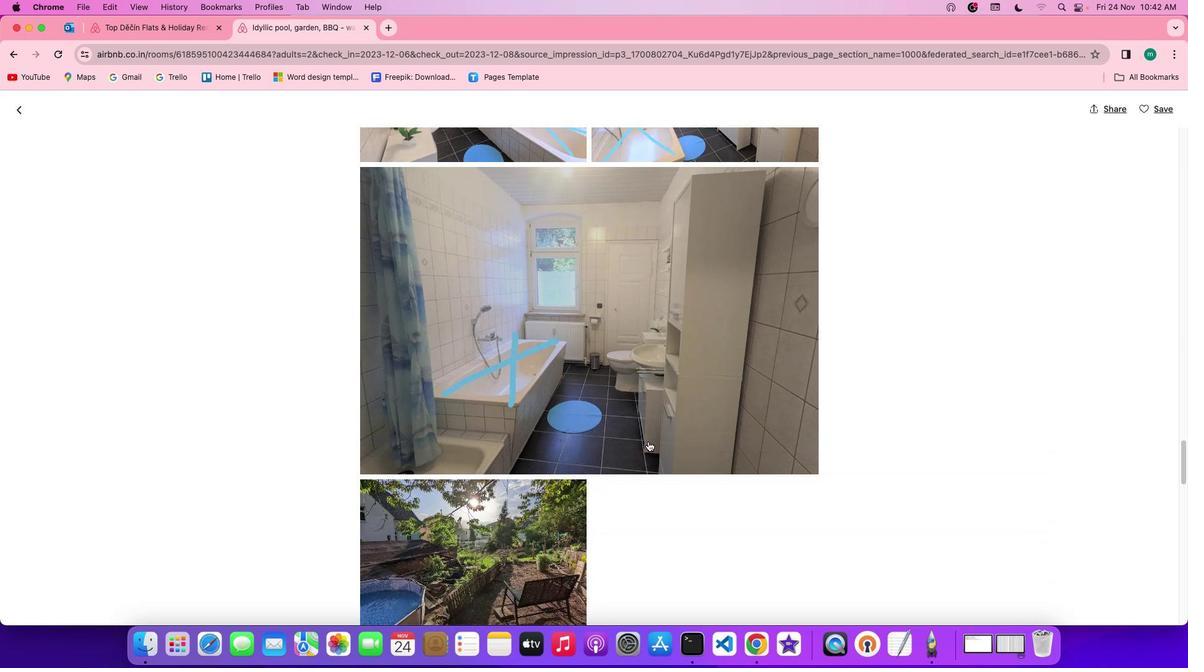 
Action: Mouse scrolled (648, 441) with delta (0, -1)
Screenshot: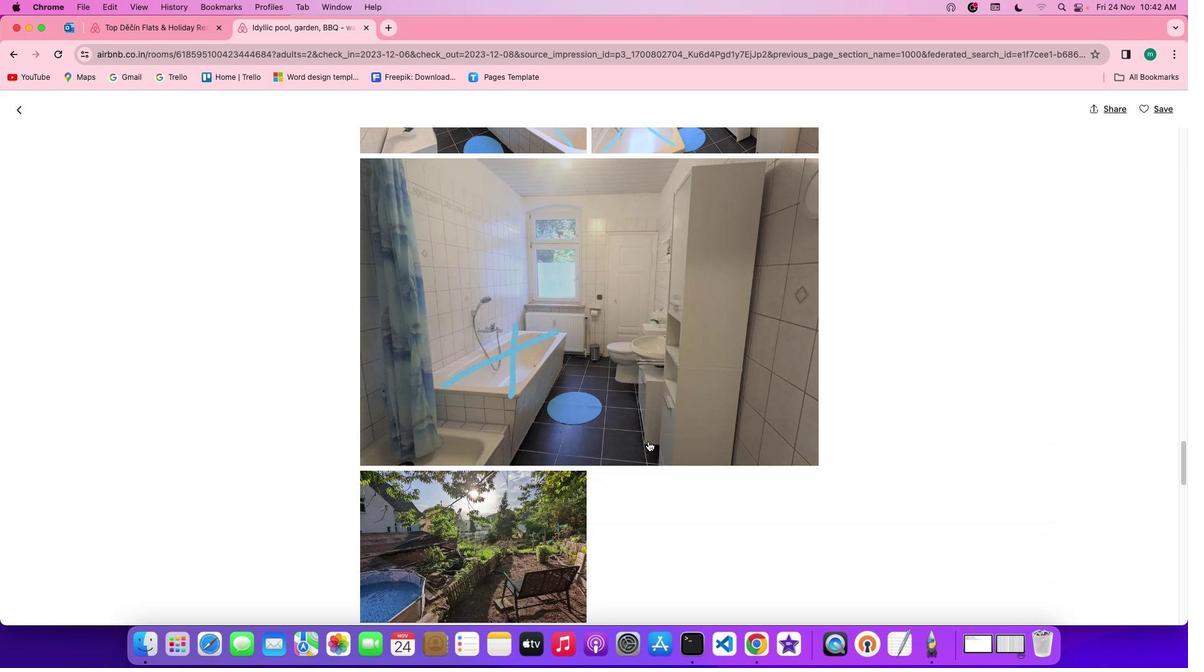 
Action: Mouse scrolled (648, 441) with delta (0, -2)
Screenshot: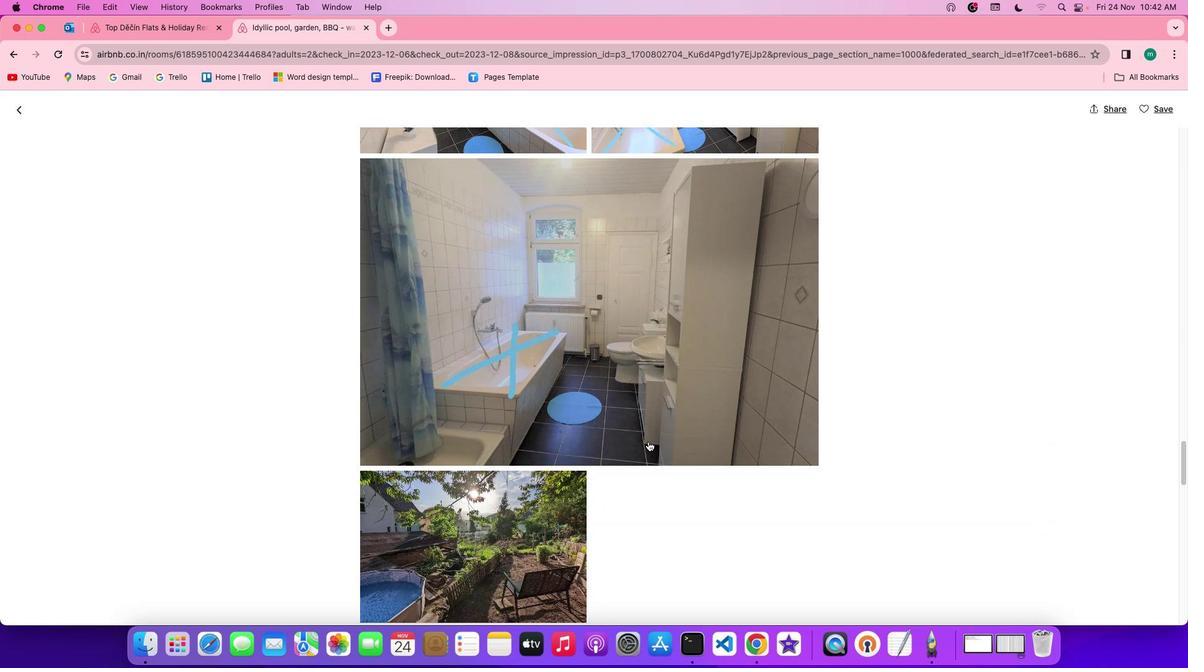
Action: Mouse scrolled (648, 441) with delta (0, 0)
Screenshot: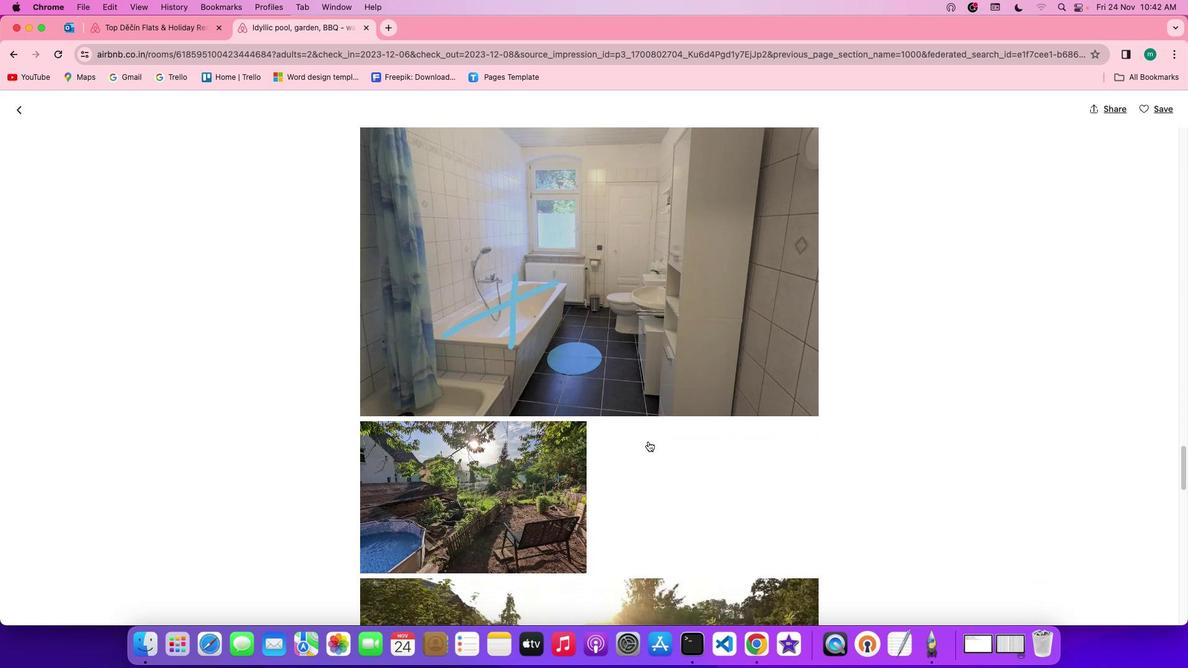 
Action: Mouse scrolled (648, 441) with delta (0, 0)
Screenshot: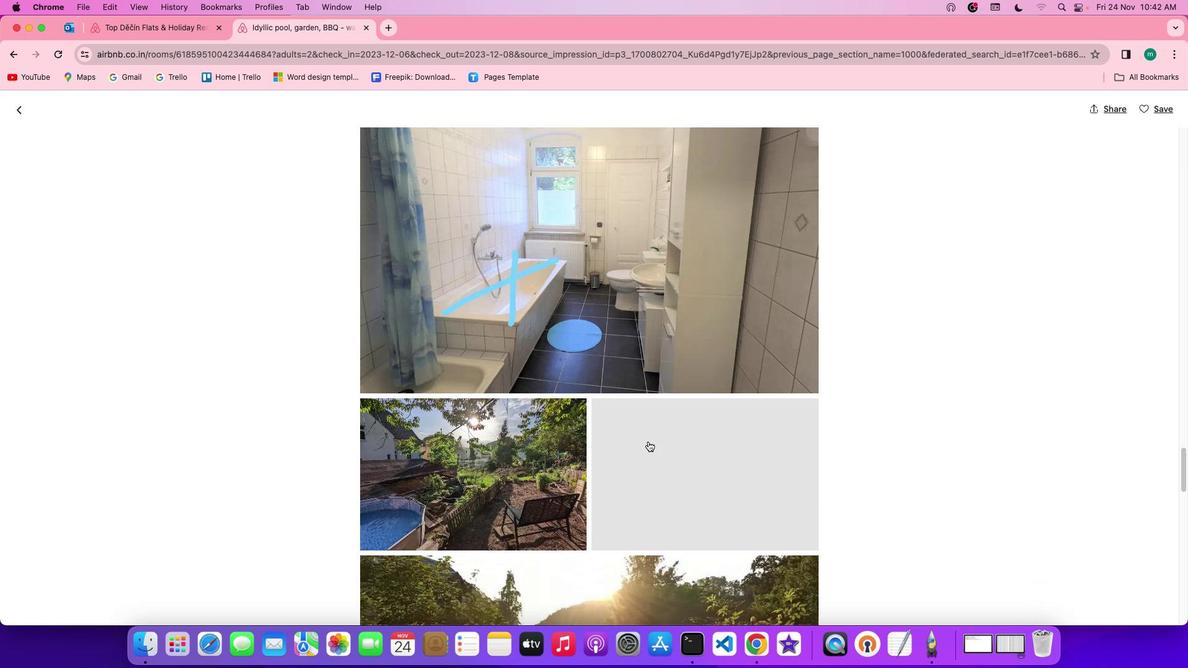 
Action: Mouse scrolled (648, 441) with delta (0, -1)
Screenshot: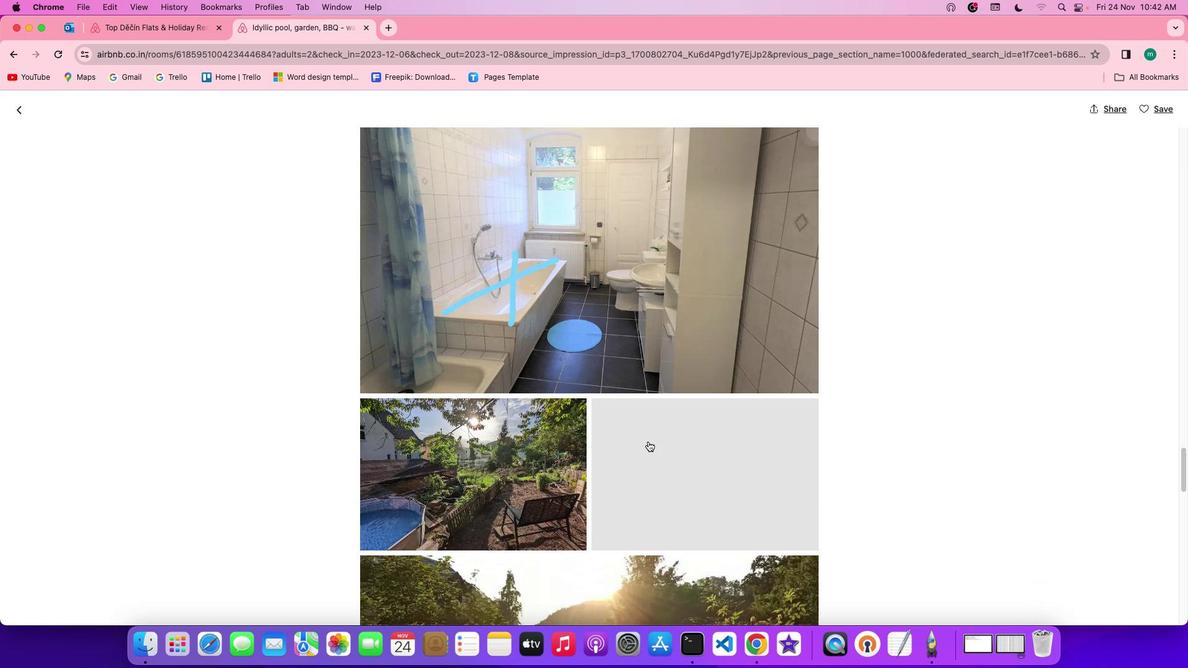 
Action: Mouse scrolled (648, 441) with delta (0, 0)
Screenshot: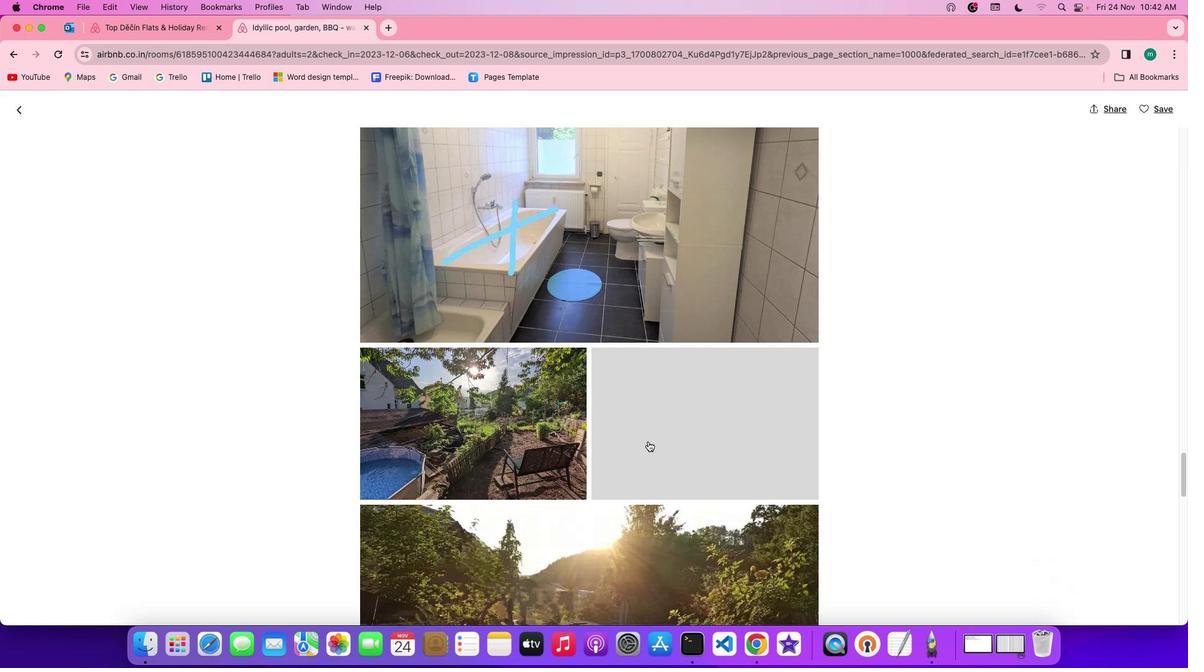 
Action: Mouse scrolled (648, 441) with delta (0, 0)
Screenshot: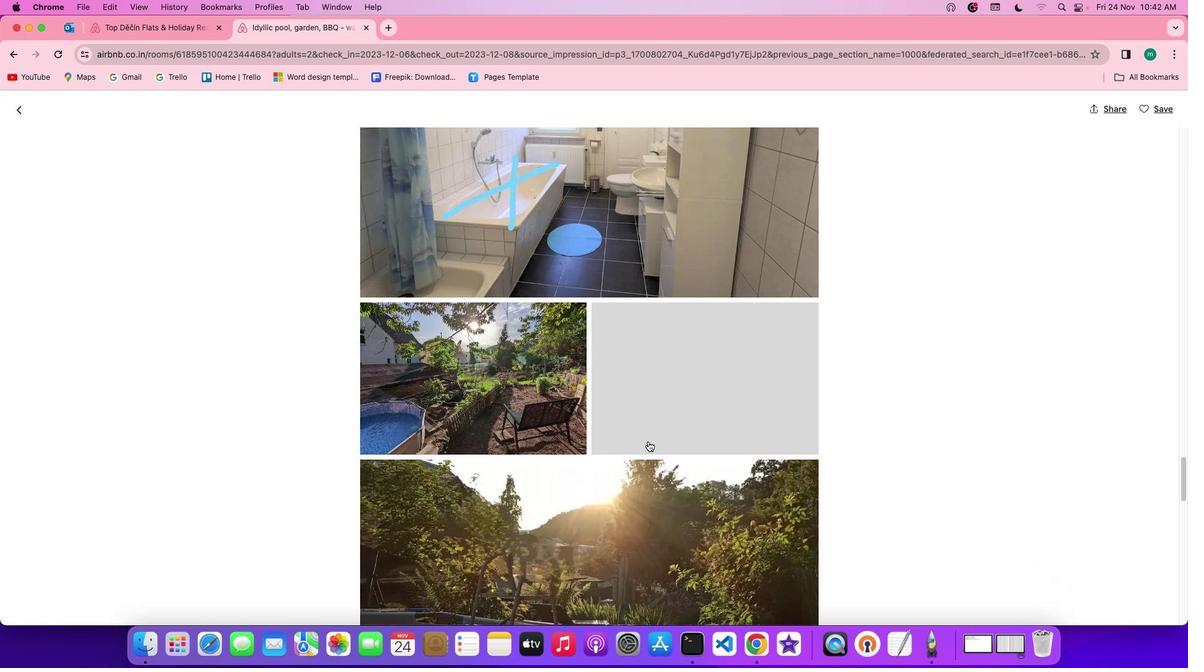 
Action: Mouse scrolled (648, 441) with delta (0, -1)
Screenshot: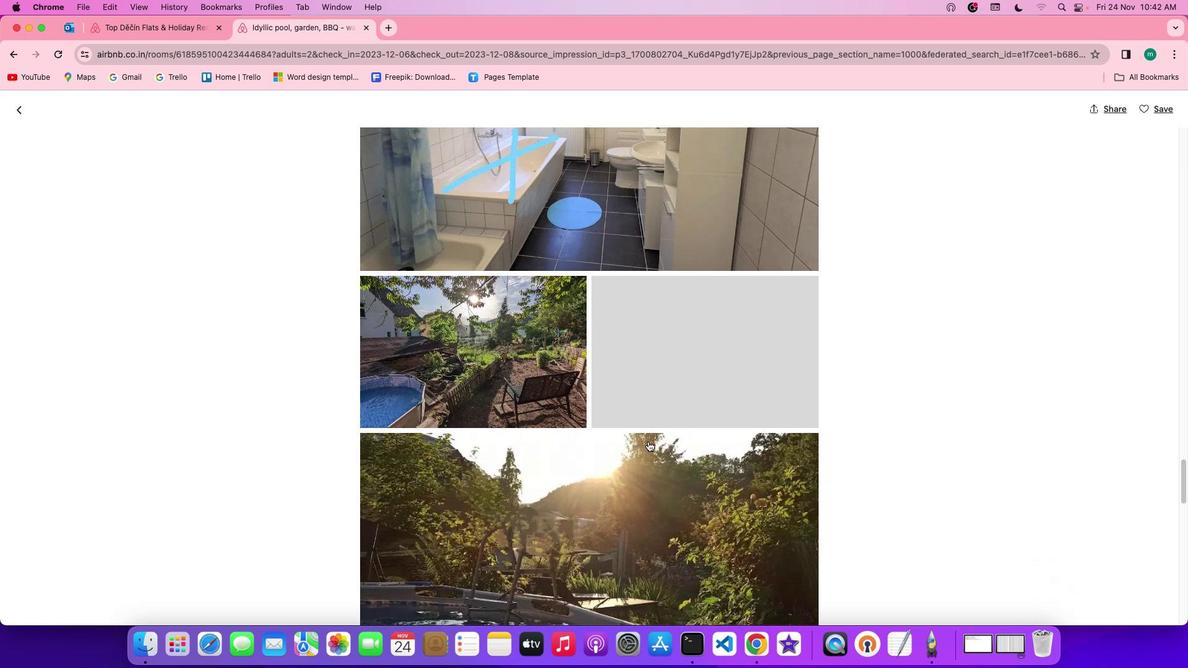 
Action: Mouse scrolled (648, 441) with delta (0, -1)
Screenshot: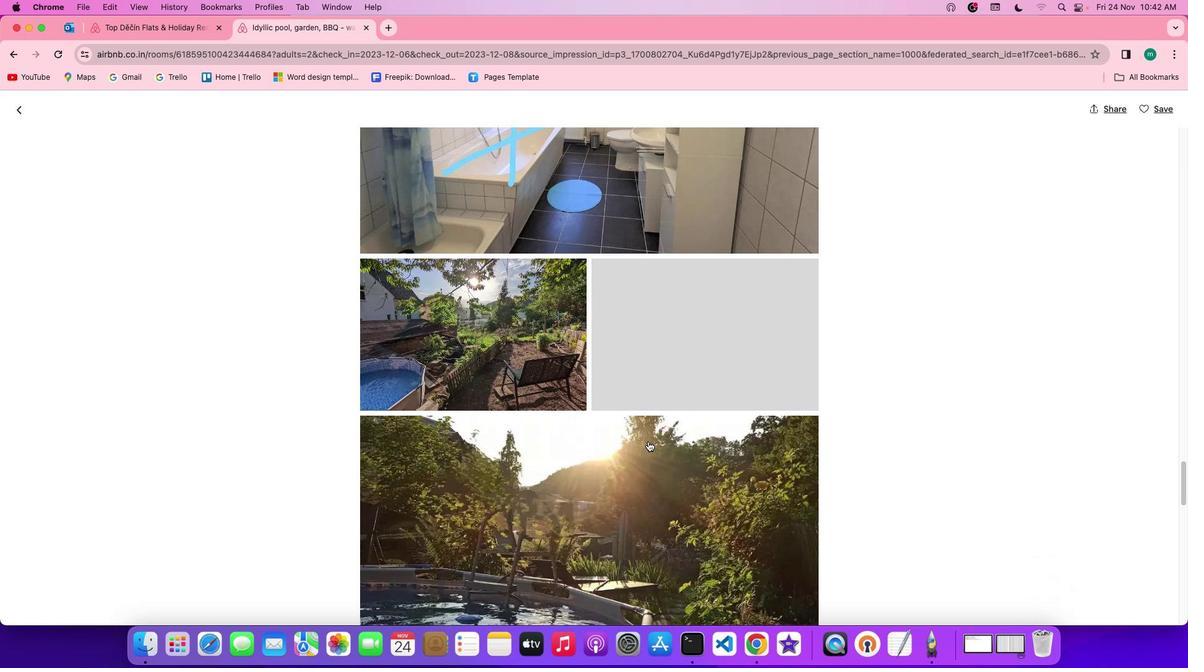 
Action: Mouse scrolled (648, 441) with delta (0, 0)
Screenshot: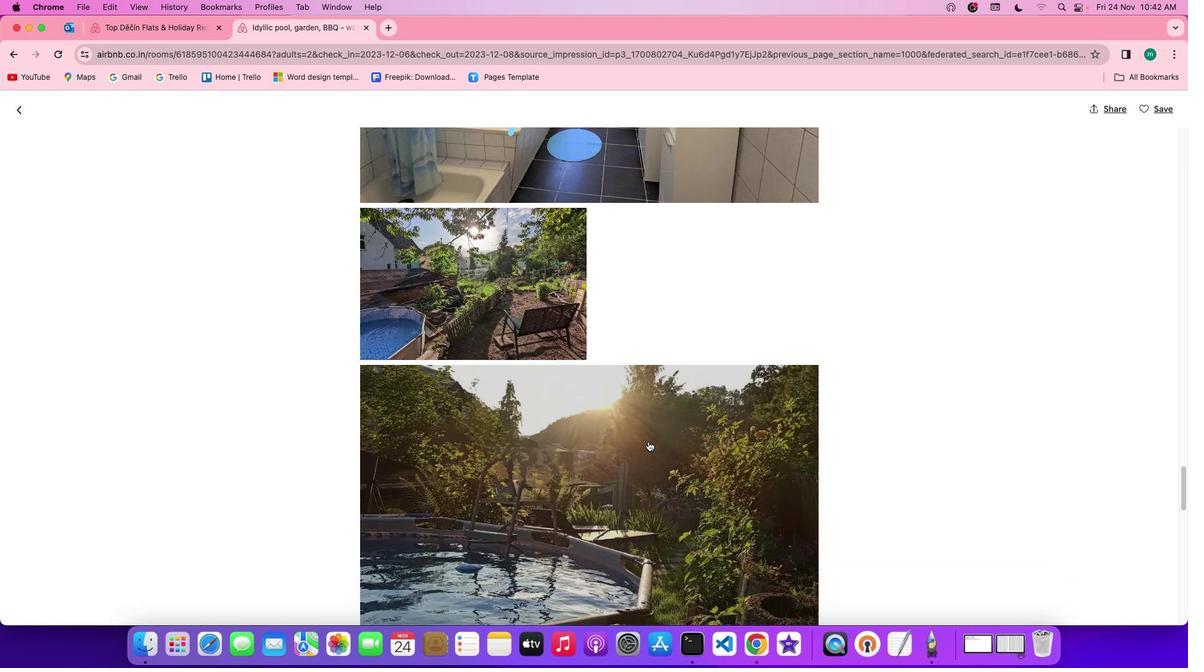 
Action: Mouse scrolled (648, 441) with delta (0, 0)
Screenshot: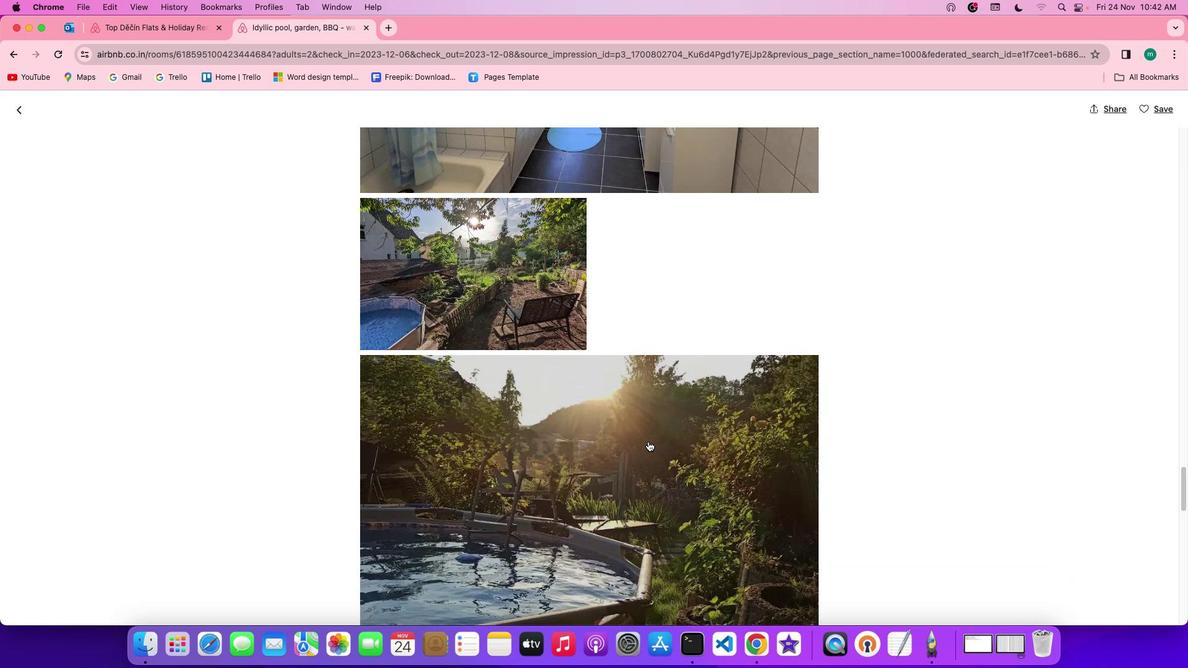 
Action: Mouse scrolled (648, 441) with delta (0, -1)
Screenshot: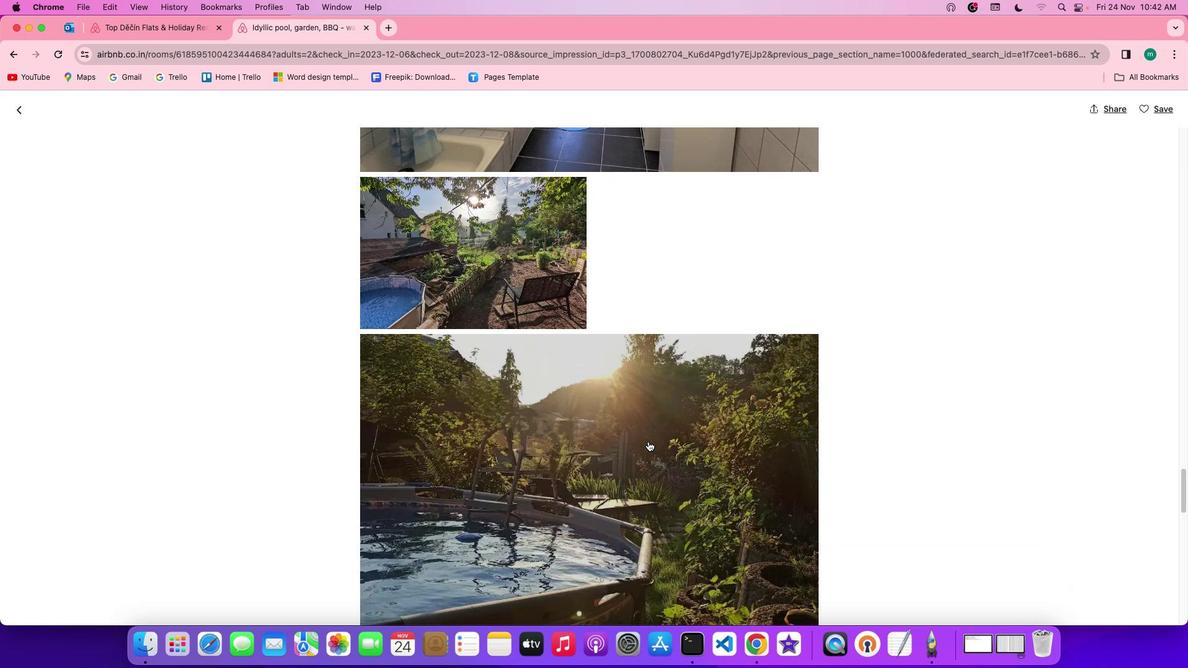 
Action: Mouse scrolled (648, 441) with delta (0, 0)
Screenshot: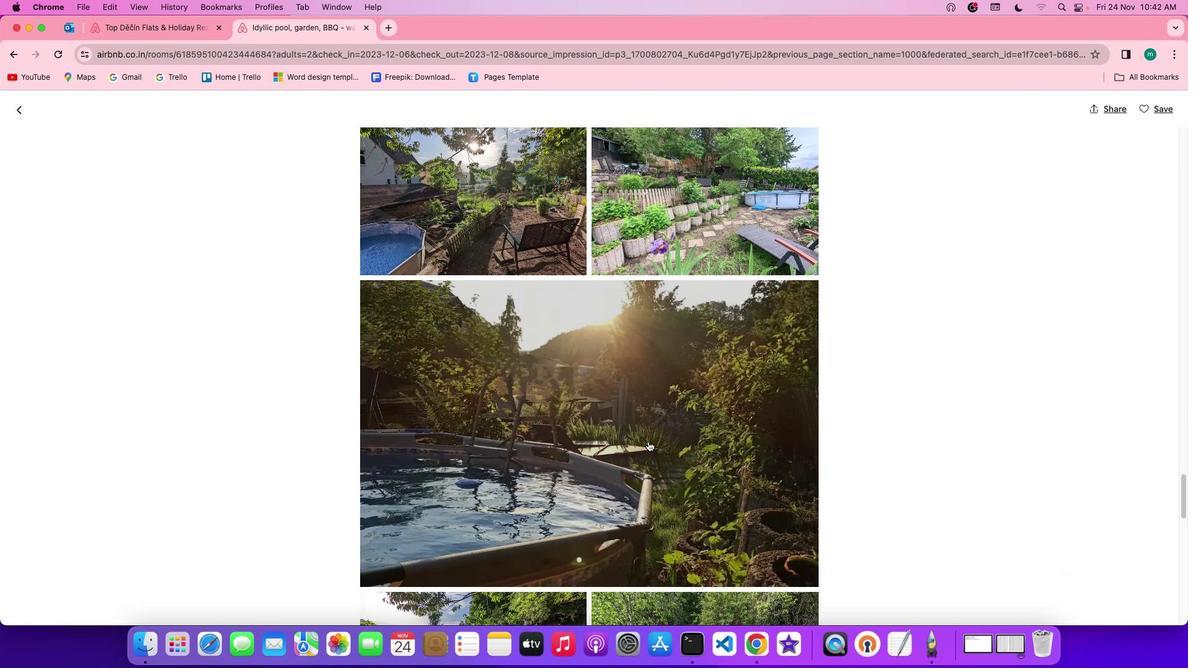 
Action: Mouse scrolled (648, 441) with delta (0, 0)
Screenshot: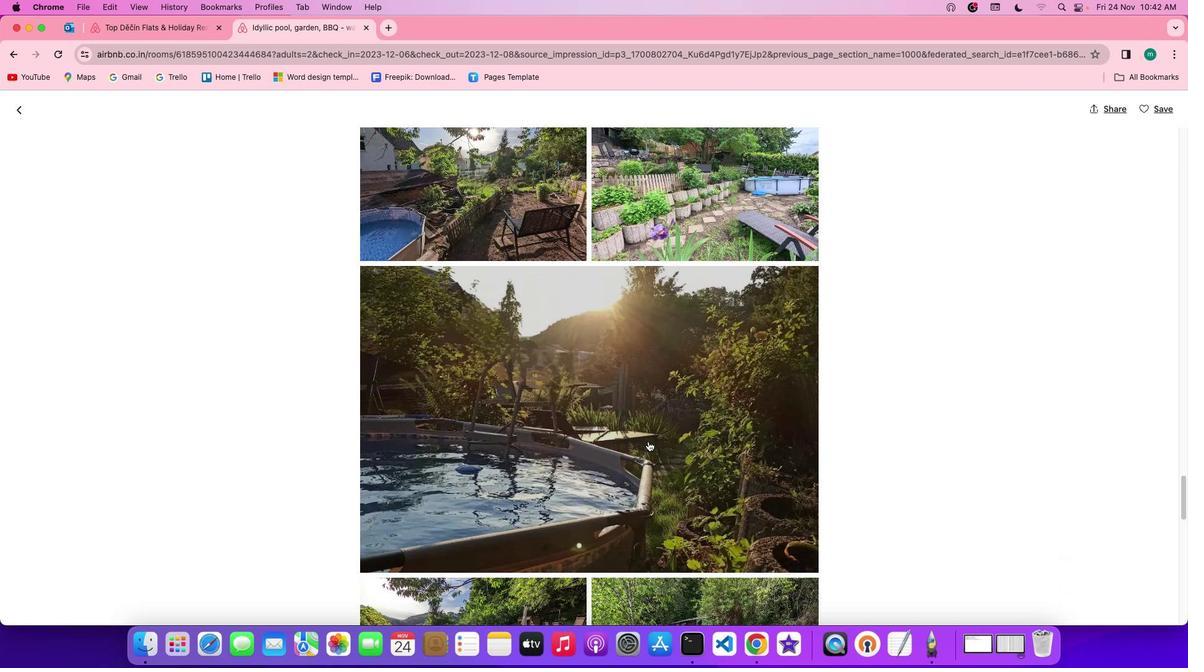 
Action: Mouse scrolled (648, 441) with delta (0, -1)
Screenshot: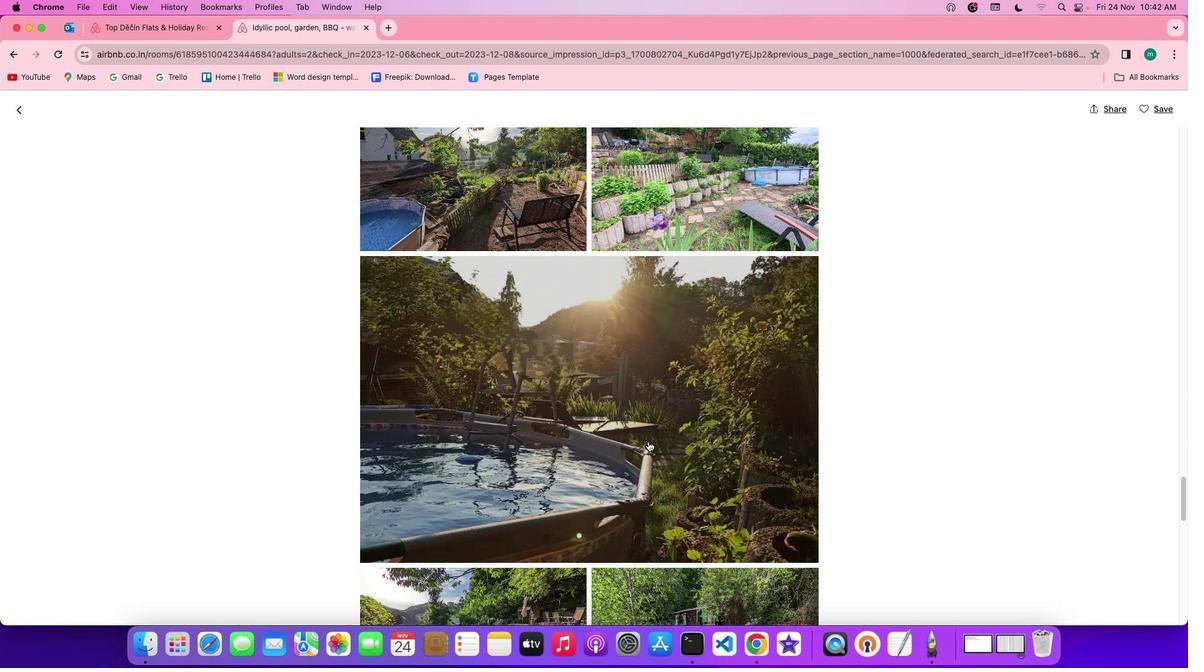 
Action: Mouse scrolled (648, 441) with delta (0, 0)
Screenshot: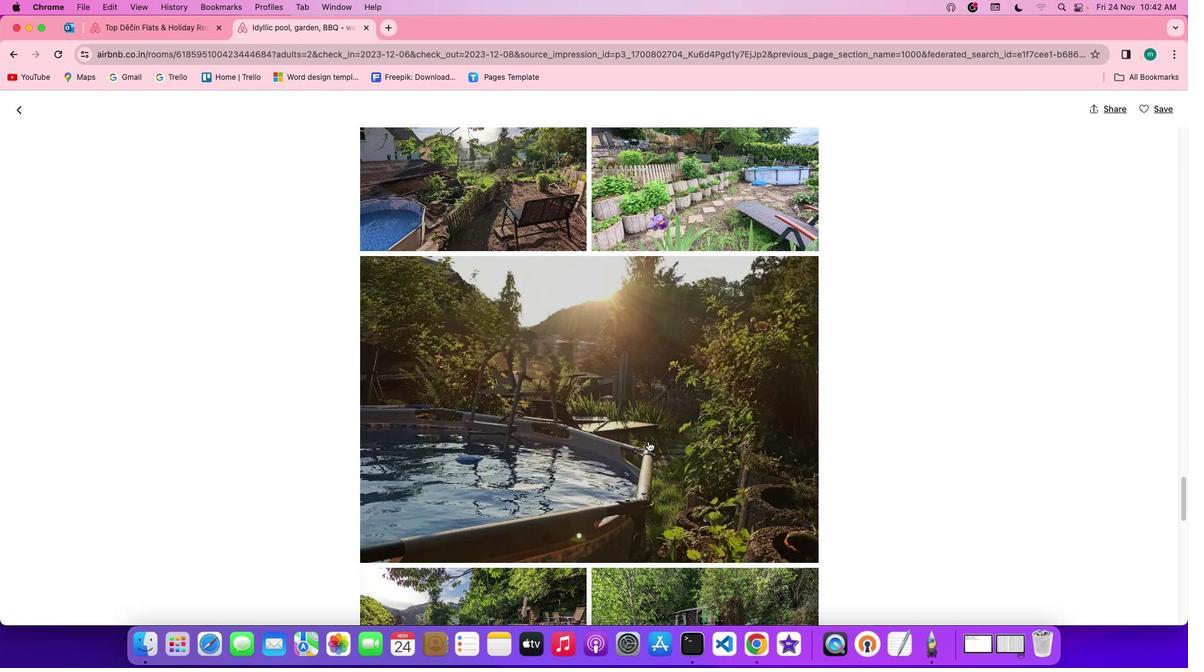 
Action: Mouse scrolled (648, 441) with delta (0, 0)
Screenshot: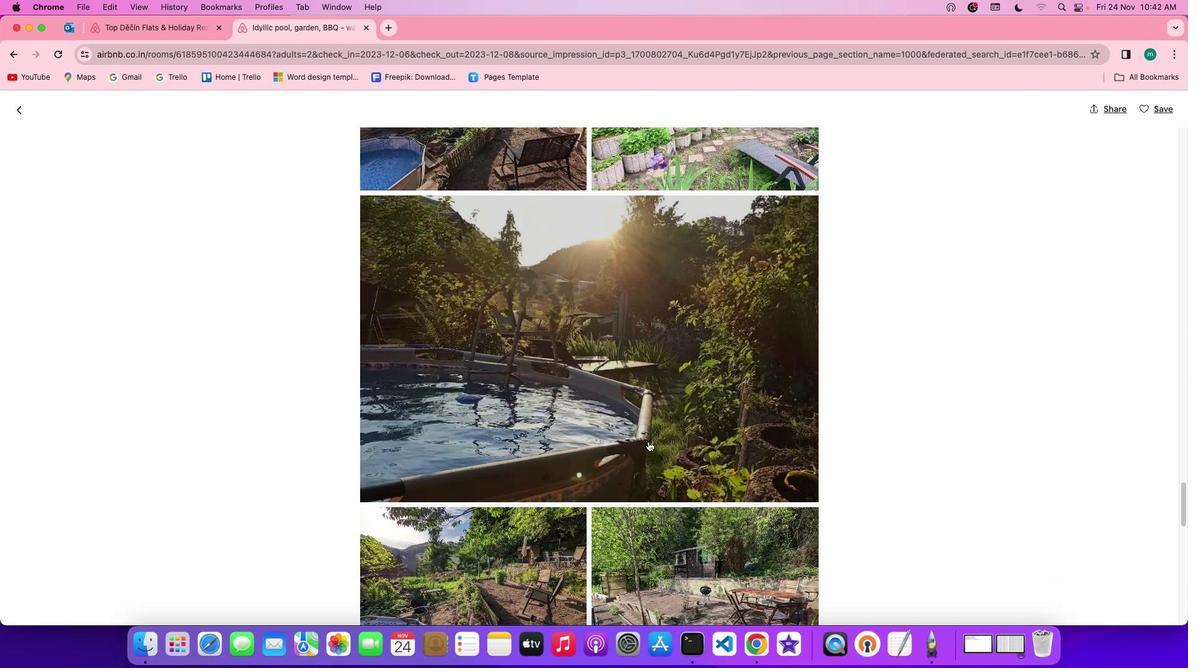 
Action: Mouse scrolled (648, 441) with delta (0, 0)
Screenshot: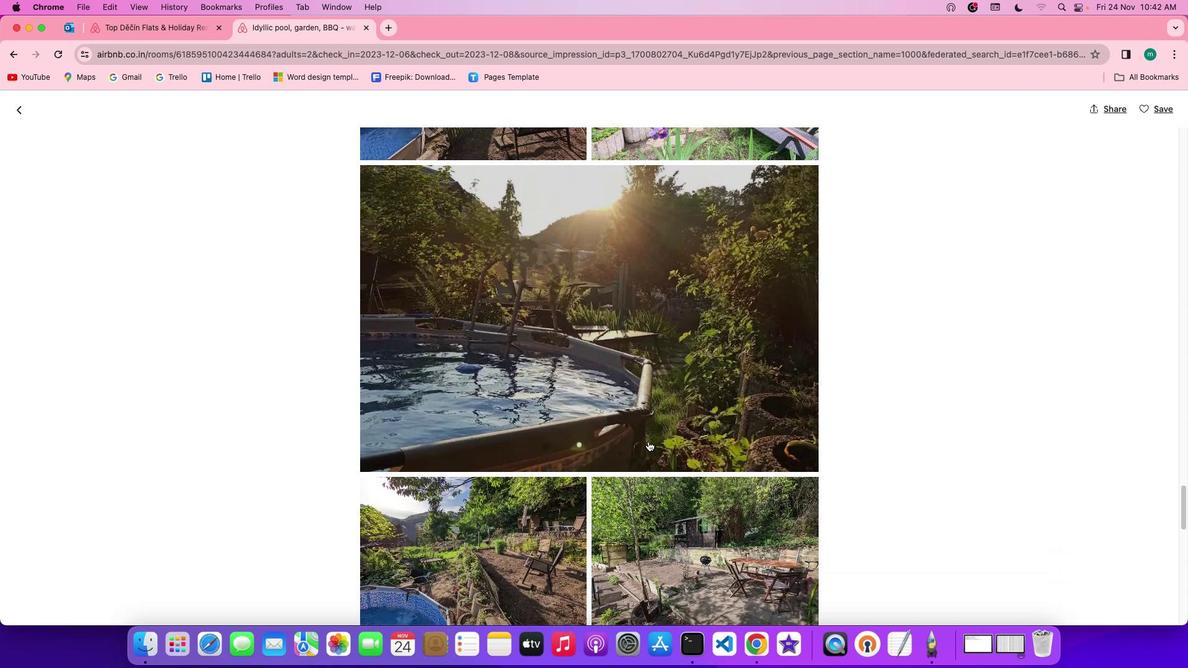 
Action: Mouse scrolled (648, 441) with delta (0, -1)
Screenshot: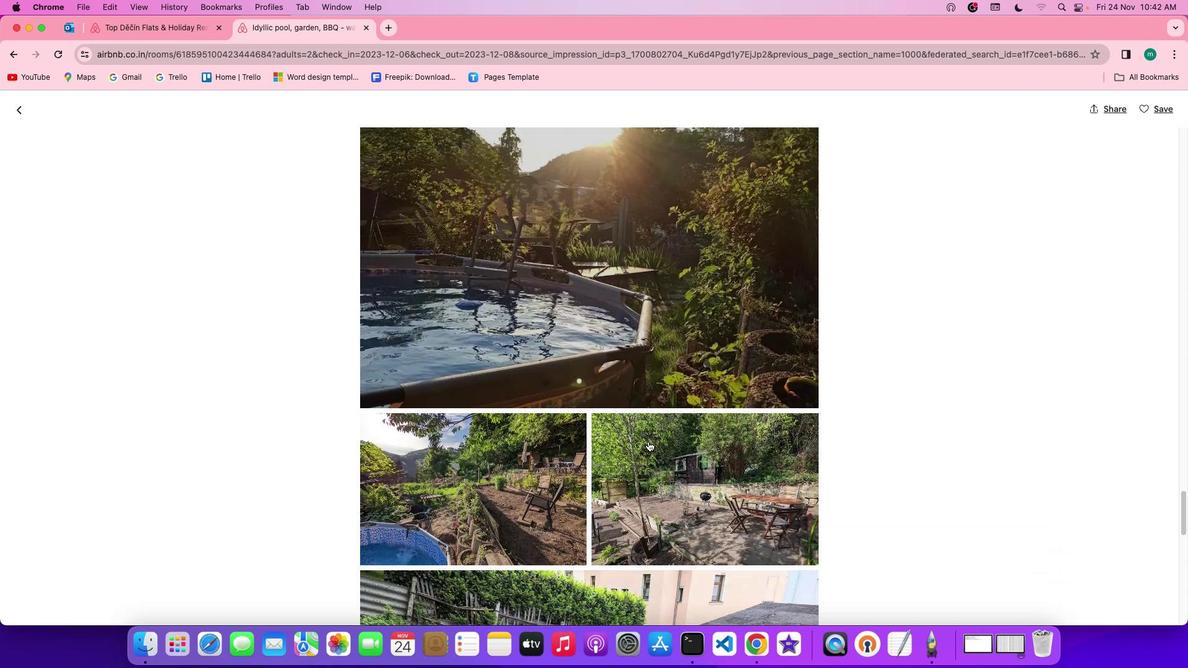 
Action: Mouse scrolled (648, 441) with delta (0, -1)
Screenshot: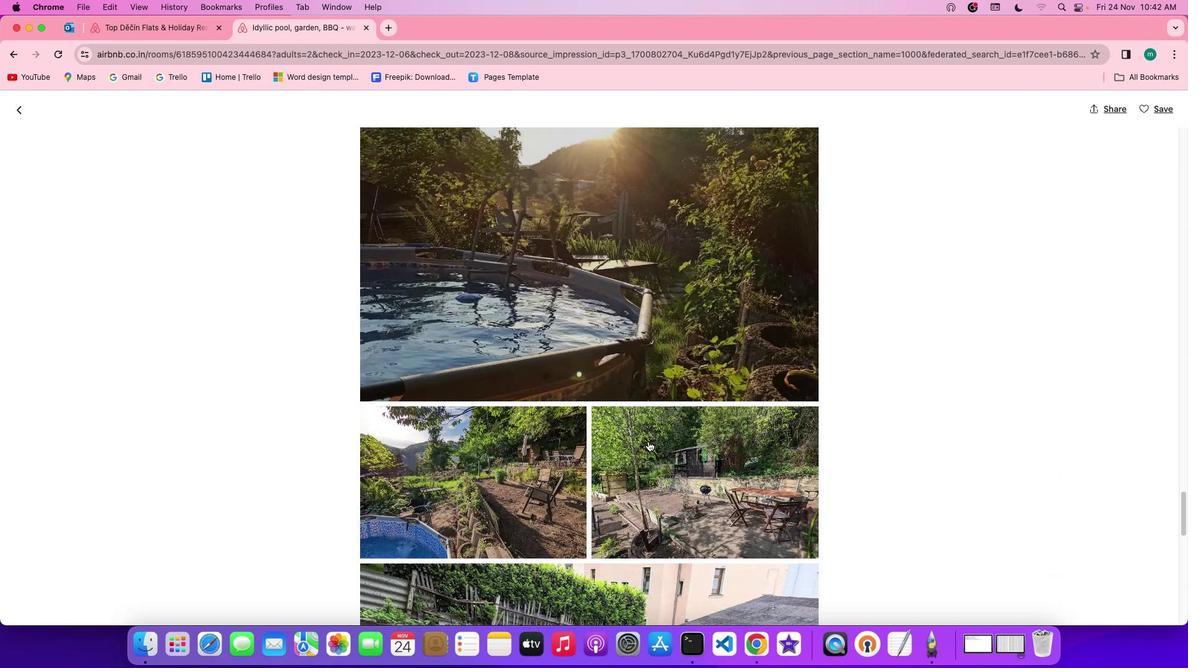 
Action: Mouse scrolled (648, 441) with delta (0, 0)
Screenshot: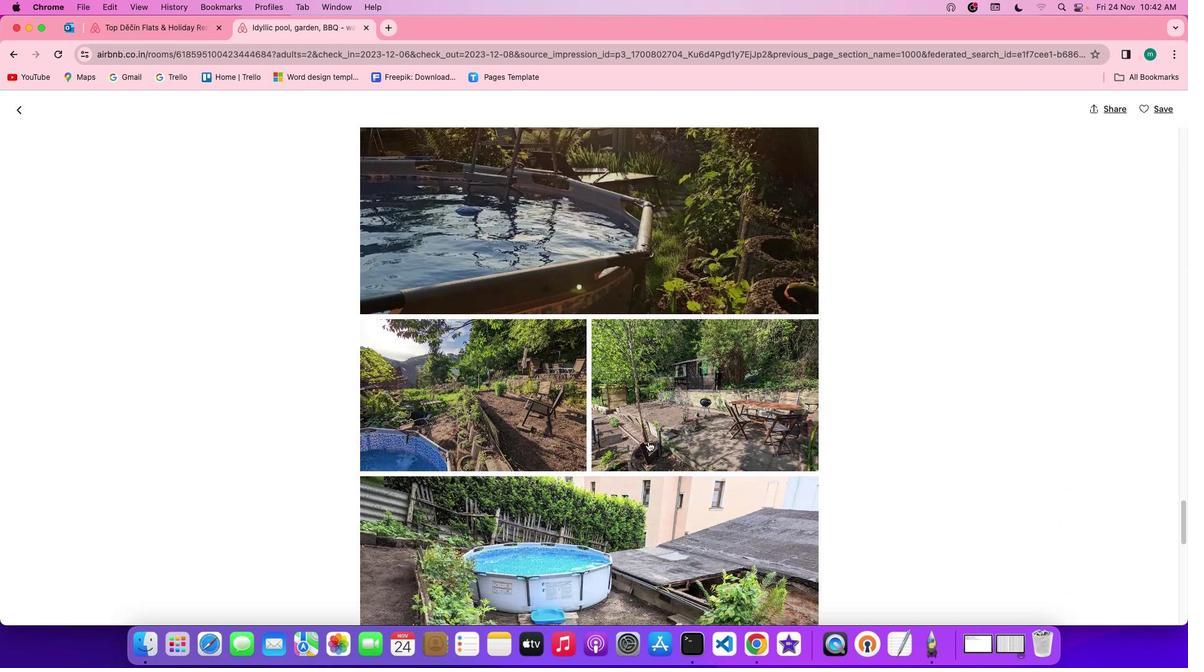 
Action: Mouse scrolled (648, 441) with delta (0, 0)
Screenshot: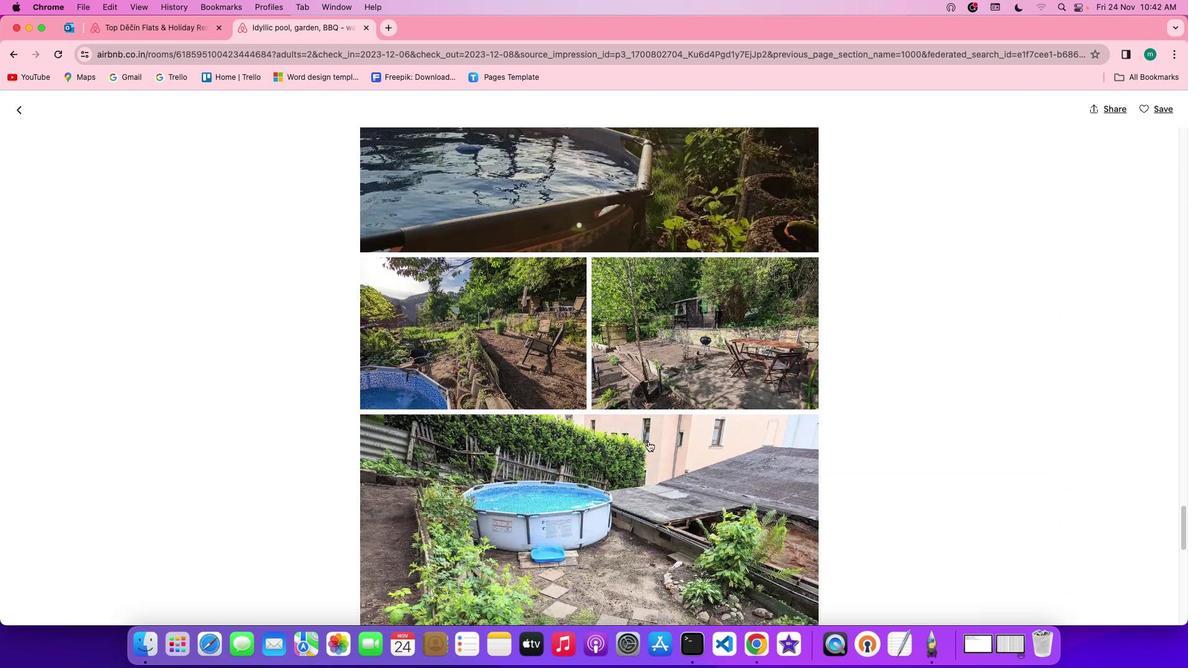 
Action: Mouse scrolled (648, 441) with delta (0, -1)
Screenshot: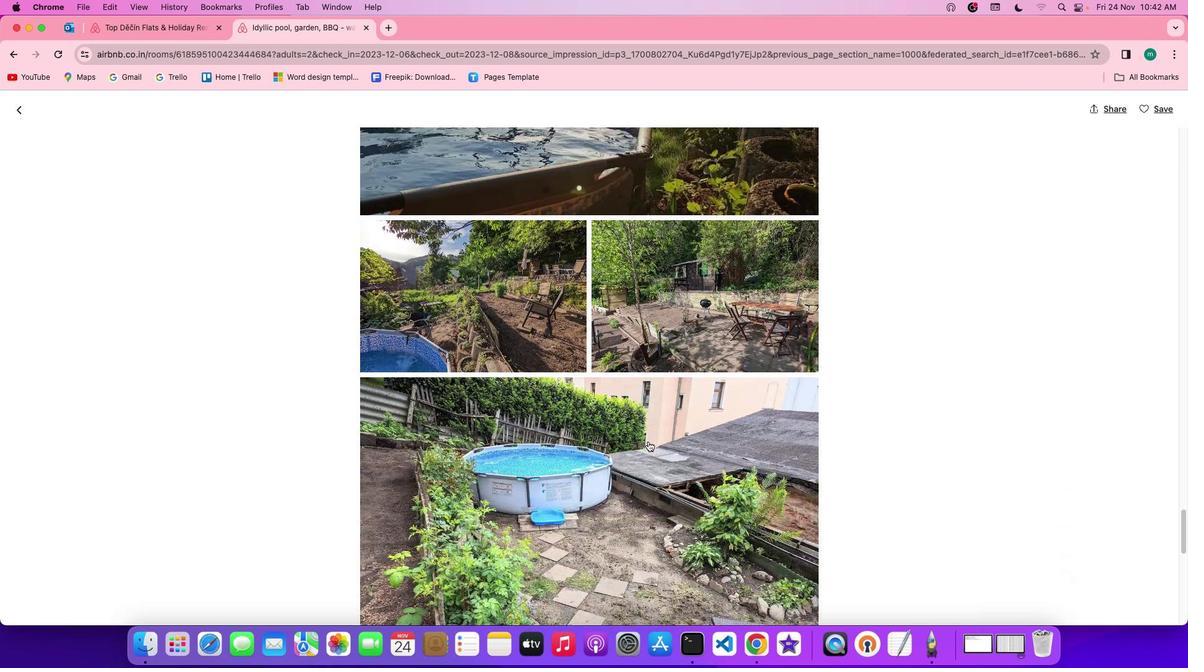 
Action: Mouse scrolled (648, 441) with delta (0, -2)
Screenshot: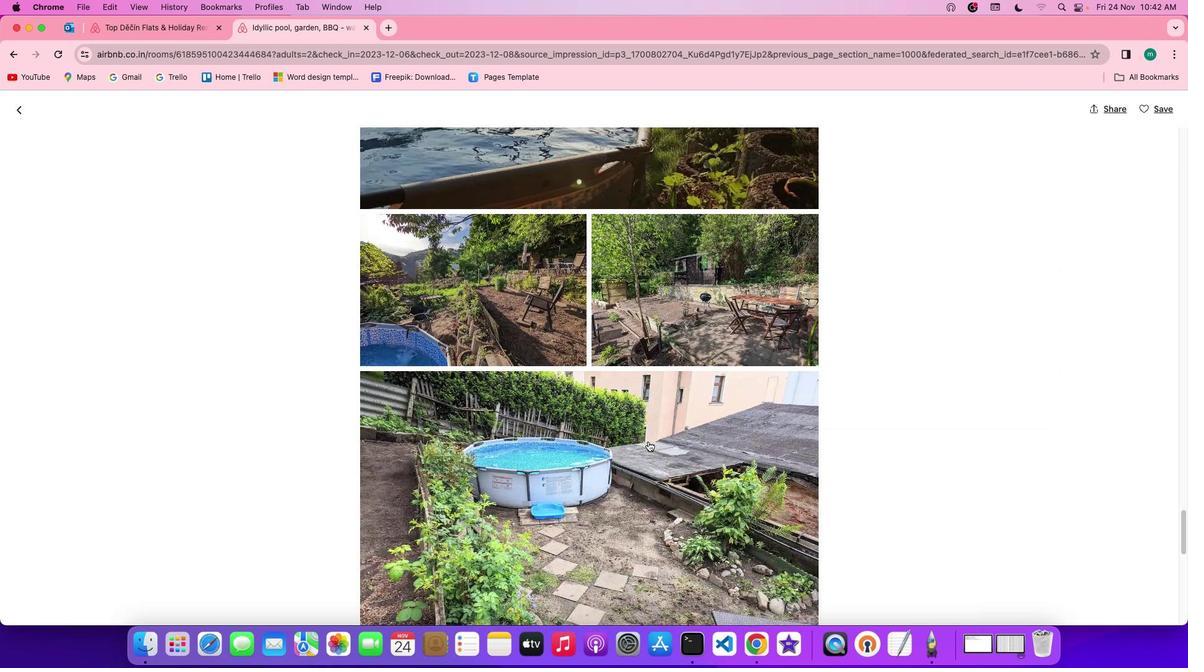 
Action: Mouse scrolled (648, 441) with delta (0, 0)
Screenshot: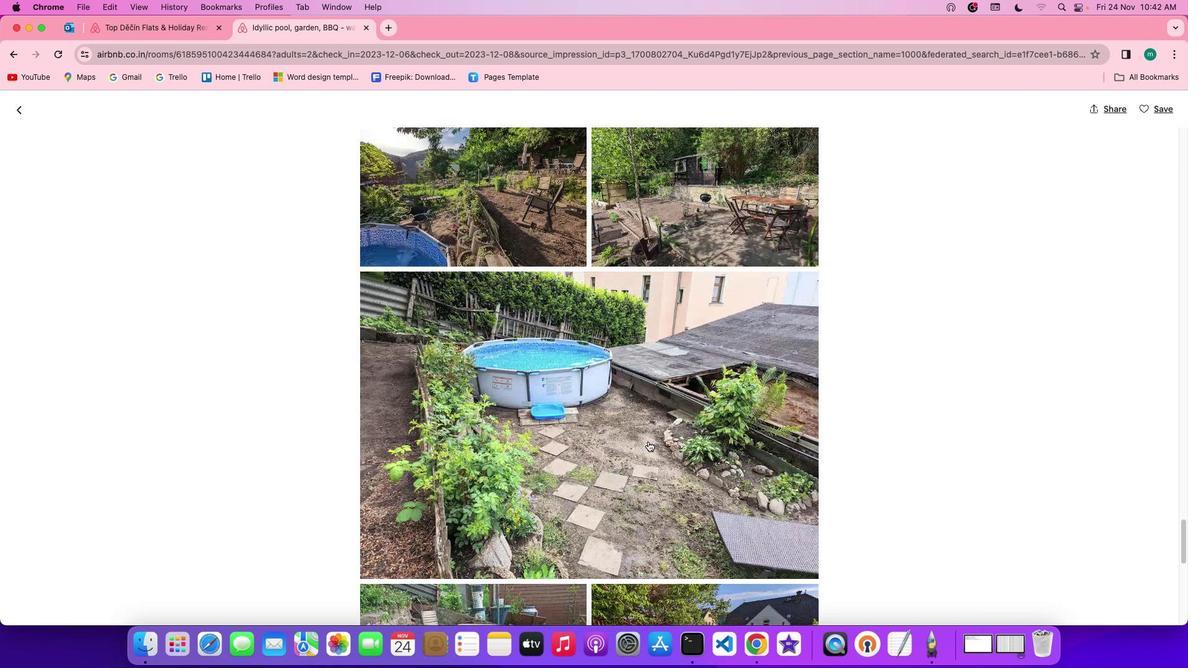 
Action: Mouse scrolled (648, 441) with delta (0, 0)
Screenshot: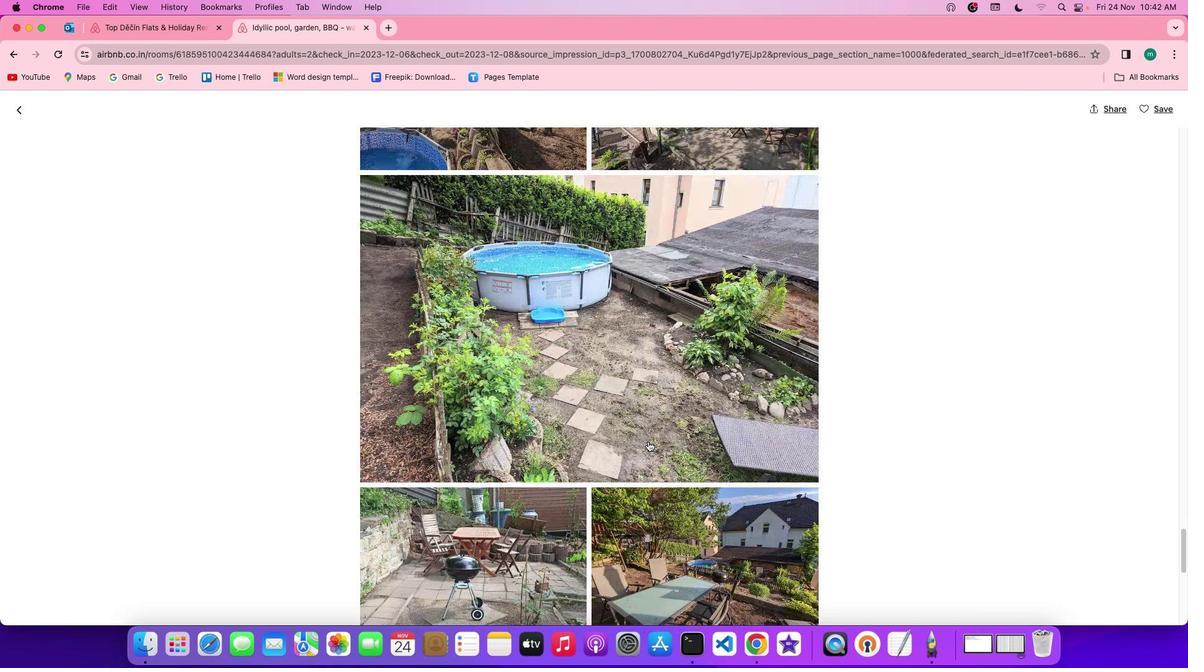 
Action: Mouse scrolled (648, 441) with delta (0, -1)
Screenshot: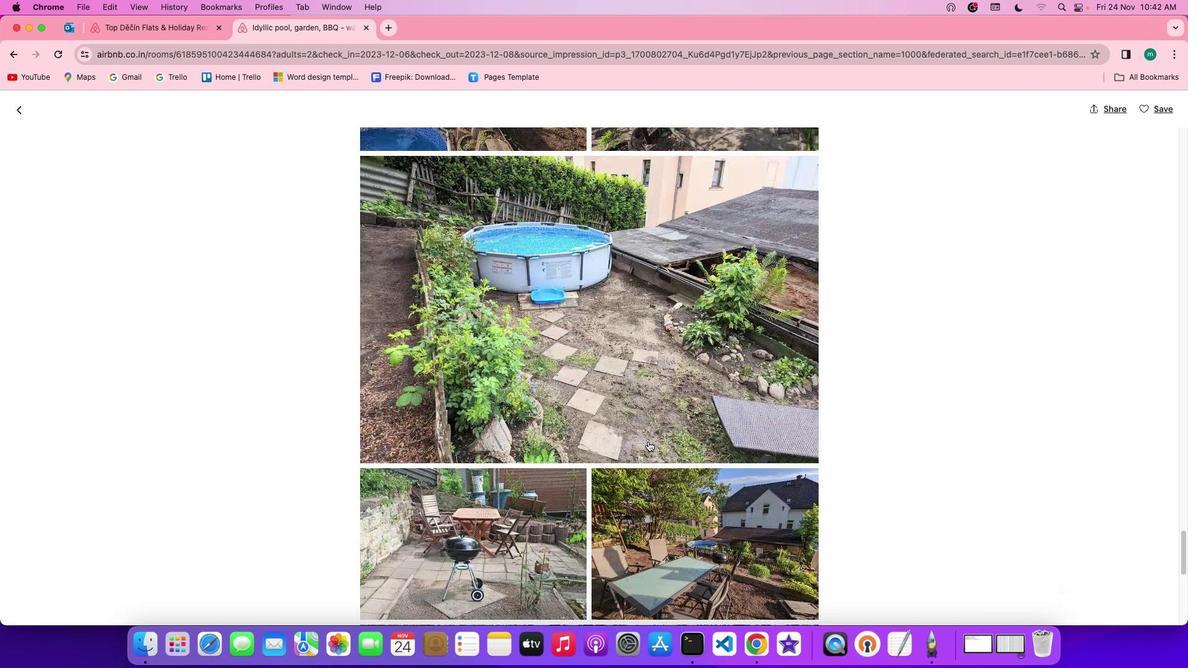 
Action: Mouse scrolled (648, 441) with delta (0, -2)
Screenshot: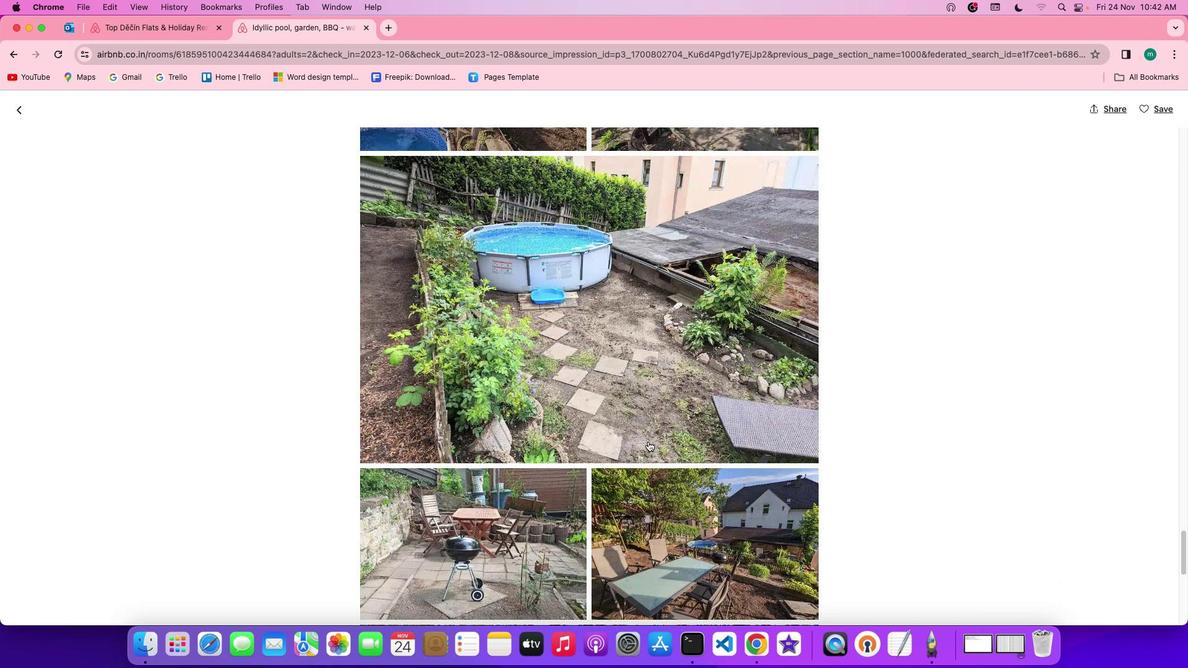 
Action: Mouse scrolled (648, 441) with delta (0, 0)
Screenshot: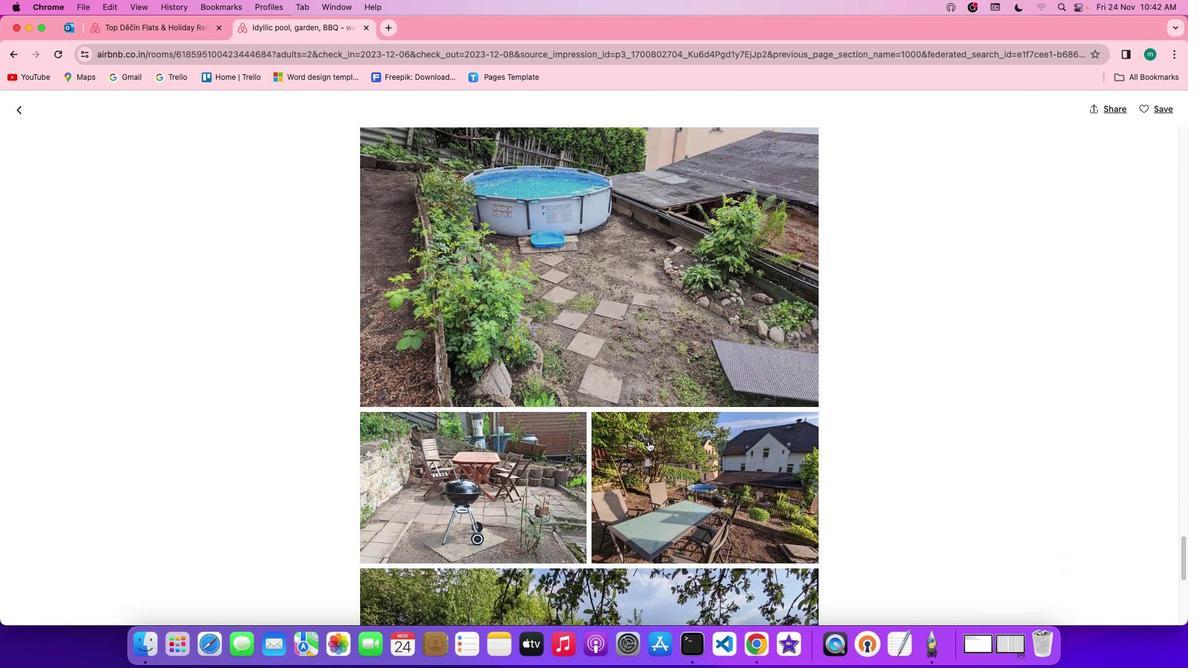 
Action: Mouse scrolled (648, 441) with delta (0, 0)
Screenshot: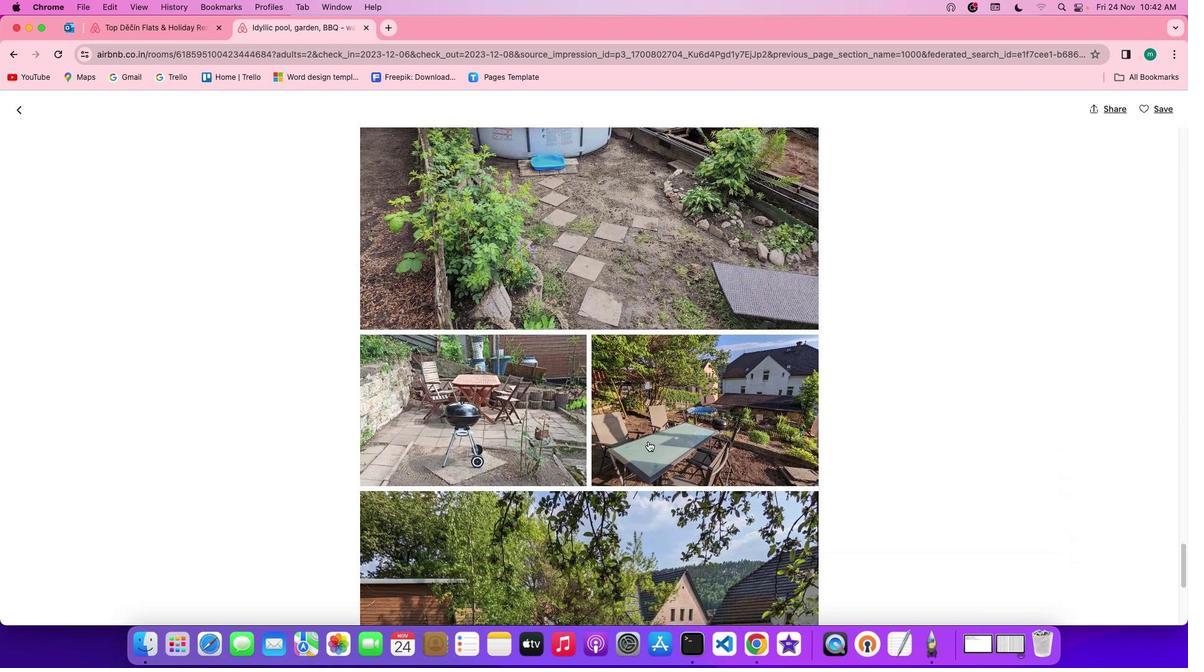 
Action: Mouse scrolled (648, 441) with delta (0, -1)
Screenshot: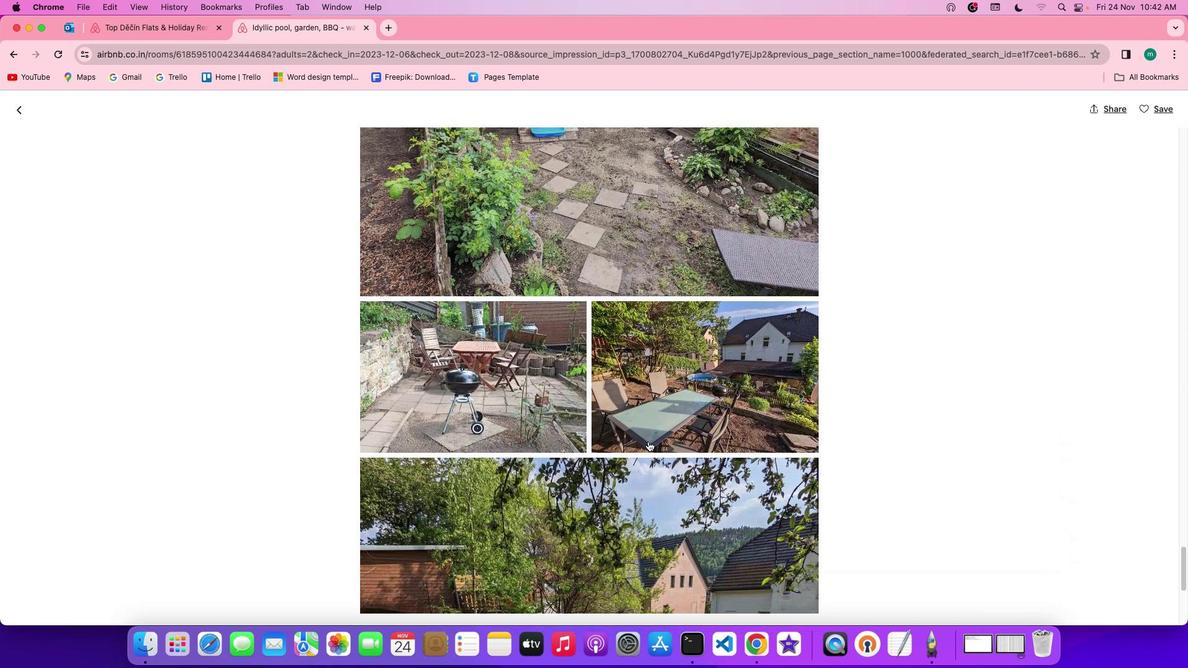 
Action: Mouse scrolled (648, 441) with delta (0, -1)
Screenshot: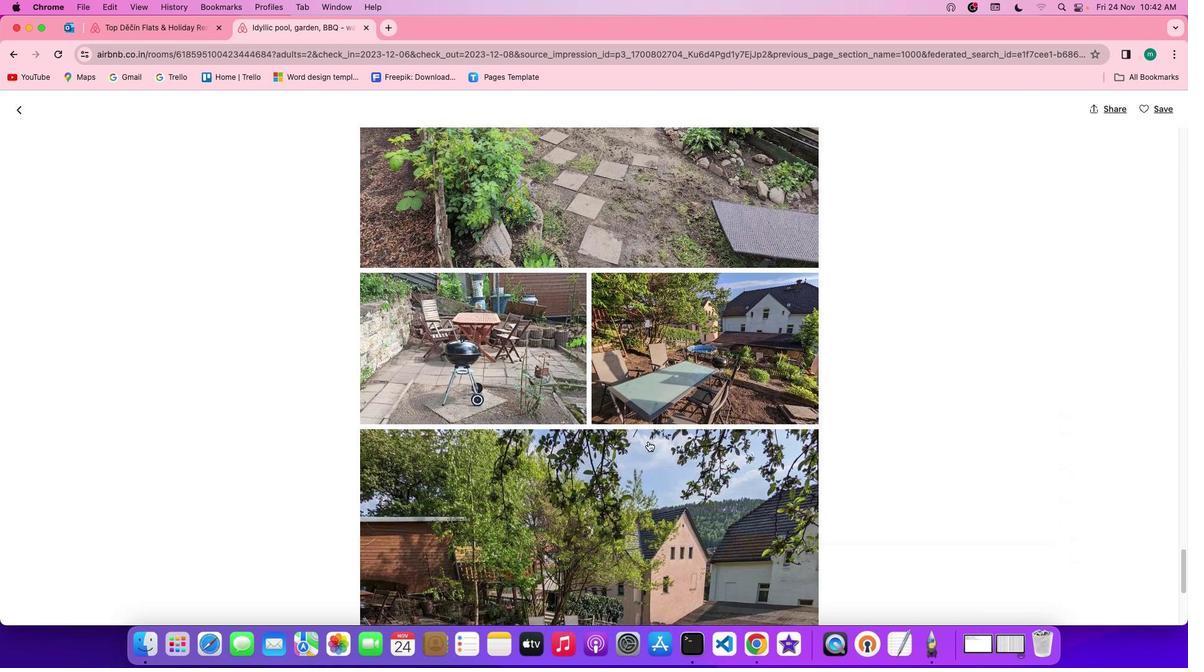
Action: Mouse scrolled (648, 441) with delta (0, -1)
Screenshot: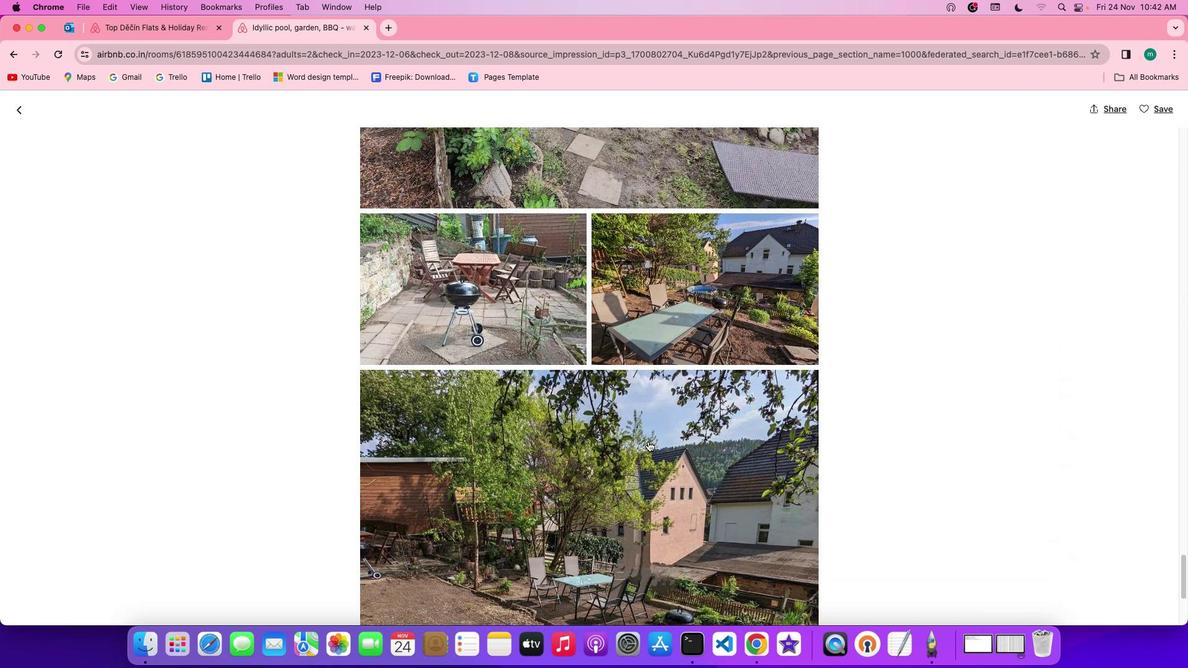 
Action: Mouse scrolled (648, 441) with delta (0, 0)
Screenshot: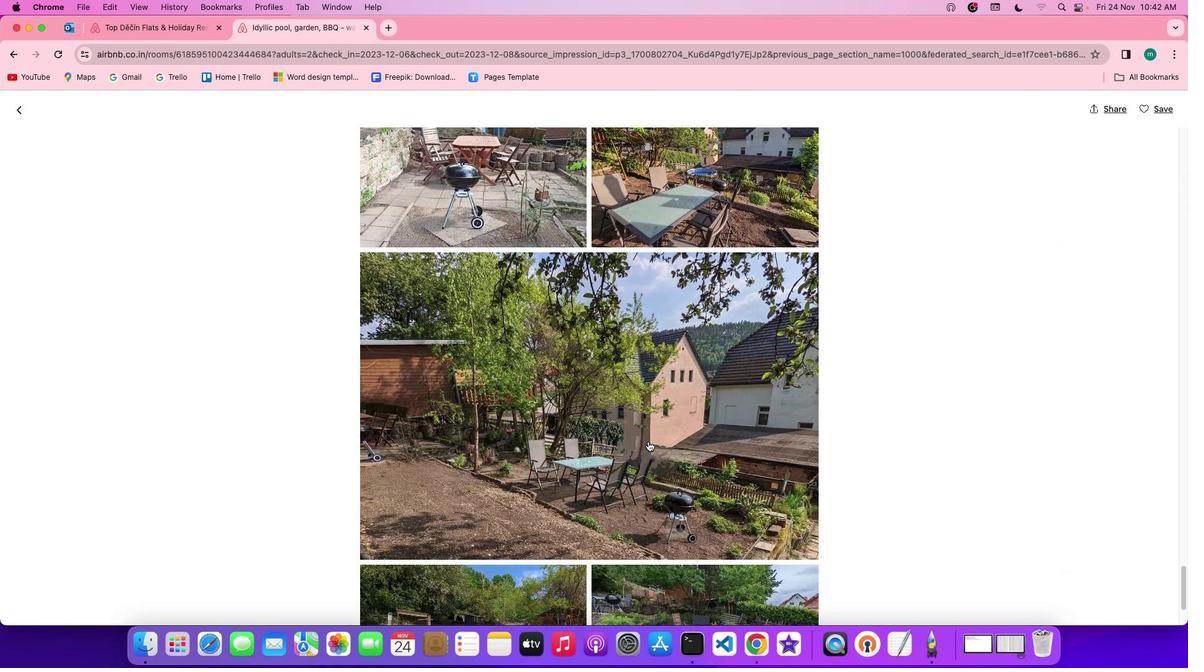 
Action: Mouse scrolled (648, 441) with delta (0, 0)
Screenshot: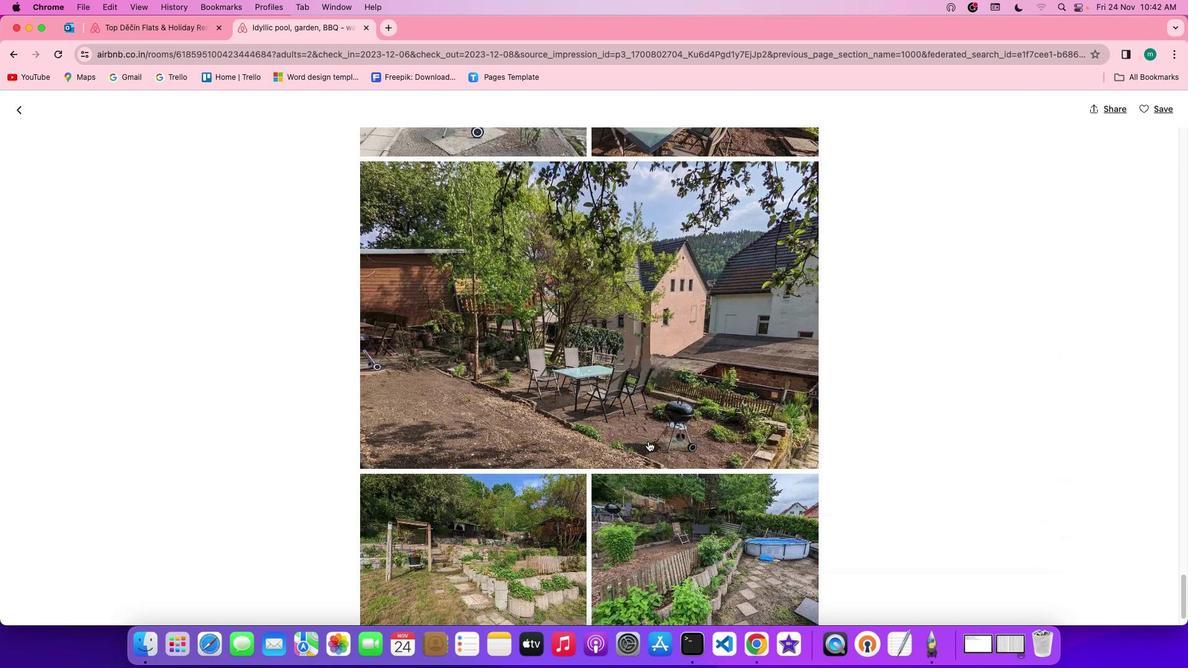 
Action: Mouse scrolled (648, 441) with delta (0, -1)
Screenshot: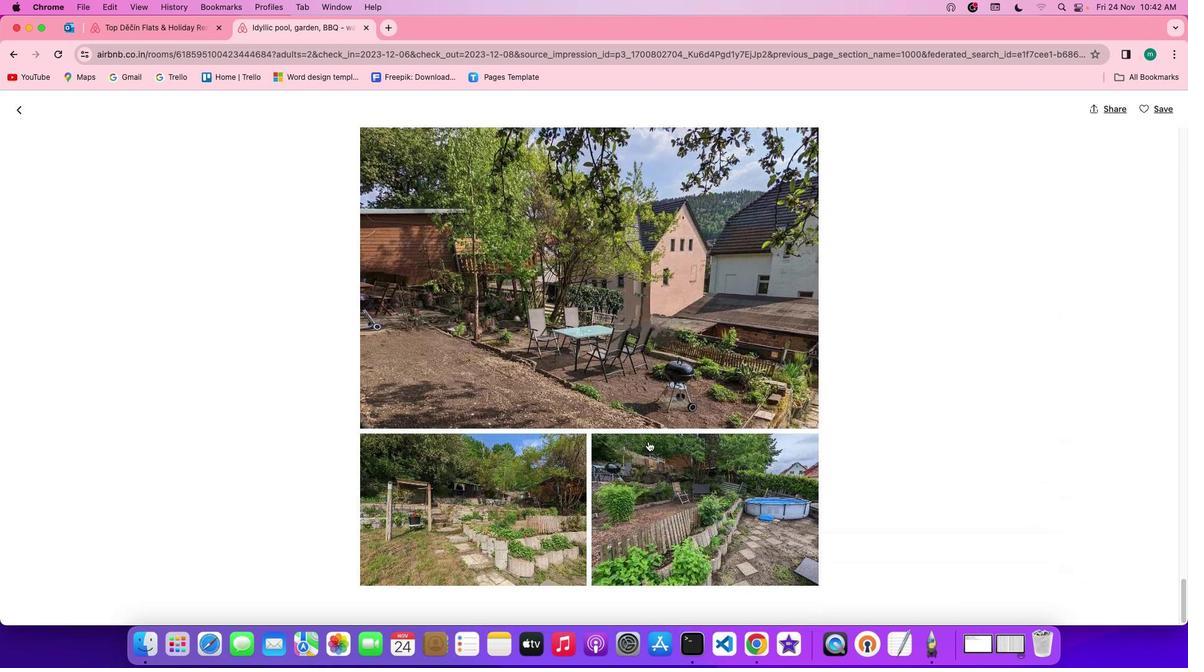 
Action: Mouse scrolled (648, 441) with delta (0, -2)
Screenshot: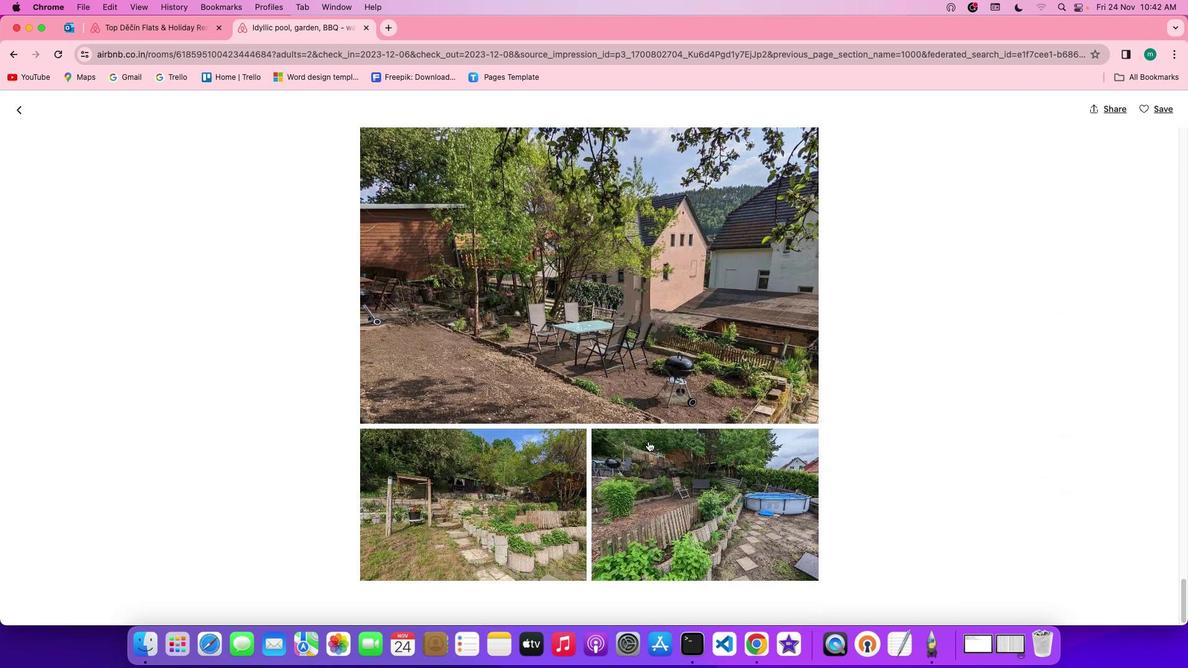 
Action: Mouse scrolled (648, 441) with delta (0, -3)
Screenshot: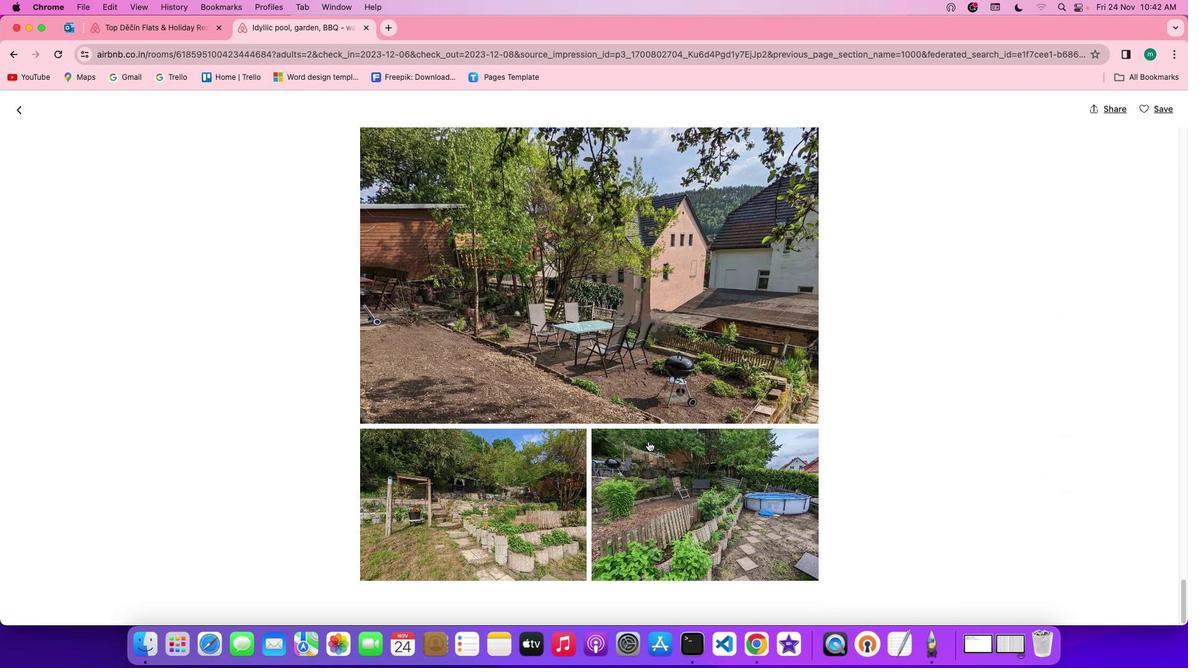 
Action: Mouse scrolled (648, 441) with delta (0, 0)
Screenshot: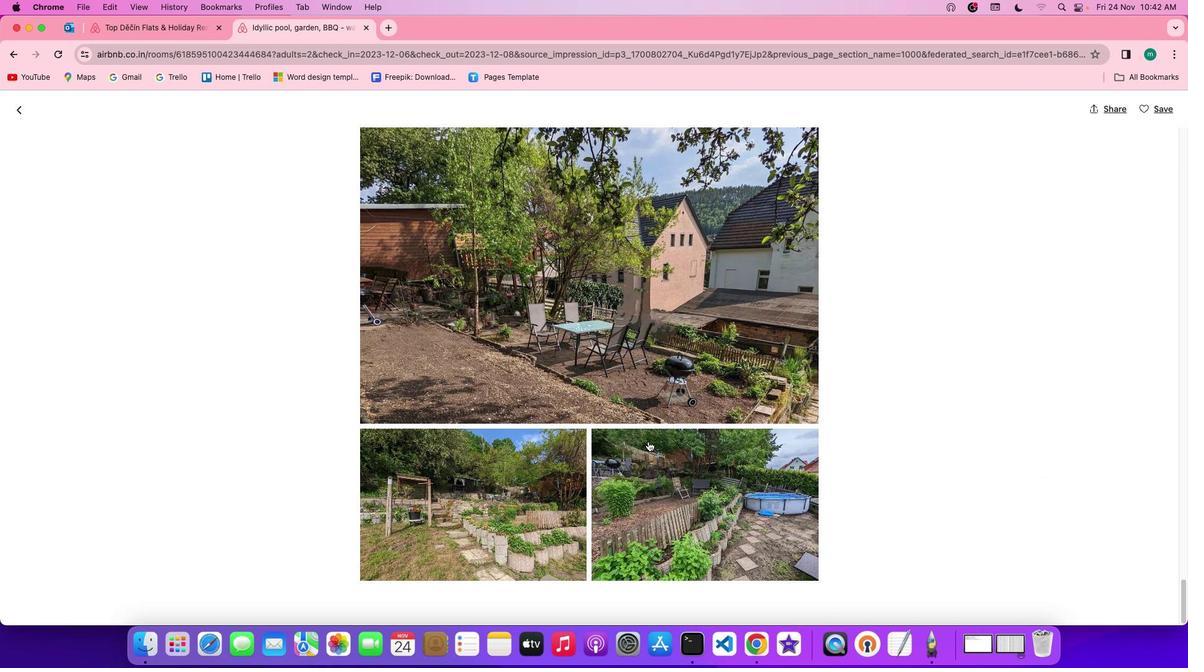 
Action: Mouse scrolled (648, 441) with delta (0, 0)
Screenshot: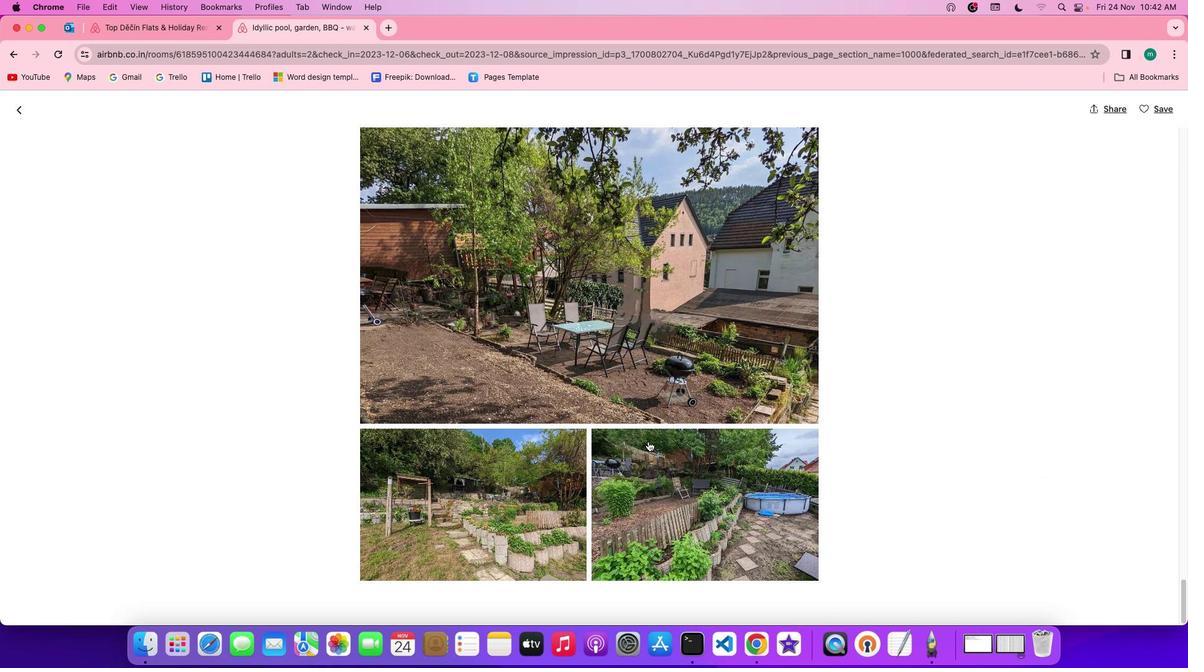 
Action: Mouse scrolled (648, 441) with delta (0, -1)
Screenshot: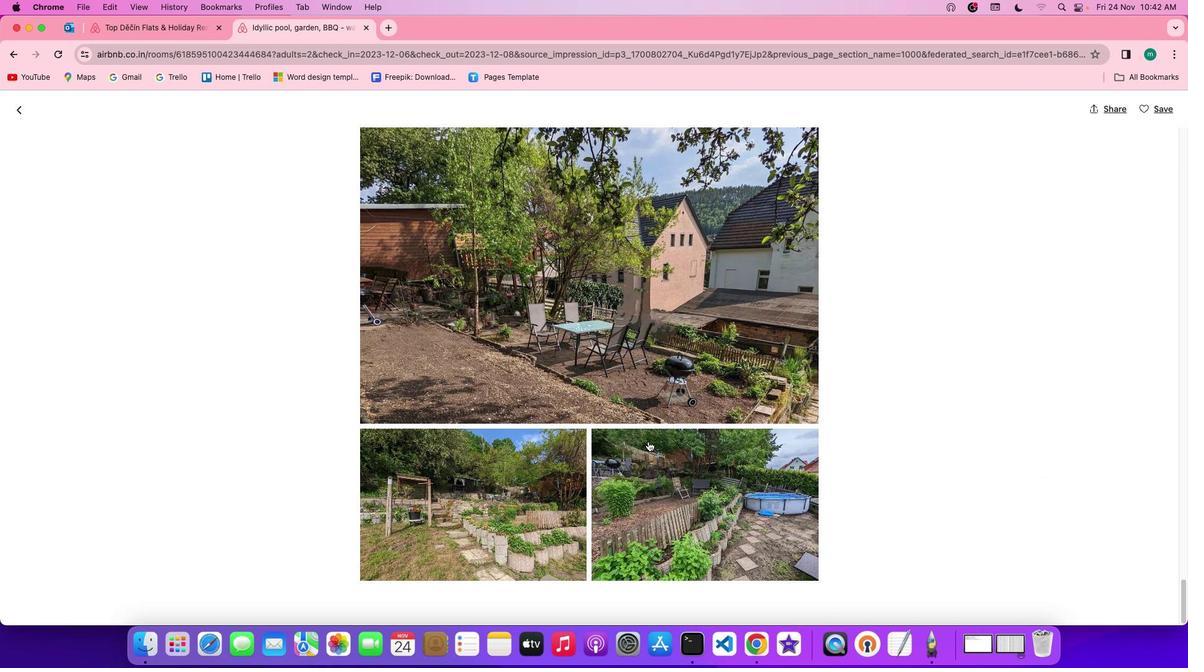 
Action: Mouse scrolled (648, 441) with delta (0, -2)
Screenshot: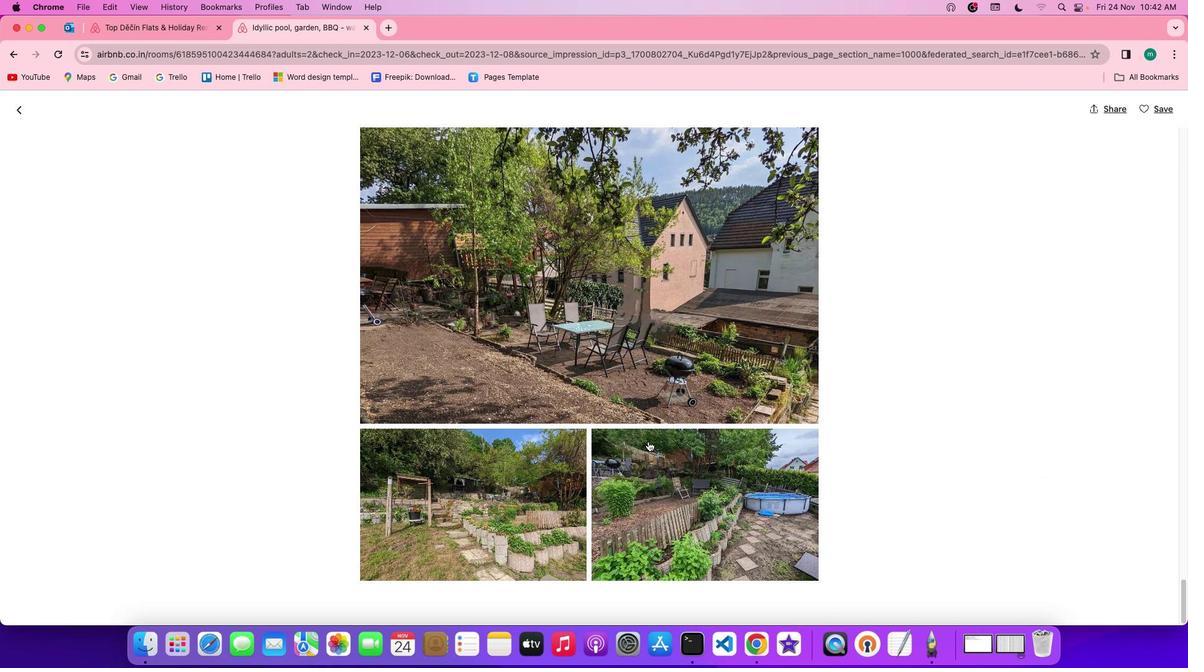 
Action: Mouse scrolled (648, 441) with delta (0, -3)
Screenshot: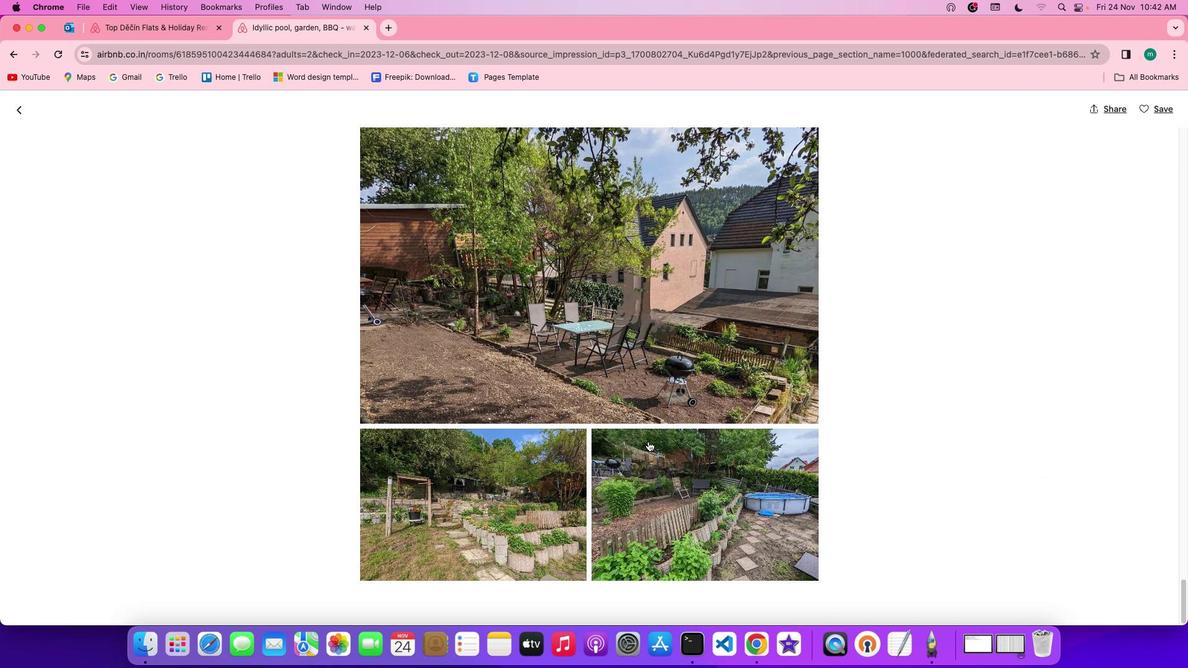 
Action: Mouse moved to (26, 112)
Screenshot: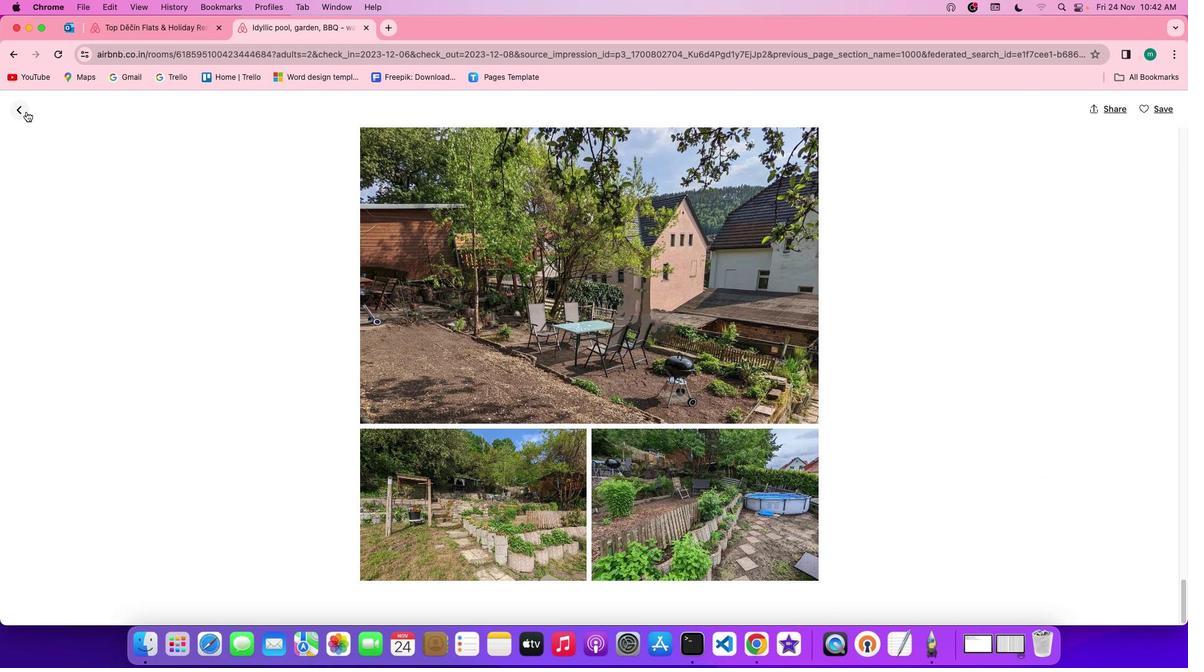 
Action: Mouse pressed left at (26, 112)
Screenshot: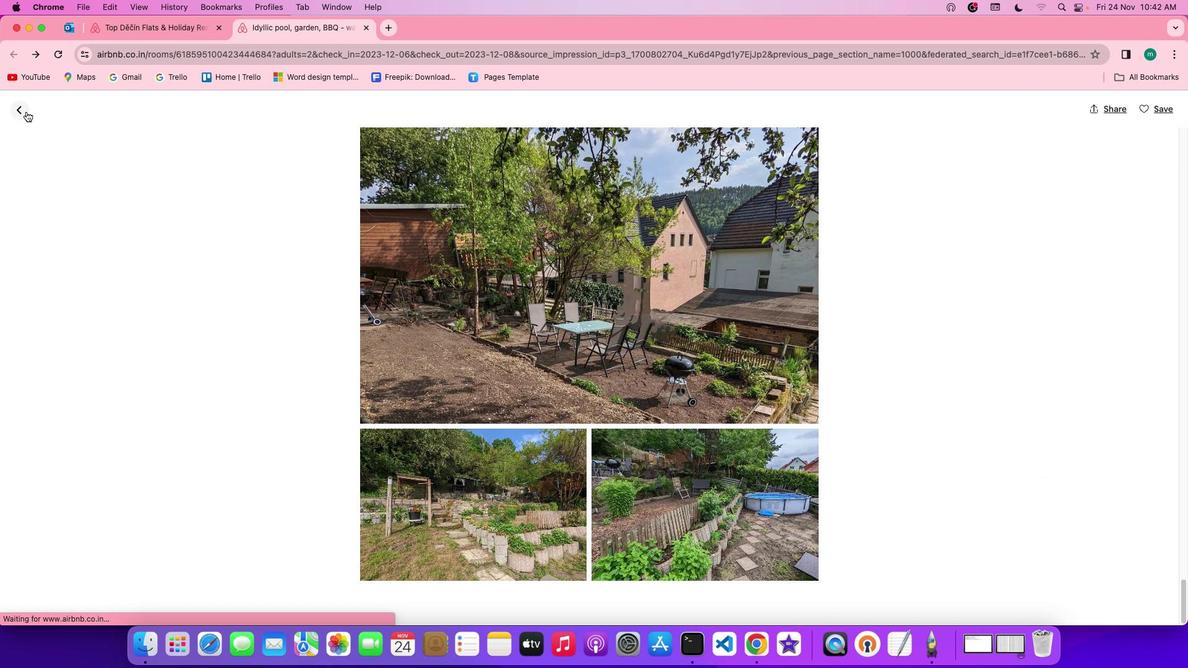 
Action: Mouse moved to (588, 413)
Screenshot: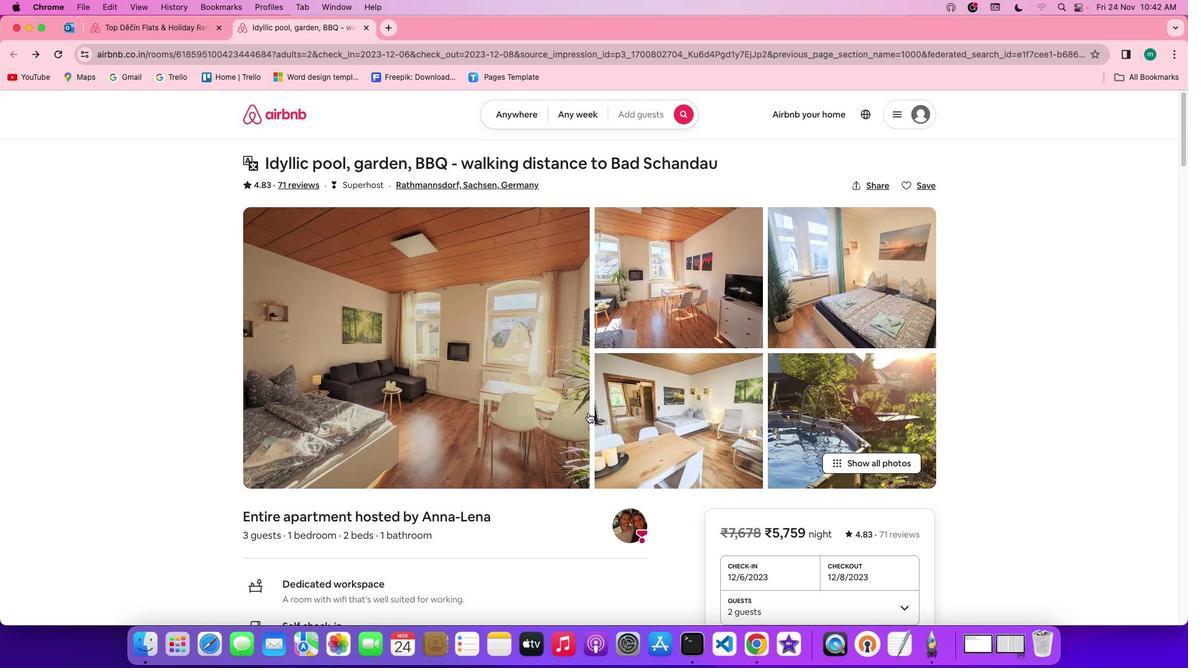 
Action: Mouse scrolled (588, 413) with delta (0, 0)
Screenshot: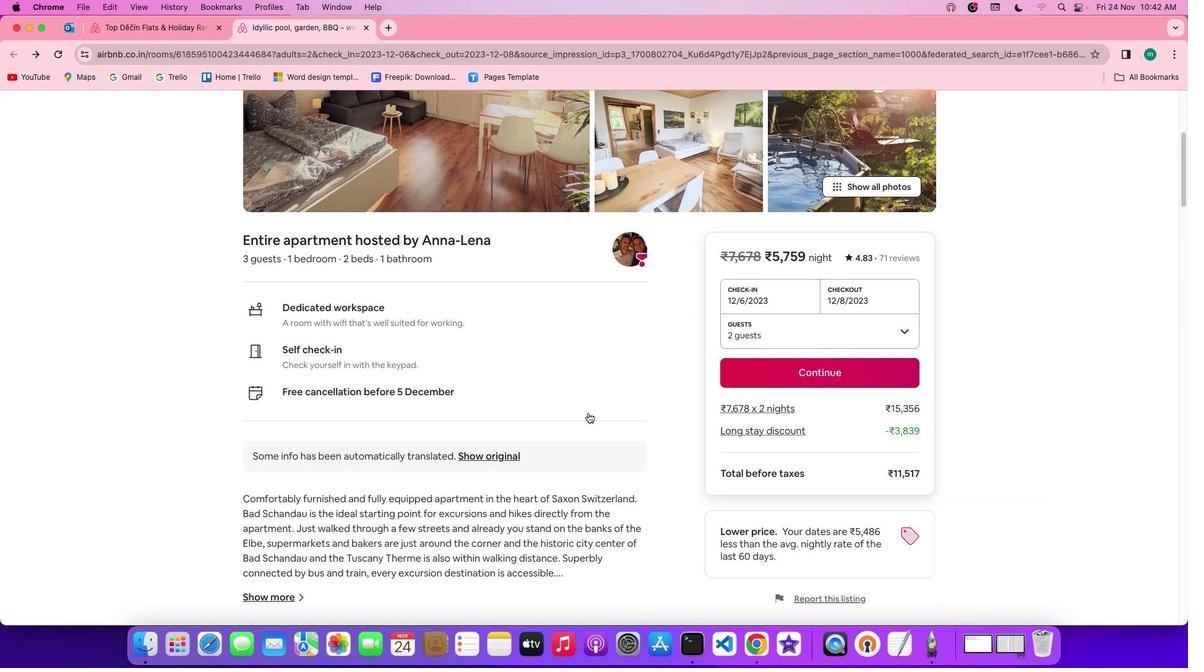 
Action: Mouse scrolled (588, 413) with delta (0, 0)
Screenshot: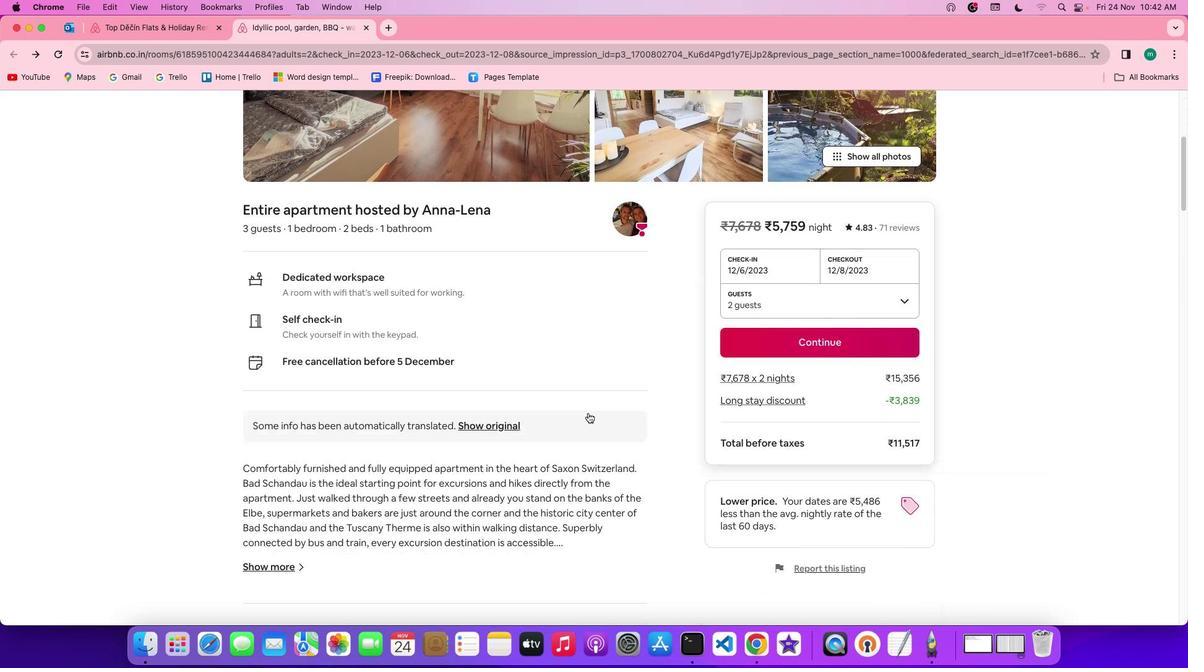 
Action: Mouse scrolled (588, 413) with delta (0, -1)
Screenshot: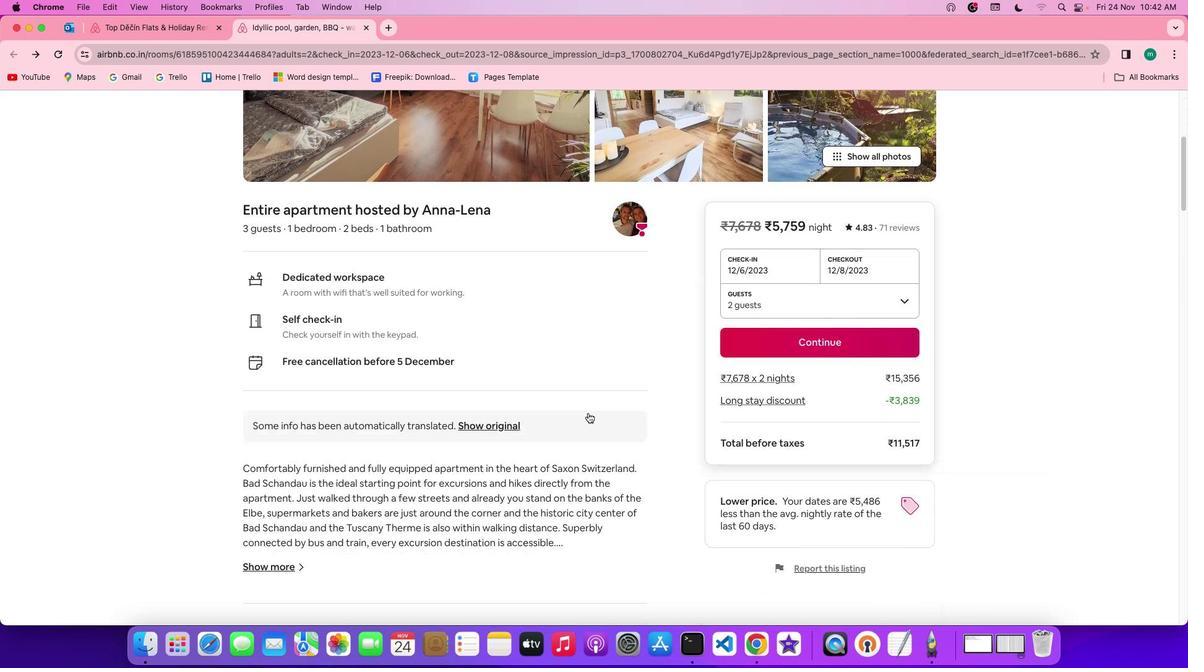 
Action: Mouse scrolled (588, 413) with delta (0, -3)
Screenshot: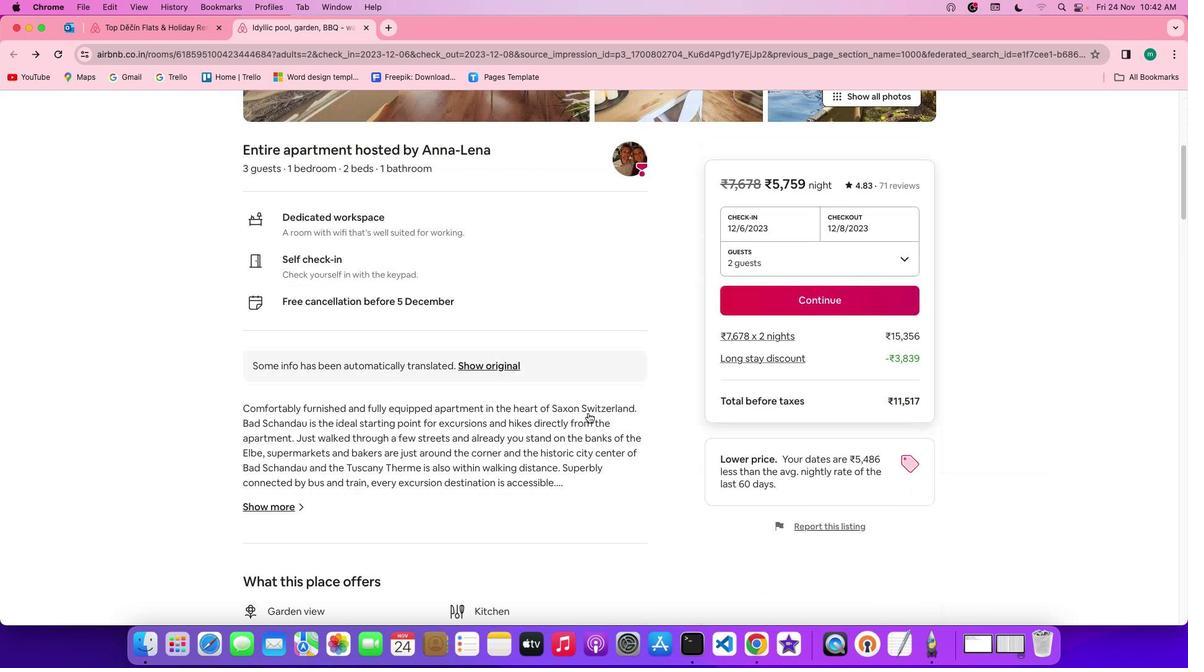 
Action: Mouse scrolled (588, 413) with delta (0, -3)
Screenshot: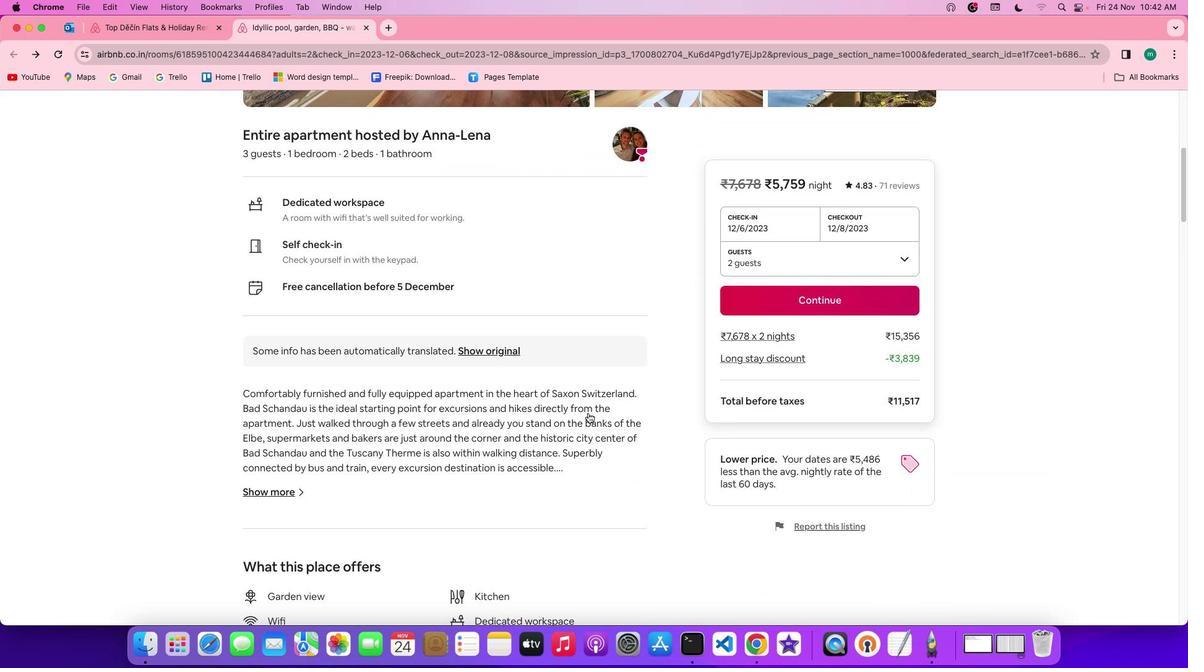 
Action: Mouse scrolled (588, 413) with delta (0, 0)
Screenshot: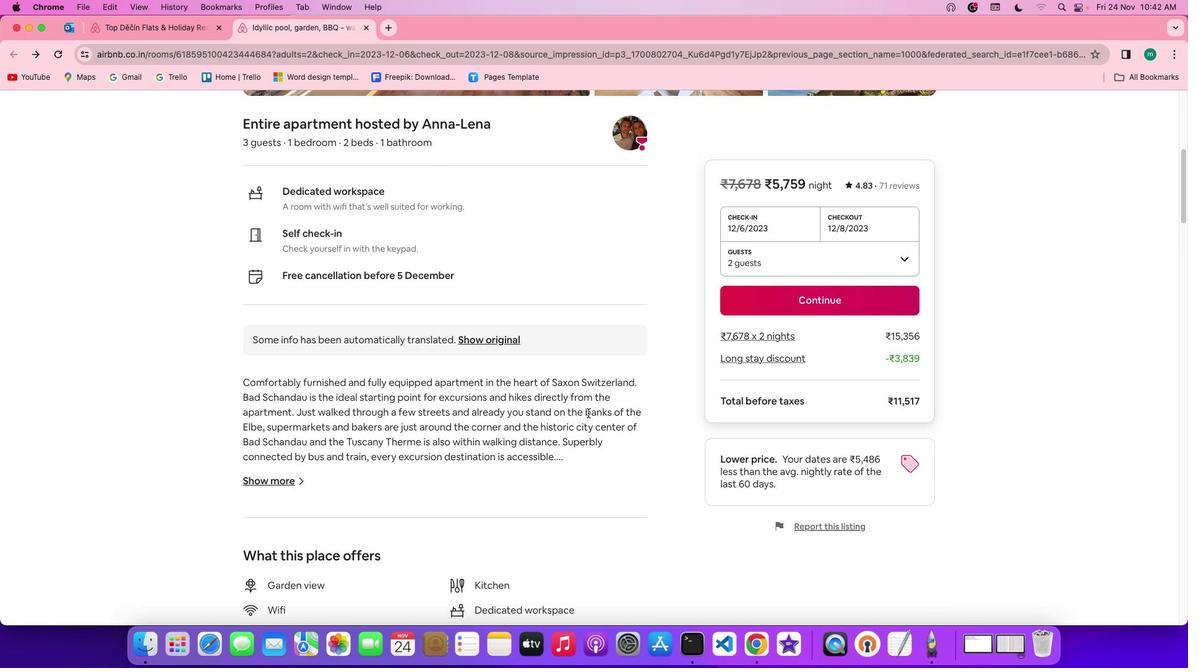 
Action: Mouse scrolled (588, 413) with delta (0, 0)
Screenshot: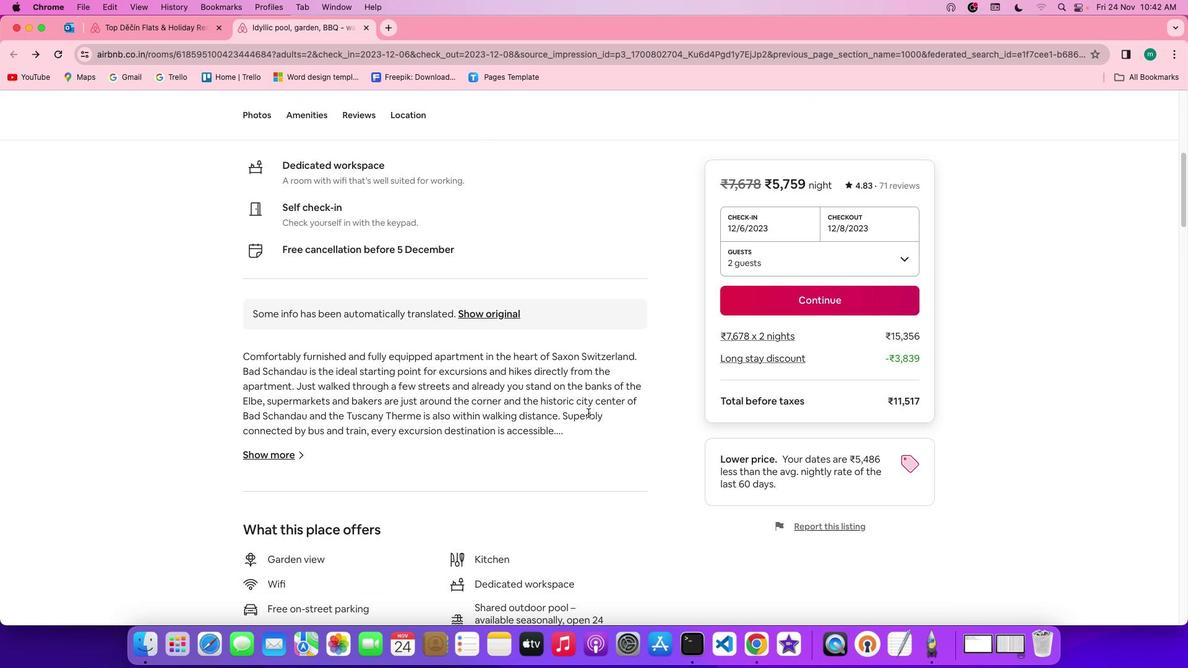 
Action: Mouse scrolled (588, 413) with delta (0, 0)
Screenshot: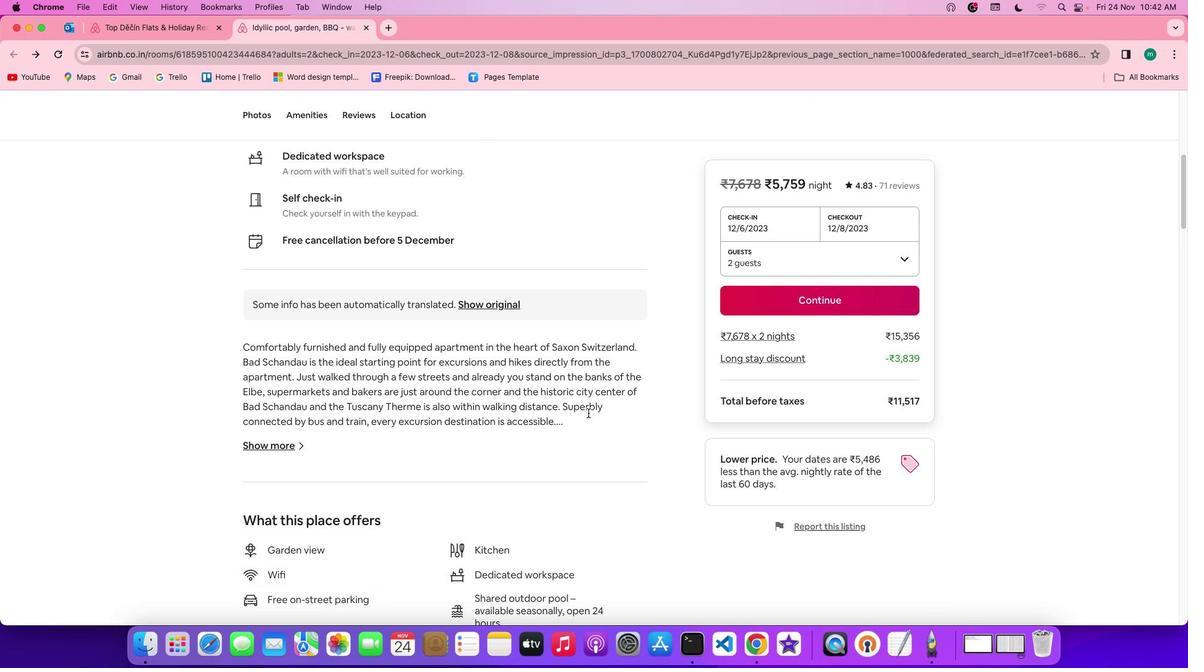
Action: Mouse moved to (268, 441)
Screenshot: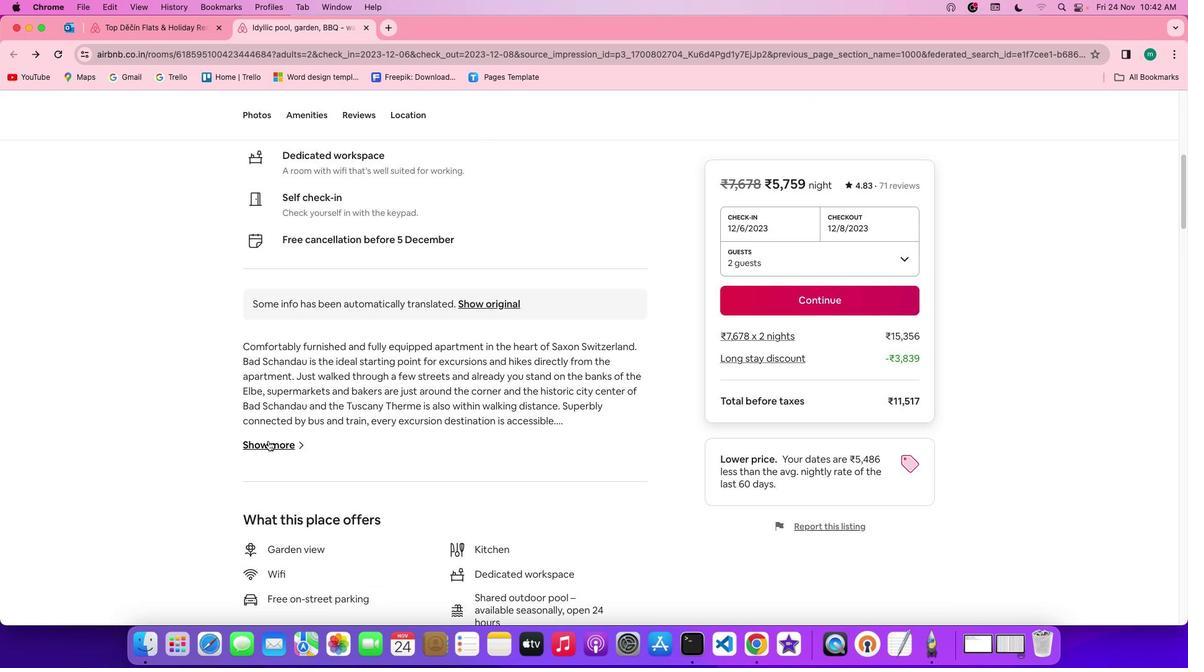 
Action: Mouse pressed left at (268, 441)
Screenshot: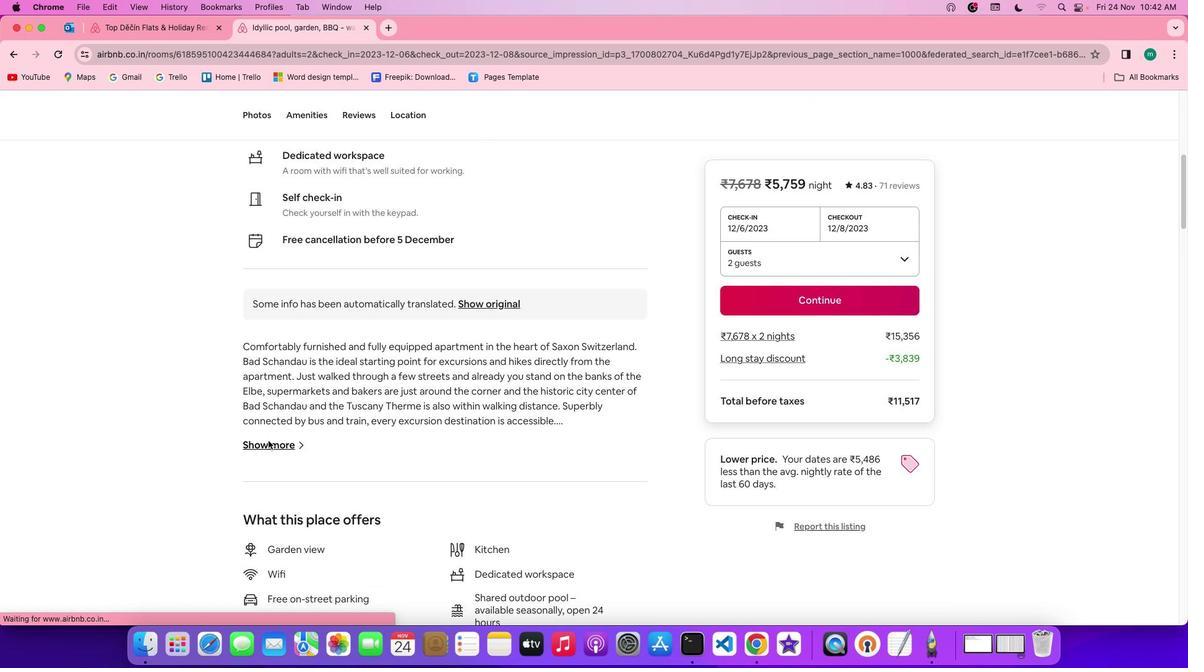 
Action: Mouse moved to (545, 417)
Screenshot: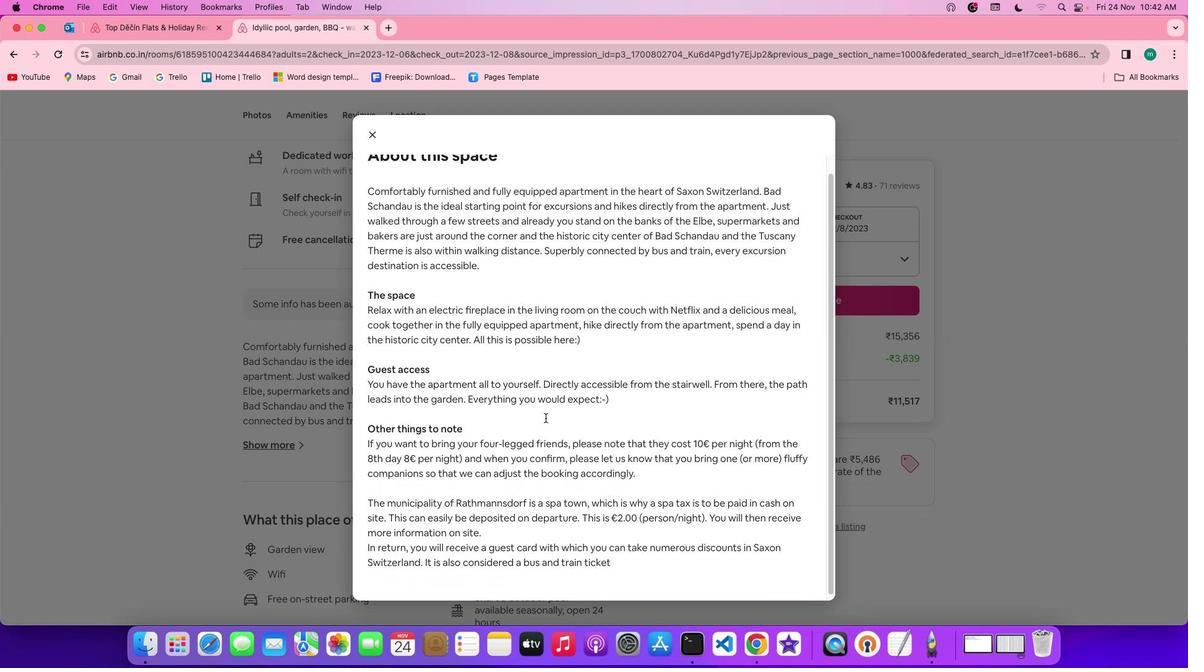 
Action: Mouse scrolled (545, 417) with delta (0, 0)
Screenshot: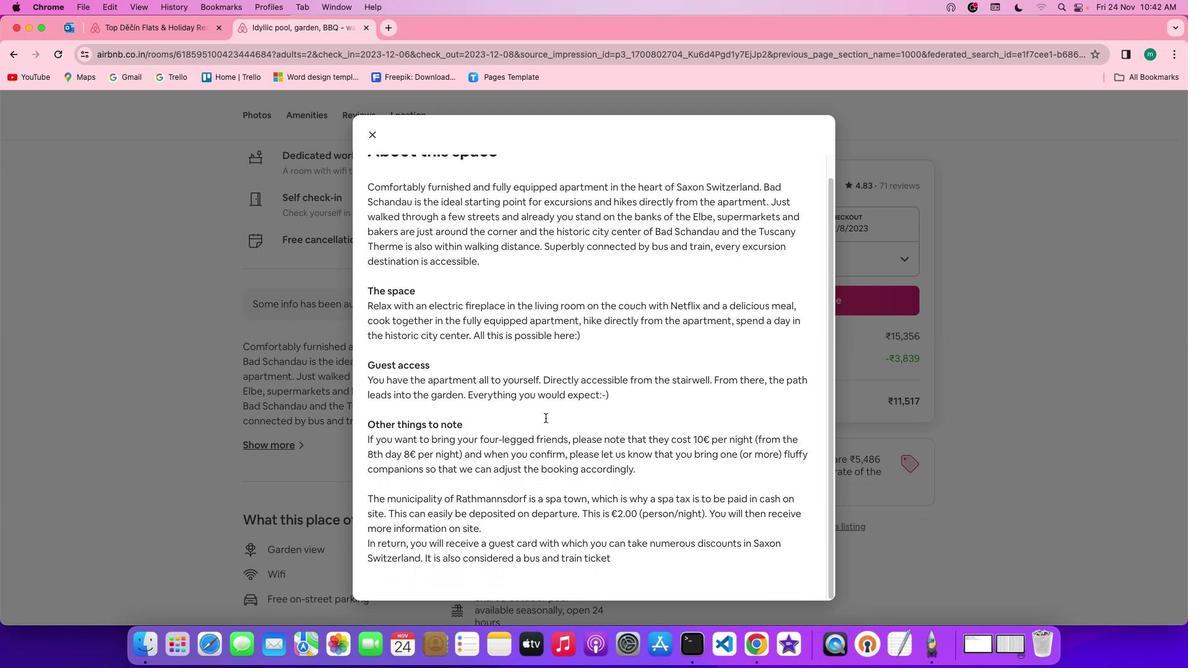 
Action: Mouse scrolled (545, 417) with delta (0, 0)
Screenshot: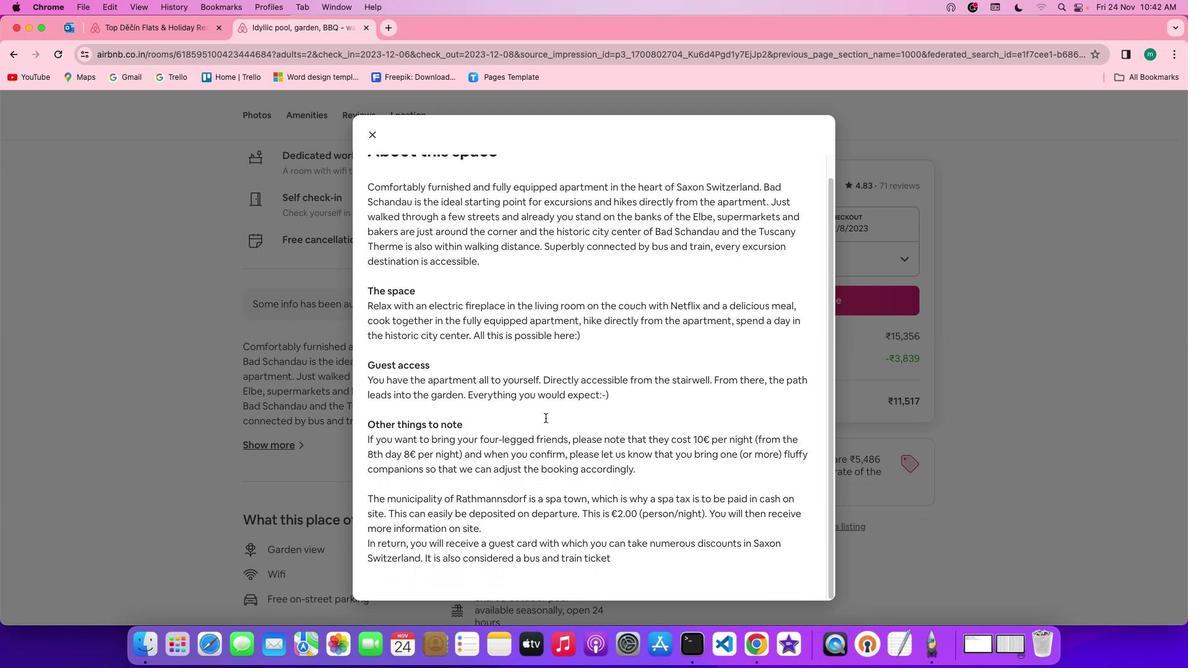 
Action: Mouse scrolled (545, 417) with delta (0, -1)
Screenshot: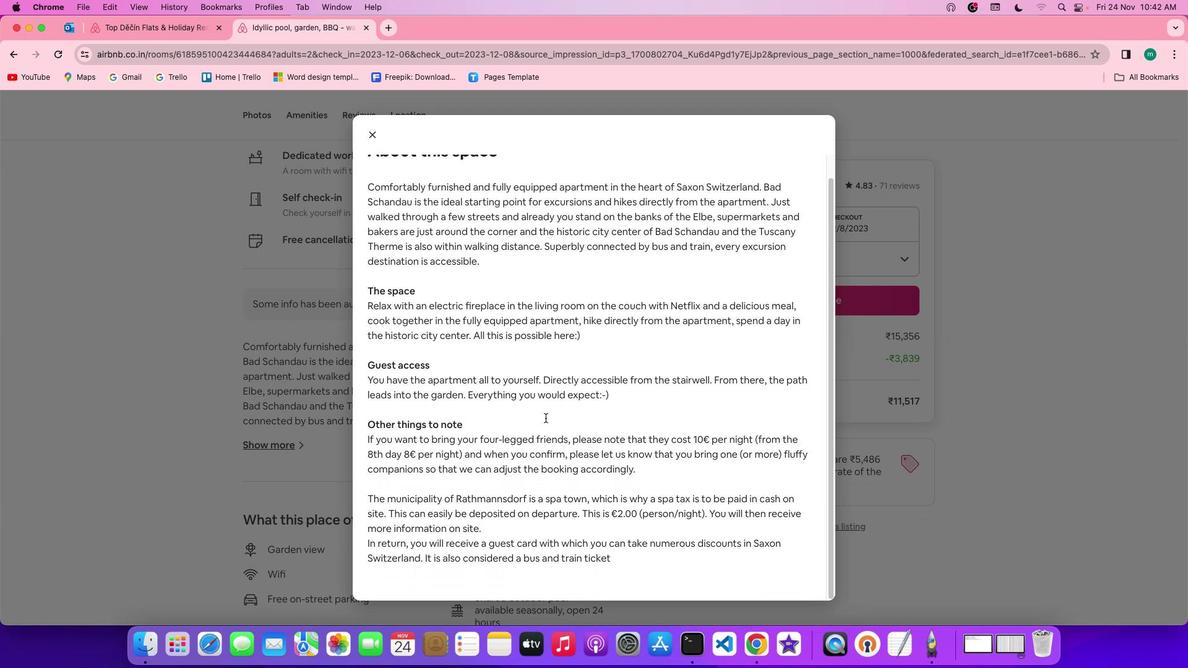 
Action: Mouse scrolled (545, 417) with delta (0, -3)
Screenshot: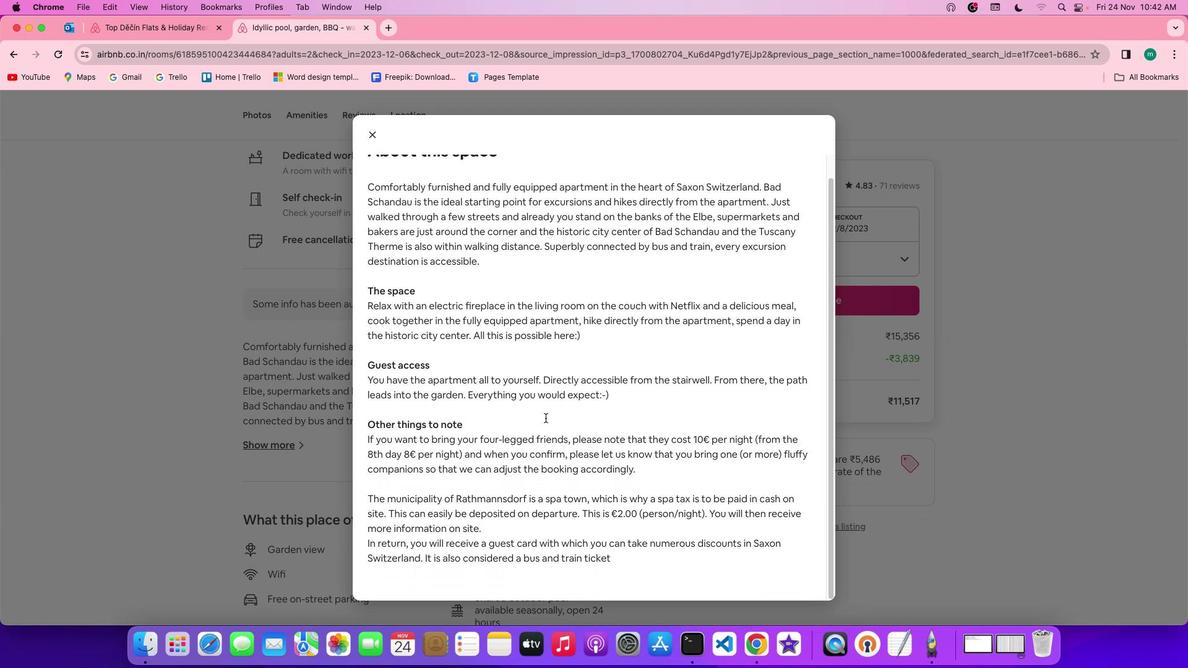 
Action: Mouse scrolled (545, 417) with delta (0, -3)
Screenshot: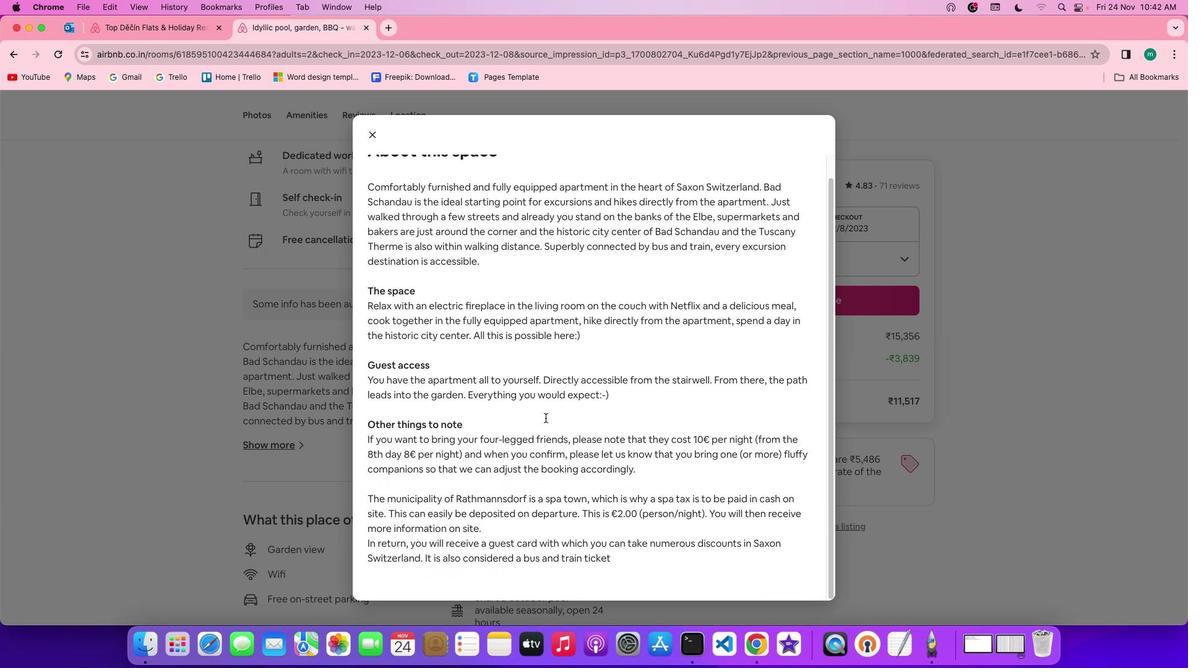 
Action: Mouse scrolled (545, 417) with delta (0, 0)
Screenshot: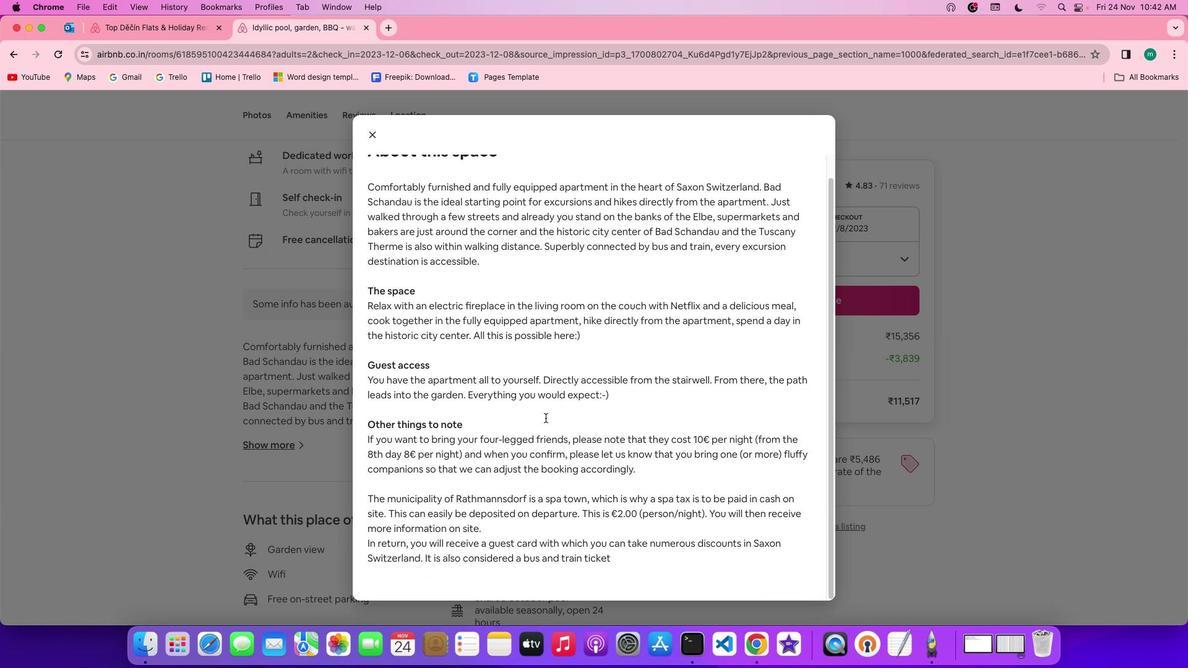 
Action: Mouse scrolled (545, 417) with delta (0, 0)
Screenshot: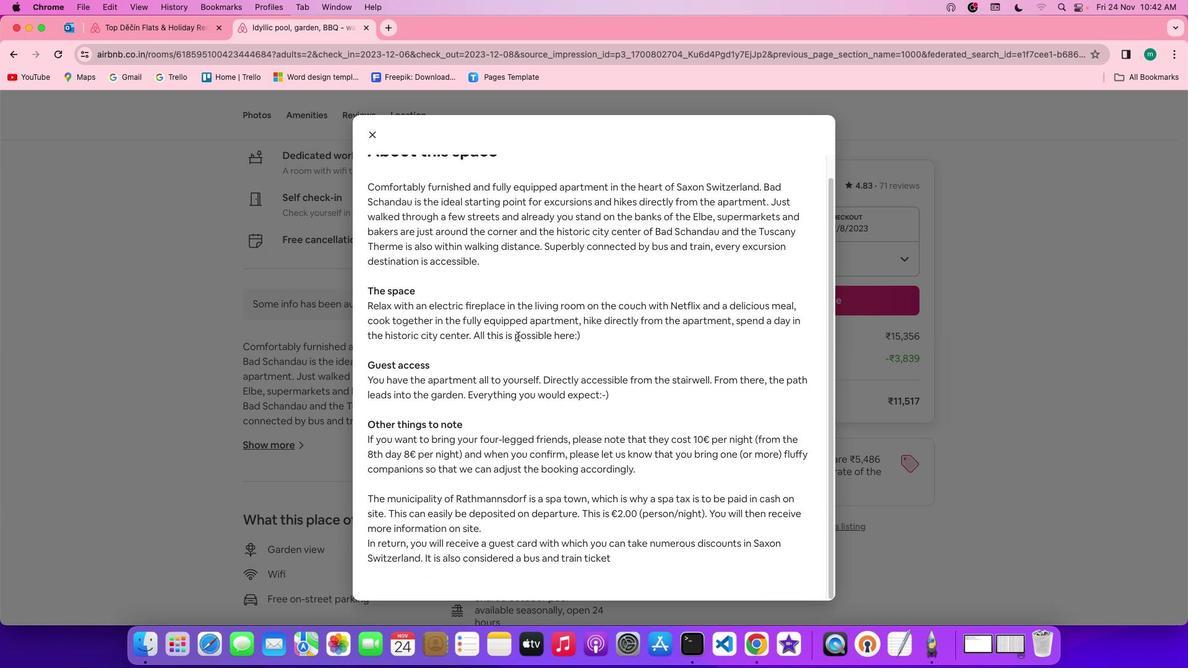 
Action: Mouse scrolled (545, 417) with delta (0, 0)
Screenshot: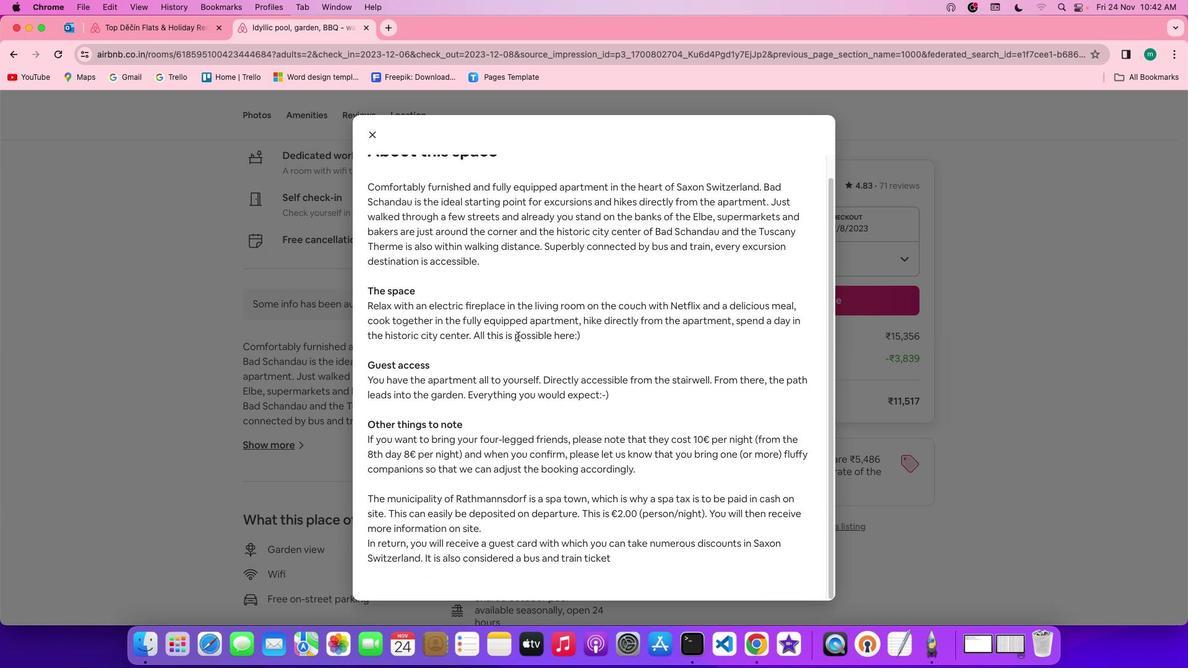 
Action: Mouse scrolled (545, 417) with delta (0, -1)
Screenshot: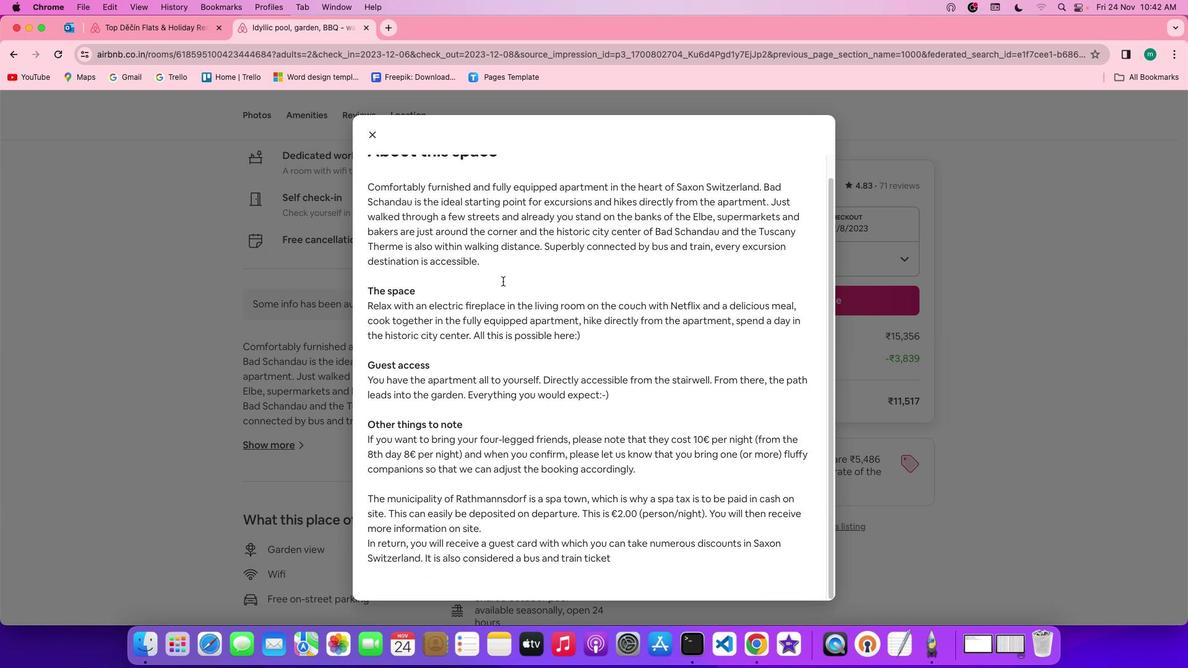 
Action: Mouse scrolled (545, 417) with delta (0, -2)
Screenshot: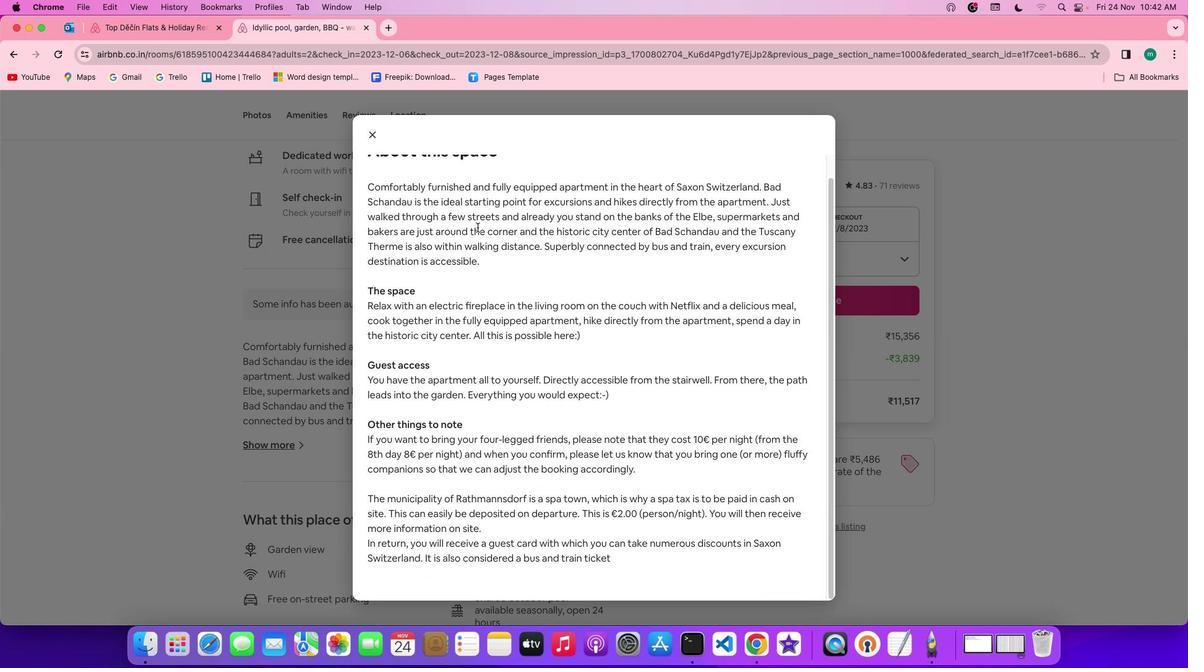 
Action: Mouse moved to (370, 129)
Screenshot: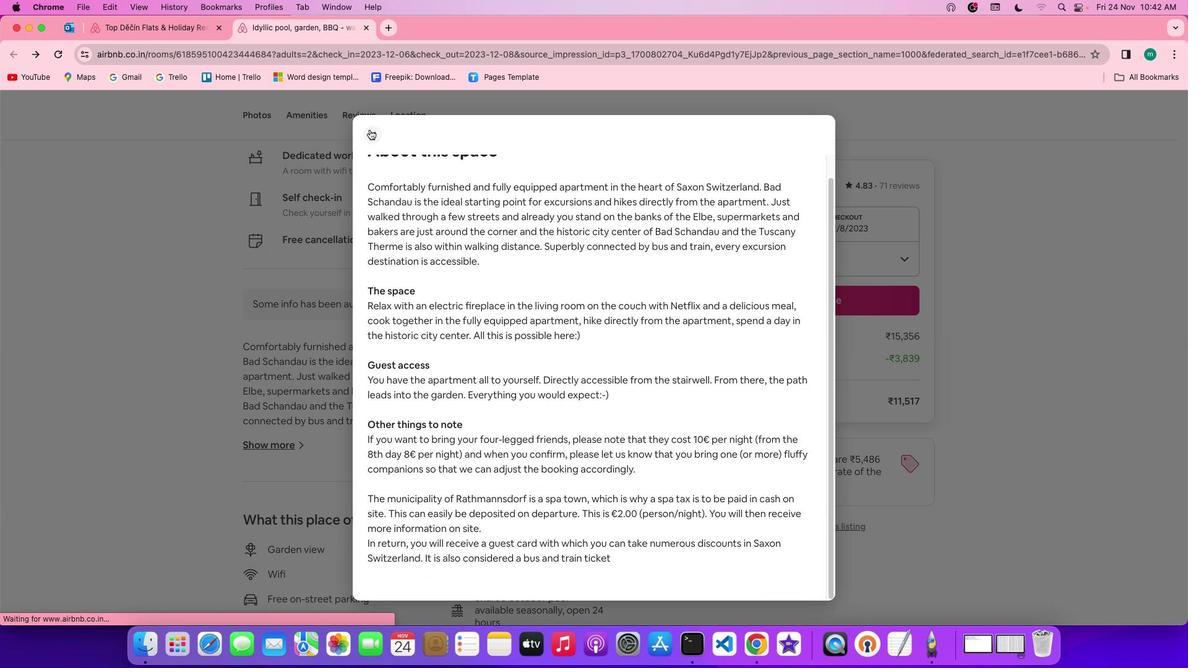 
Action: Mouse pressed left at (370, 129)
Screenshot: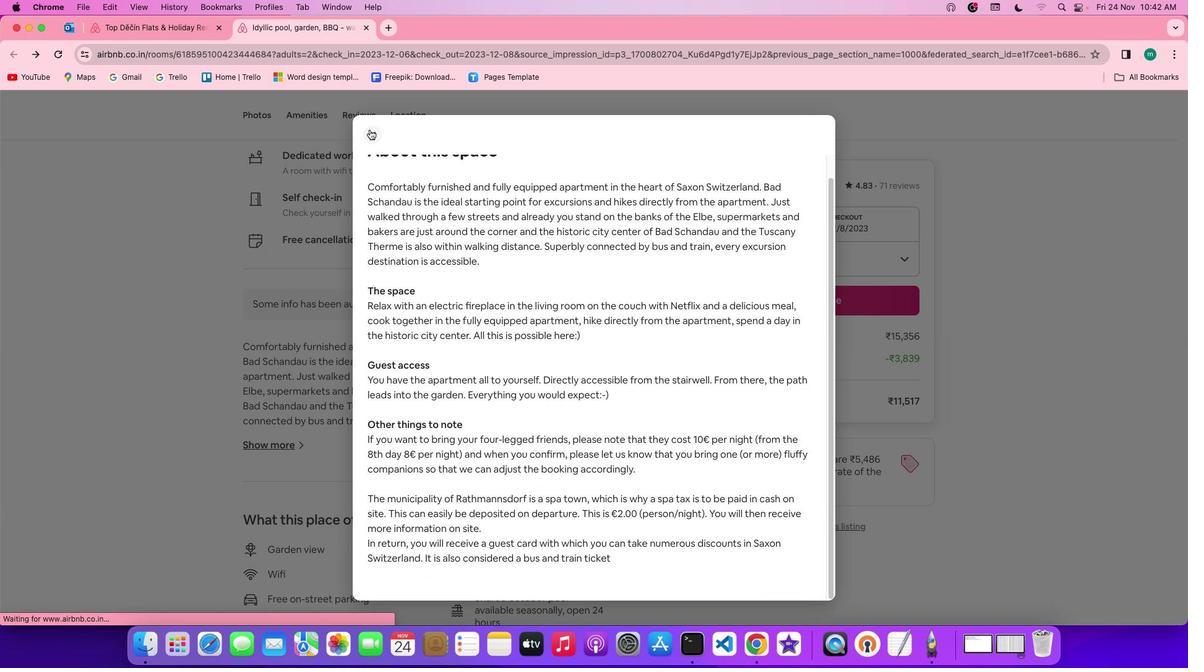 
Action: Mouse moved to (577, 416)
Screenshot: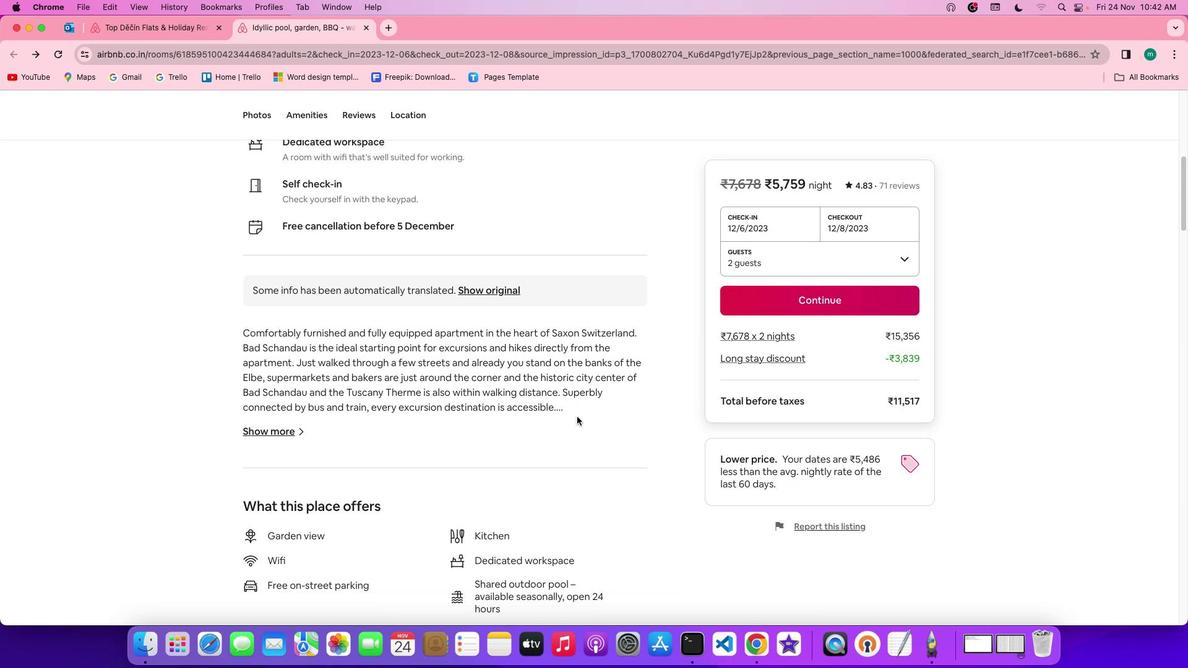 
Action: Mouse scrolled (577, 416) with delta (0, 0)
Screenshot: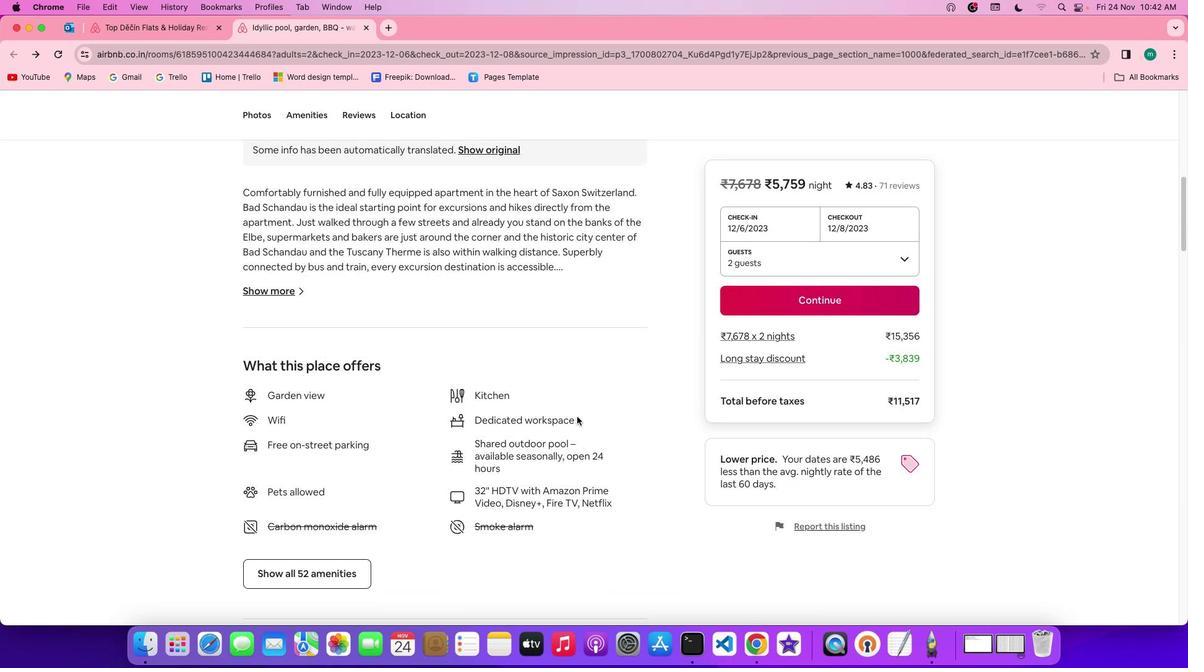 
Action: Mouse scrolled (577, 416) with delta (0, 0)
Screenshot: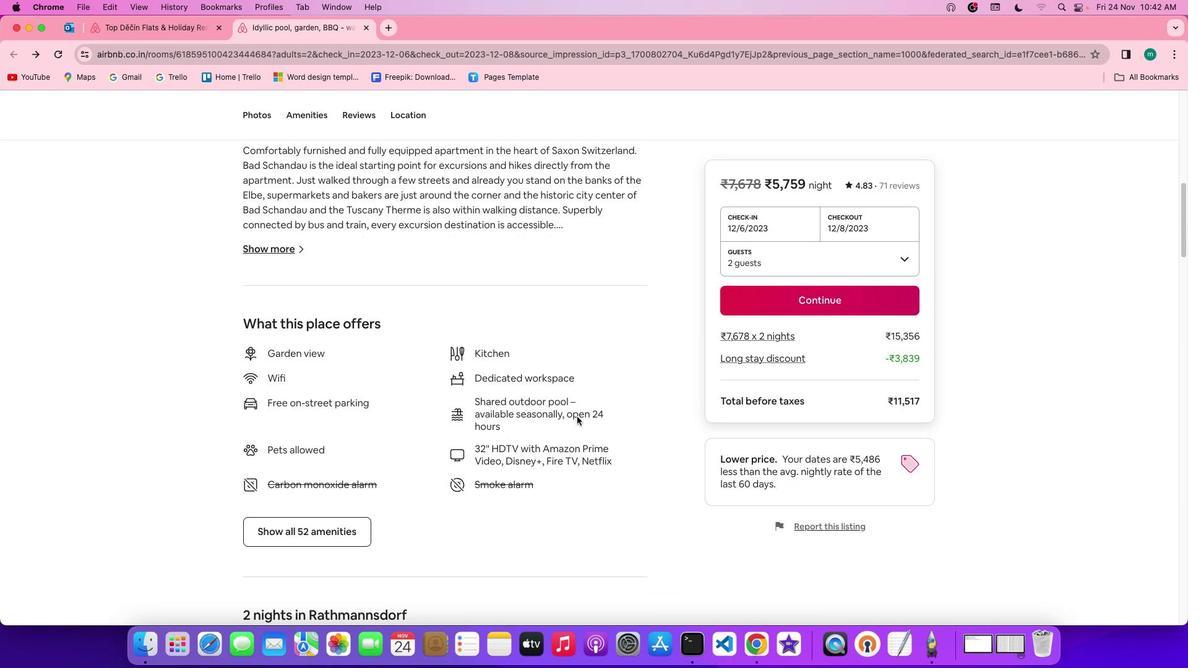 
Action: Mouse scrolled (577, 416) with delta (0, -1)
